 Task: Explore and read articles on LinkedIn to gather information on current trends.
Action: Mouse moved to (320, 191)
Screenshot: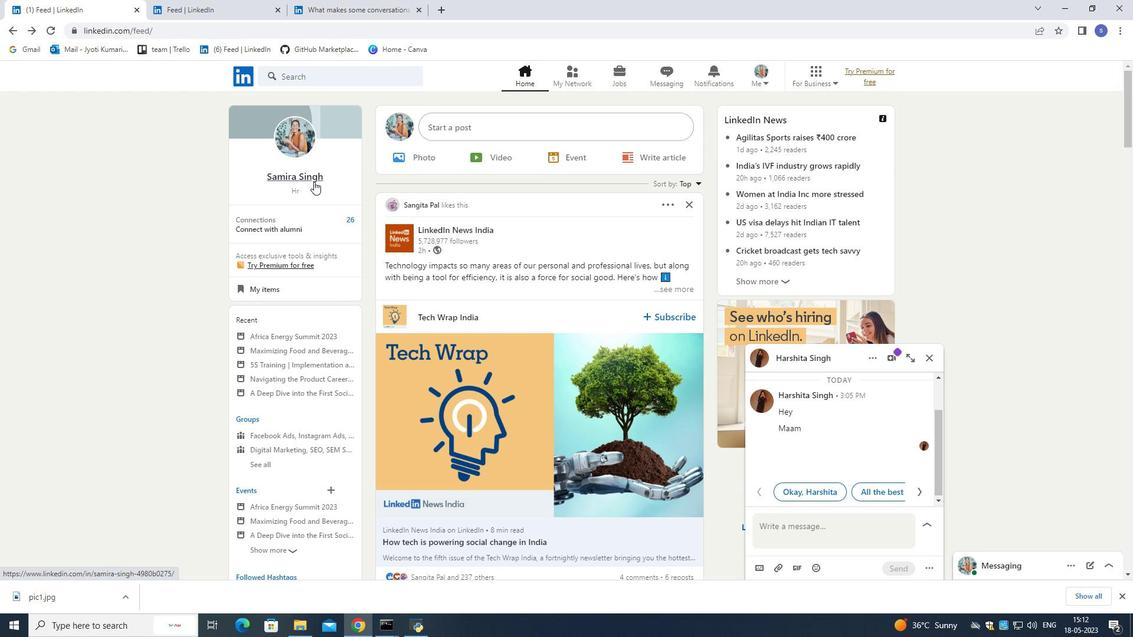 
Action: Mouse scrolled (320, 190) with delta (0, 0)
Screenshot: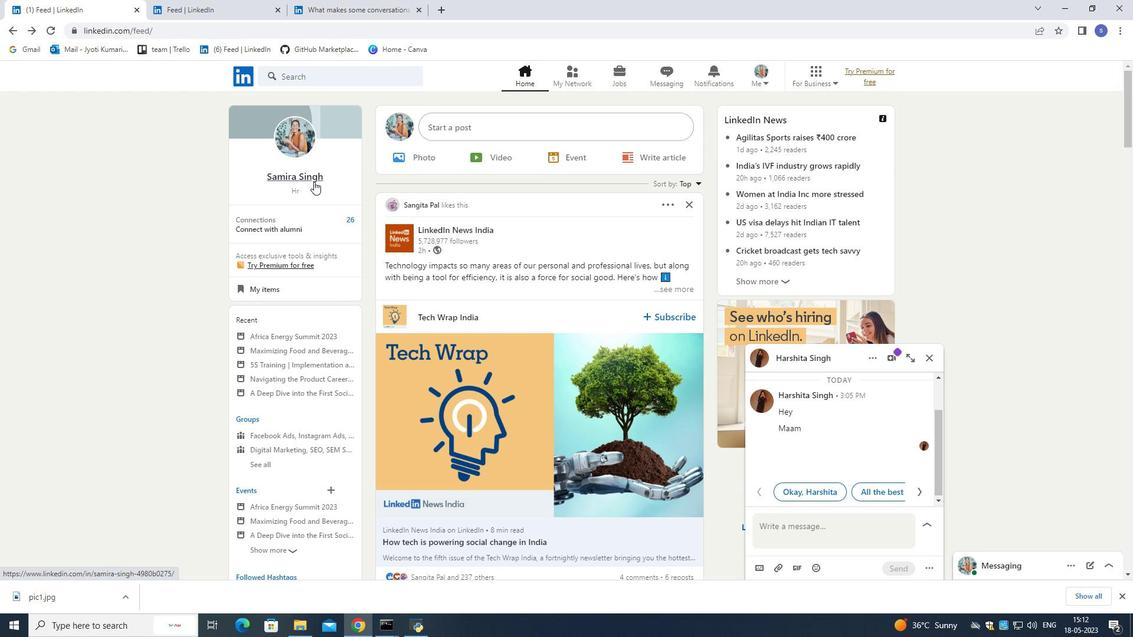 
Action: Mouse moved to (321, 193)
Screenshot: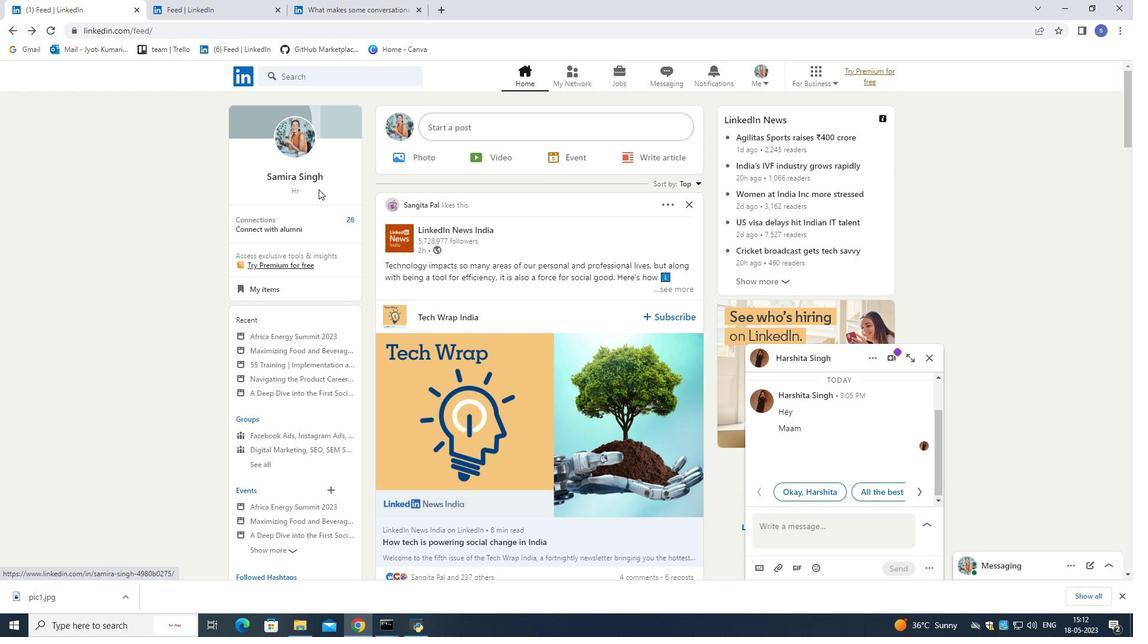 
Action: Mouse scrolled (321, 192) with delta (0, 0)
Screenshot: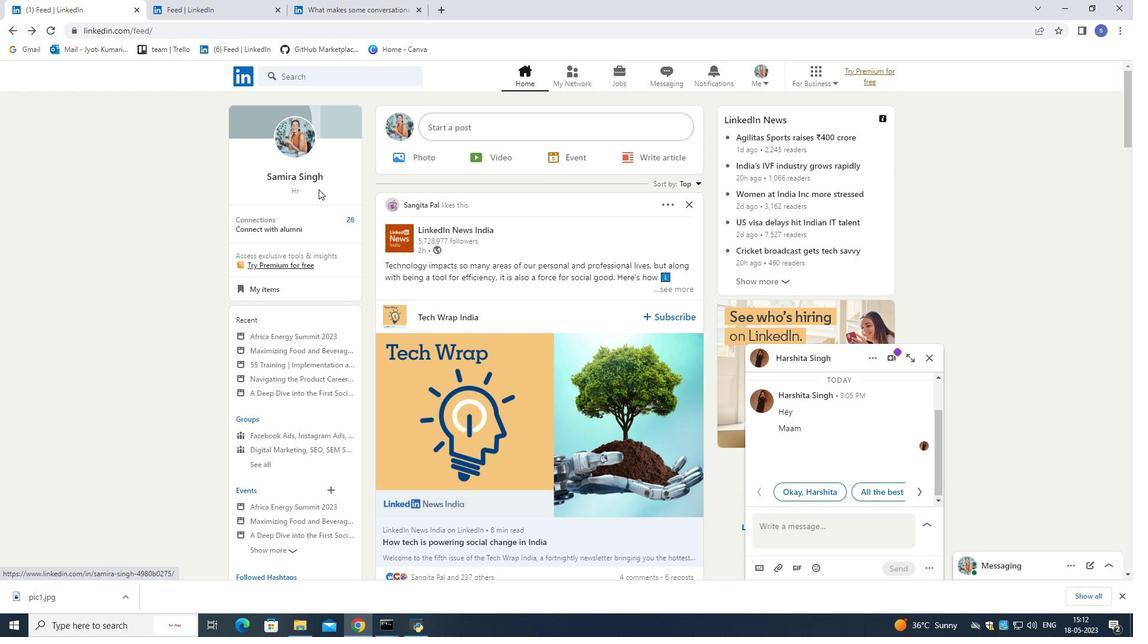 
Action: Mouse moved to (321, 193)
Screenshot: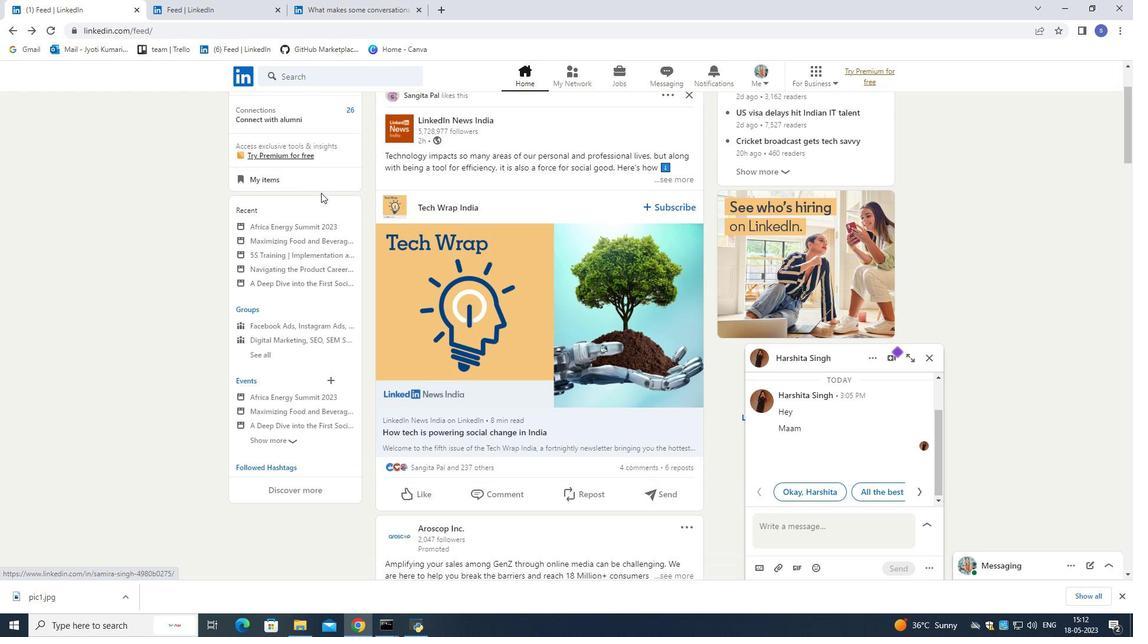 
Action: Mouse scrolled (321, 192) with delta (0, 0)
Screenshot: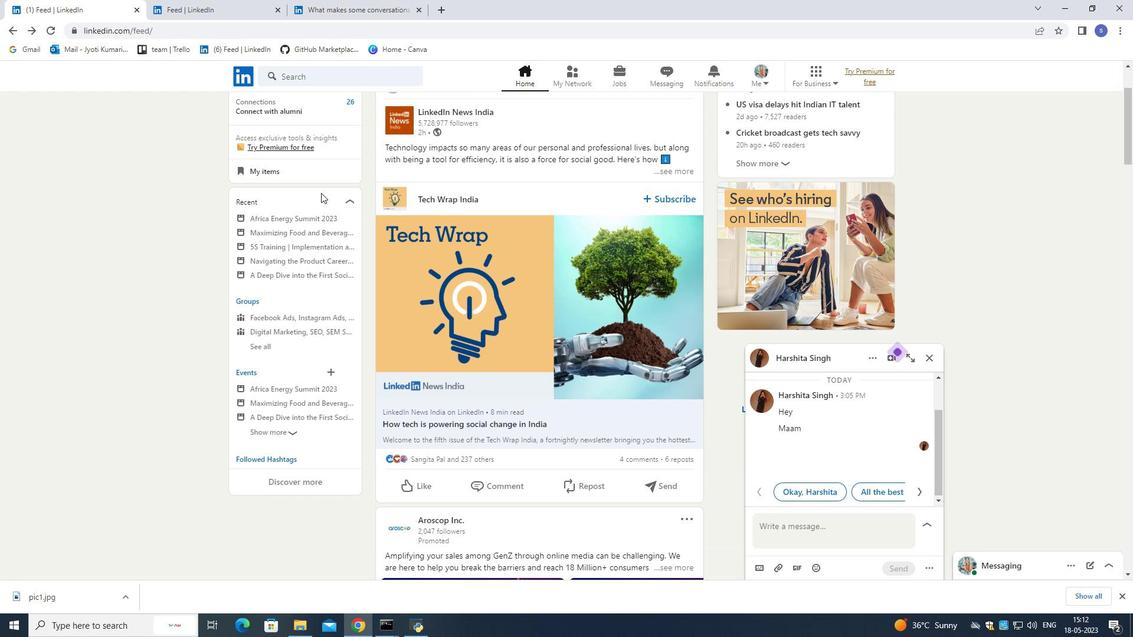 
Action: Mouse moved to (321, 194)
Screenshot: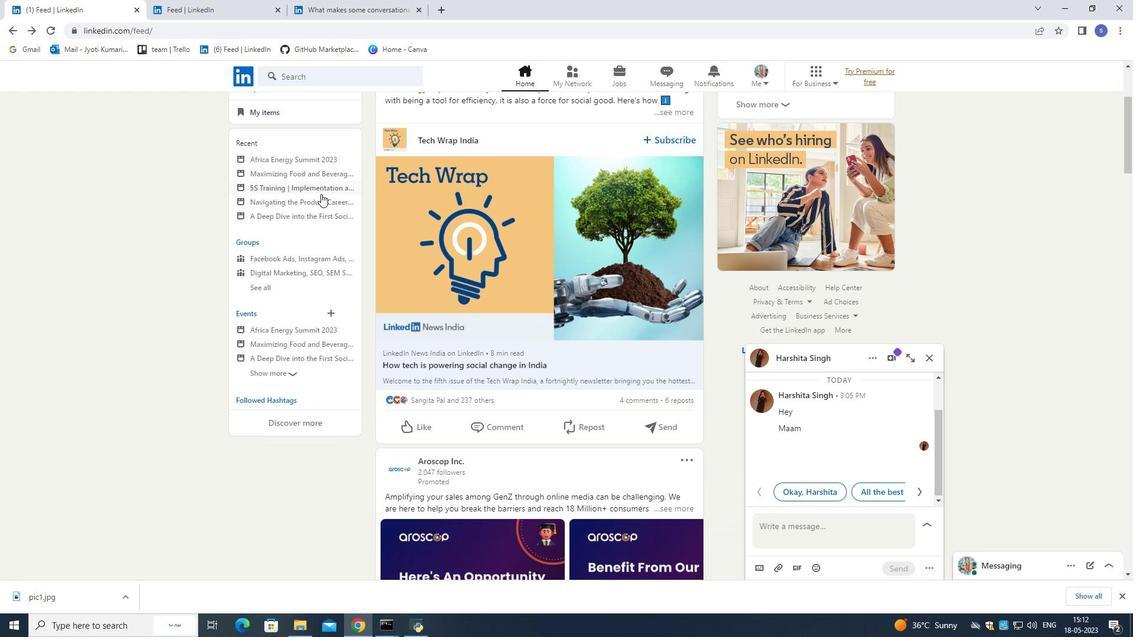 
Action: Mouse scrolled (321, 194) with delta (0, 0)
Screenshot: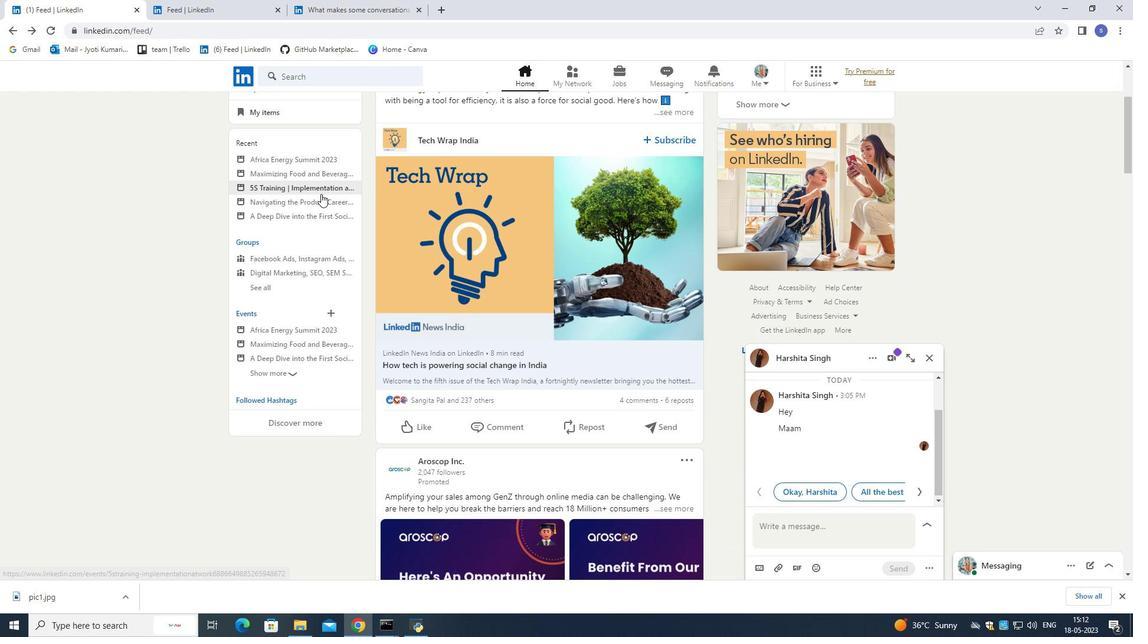 
Action: Mouse moved to (431, 212)
Screenshot: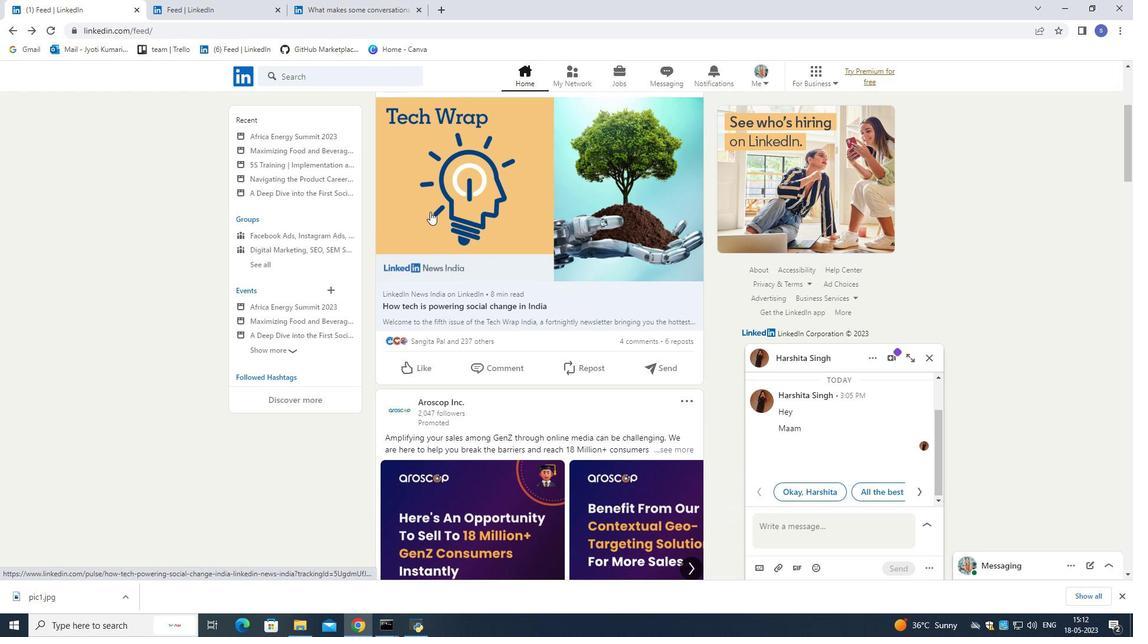 
Action: Mouse scrolled (431, 211) with delta (0, 0)
Screenshot: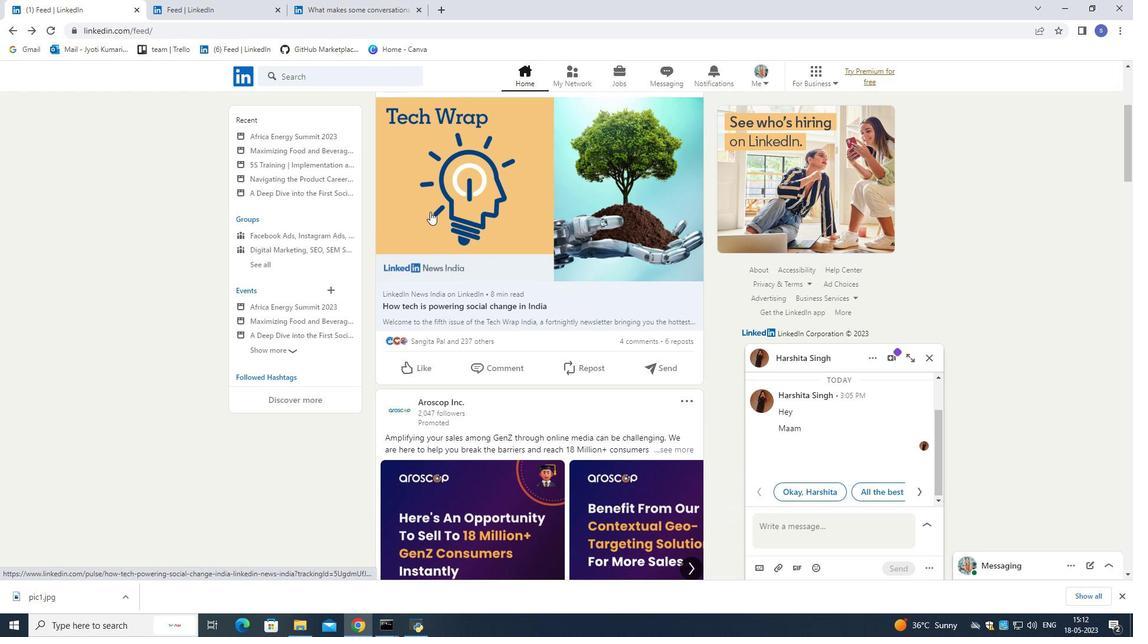 
Action: Mouse moved to (432, 213)
Screenshot: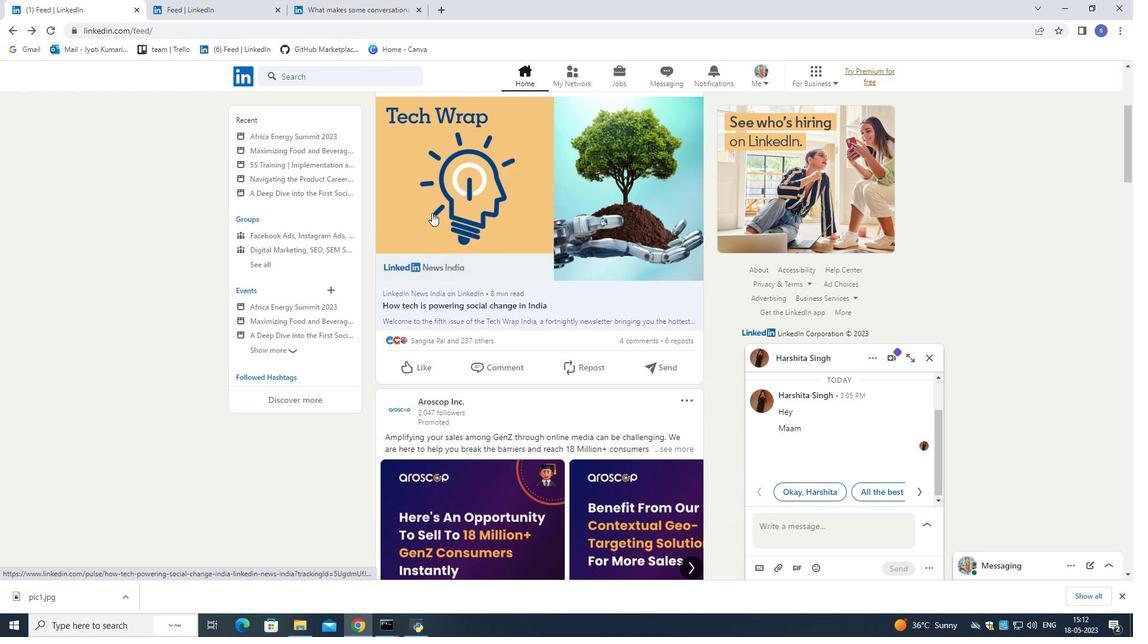 
Action: Mouse scrolled (432, 213) with delta (0, 0)
Screenshot: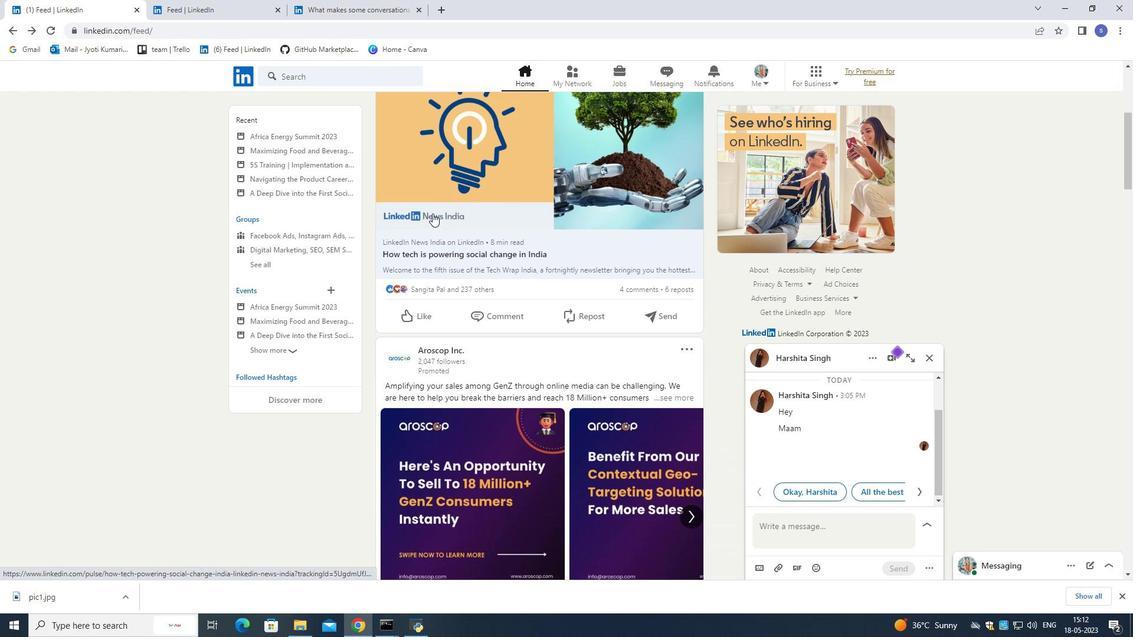 
Action: Mouse scrolled (432, 213) with delta (0, 0)
Screenshot: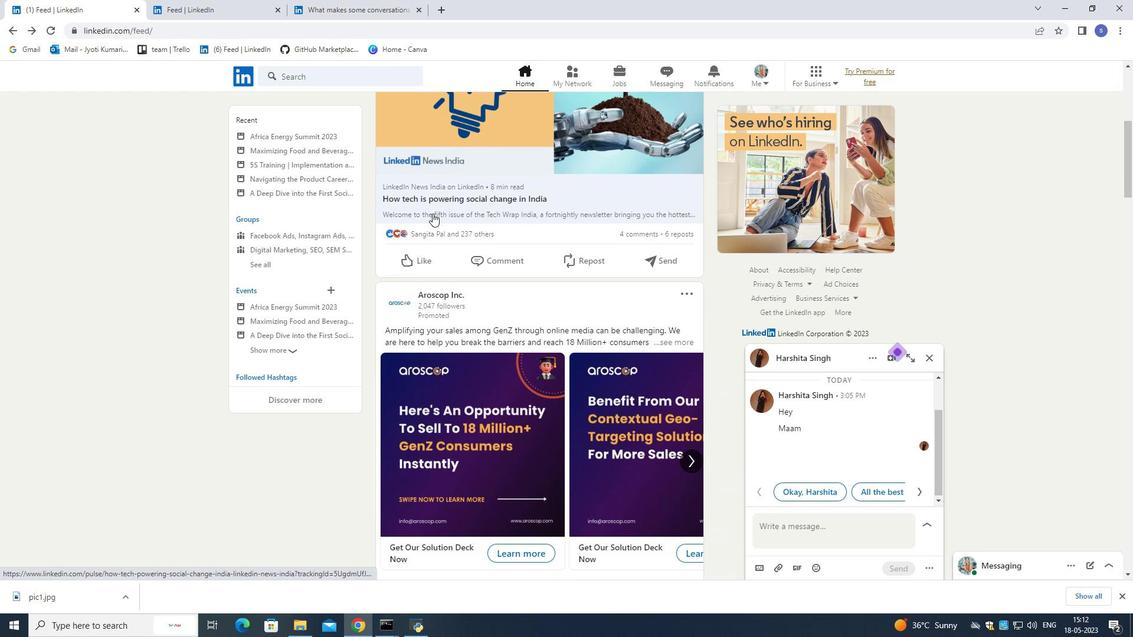 
Action: Mouse scrolled (432, 213) with delta (0, 0)
Screenshot: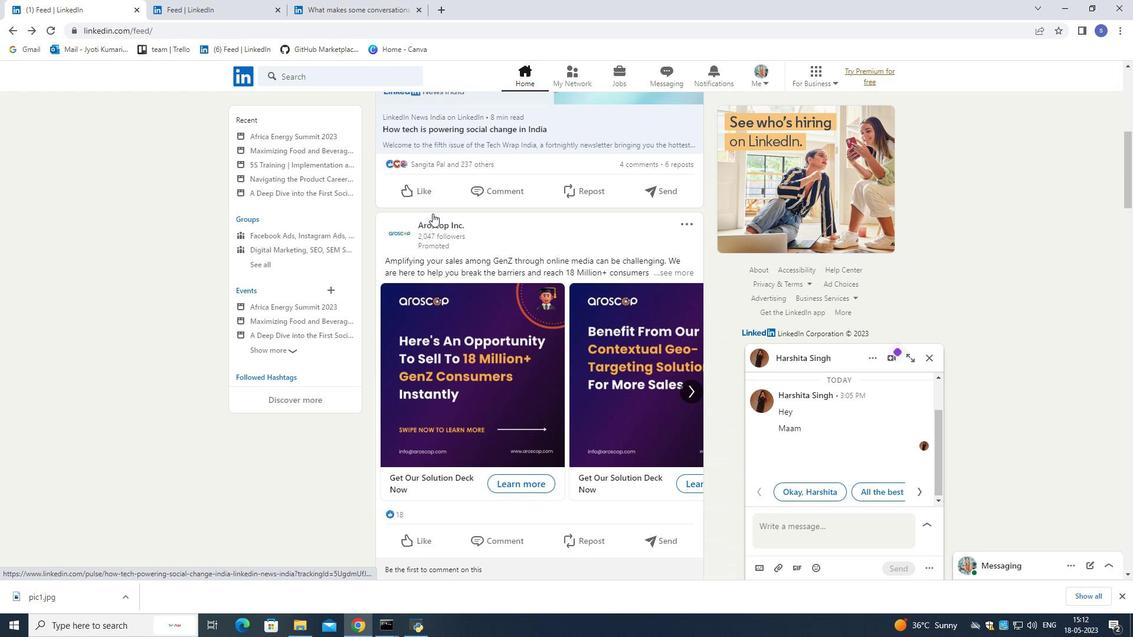 
Action: Mouse scrolled (432, 213) with delta (0, 0)
Screenshot: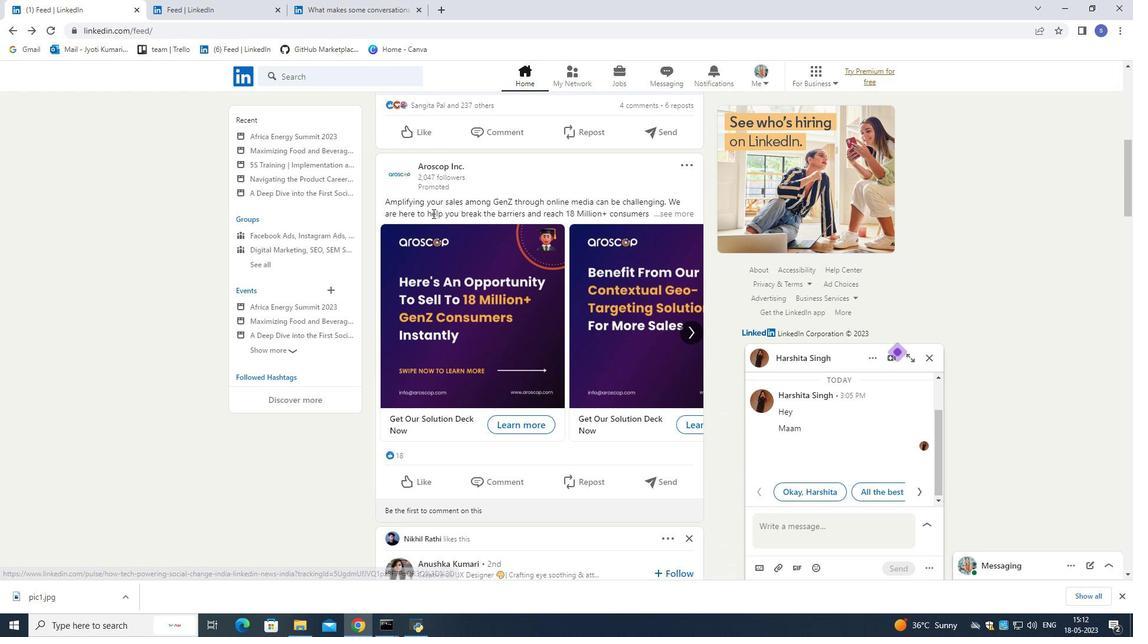 
Action: Mouse scrolled (432, 214) with delta (0, 0)
Screenshot: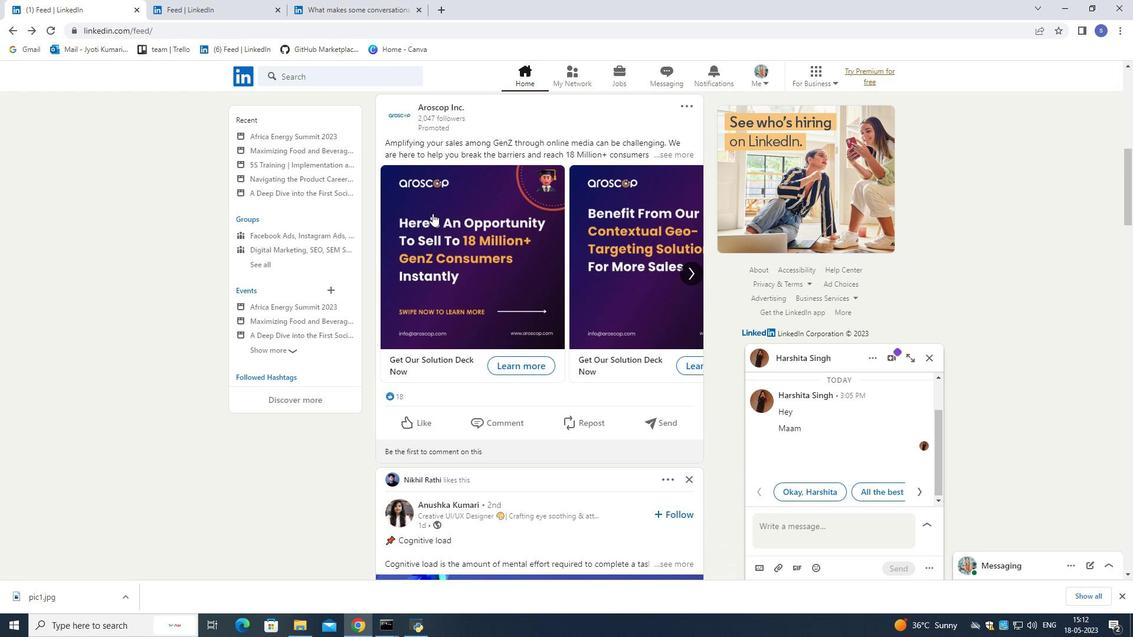 
Action: Mouse scrolled (432, 214) with delta (0, 0)
Screenshot: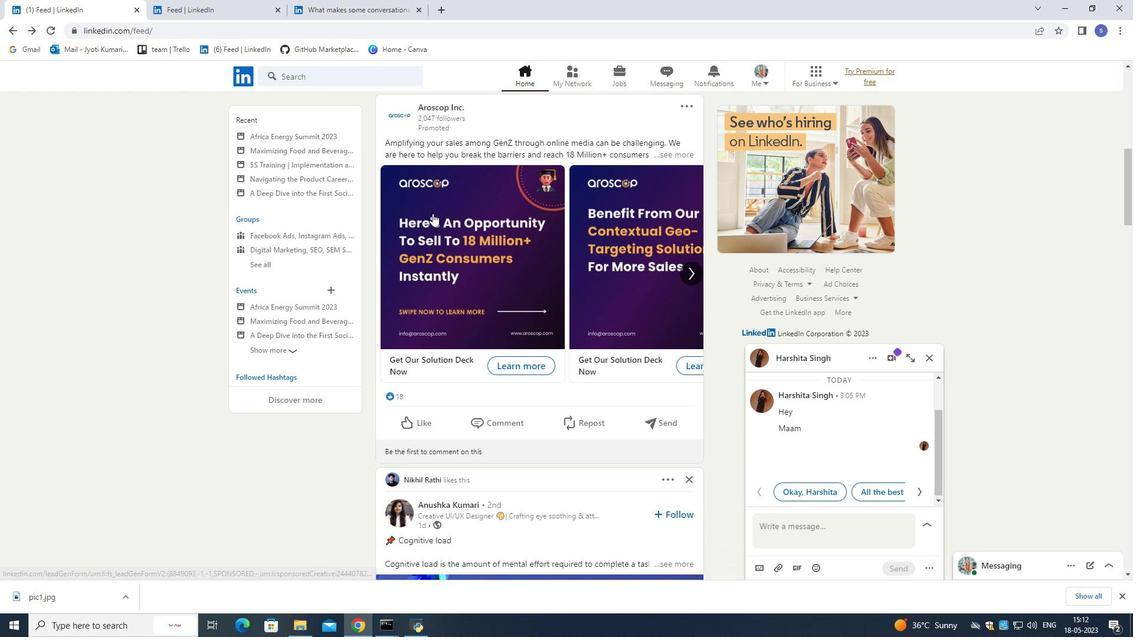 
Action: Mouse scrolled (432, 214) with delta (0, 0)
Screenshot: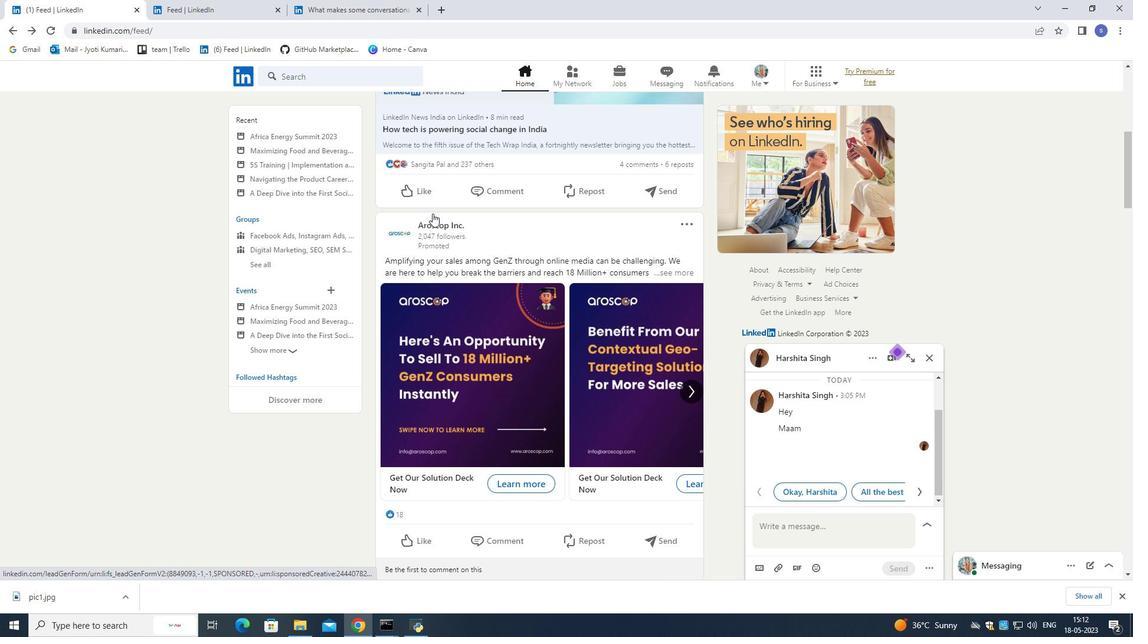 
Action: Mouse scrolled (432, 214) with delta (0, 0)
Screenshot: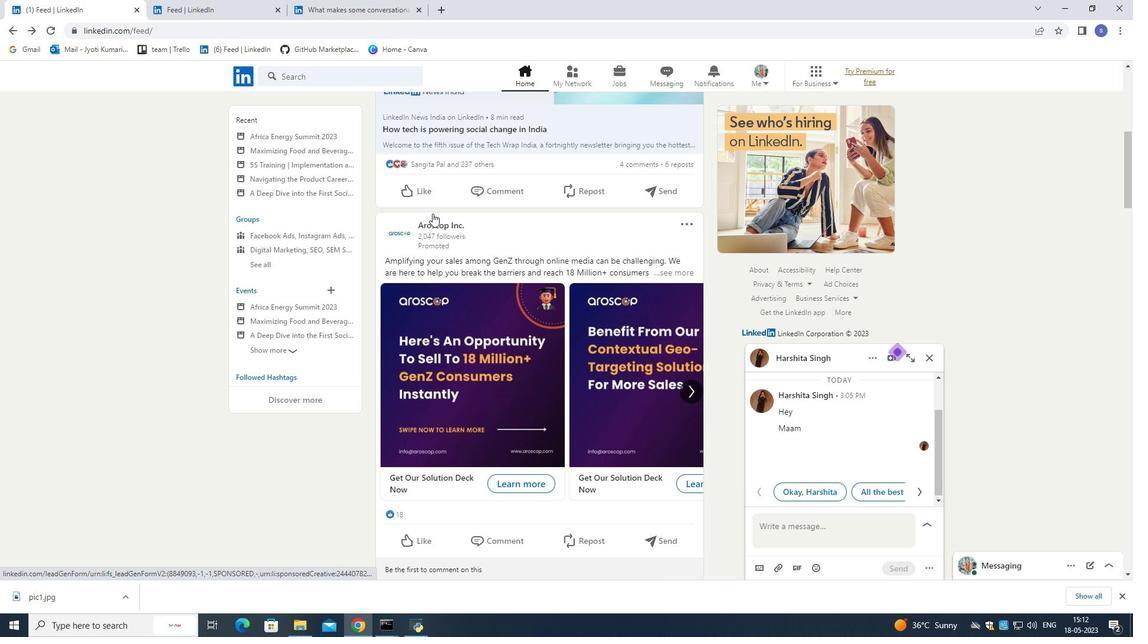 
Action: Mouse scrolled (432, 214) with delta (0, 0)
Screenshot: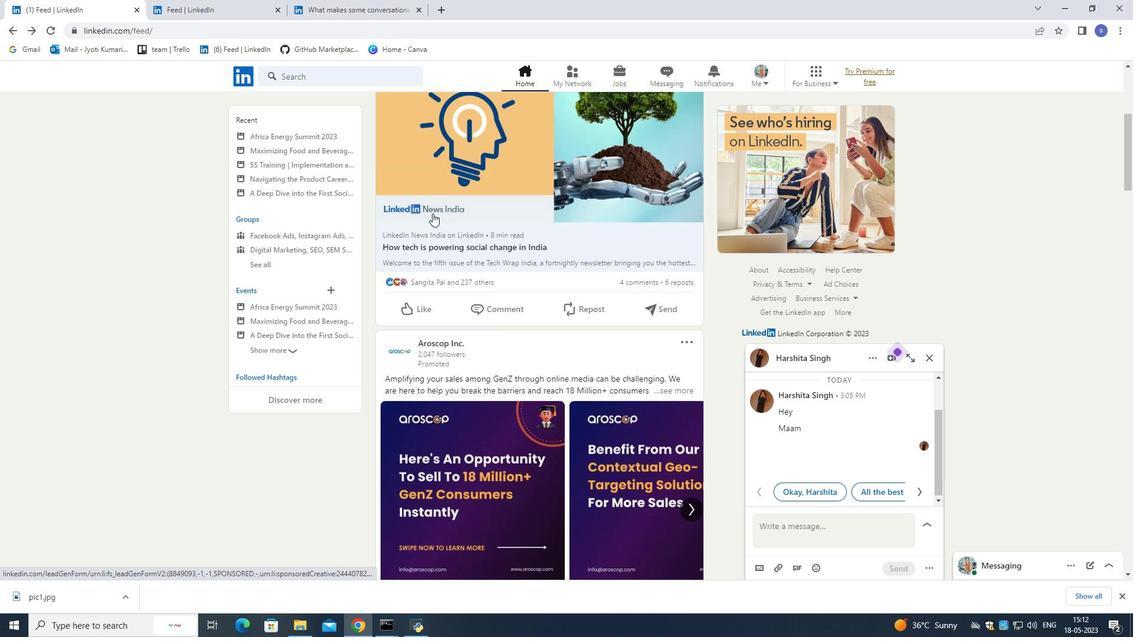 
Action: Mouse scrolled (432, 214) with delta (0, 0)
Screenshot: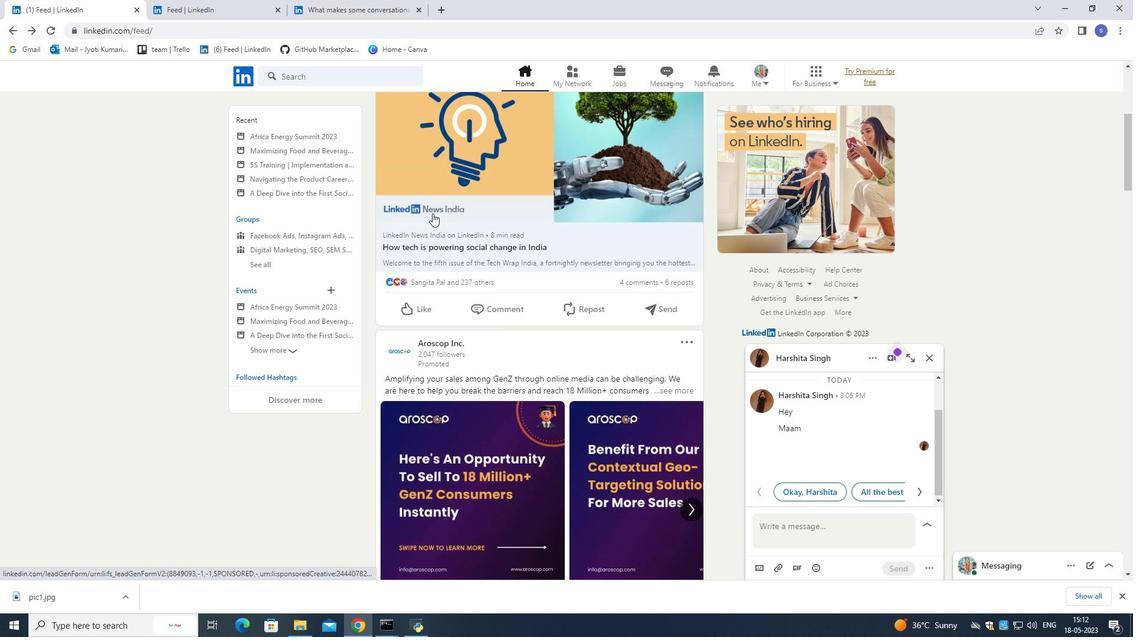 
Action: Mouse scrolled (432, 214) with delta (0, 0)
Screenshot: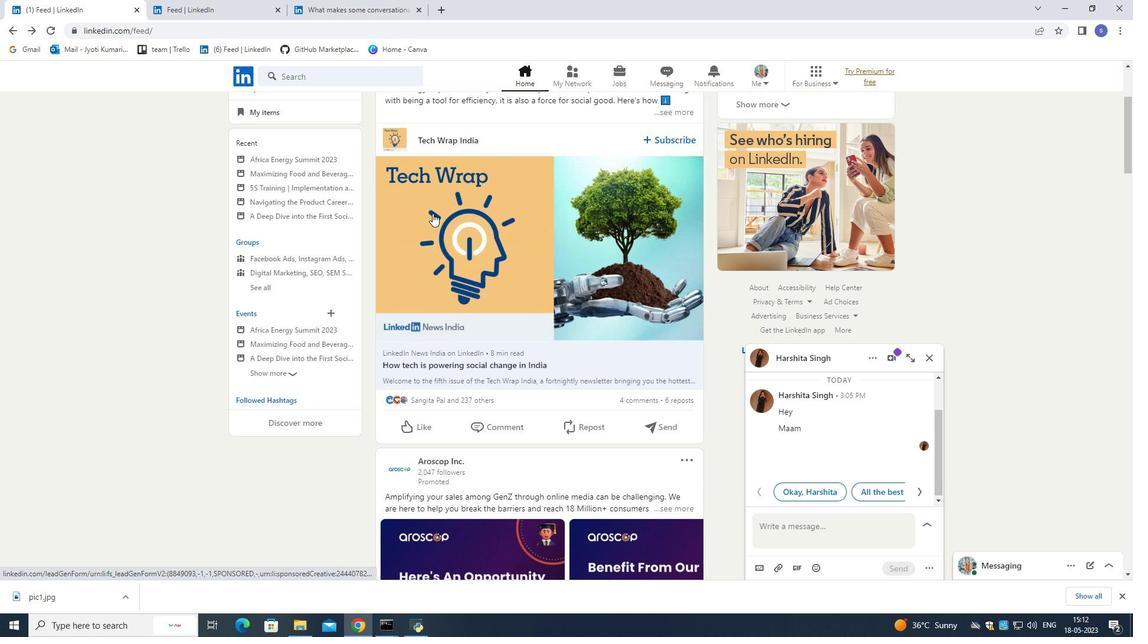 
Action: Mouse scrolled (432, 214) with delta (0, 0)
Screenshot: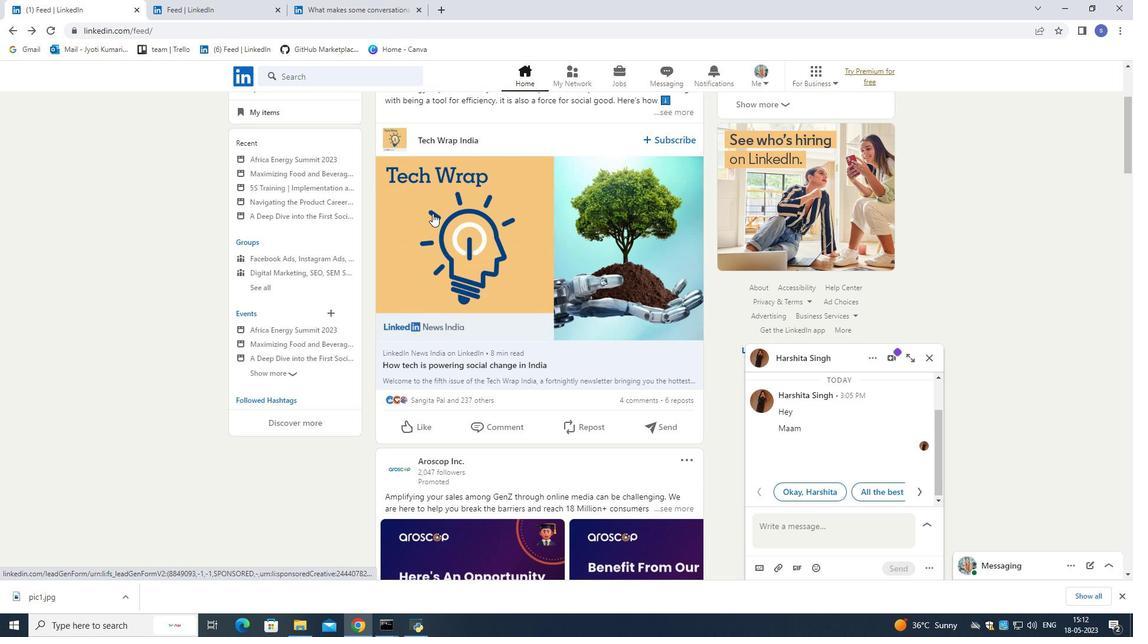 
Action: Mouse scrolled (432, 214) with delta (0, 0)
Screenshot: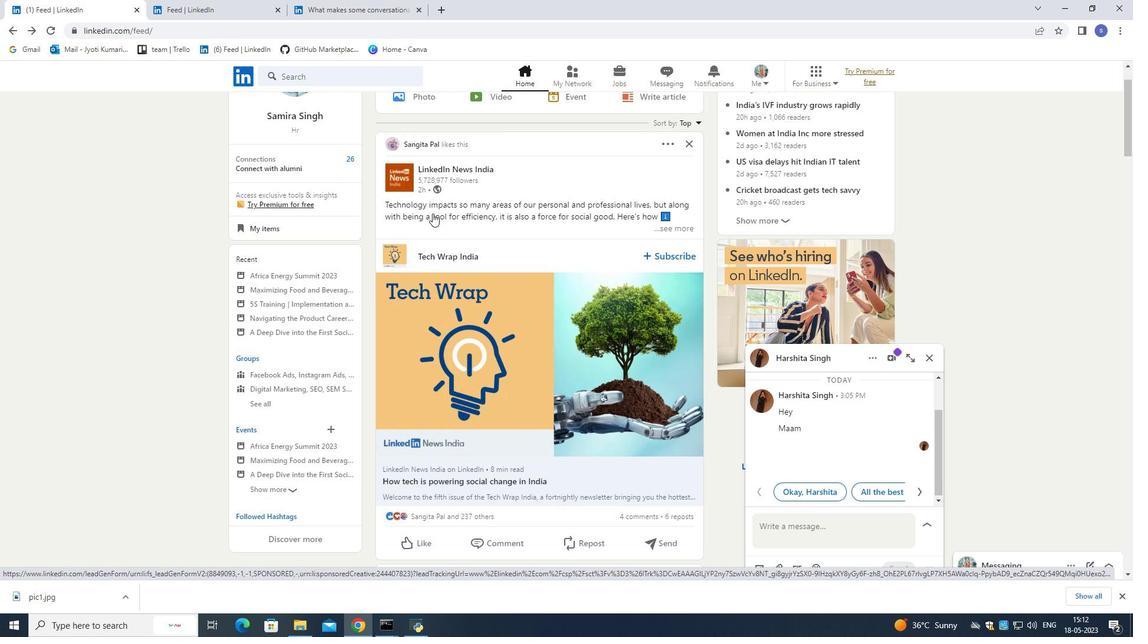 
Action: Mouse scrolled (432, 214) with delta (0, 0)
Screenshot: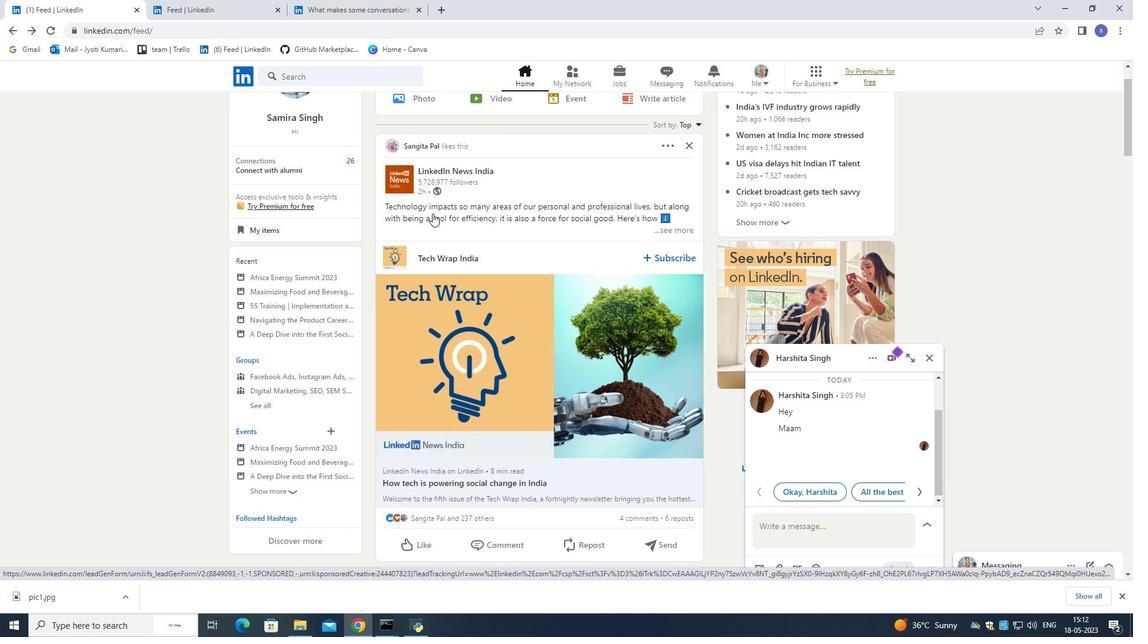 
Action: Mouse moved to (929, 359)
Screenshot: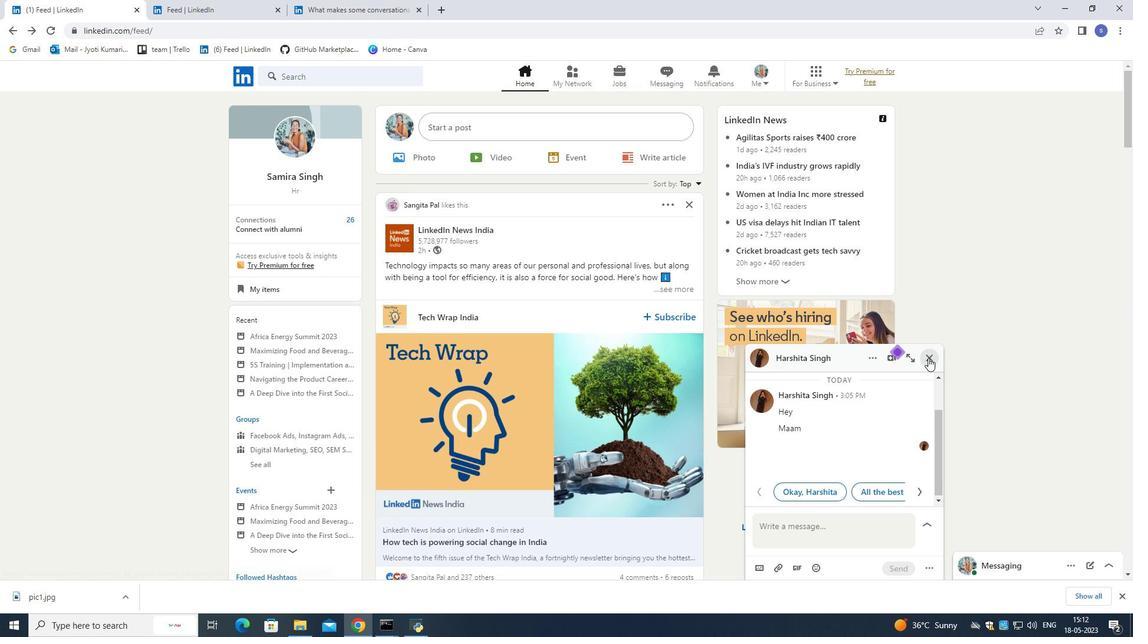 
Action: Mouse pressed left at (929, 359)
Screenshot: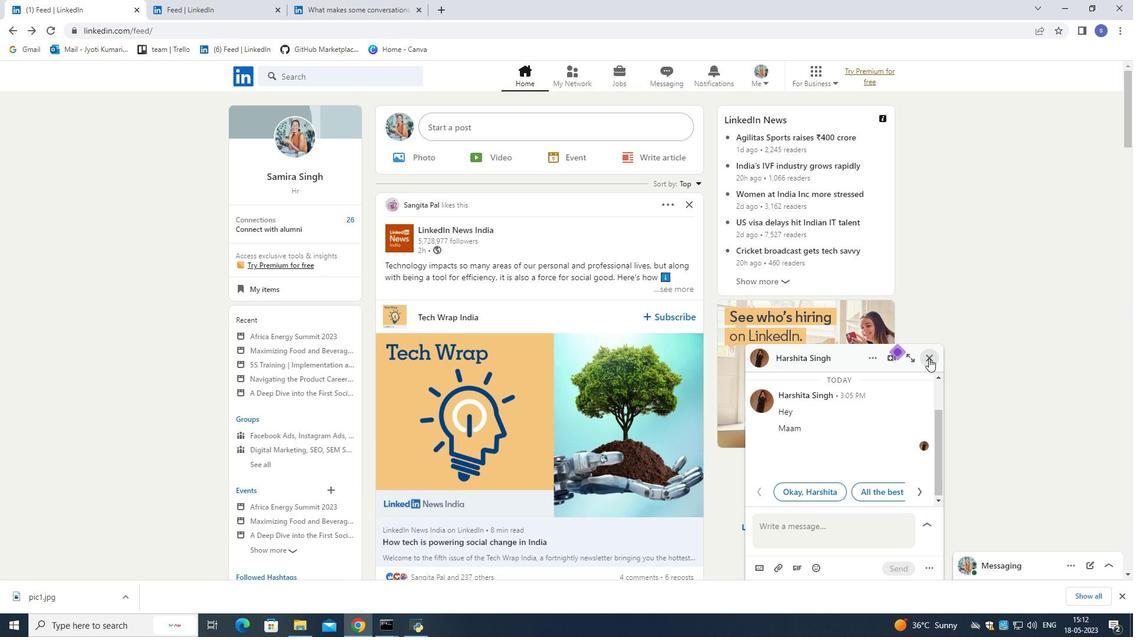 
Action: Mouse moved to (472, 263)
Screenshot: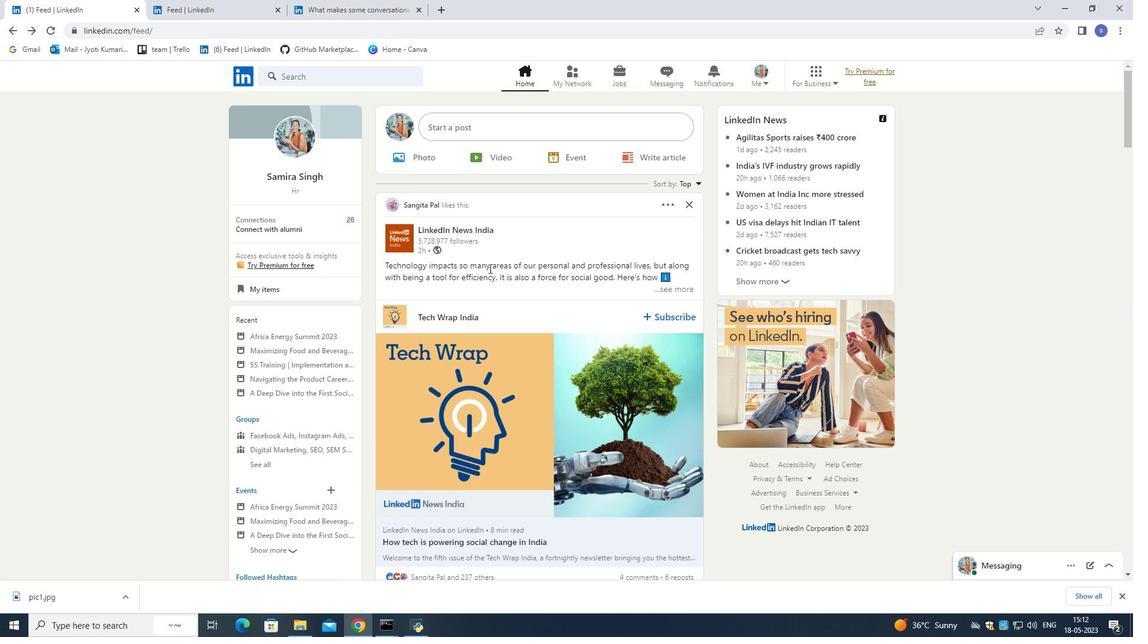 
Action: Mouse scrolled (472, 264) with delta (0, 0)
Screenshot: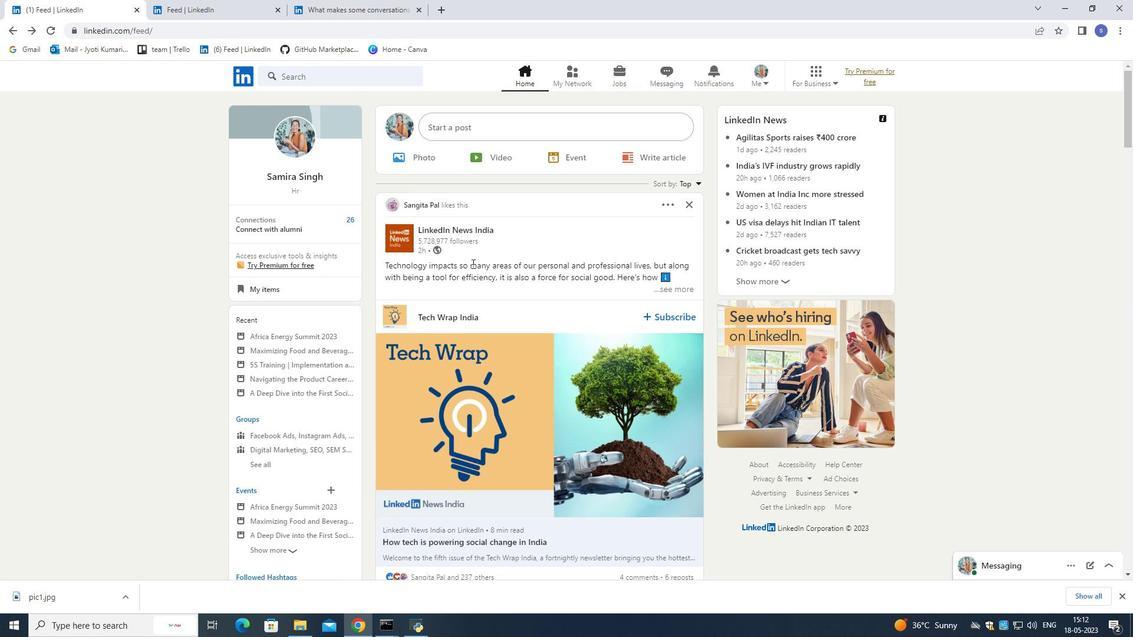 
Action: Mouse scrolled (472, 264) with delta (0, 0)
Screenshot: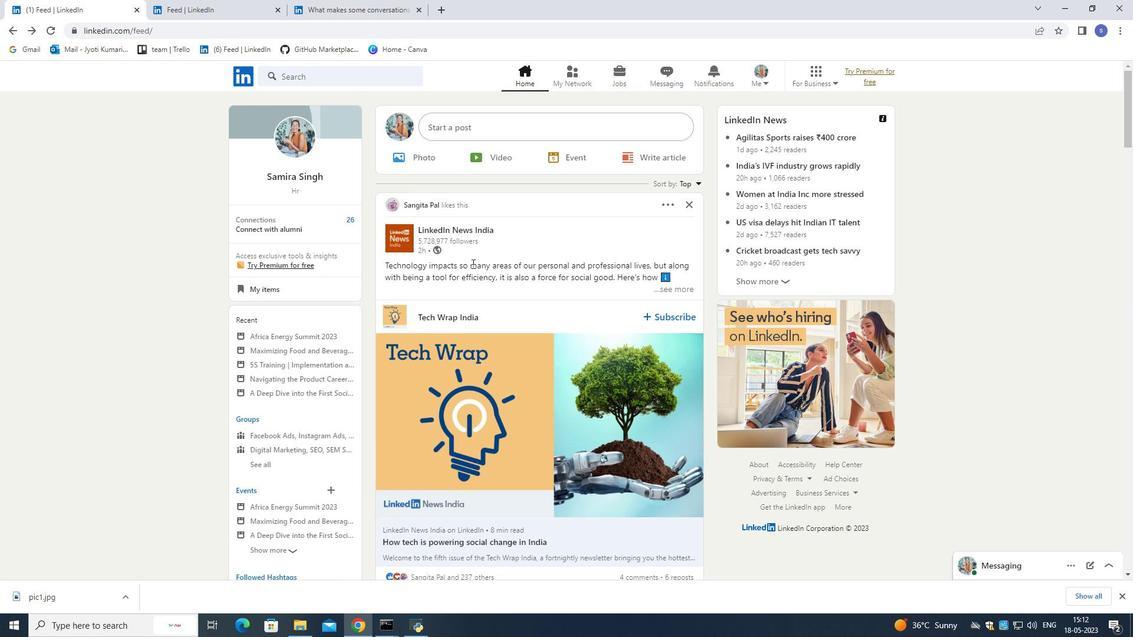 
Action: Mouse scrolled (472, 263) with delta (0, 0)
Screenshot: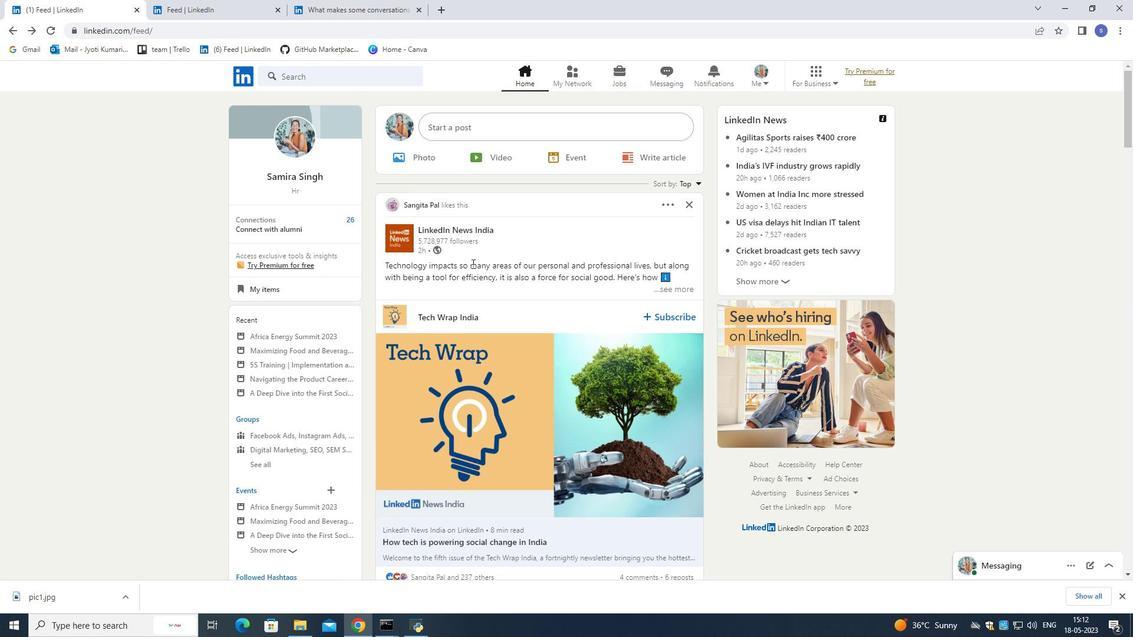 
Action: Mouse scrolled (472, 263) with delta (0, 0)
Screenshot: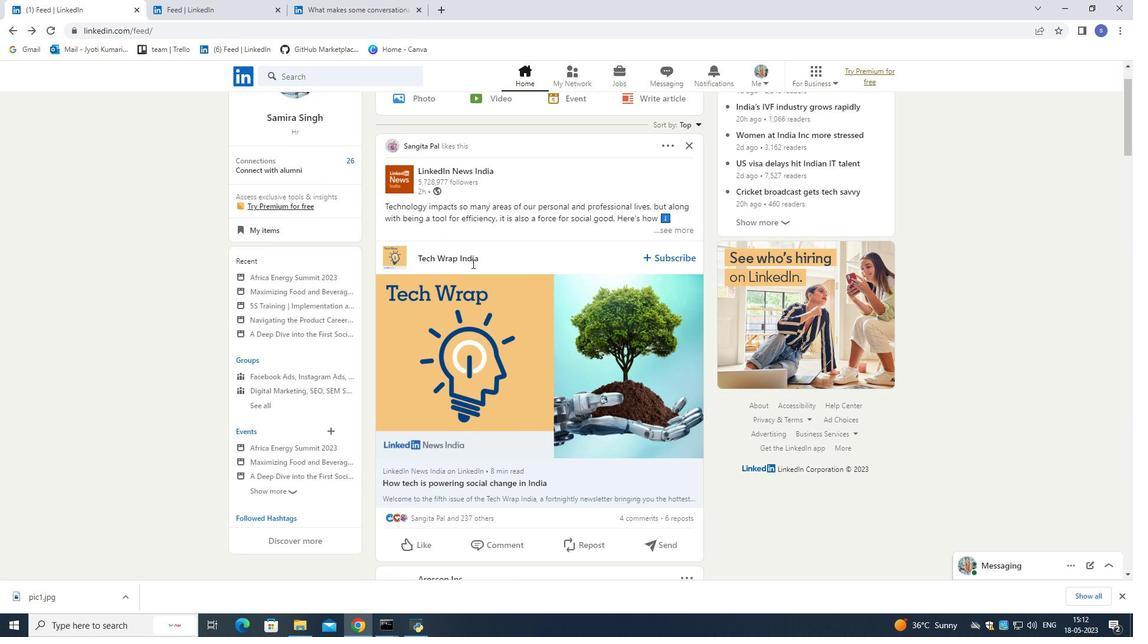 
Action: Mouse scrolled (472, 263) with delta (0, 0)
Screenshot: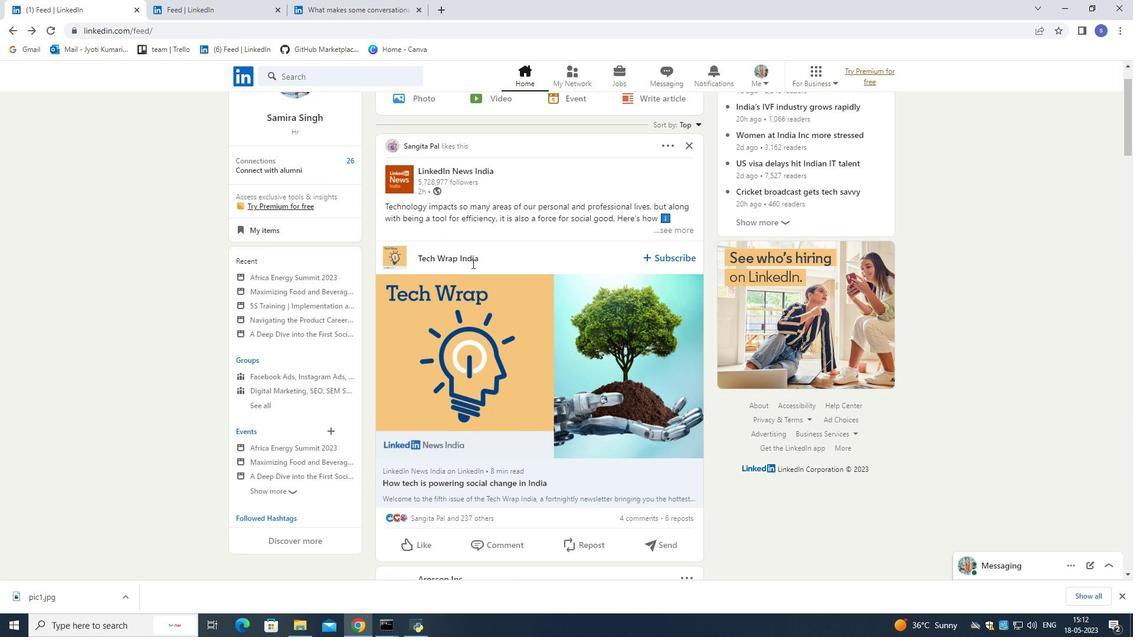 
Action: Mouse scrolled (472, 263) with delta (0, 0)
Screenshot: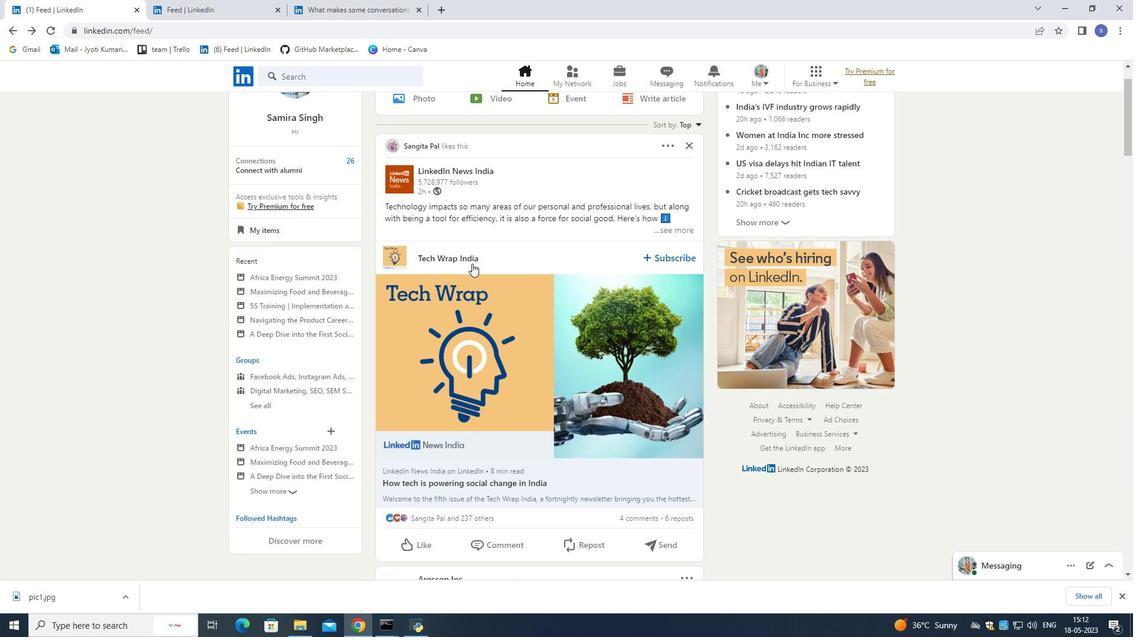 
Action: Mouse moved to (419, 360)
Screenshot: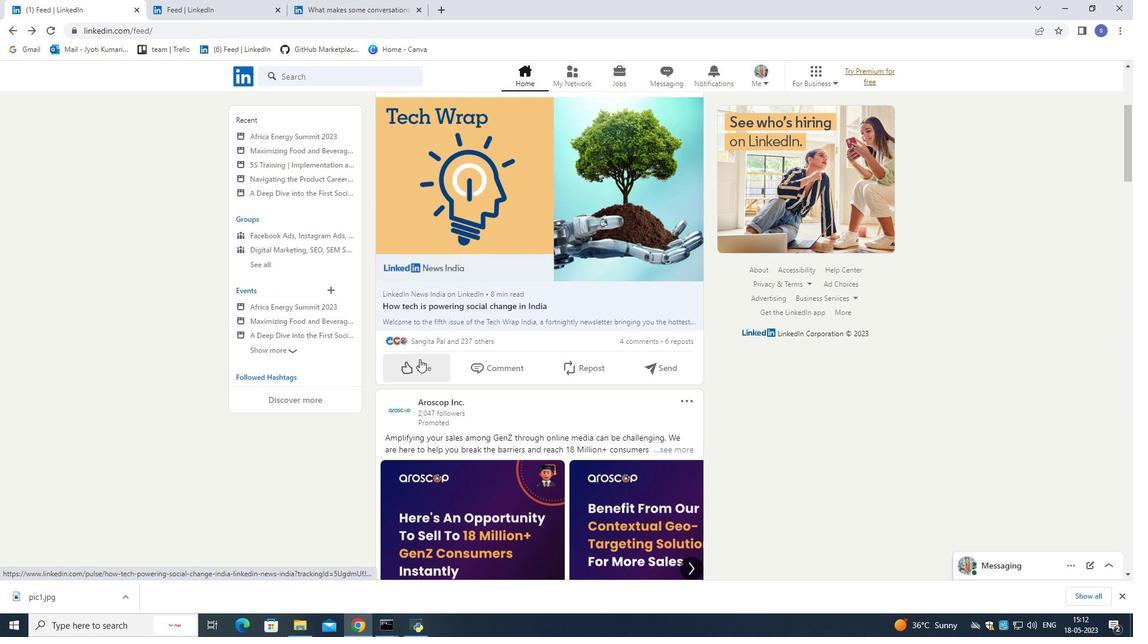 
Action: Mouse pressed left at (419, 360)
Screenshot: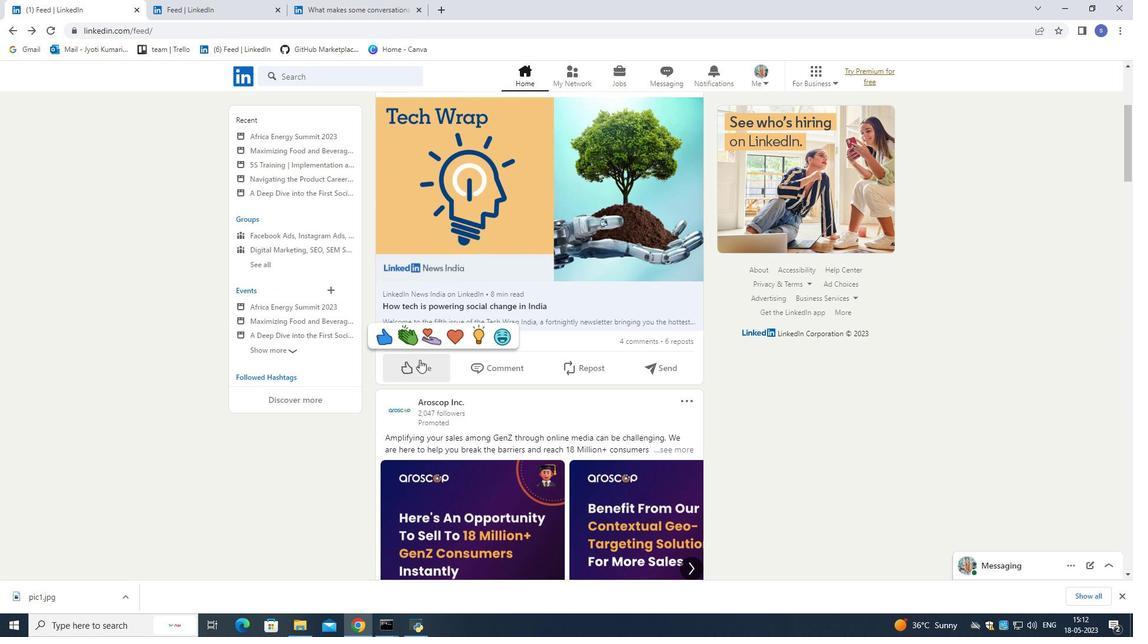 
Action: Mouse moved to (460, 294)
Screenshot: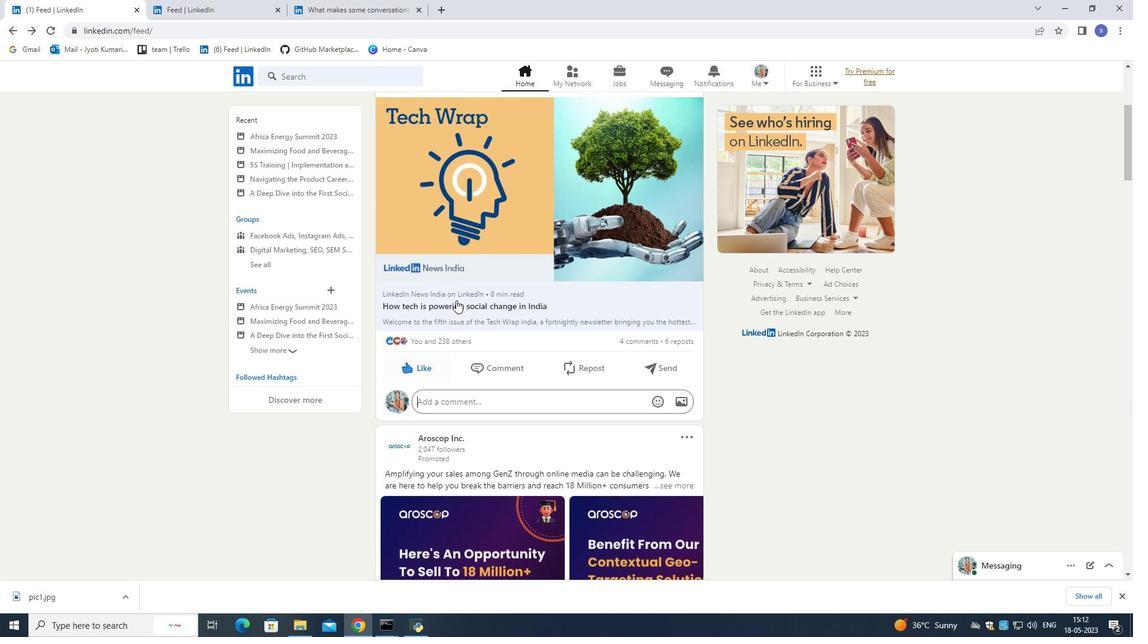 
Action: Mouse scrolled (460, 295) with delta (0, 0)
Screenshot: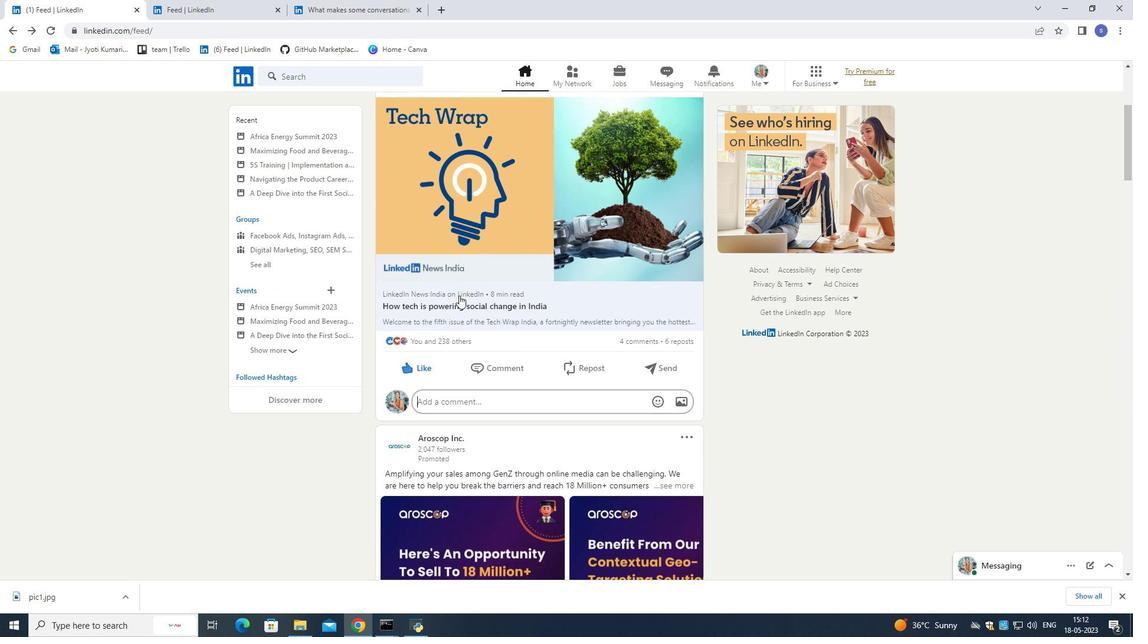 
Action: Mouse scrolled (460, 295) with delta (0, 0)
Screenshot: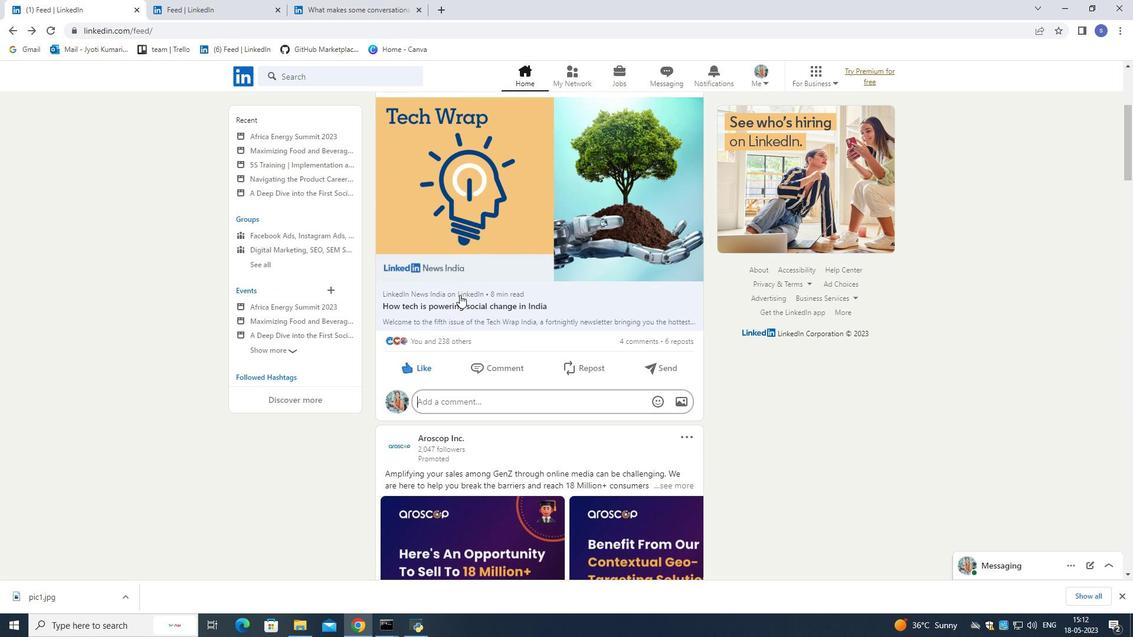 
Action: Mouse scrolled (460, 295) with delta (0, 0)
Screenshot: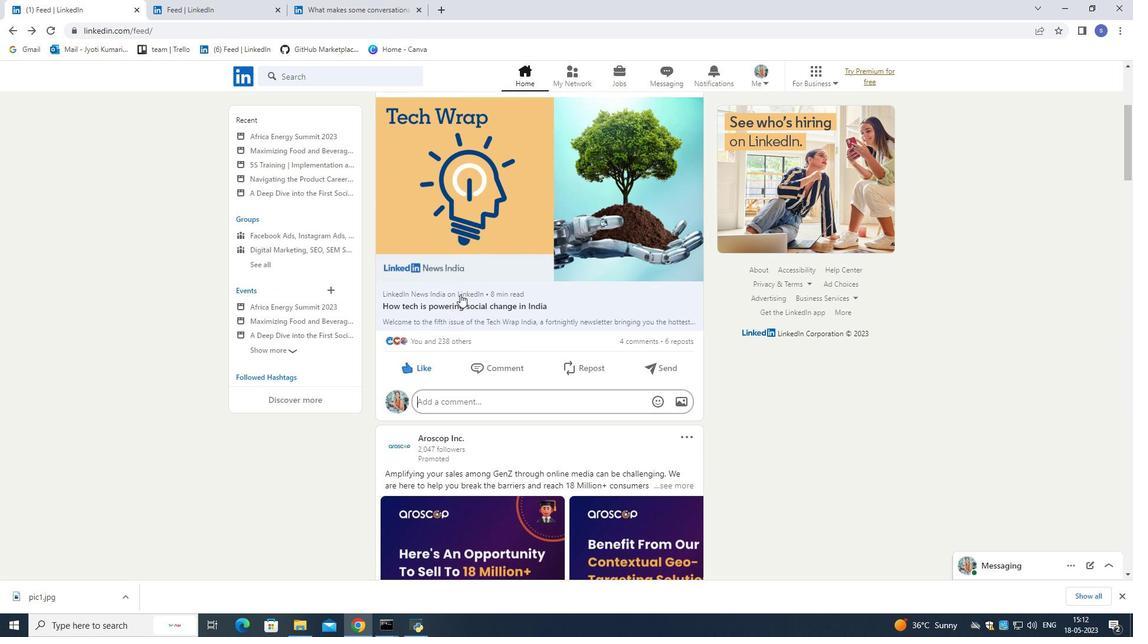 
Action: Mouse scrolled (460, 295) with delta (0, 0)
Screenshot: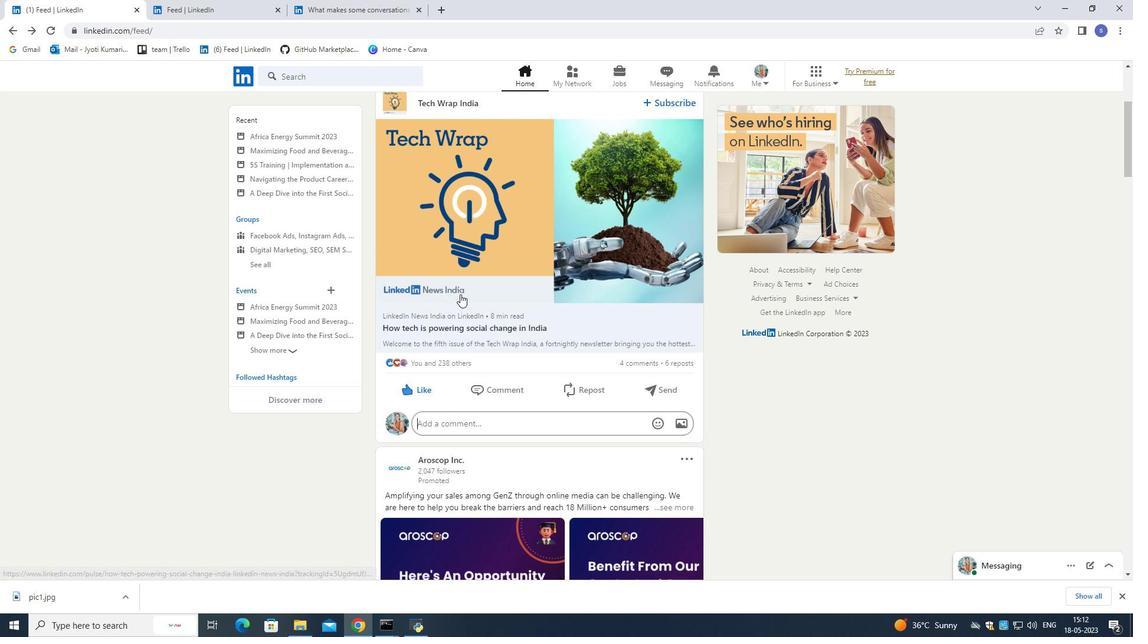 
Action: Mouse moved to (480, 256)
Screenshot: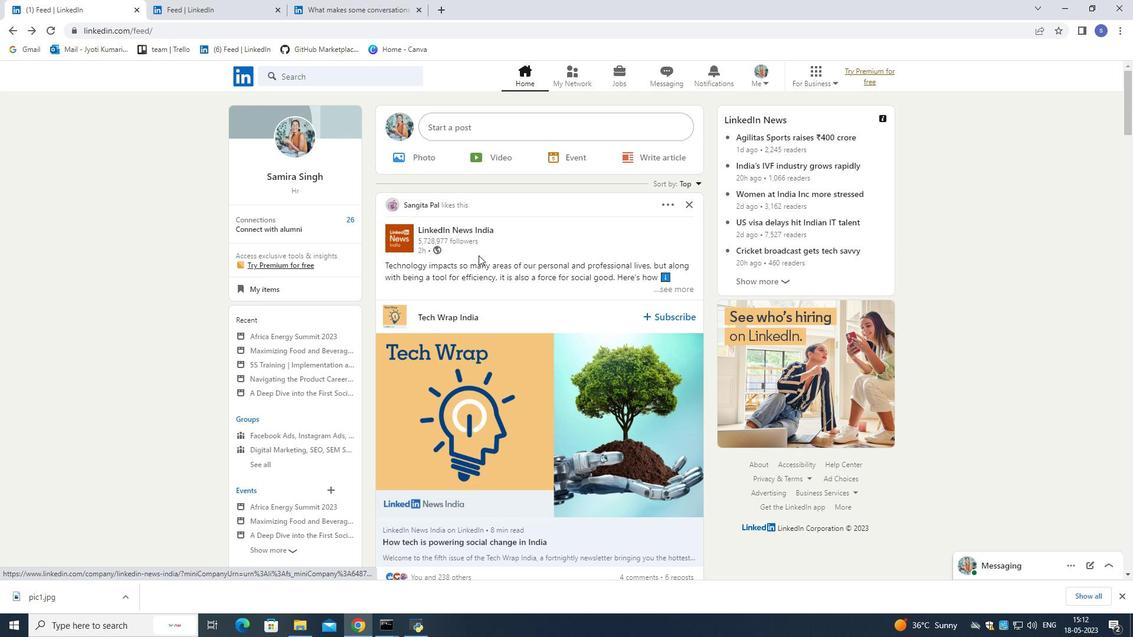 
Action: Mouse scrolled (480, 256) with delta (0, 0)
Screenshot: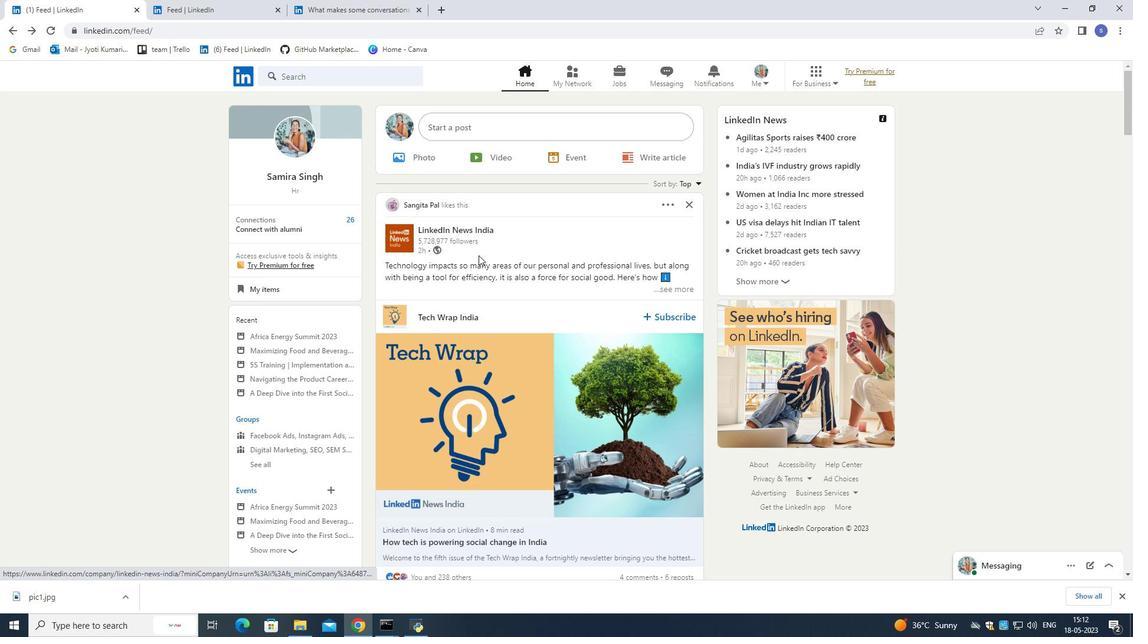 
Action: Mouse moved to (480, 257)
Screenshot: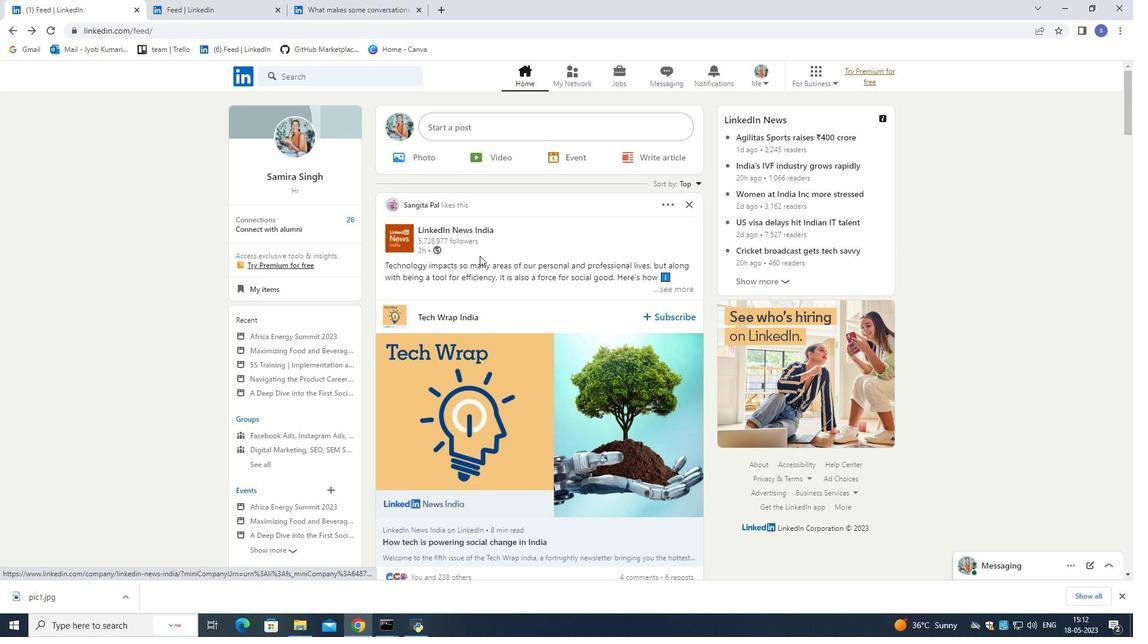 
Action: Mouse scrolled (480, 256) with delta (0, 0)
Screenshot: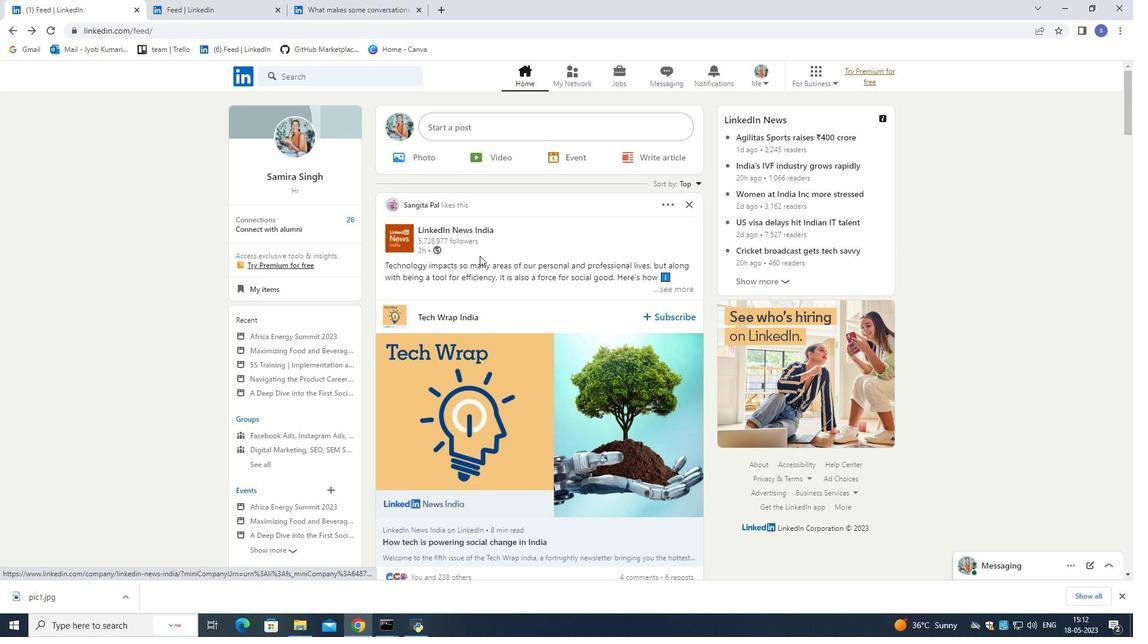 
Action: Mouse moved to (480, 258)
Screenshot: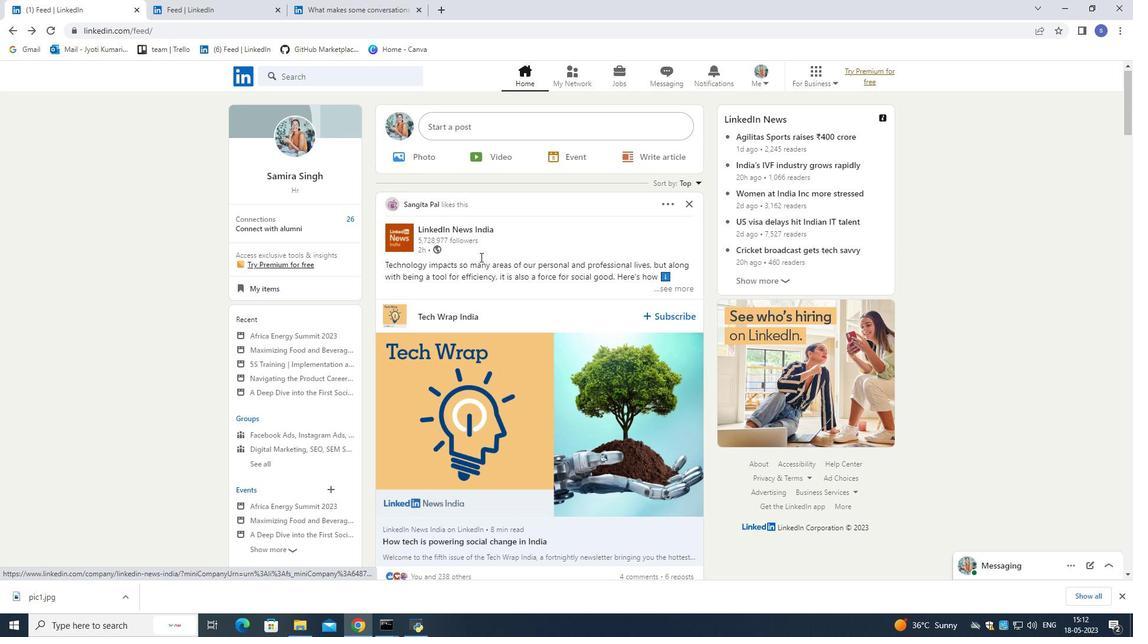 
Action: Mouse scrolled (480, 257) with delta (0, 0)
Screenshot: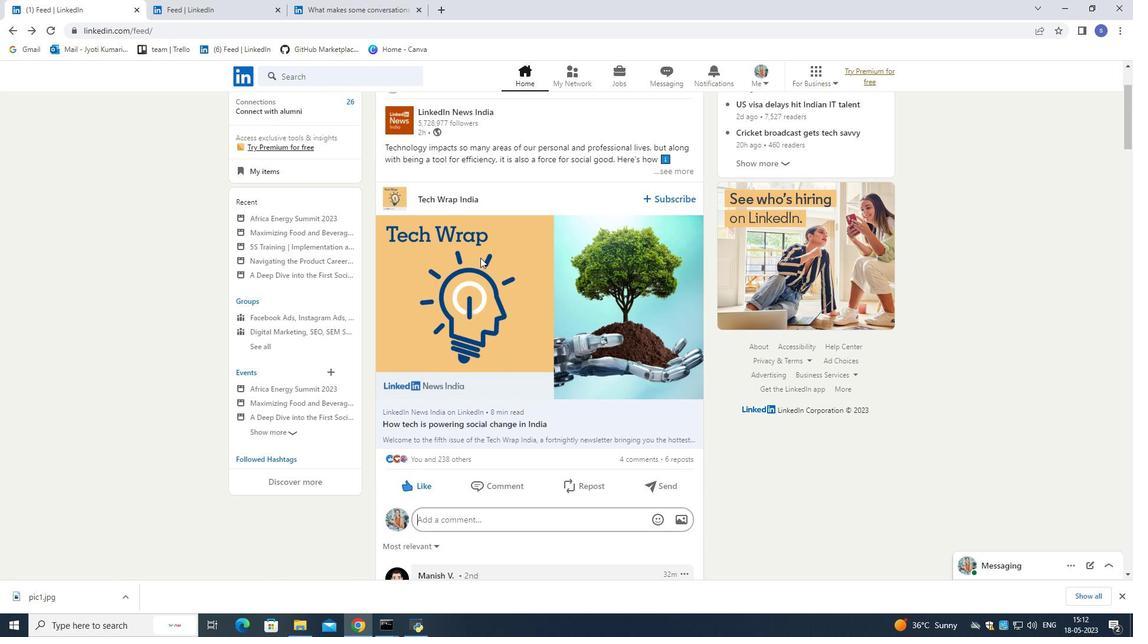 
Action: Mouse scrolled (480, 257) with delta (0, 0)
Screenshot: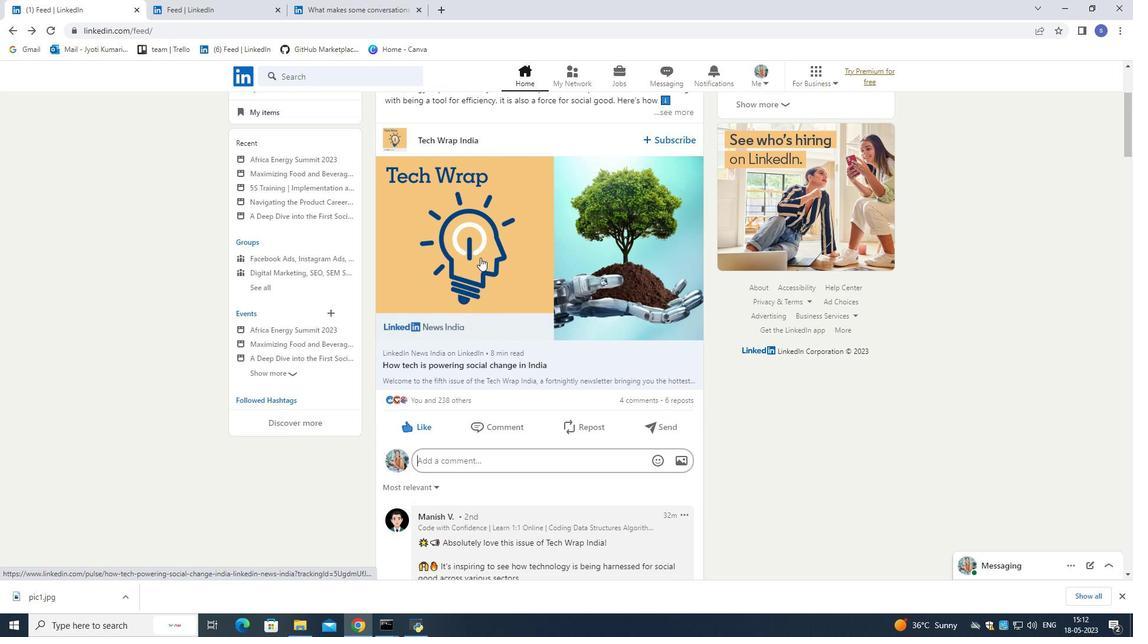 
Action: Mouse scrolled (480, 257) with delta (0, 0)
Screenshot: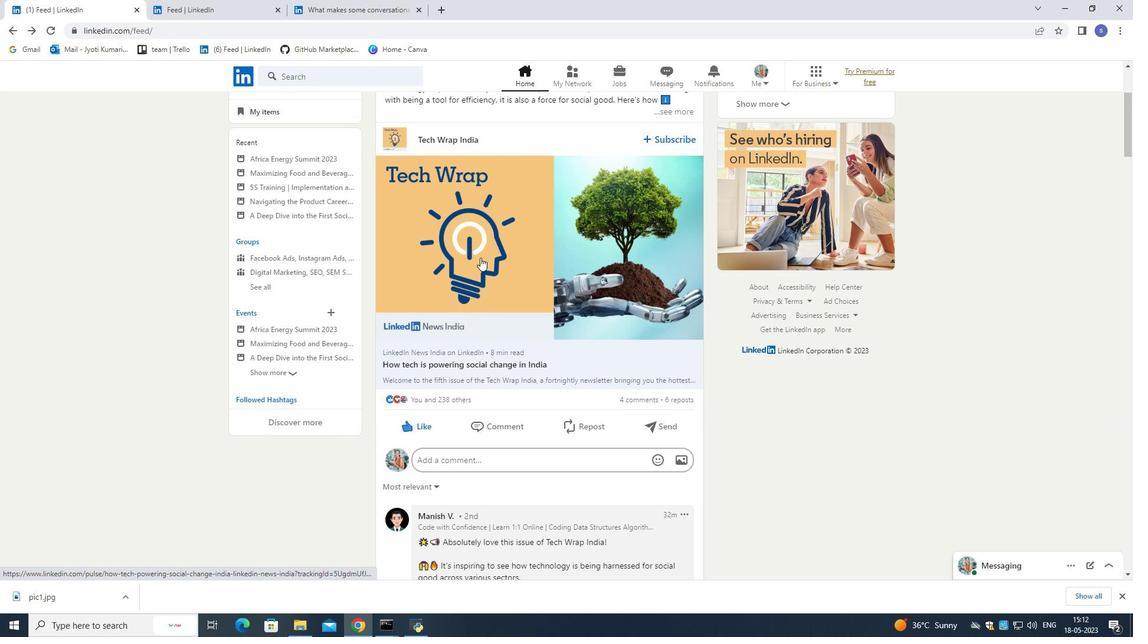 
Action: Mouse scrolled (480, 257) with delta (0, 0)
Screenshot: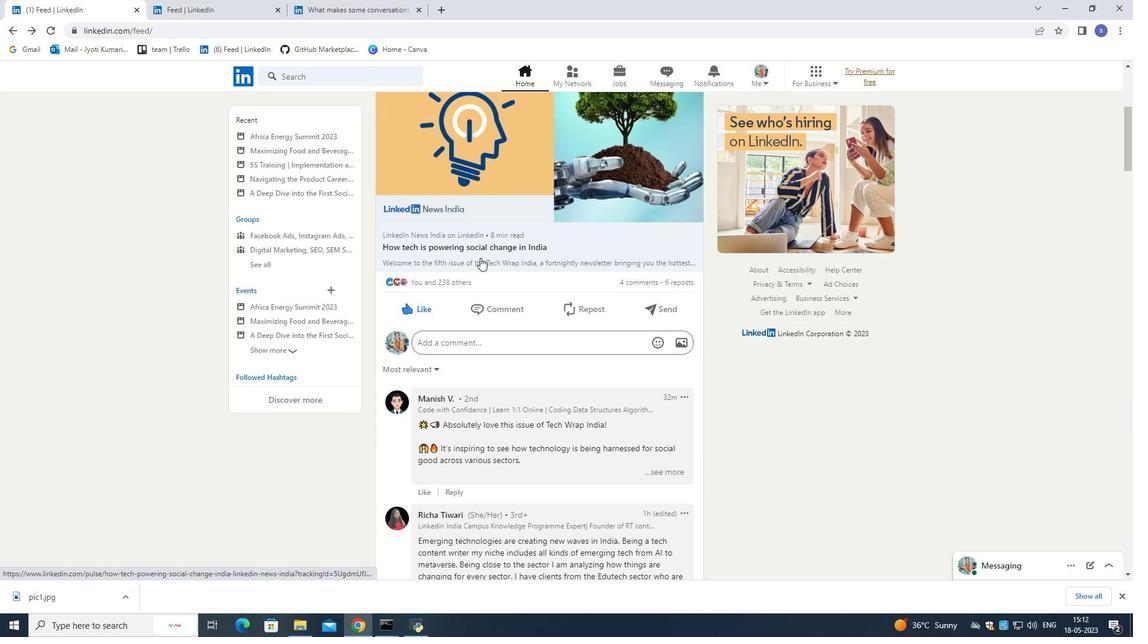 
Action: Mouse scrolled (480, 257) with delta (0, 0)
Screenshot: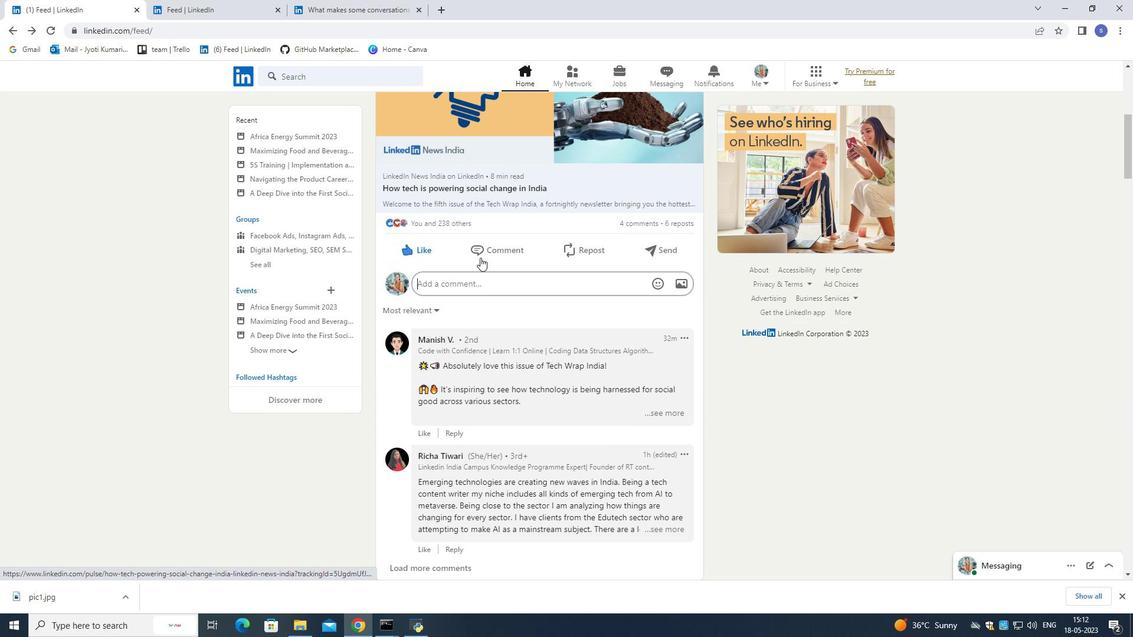 
Action: Mouse scrolled (480, 257) with delta (0, 0)
Screenshot: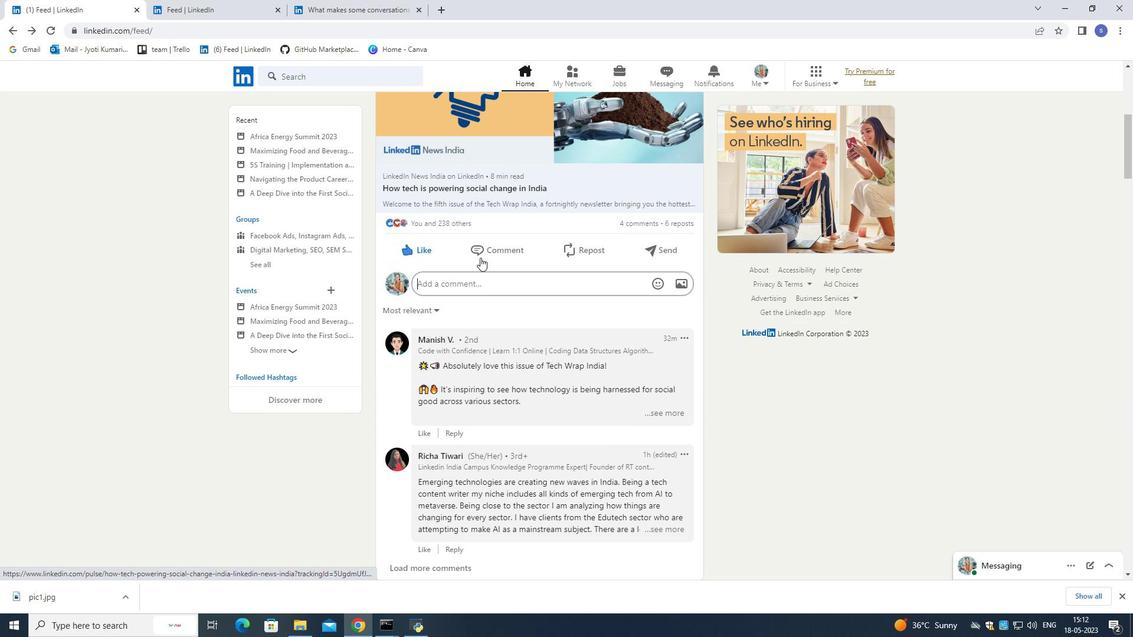 
Action: Mouse moved to (435, 193)
Screenshot: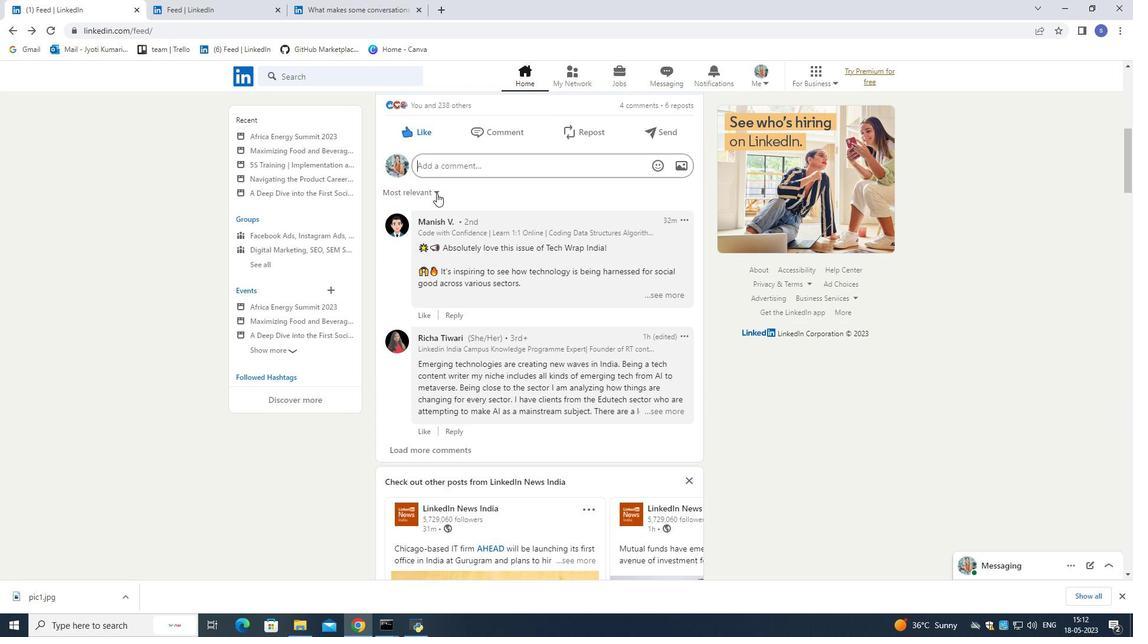 
Action: Mouse pressed left at (435, 193)
Screenshot: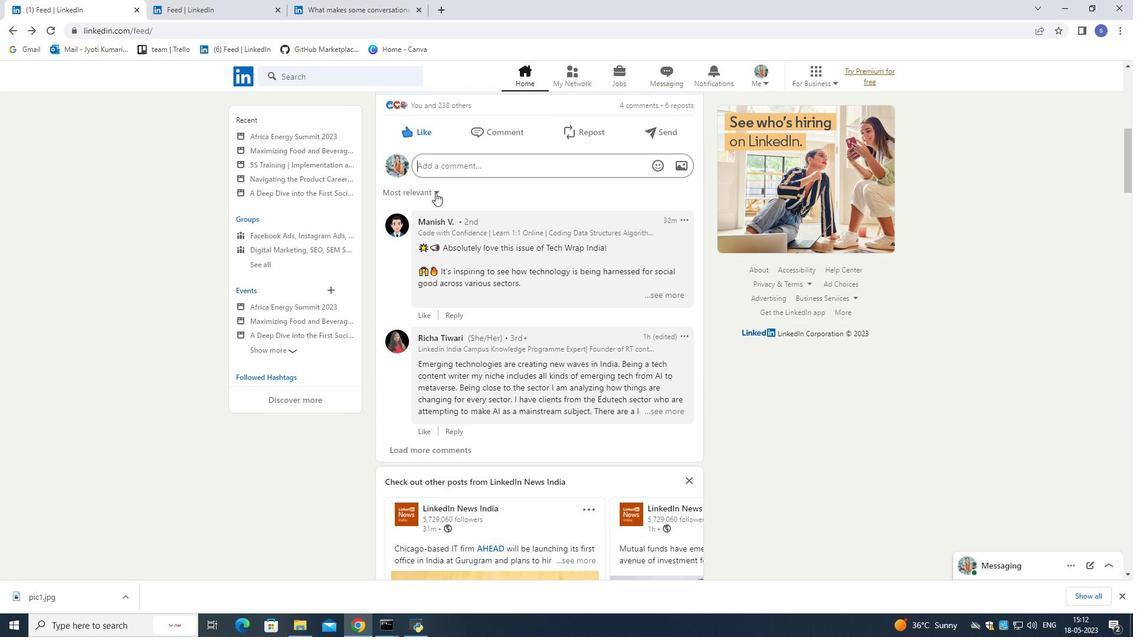 
Action: Mouse moved to (444, 229)
Screenshot: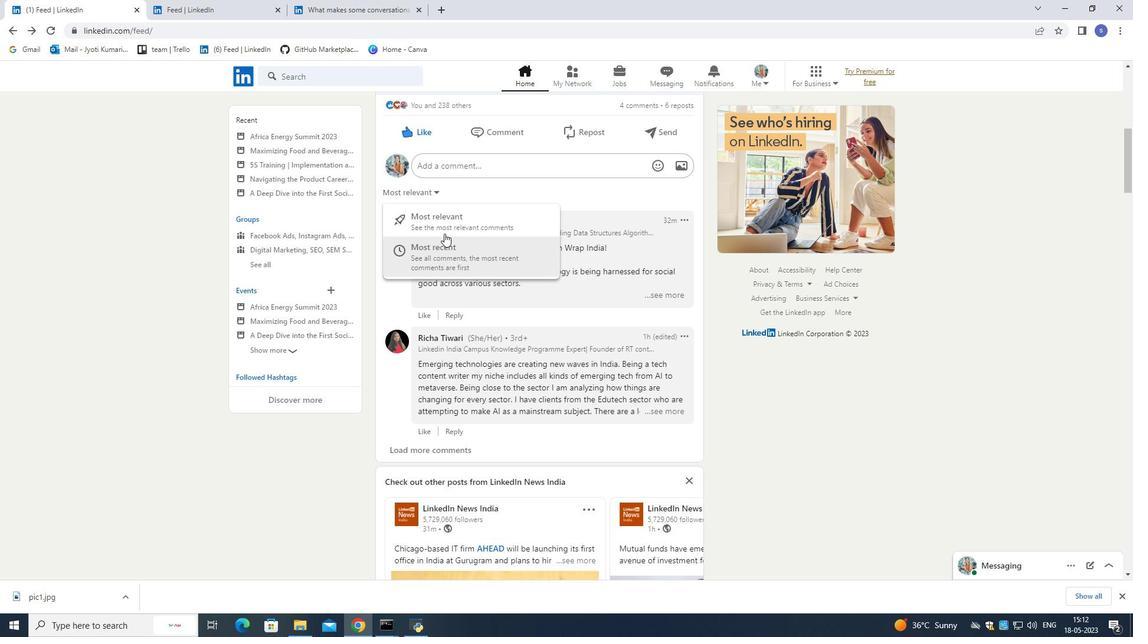 
Action: Mouse pressed left at (444, 229)
Screenshot: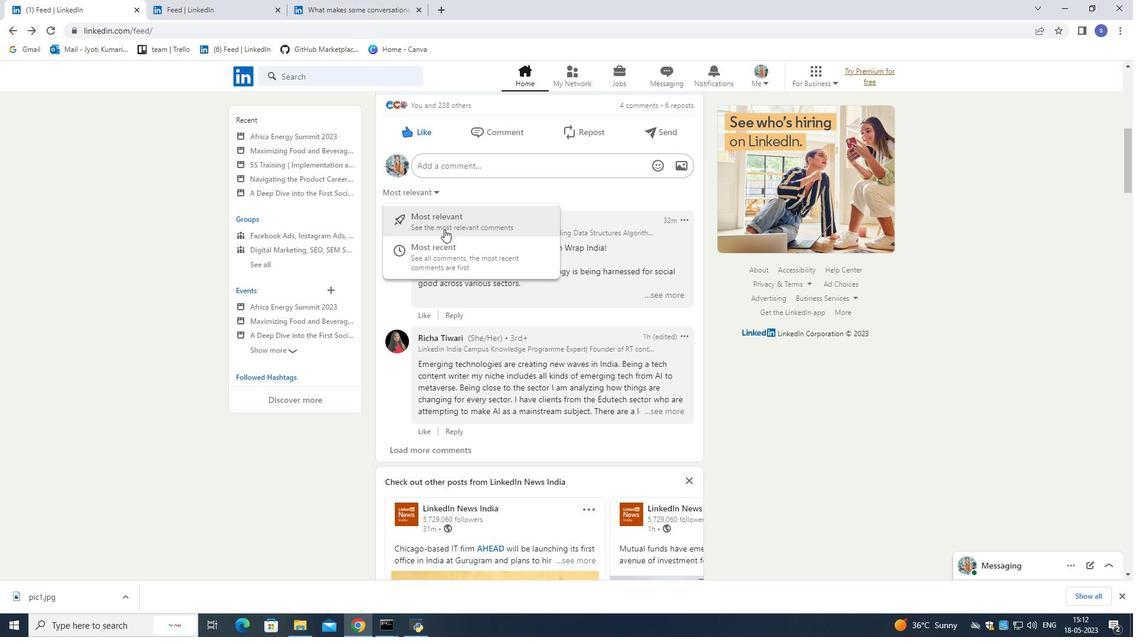 
Action: Mouse moved to (437, 193)
Screenshot: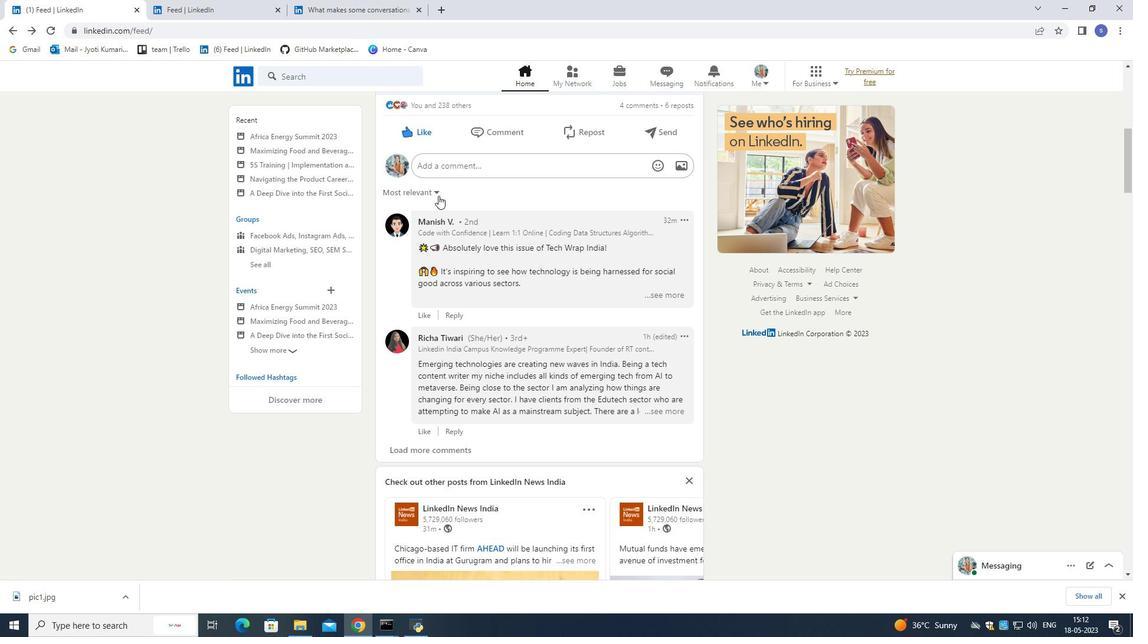 
Action: Mouse pressed left at (437, 193)
Screenshot: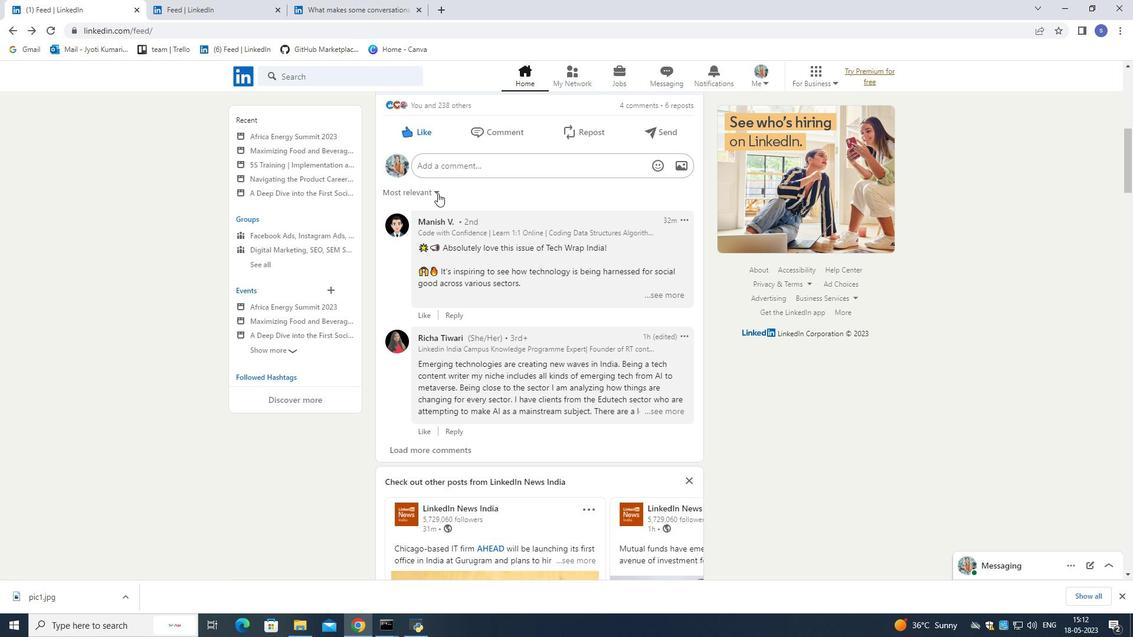 
Action: Mouse moved to (439, 238)
Screenshot: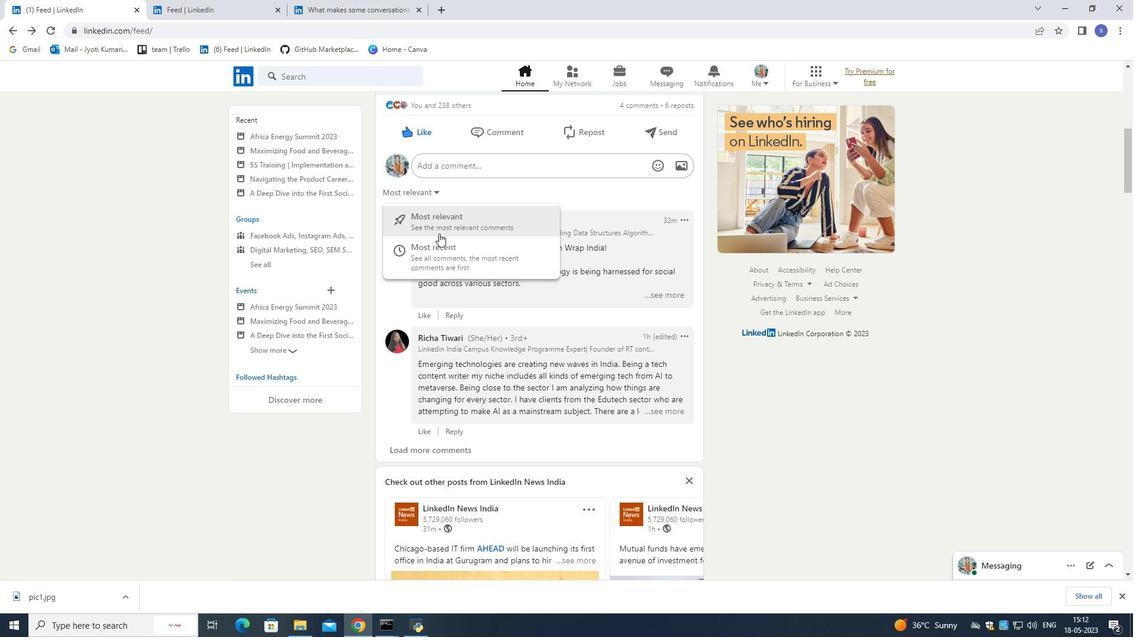 
Action: Mouse pressed left at (439, 238)
Screenshot: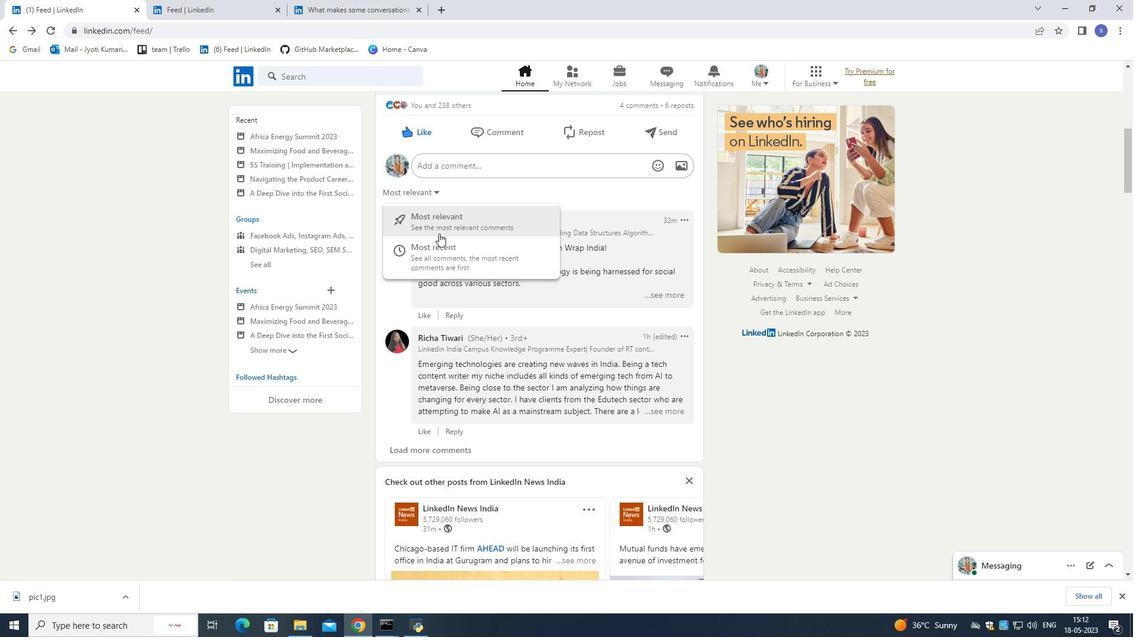 
Action: Mouse moved to (485, 276)
Screenshot: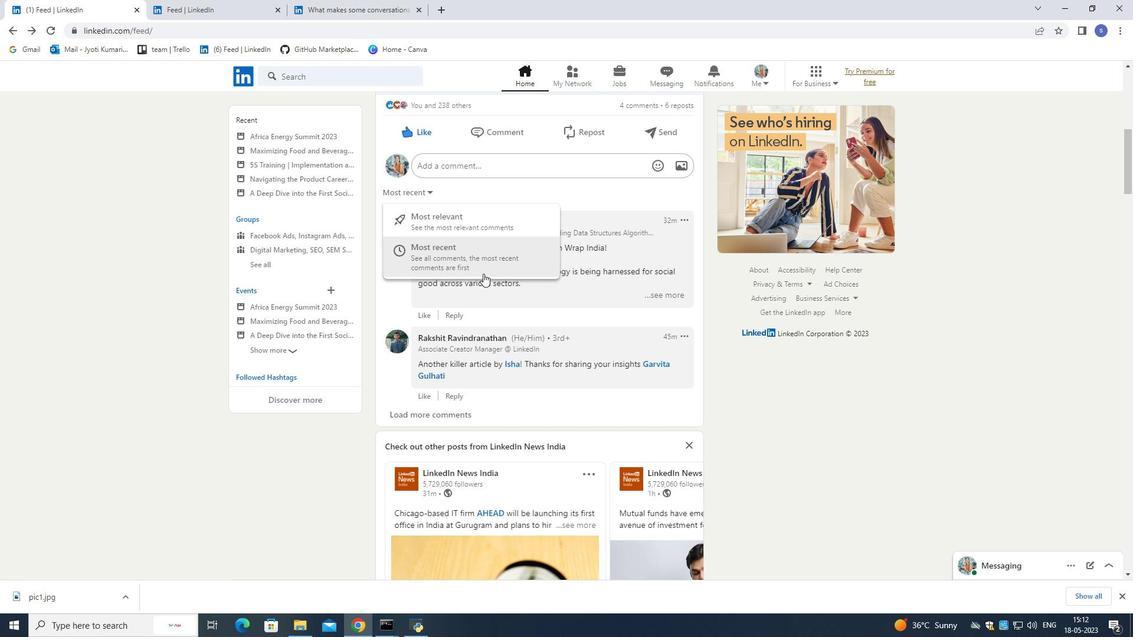 
Action: Mouse scrolled (485, 276) with delta (0, 0)
Screenshot: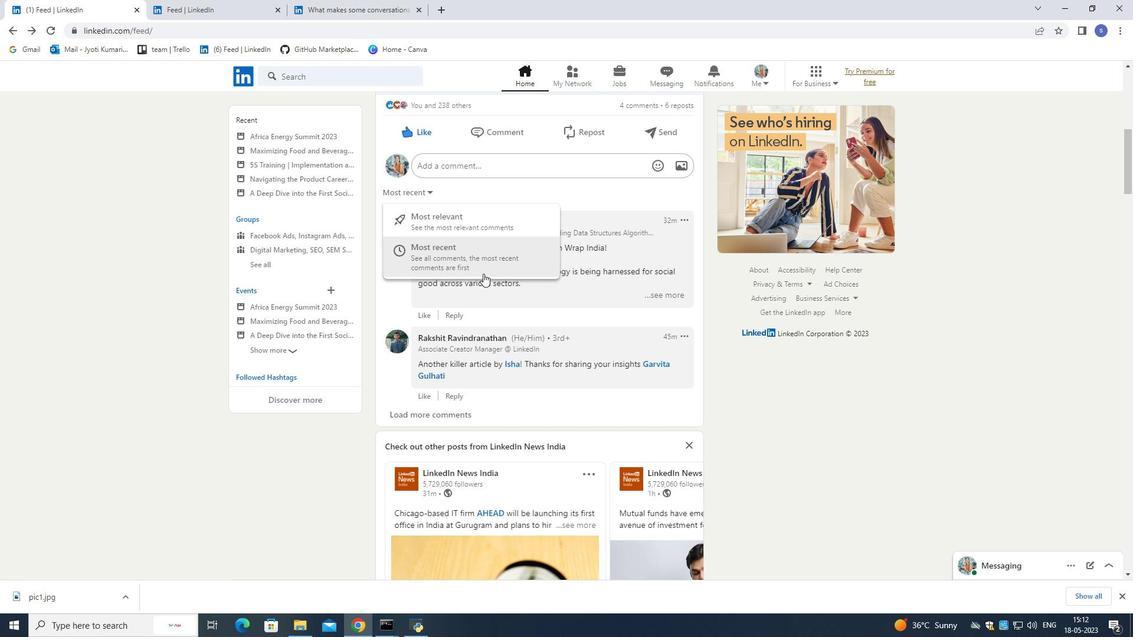 
Action: Mouse moved to (485, 279)
Screenshot: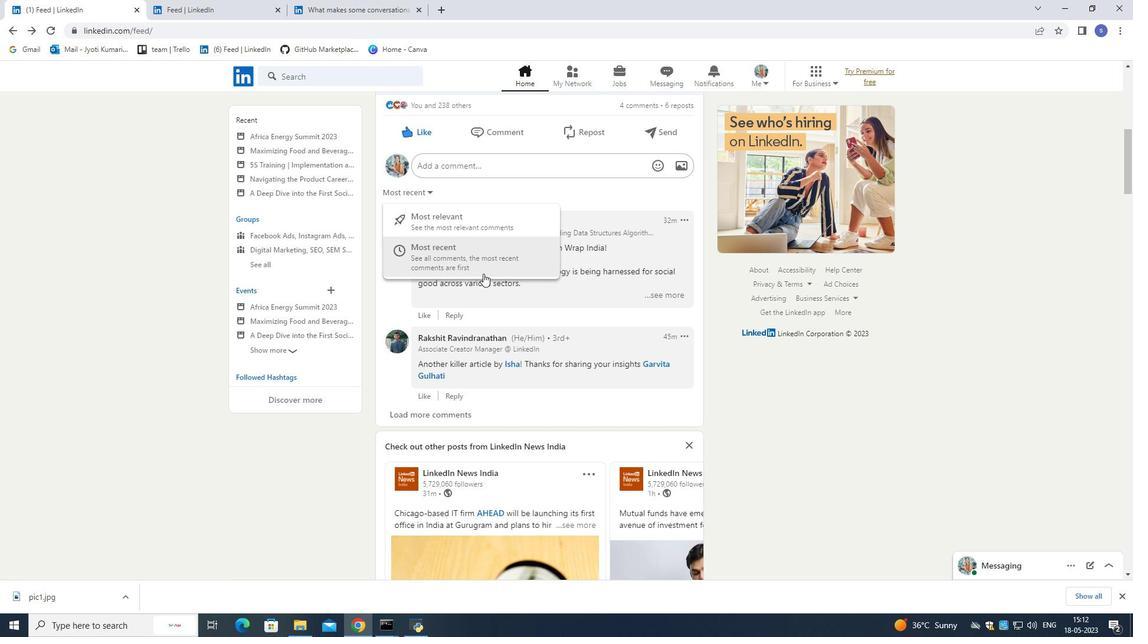 
Action: Mouse scrolled (485, 279) with delta (0, 0)
Screenshot: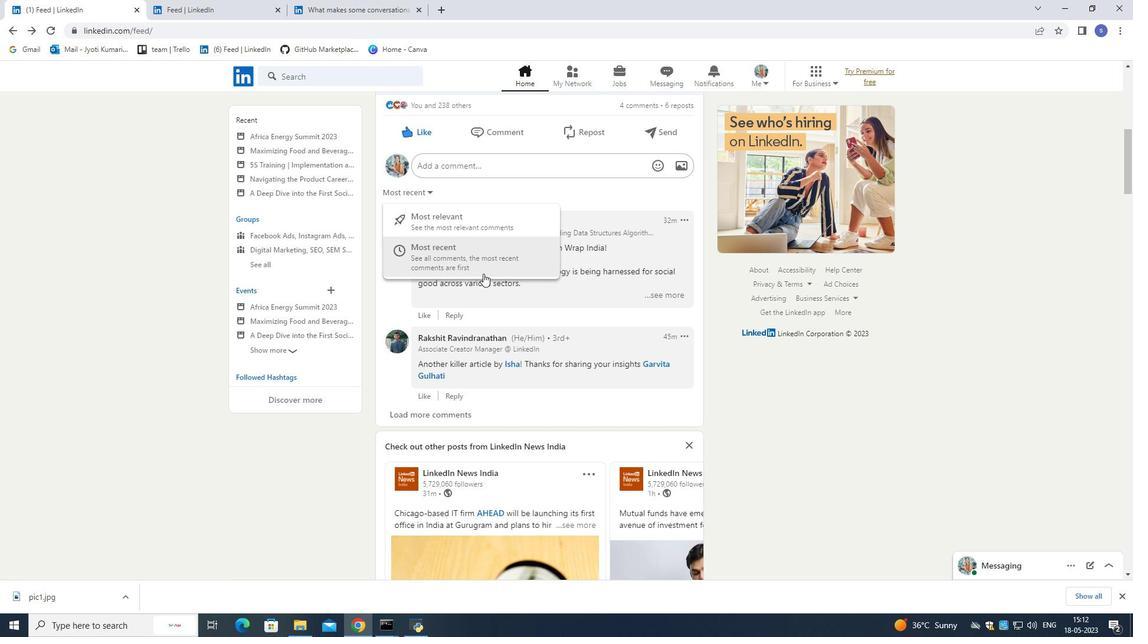 
Action: Mouse moved to (485, 278)
Screenshot: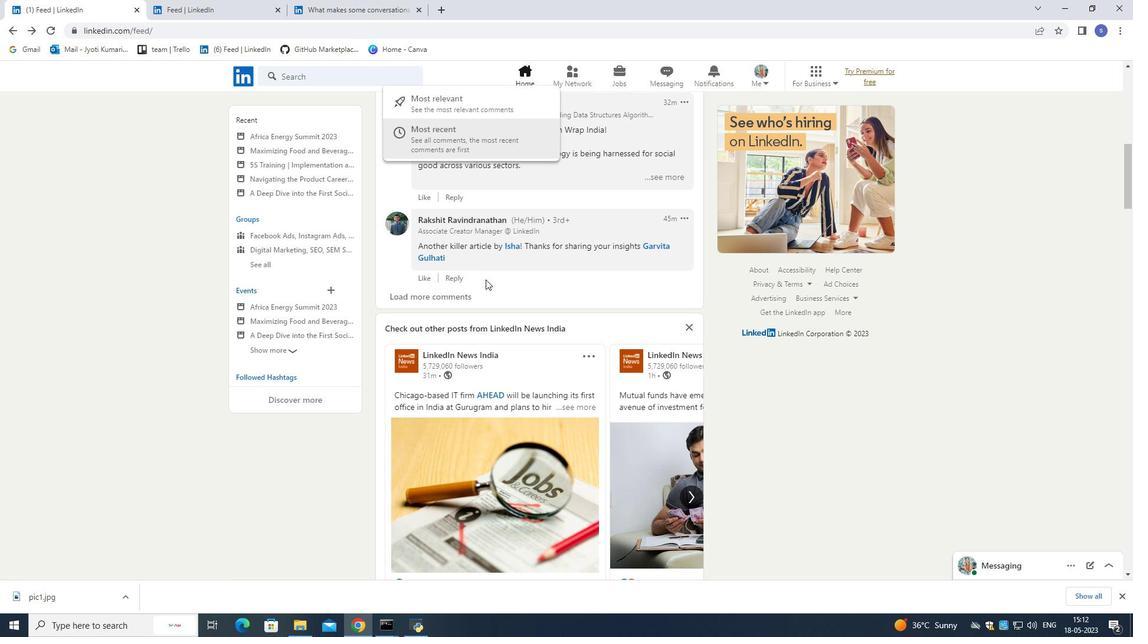 
Action: Mouse pressed left at (485, 278)
Screenshot: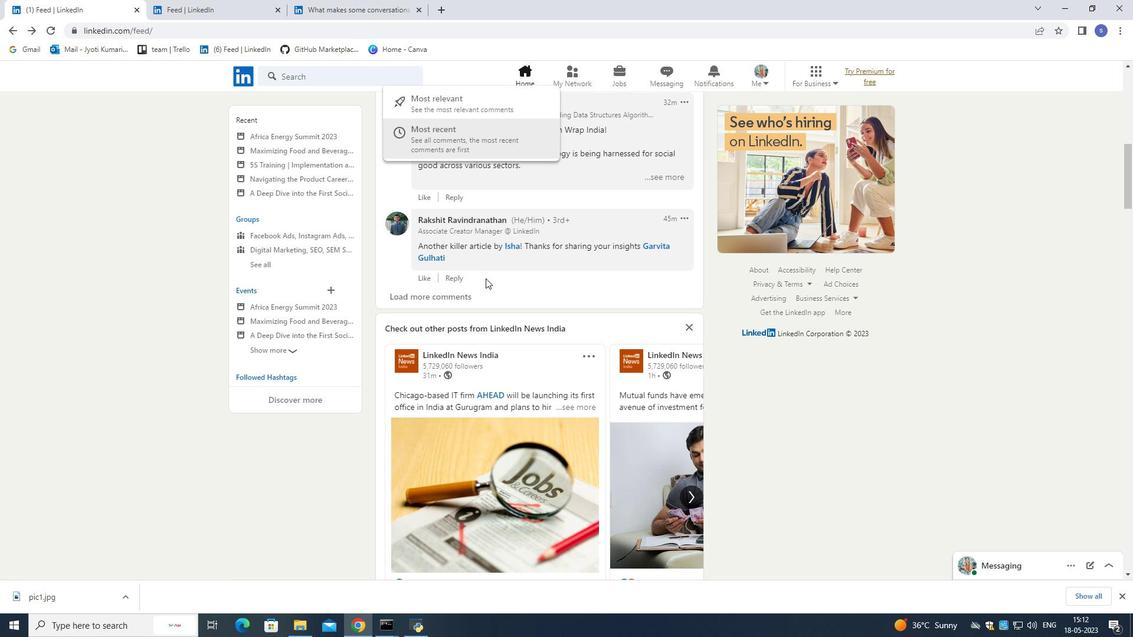 
Action: Mouse scrolled (485, 278) with delta (0, 0)
Screenshot: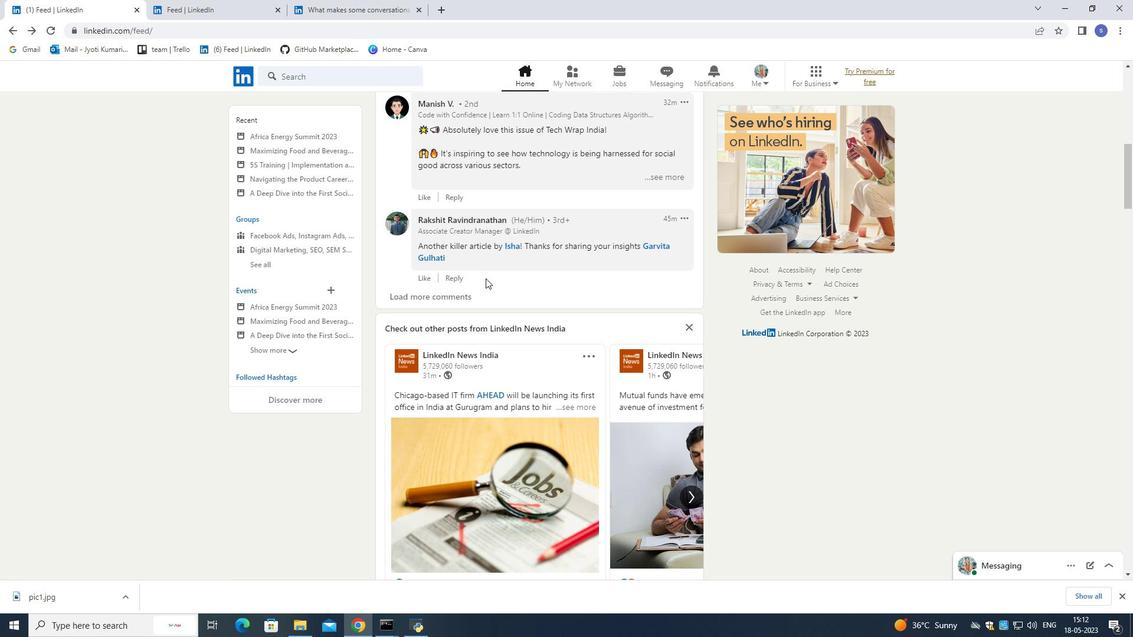 
Action: Mouse moved to (485, 278)
Screenshot: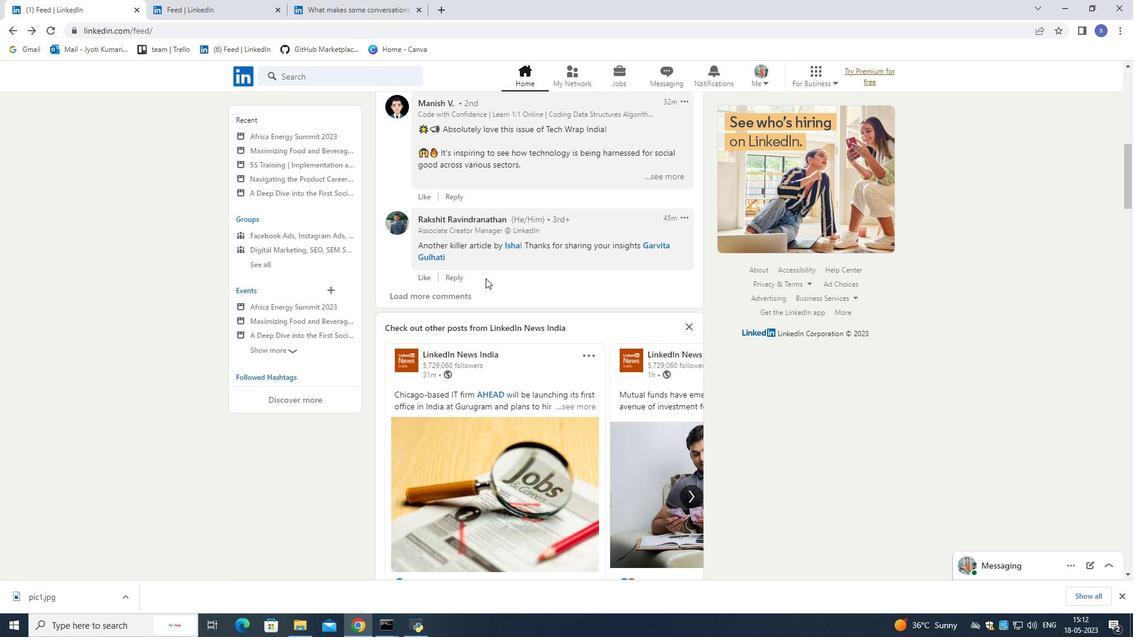 
Action: Mouse scrolled (485, 277) with delta (0, 0)
Screenshot: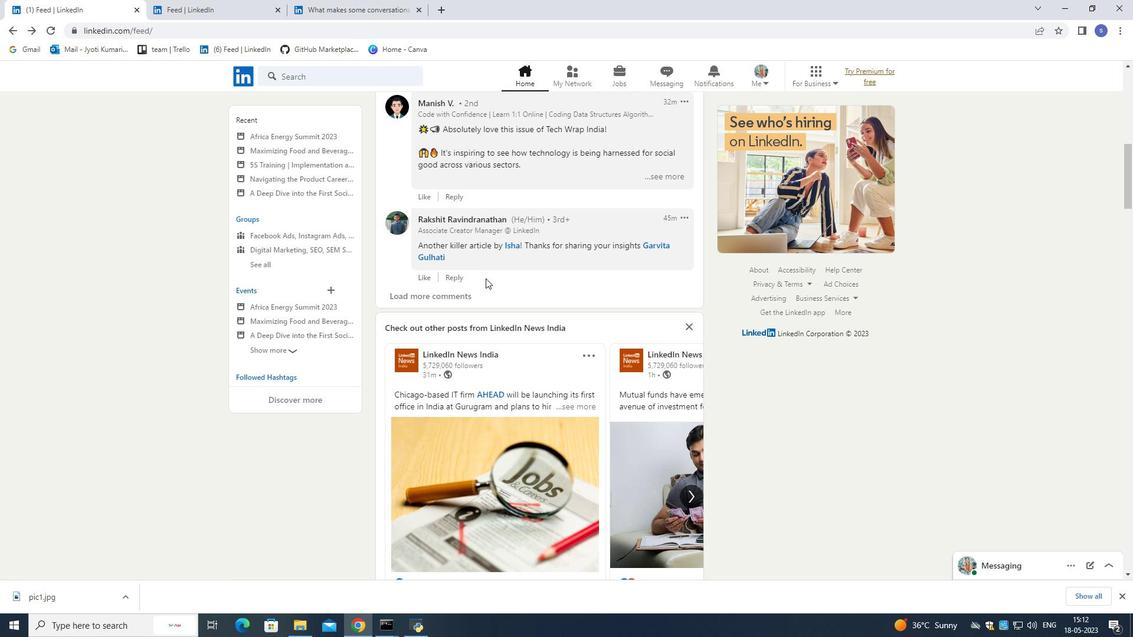 
Action: Mouse moved to (485, 278)
Screenshot: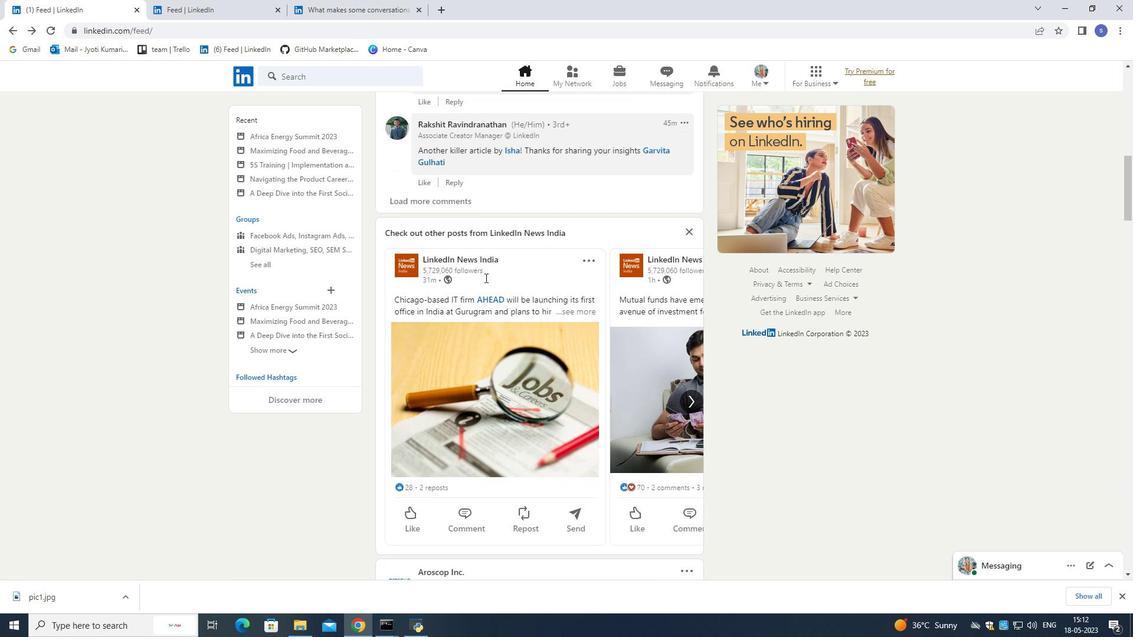 
Action: Mouse scrolled (485, 278) with delta (0, 0)
Screenshot: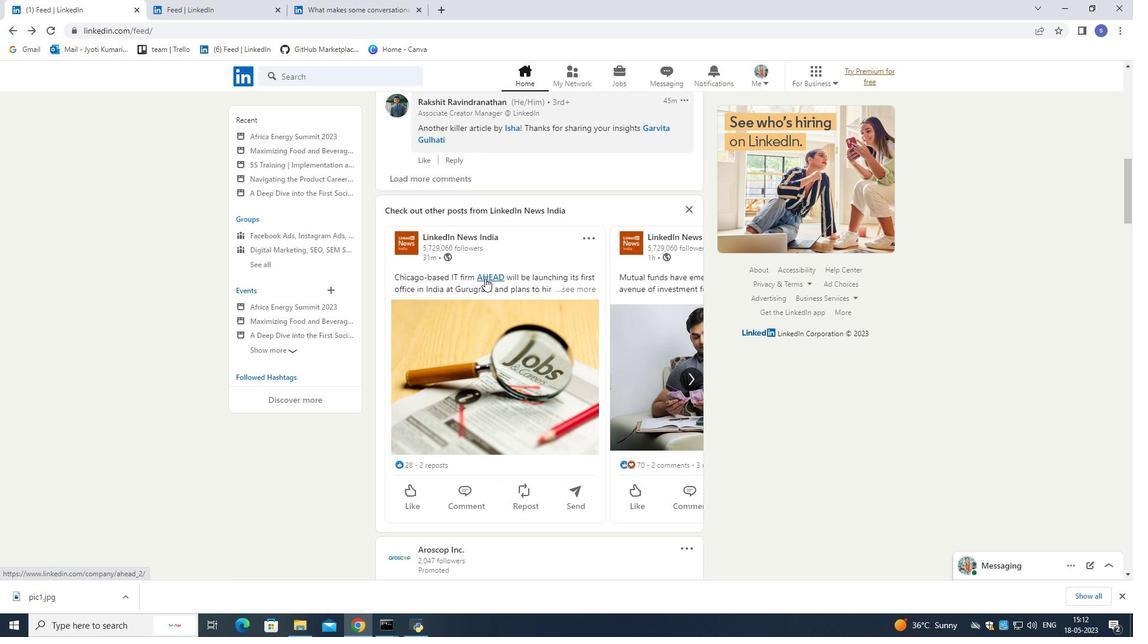 
Action: Mouse moved to (692, 315)
Screenshot: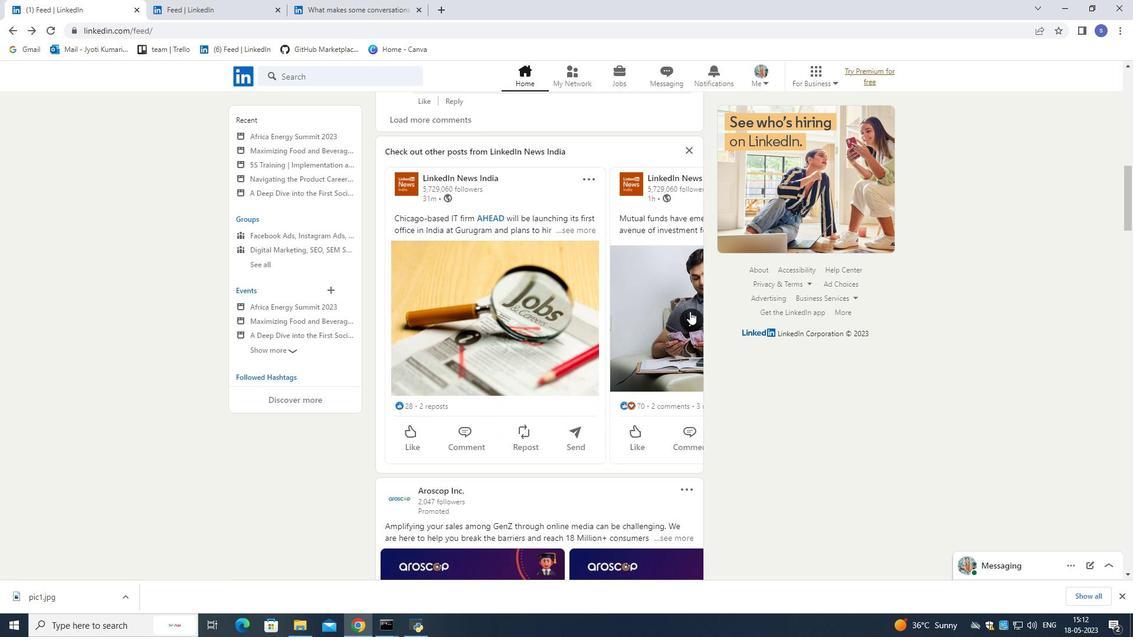 
Action: Mouse pressed left at (692, 315)
Screenshot: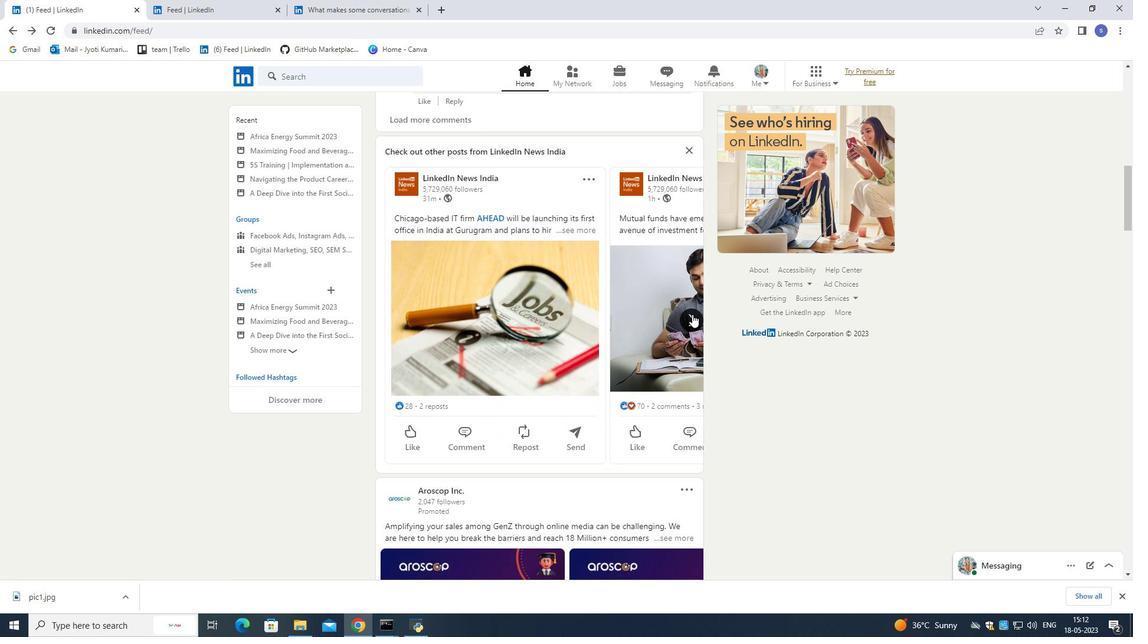 
Action: Mouse pressed left at (692, 315)
Screenshot: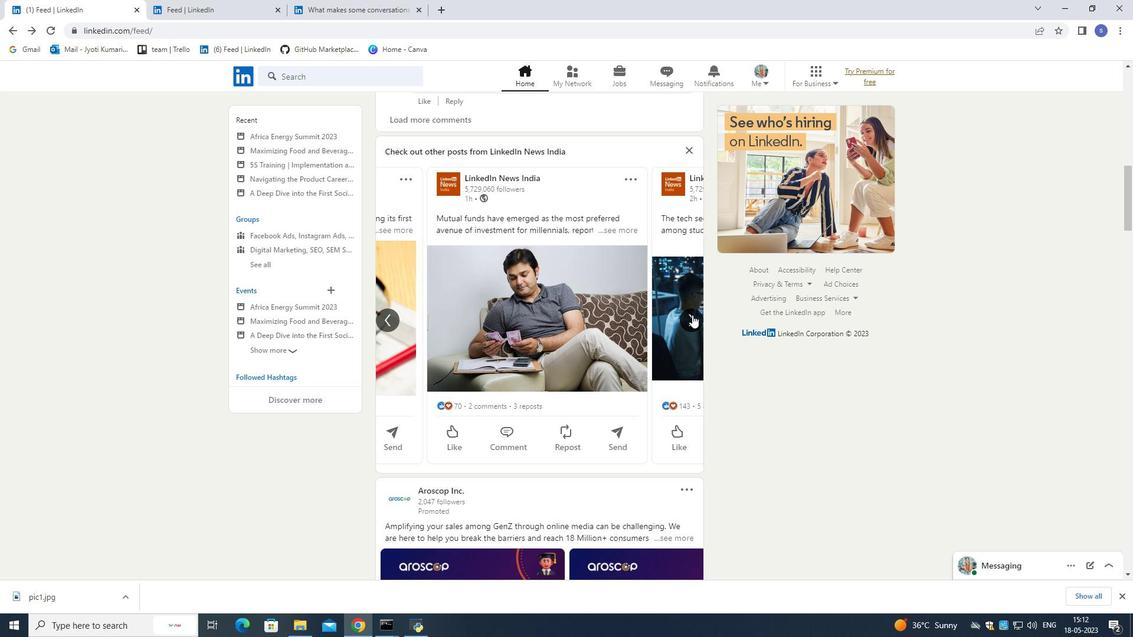 
Action: Mouse pressed left at (692, 315)
Screenshot: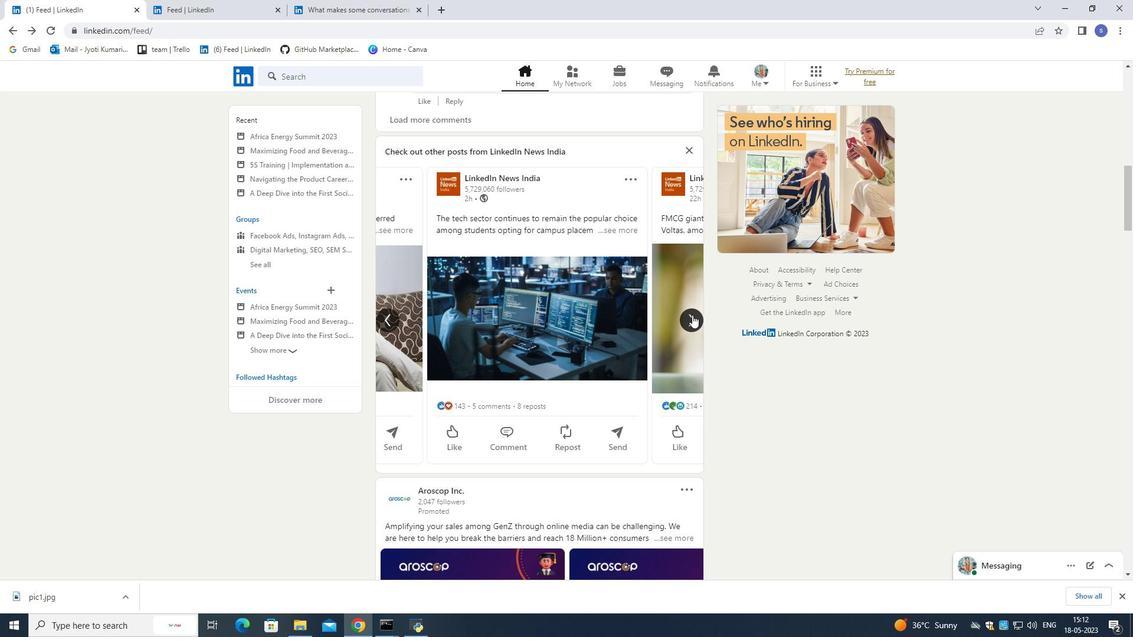 
Action: Mouse moved to (554, 282)
Screenshot: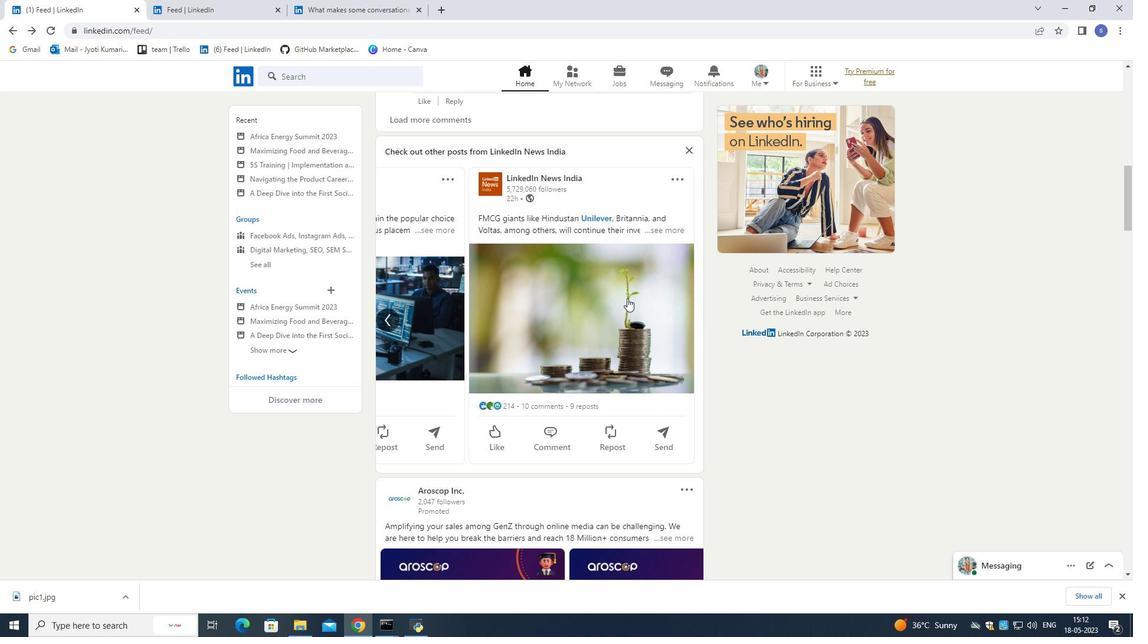 
Action: Mouse scrolled (554, 282) with delta (0, 0)
Screenshot: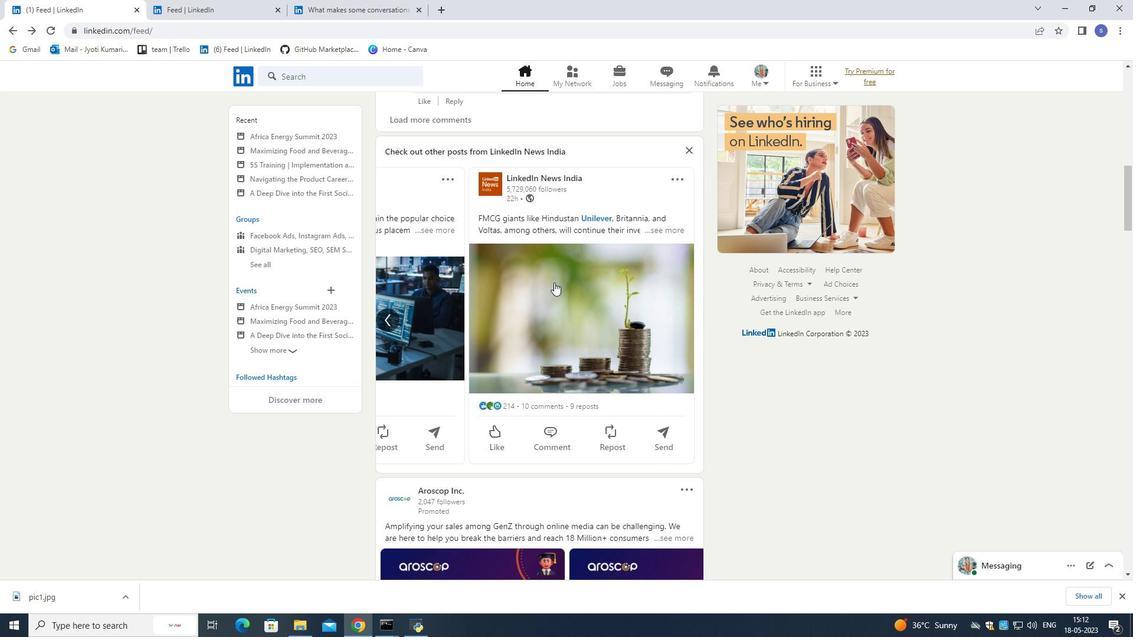
Action: Mouse scrolled (554, 282) with delta (0, 0)
Screenshot: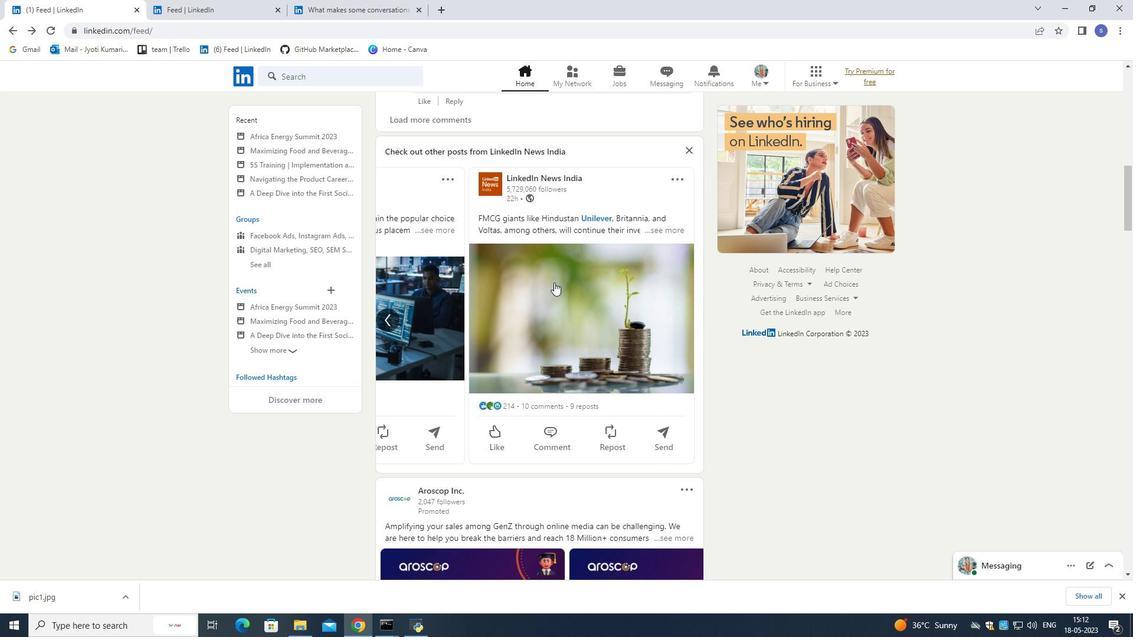 
Action: Mouse moved to (554, 282)
Screenshot: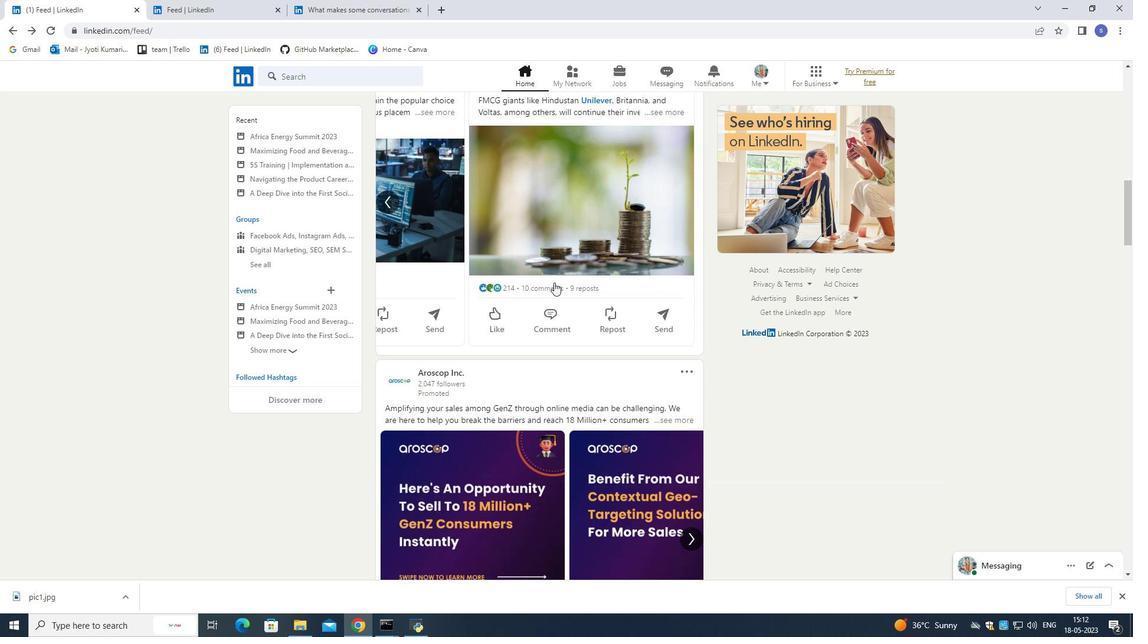 
Action: Mouse scrolled (554, 281) with delta (0, 0)
Screenshot: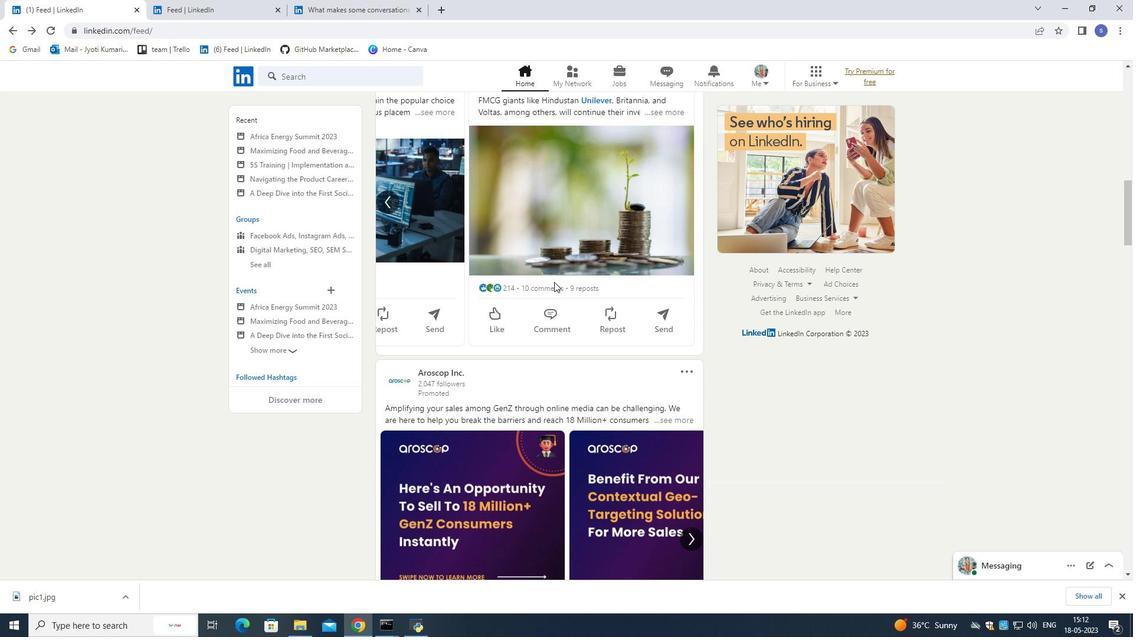 
Action: Mouse scrolled (554, 281) with delta (0, 0)
Screenshot: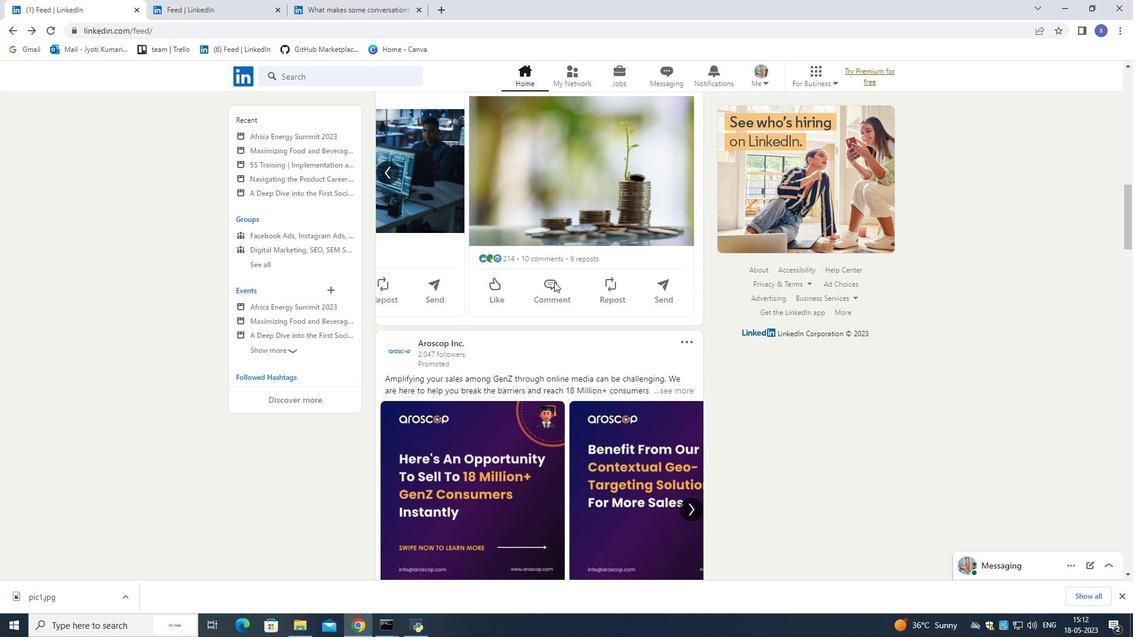 
Action: Mouse moved to (554, 282)
Screenshot: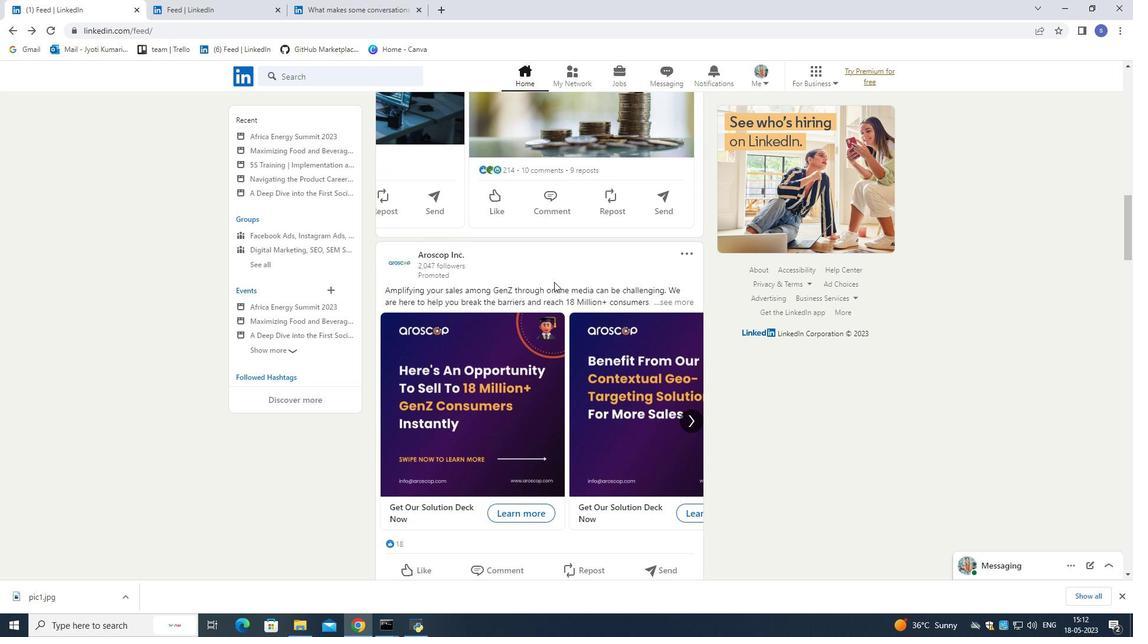 
Action: Mouse scrolled (554, 281) with delta (0, 0)
Screenshot: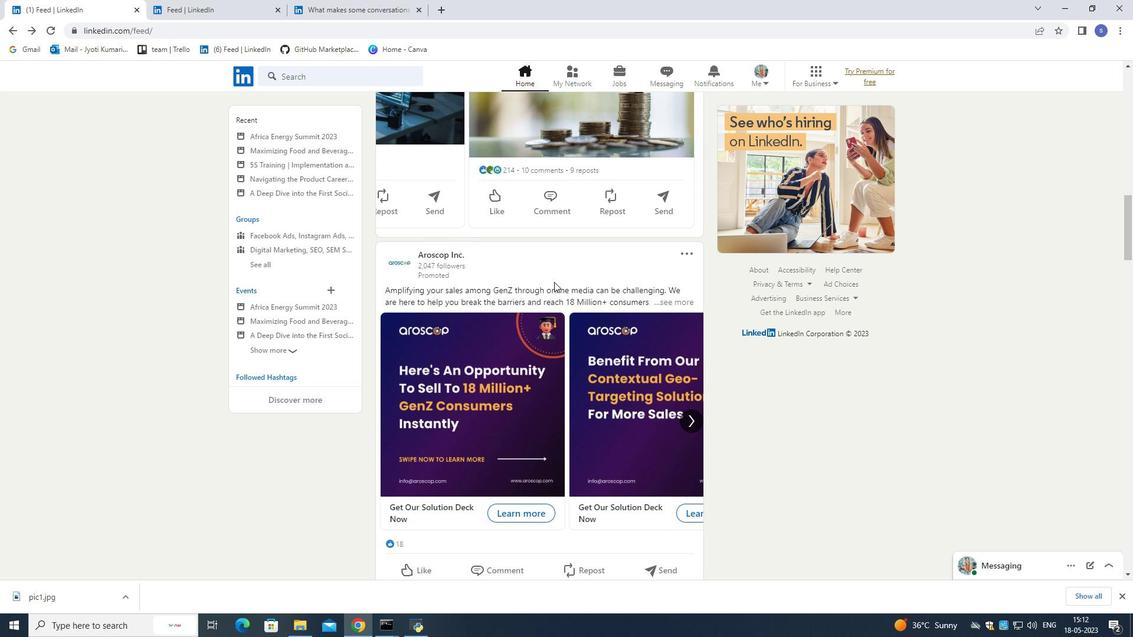 
Action: Mouse moved to (553, 278)
Screenshot: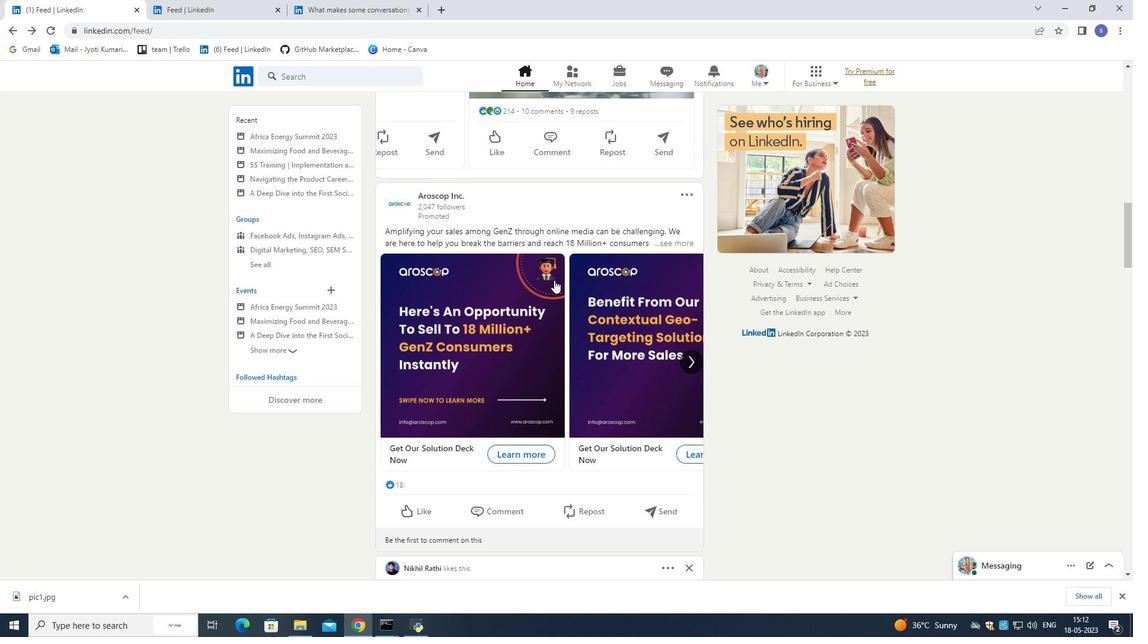 
Action: Mouse scrolled (553, 278) with delta (0, 0)
Screenshot: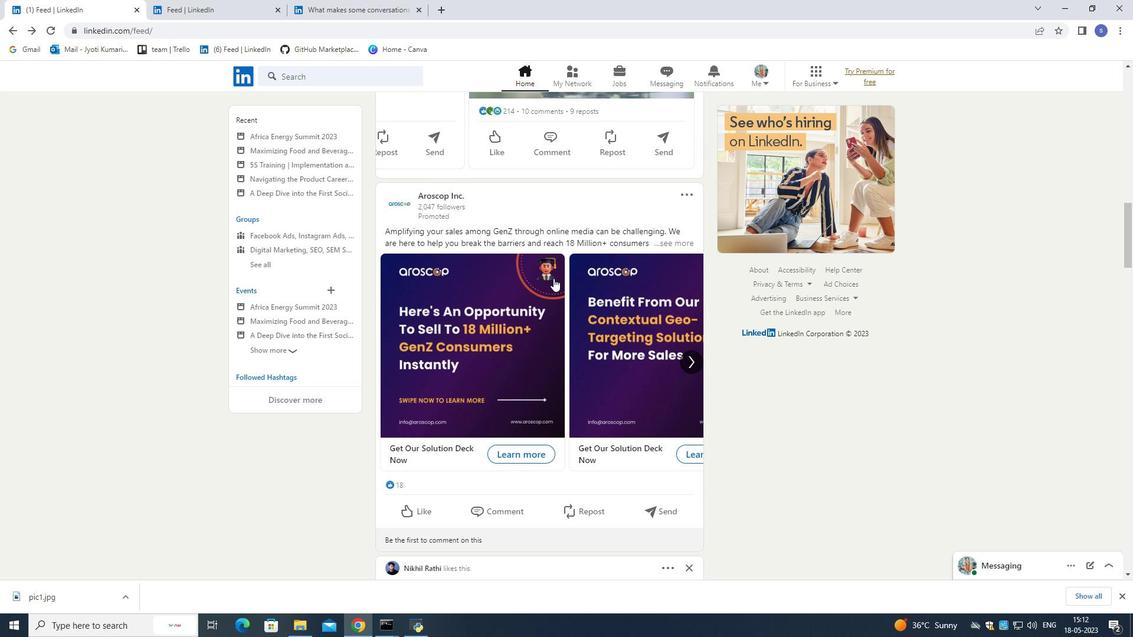 
Action: Mouse moved to (691, 305)
Screenshot: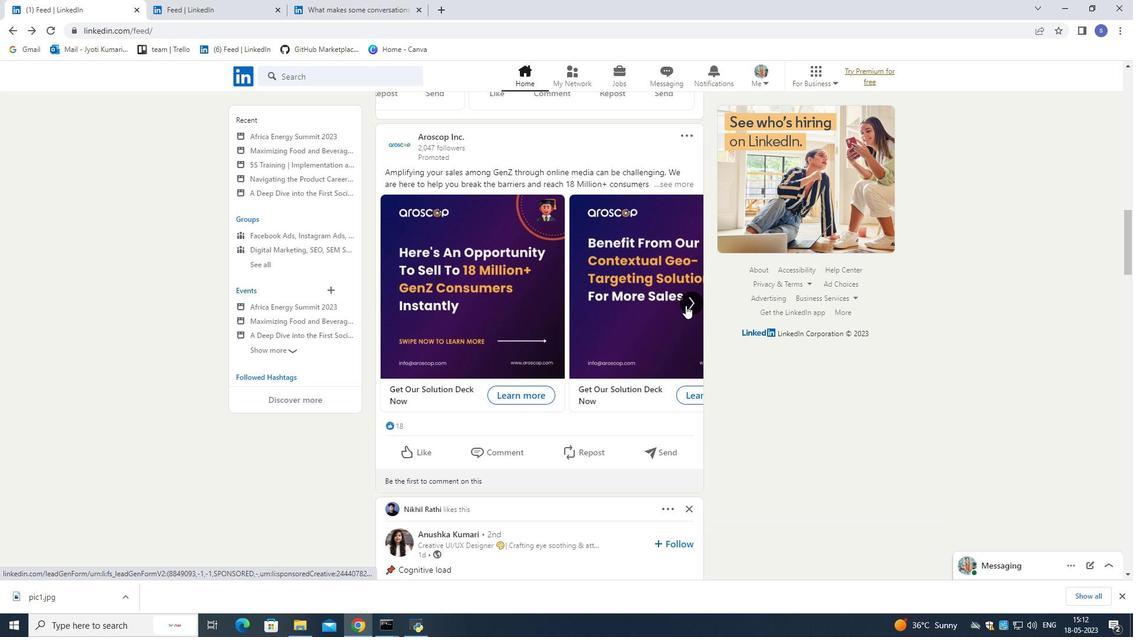 
Action: Mouse pressed left at (691, 305)
Screenshot: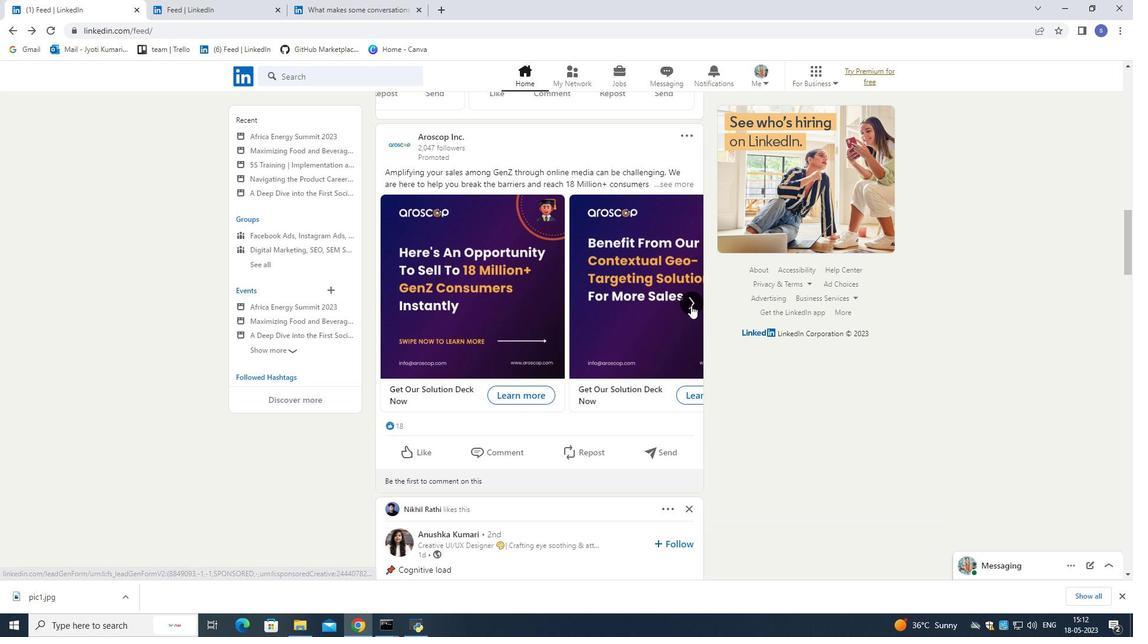 
Action: Mouse pressed left at (691, 305)
Screenshot: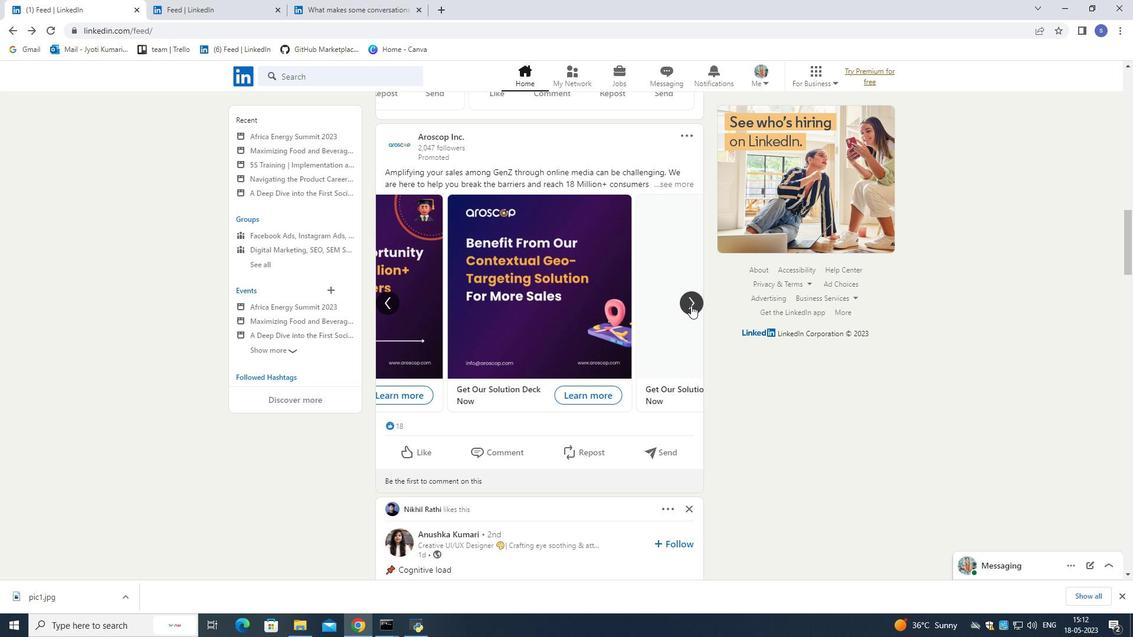 
Action: Mouse pressed left at (691, 305)
Screenshot: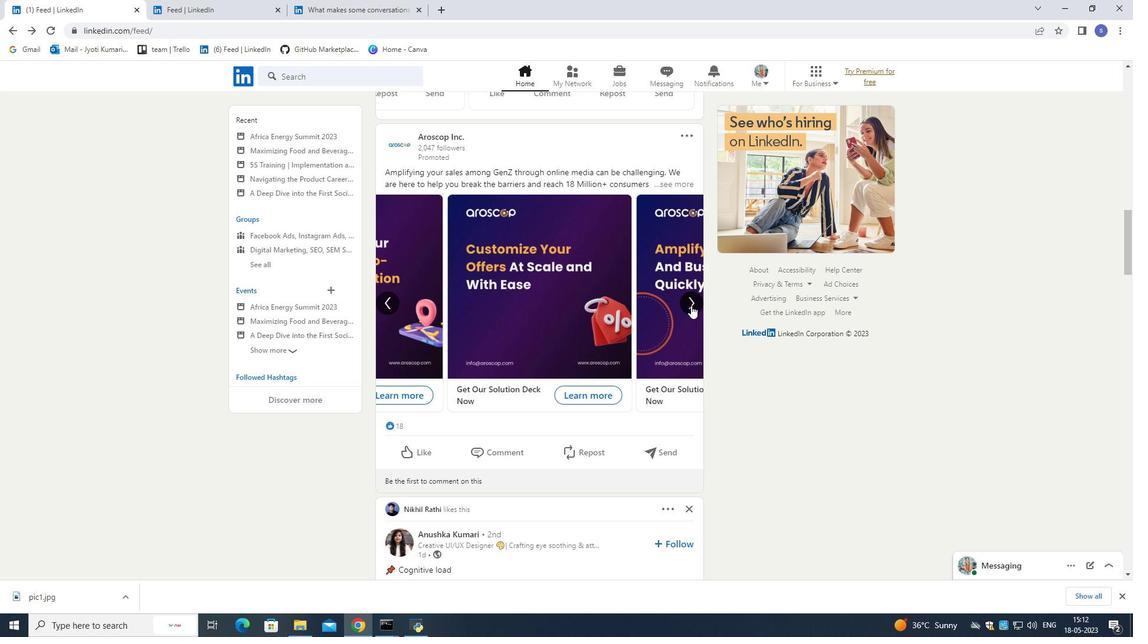 
Action: Mouse pressed left at (691, 305)
Screenshot: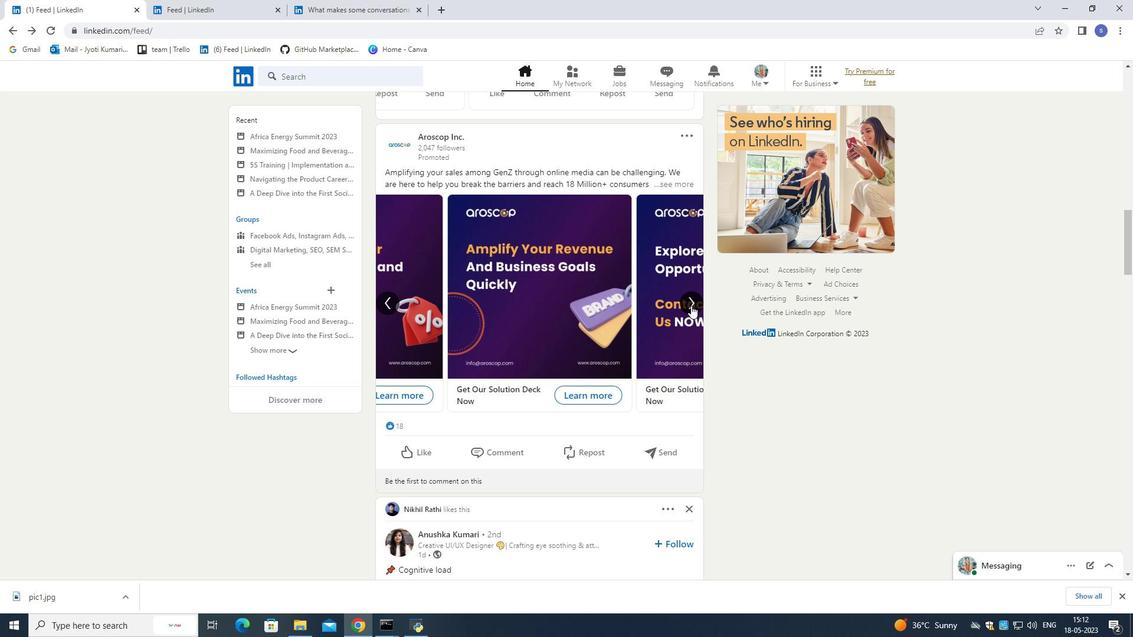 
Action: Mouse moved to (410, 451)
Screenshot: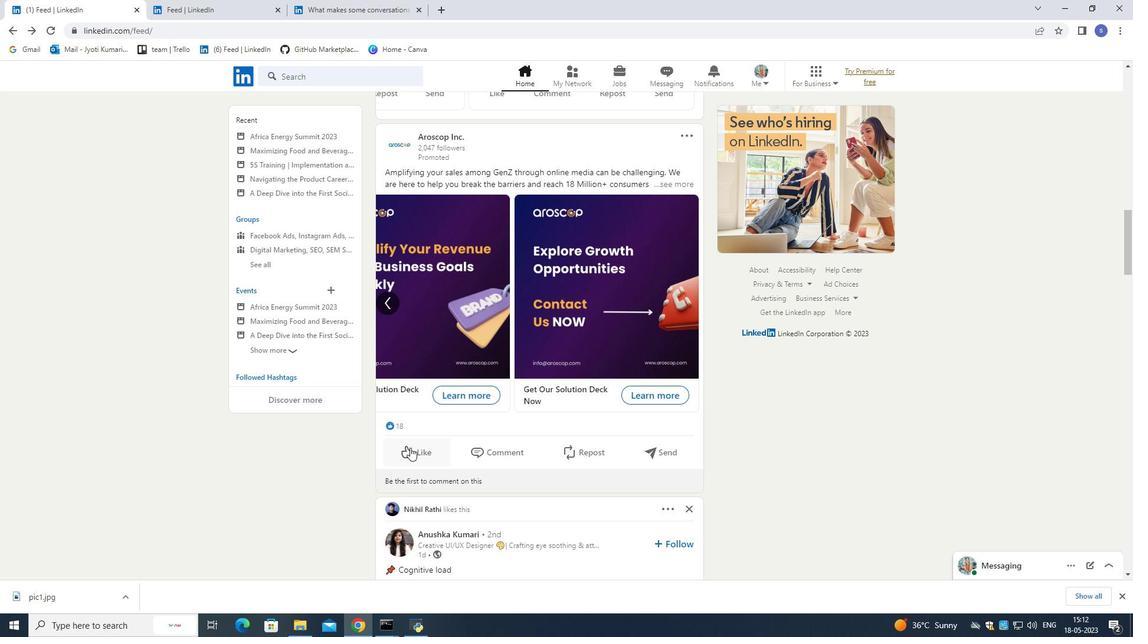 
Action: Mouse pressed left at (410, 451)
Screenshot: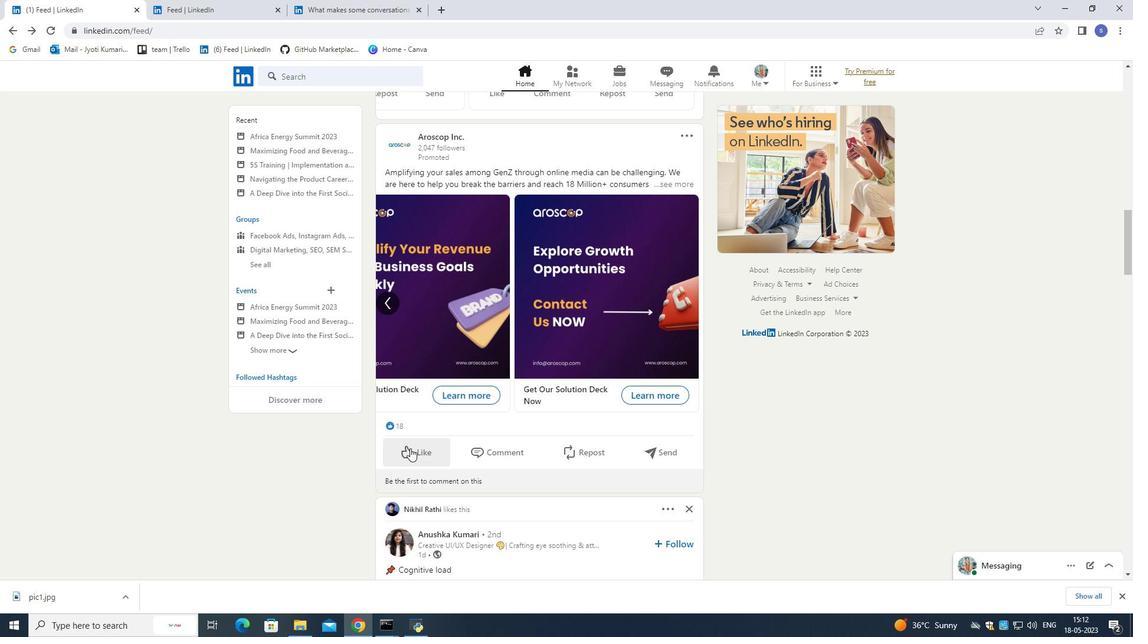 
Action: Mouse moved to (422, 382)
Screenshot: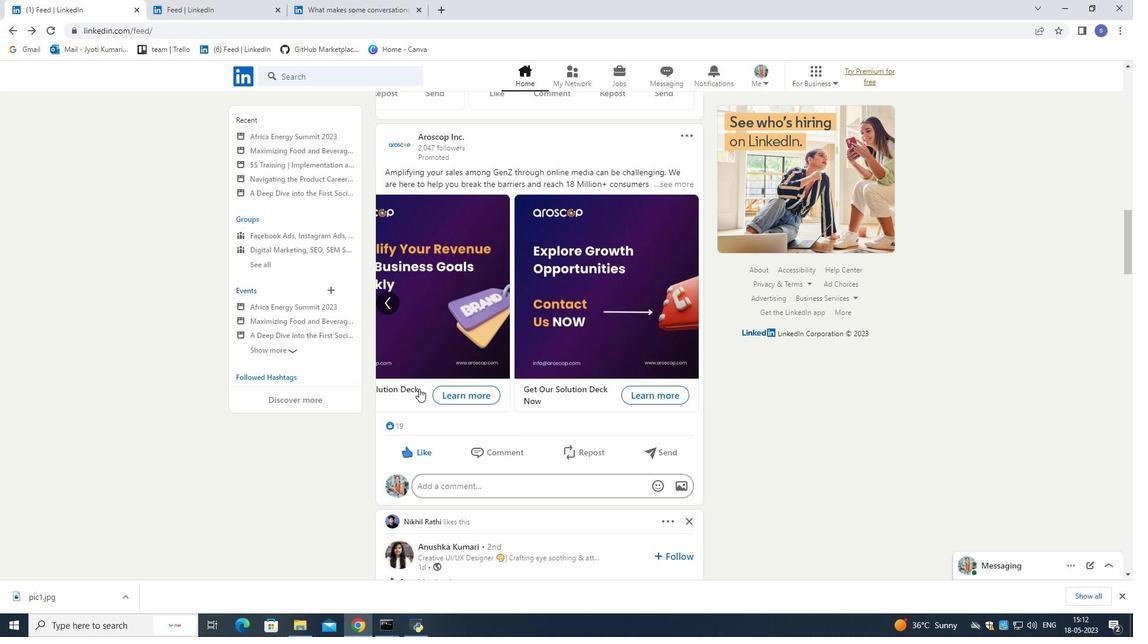 
Action: Mouse scrolled (422, 381) with delta (0, 0)
Screenshot: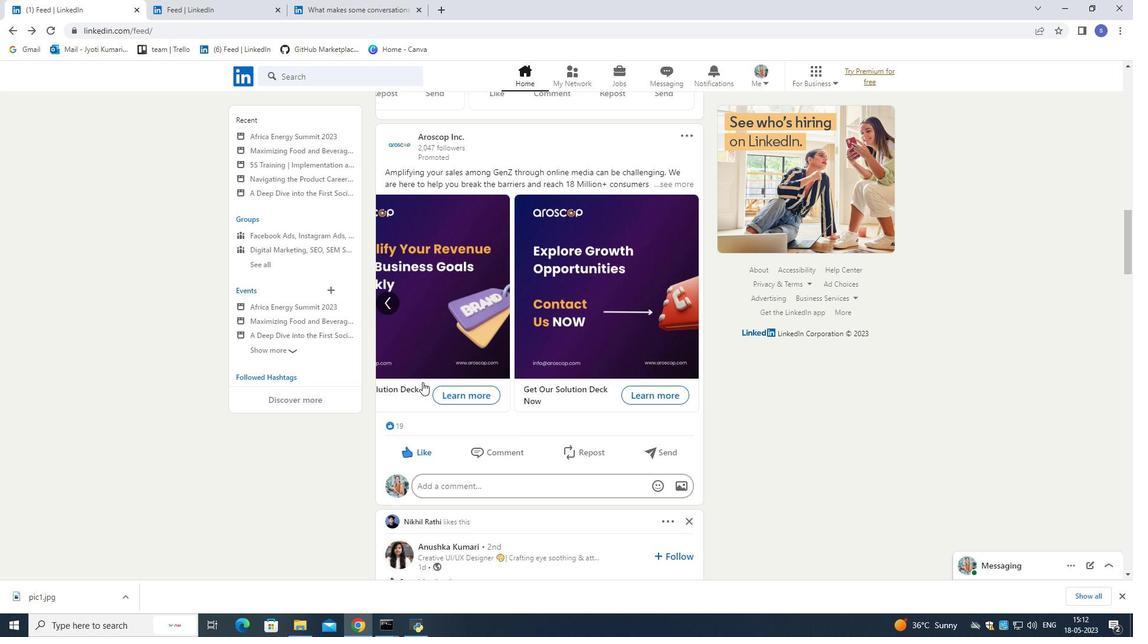 
Action: Mouse scrolled (422, 381) with delta (0, 0)
Screenshot: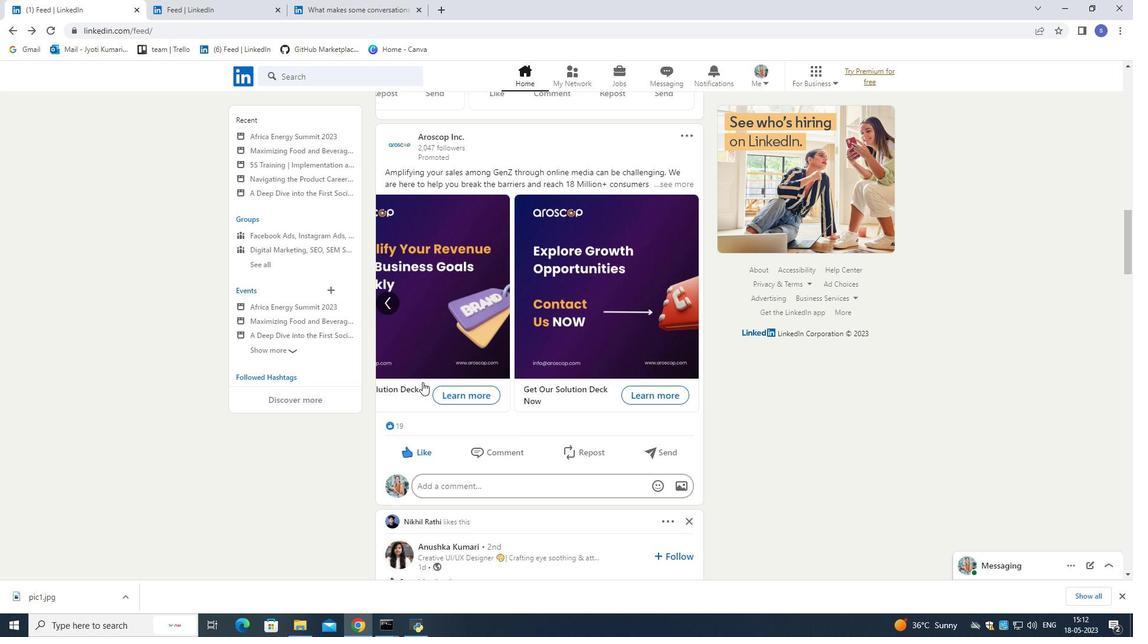 
Action: Mouse scrolled (422, 381) with delta (0, 0)
Screenshot: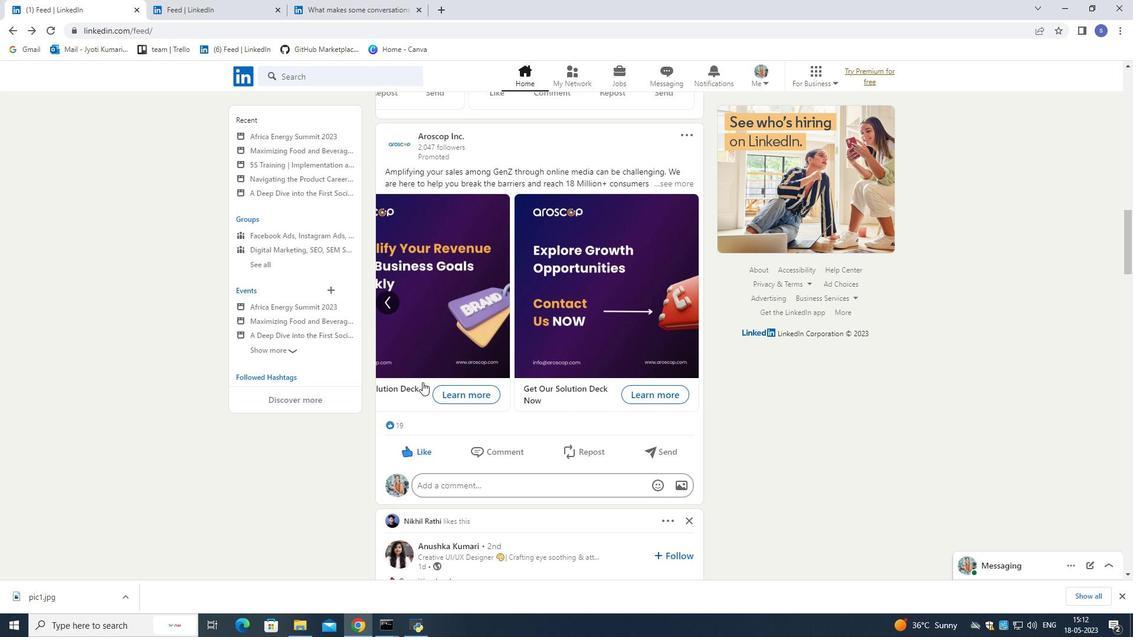 
Action: Mouse scrolled (422, 381) with delta (0, 0)
Screenshot: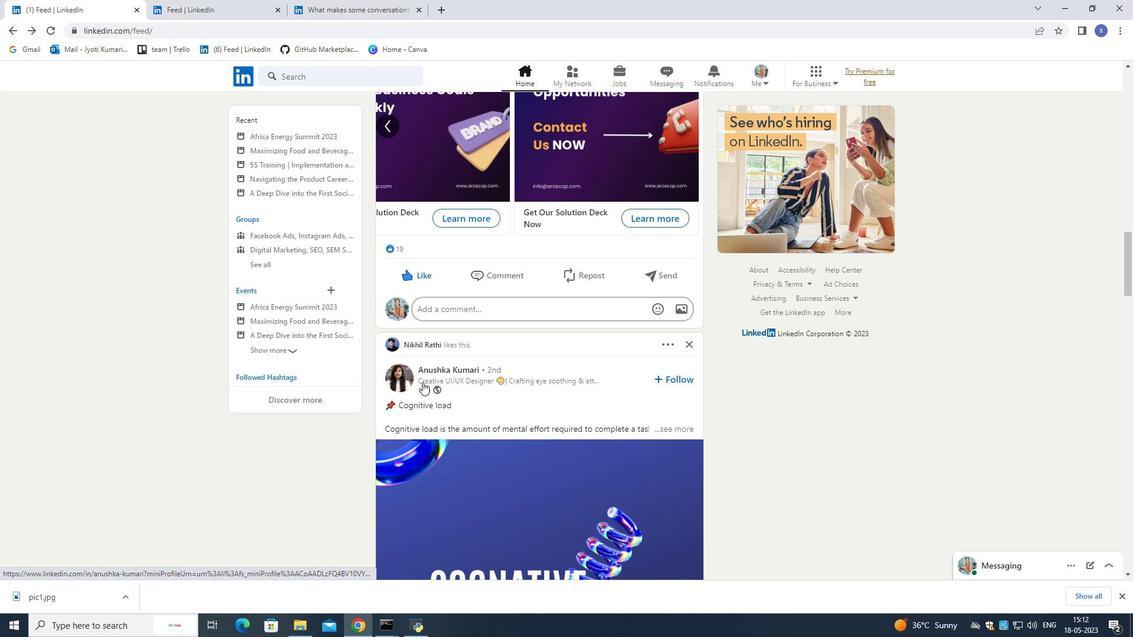 
Action: Mouse scrolled (422, 381) with delta (0, 0)
Screenshot: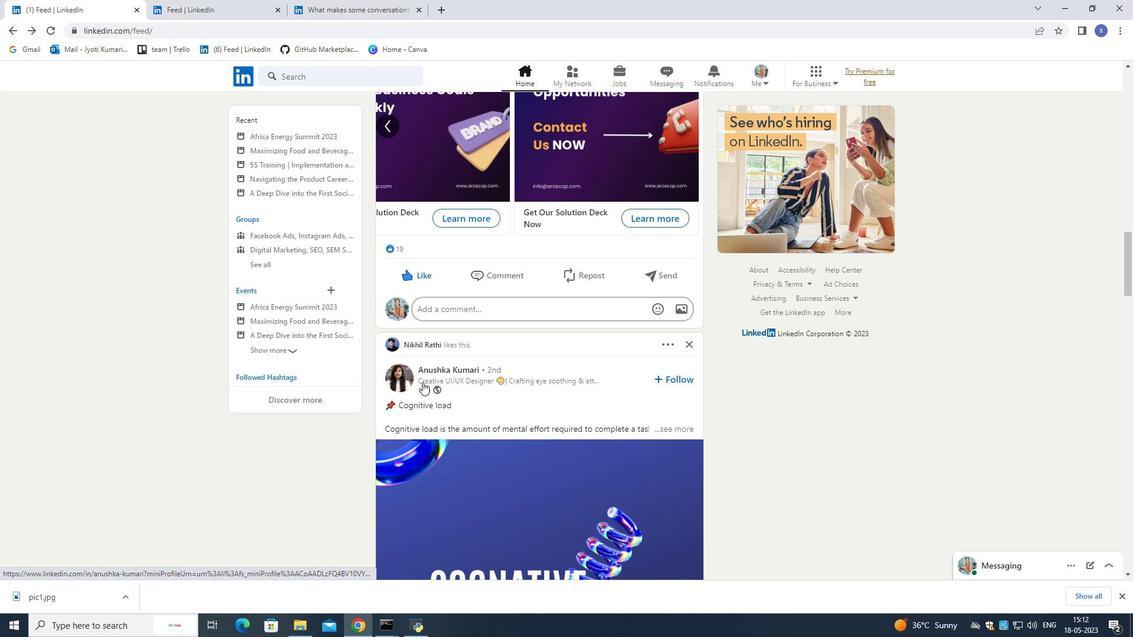 
Action: Mouse moved to (422, 379)
Screenshot: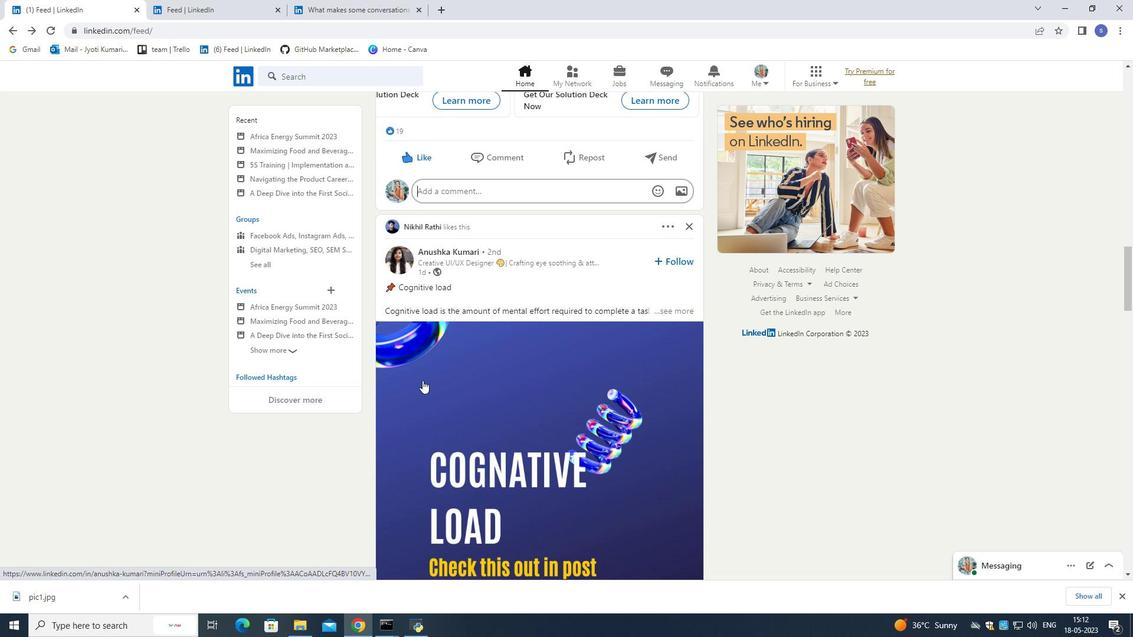 
Action: Mouse scrolled (422, 378) with delta (0, 0)
Screenshot: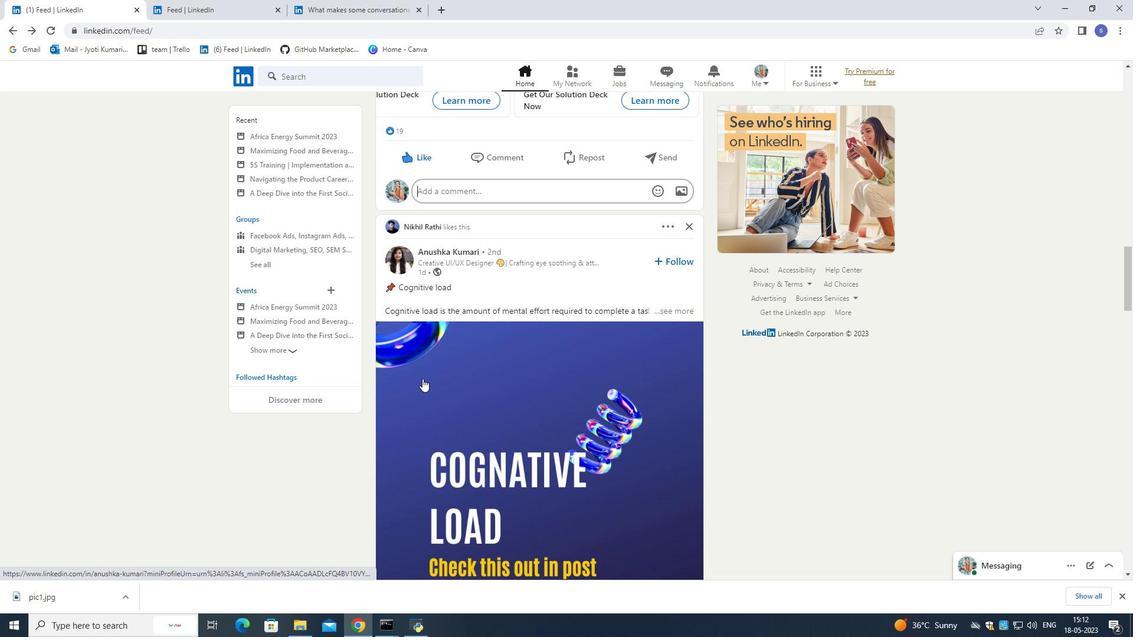 
Action: Mouse scrolled (422, 378) with delta (0, 0)
Screenshot: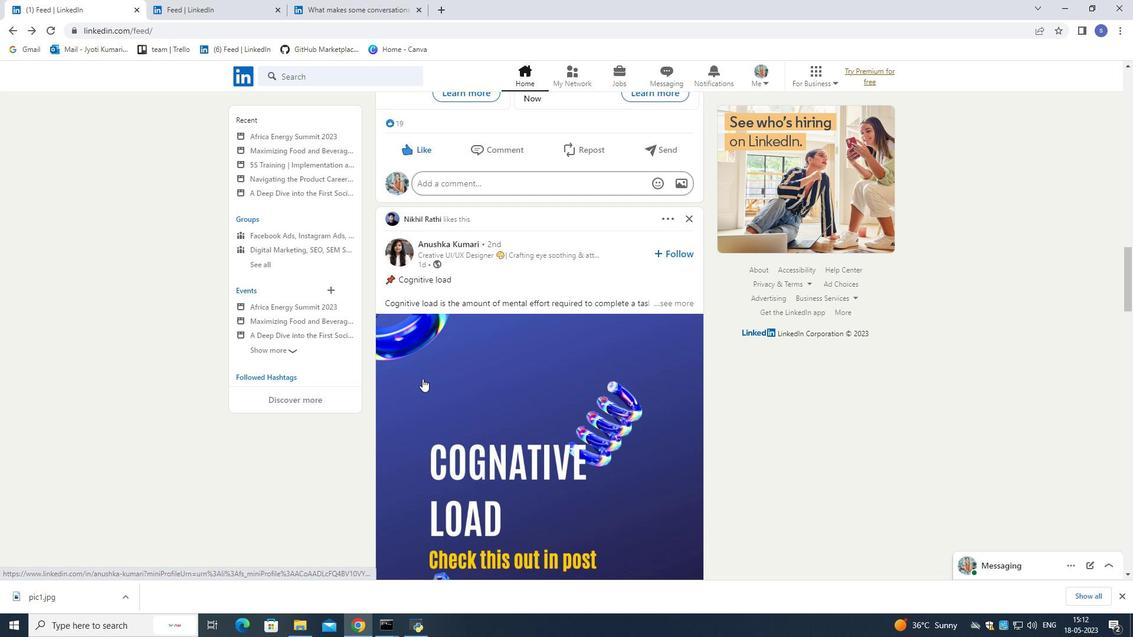
Action: Mouse scrolled (422, 378) with delta (0, 0)
Screenshot: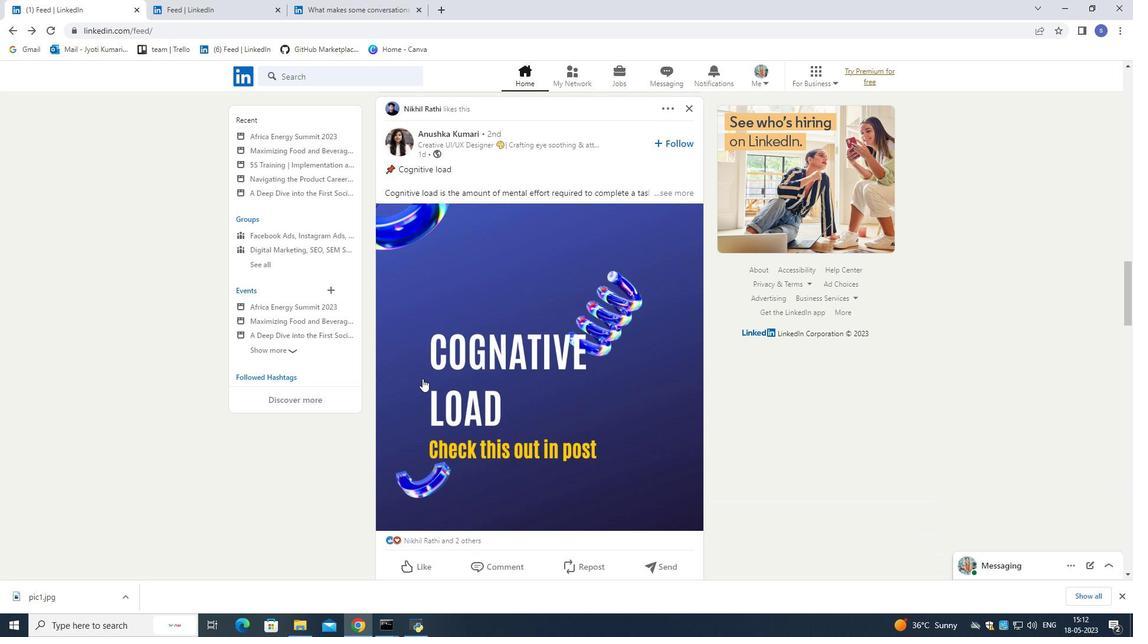 
Action: Mouse moved to (421, 364)
Screenshot: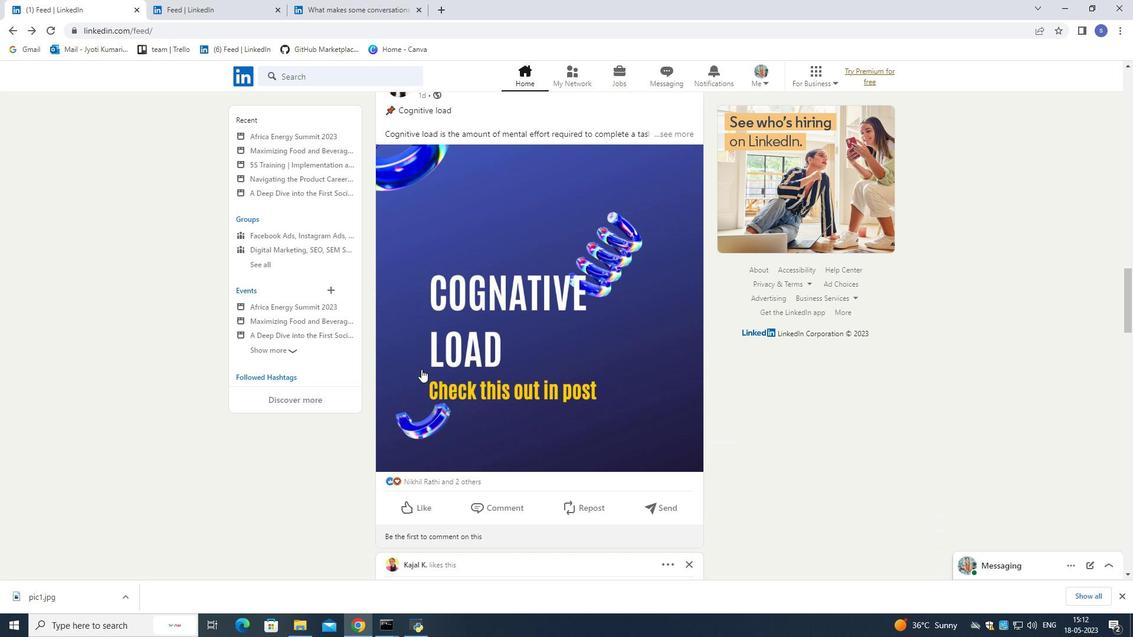 
Action: Mouse scrolled (421, 363) with delta (0, 0)
Screenshot: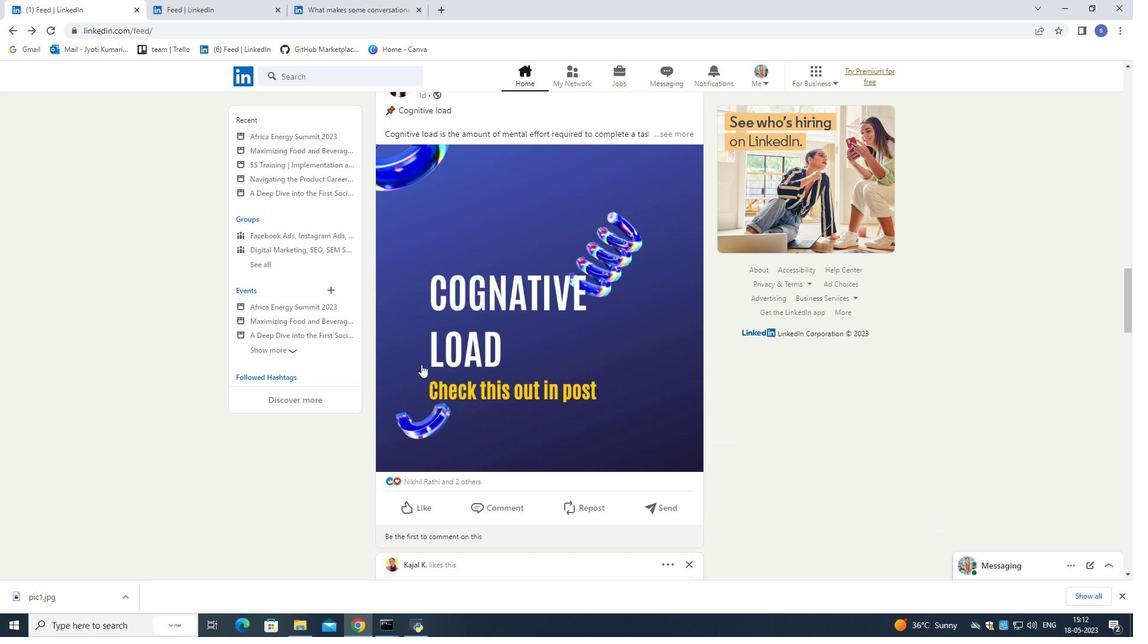 
Action: Mouse moved to (421, 355)
Screenshot: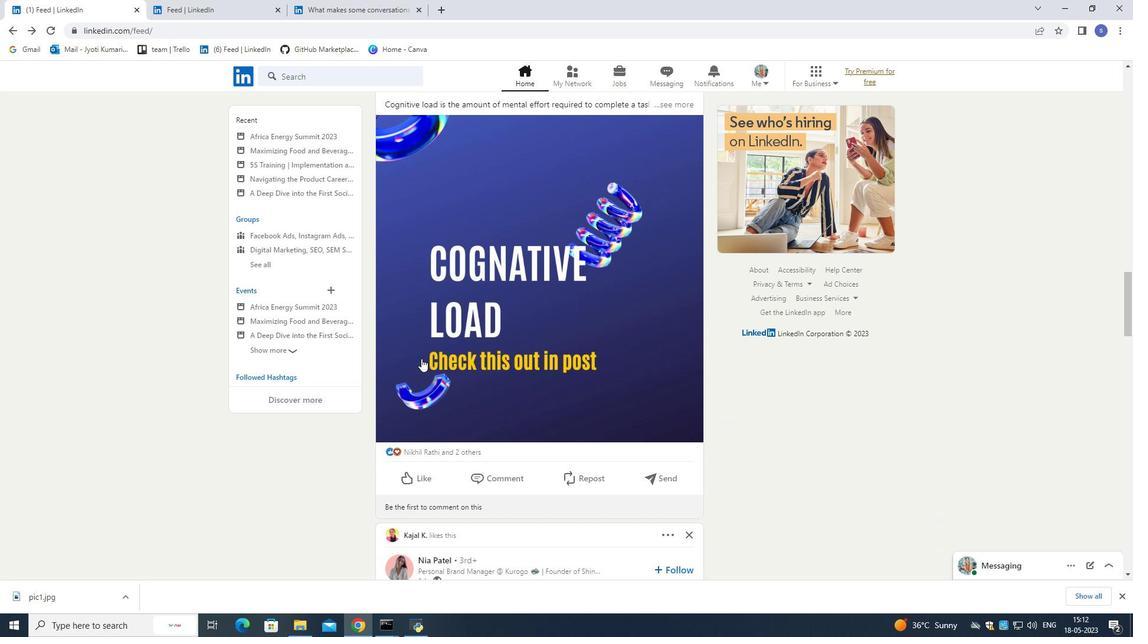 
Action: Mouse scrolled (421, 354) with delta (0, 0)
Screenshot: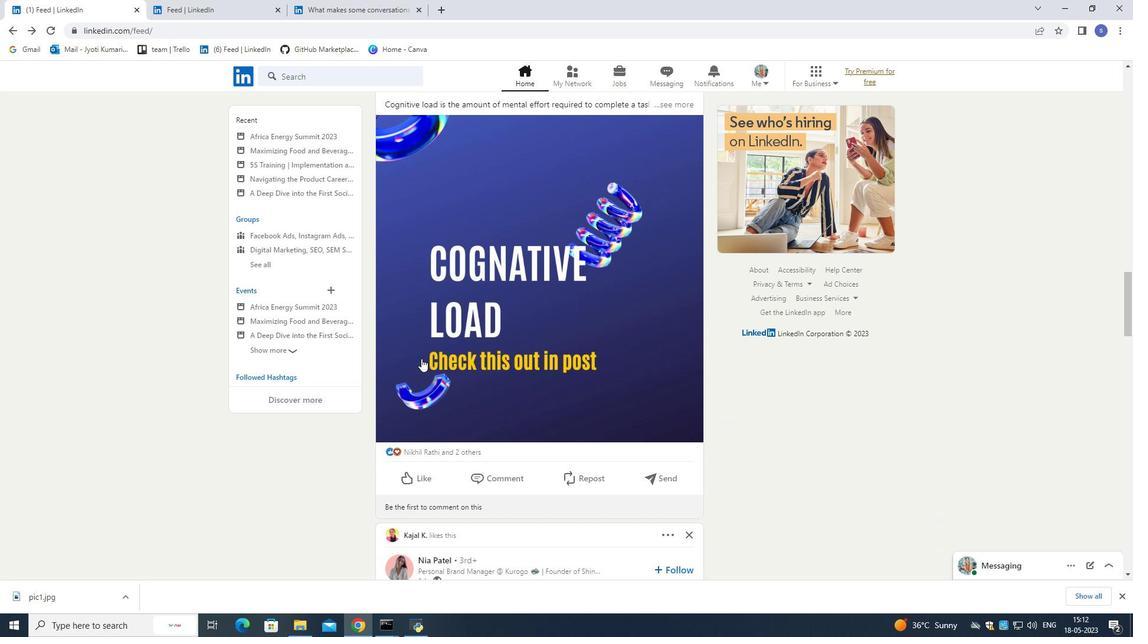 
Action: Mouse moved to (421, 338)
Screenshot: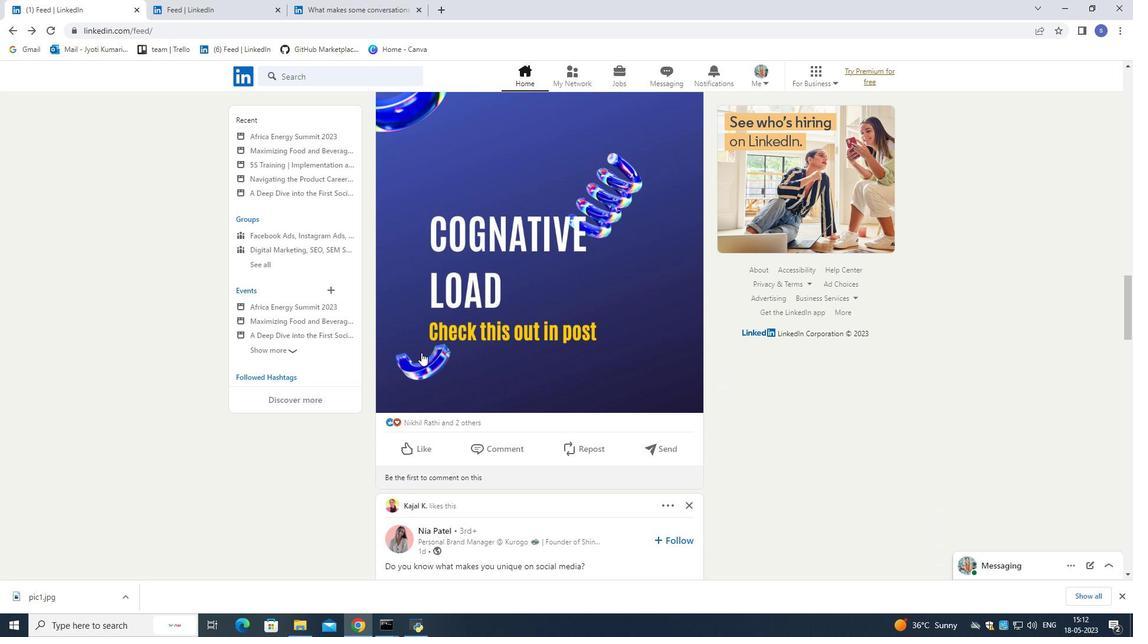 
Action: Mouse scrolled (421, 348) with delta (0, 0)
Screenshot: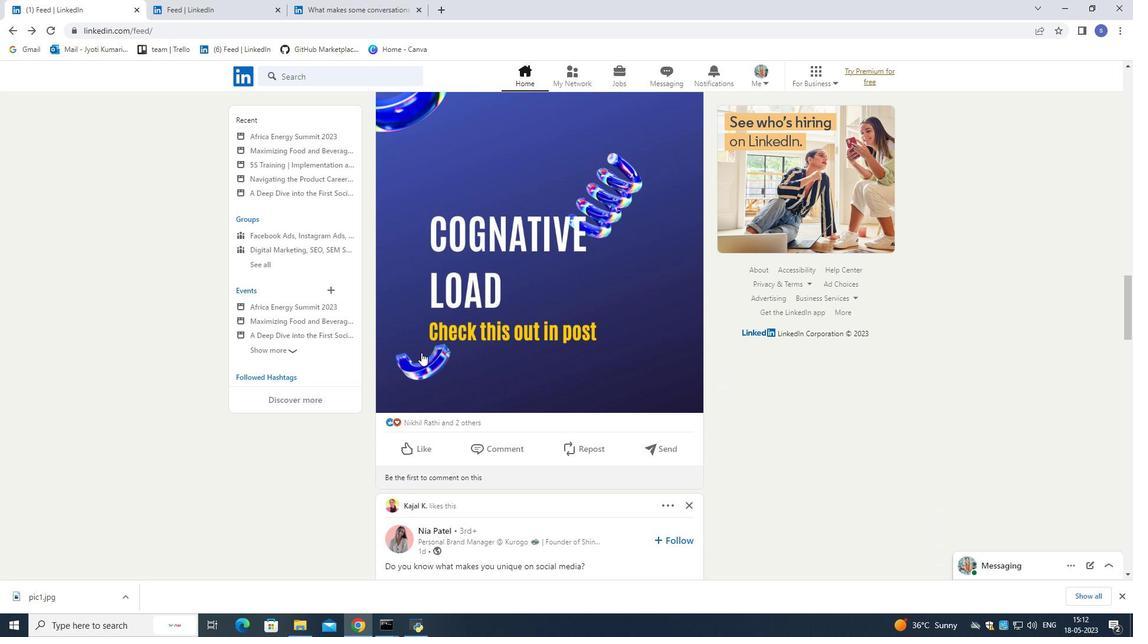 
Action: Mouse moved to (415, 264)
Screenshot: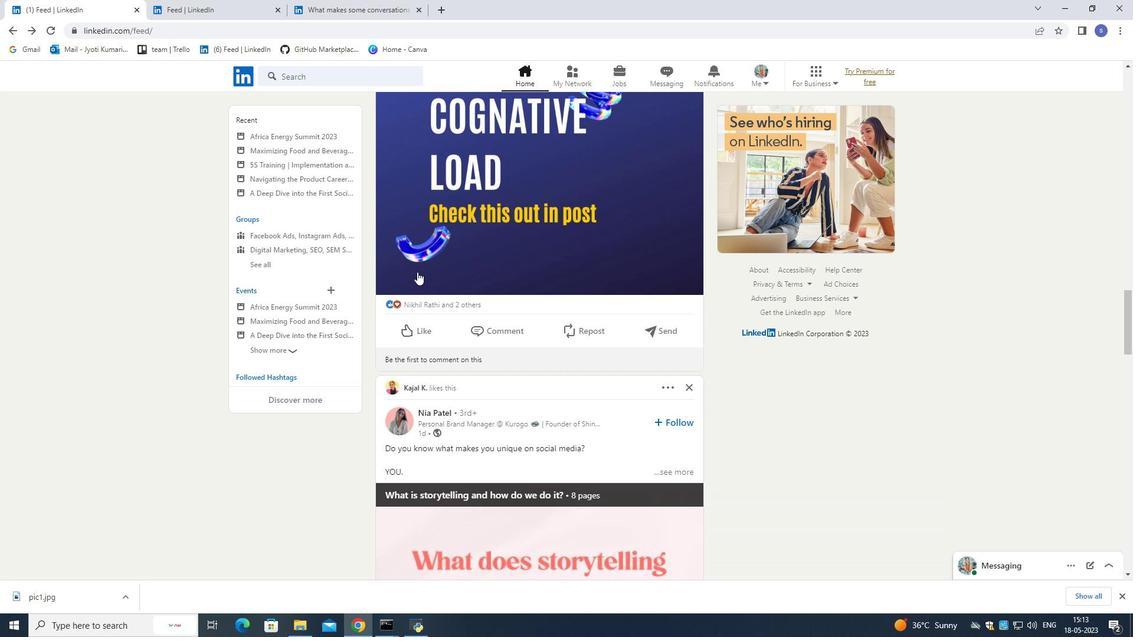 
Action: Mouse scrolled (415, 263) with delta (0, 0)
Screenshot: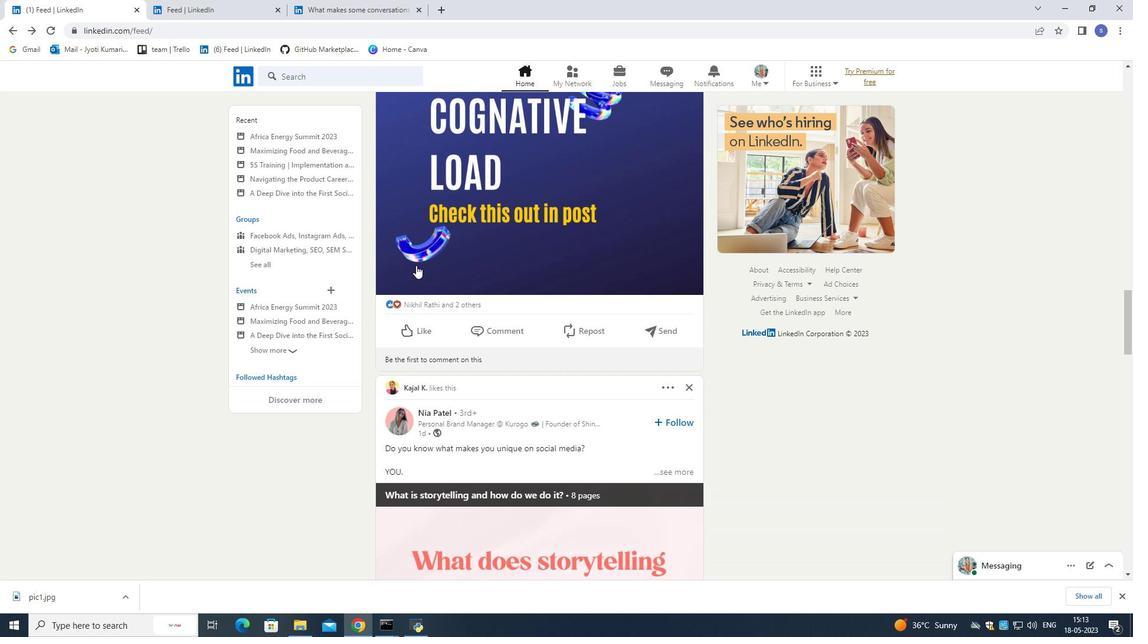 
Action: Mouse moved to (417, 275)
Screenshot: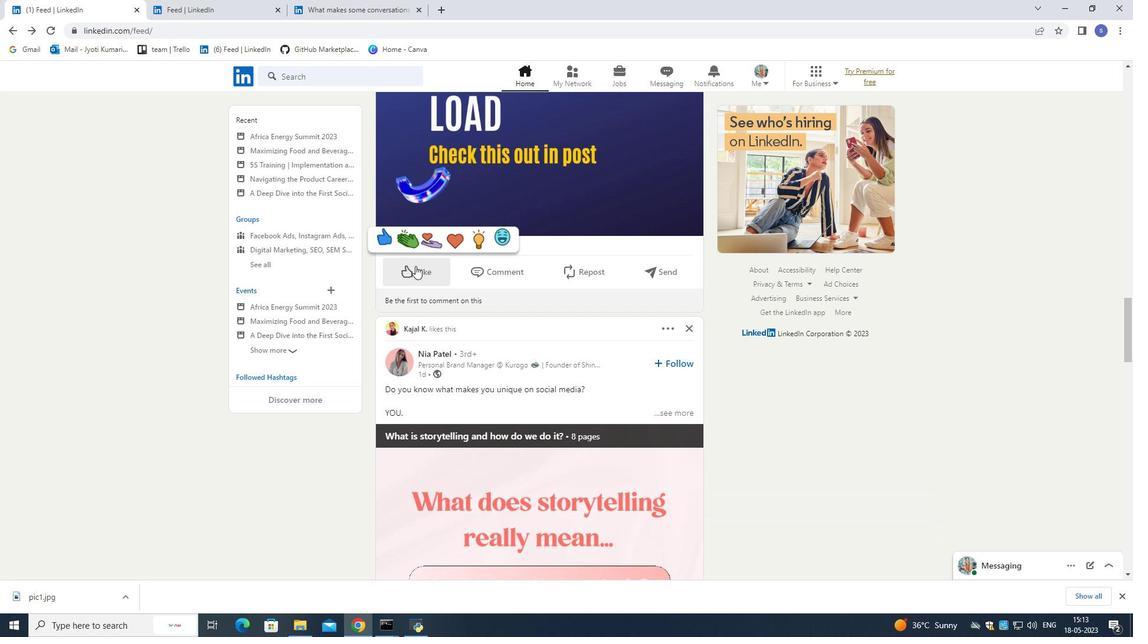 
Action: Mouse scrolled (417, 274) with delta (0, 0)
Screenshot: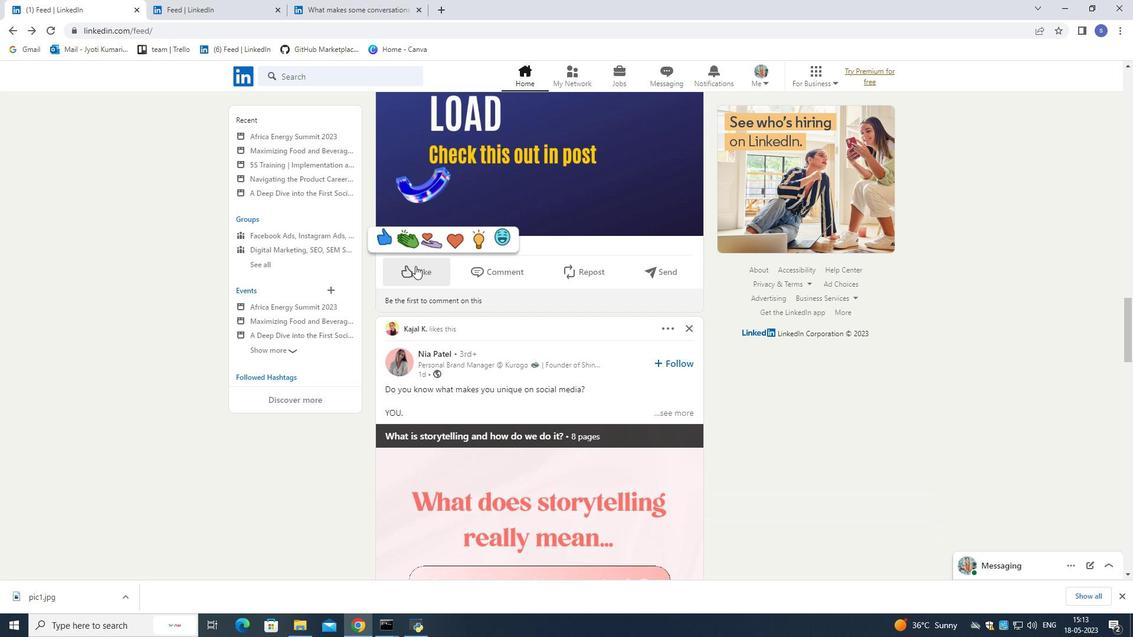 
Action: Mouse moved to (416, 290)
Screenshot: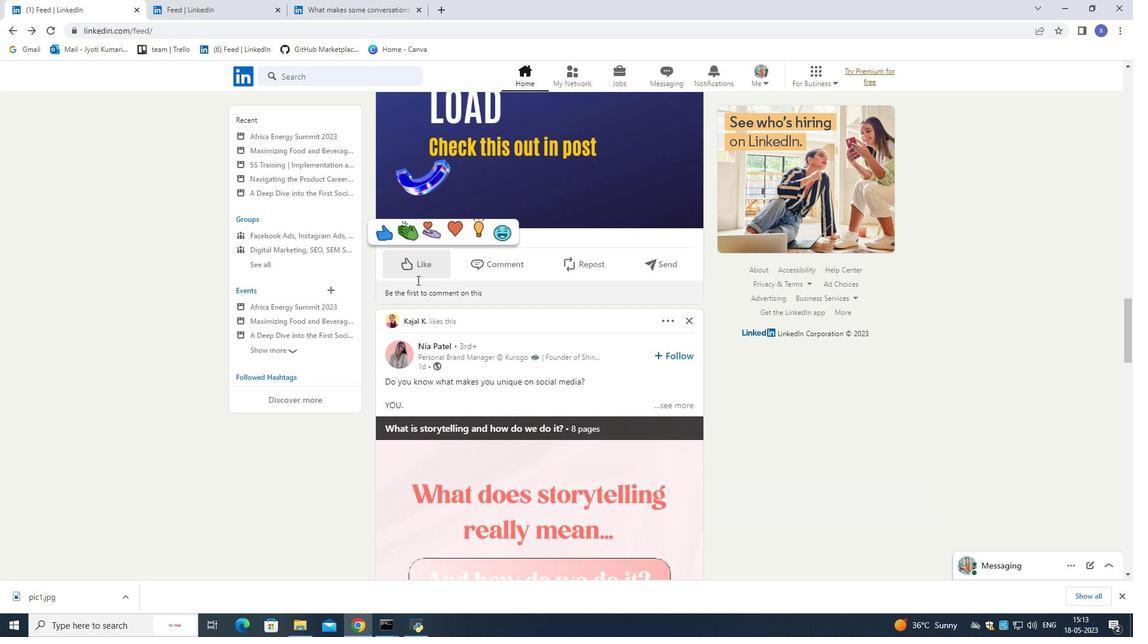 
Action: Mouse scrolled (416, 289) with delta (0, 0)
Screenshot: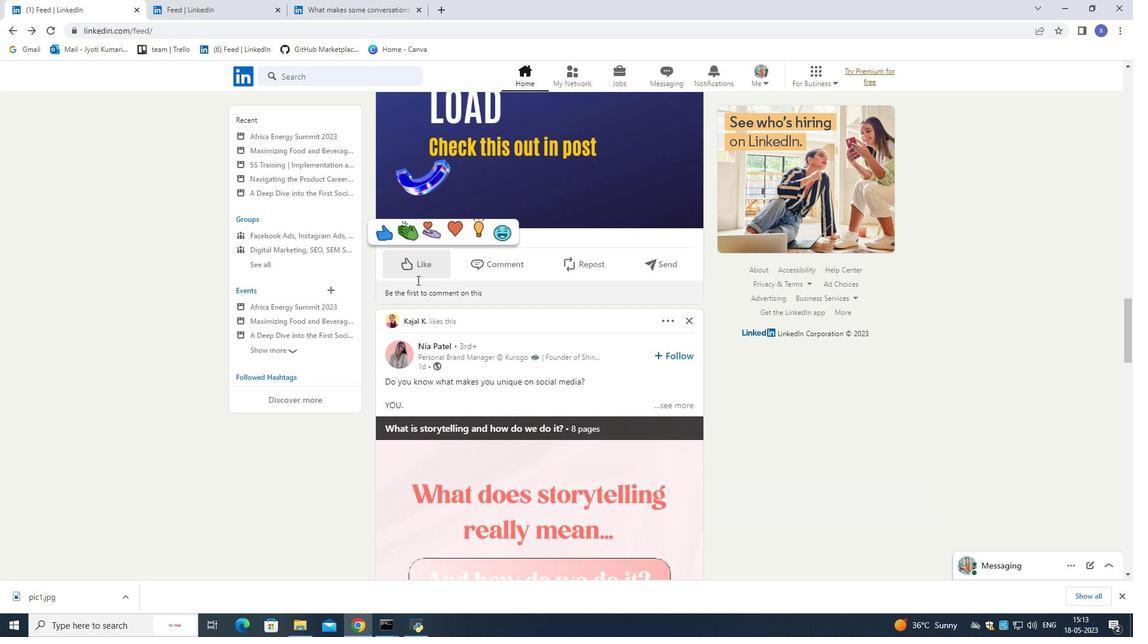 
Action: Mouse moved to (415, 300)
Screenshot: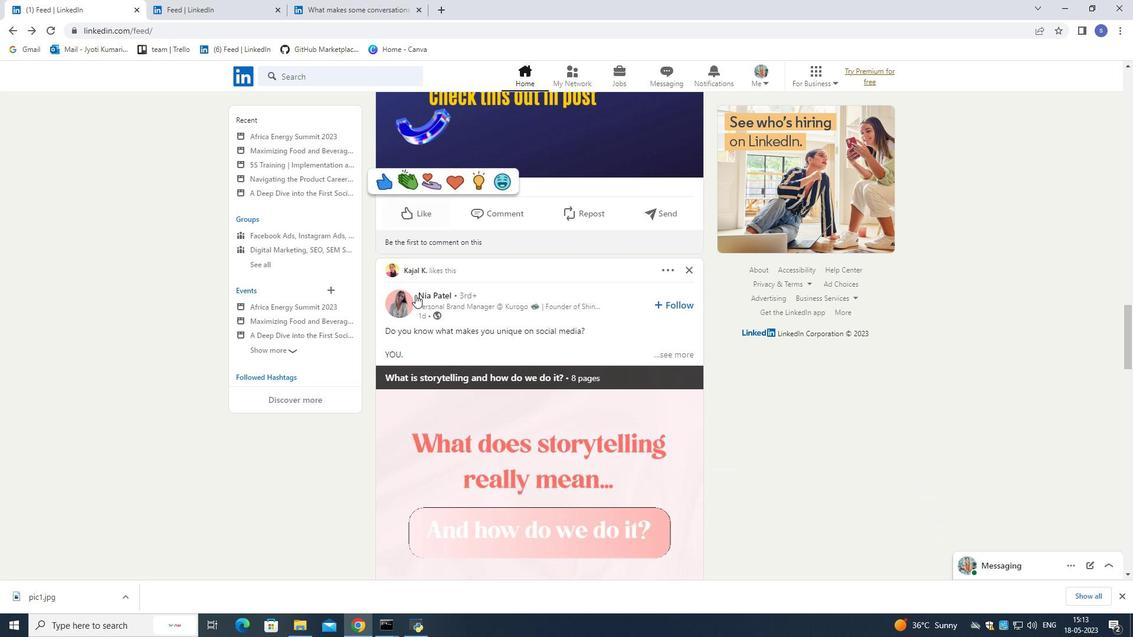 
Action: Mouse scrolled (415, 299) with delta (0, 0)
Screenshot: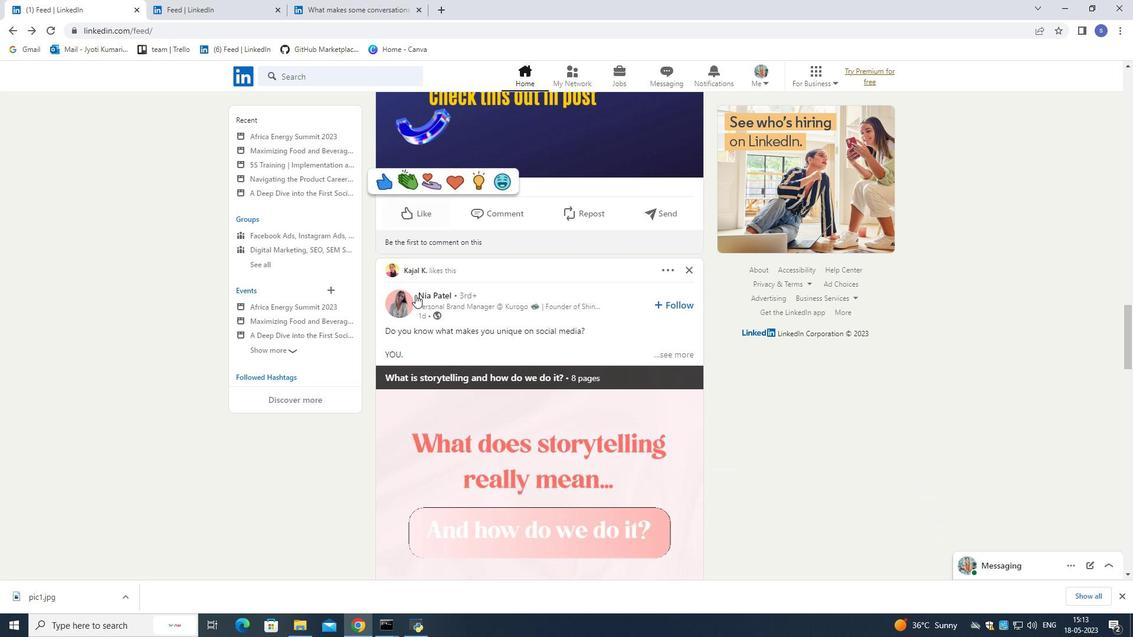 
Action: Mouse moved to (414, 312)
Screenshot: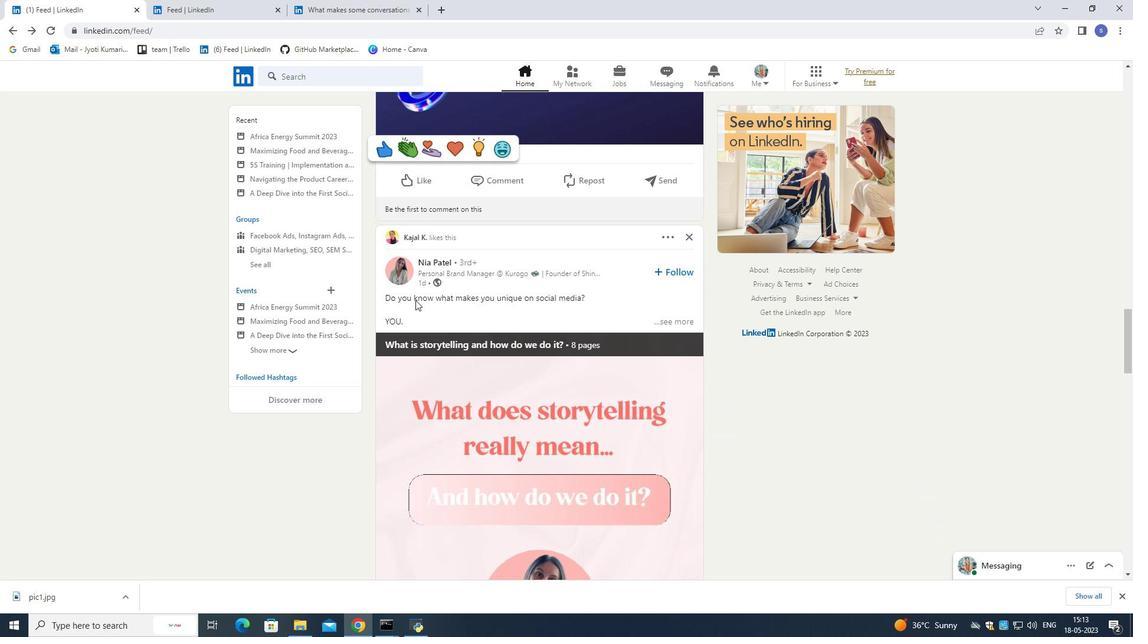 
Action: Mouse scrolled (414, 312) with delta (0, 0)
Screenshot: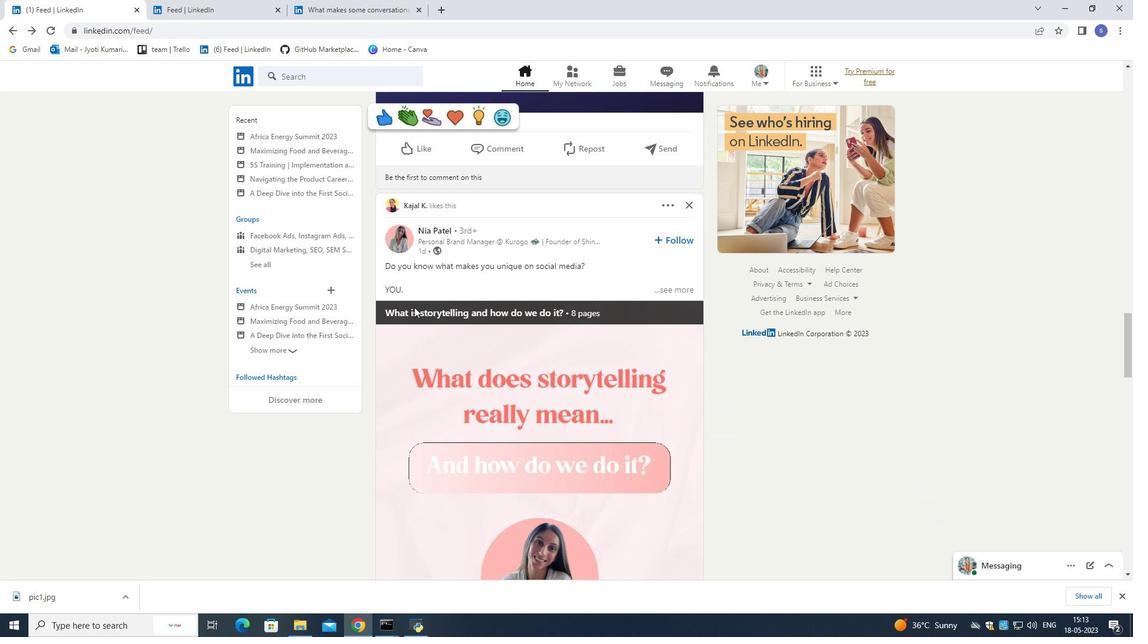 
Action: Mouse moved to (684, 393)
Screenshot: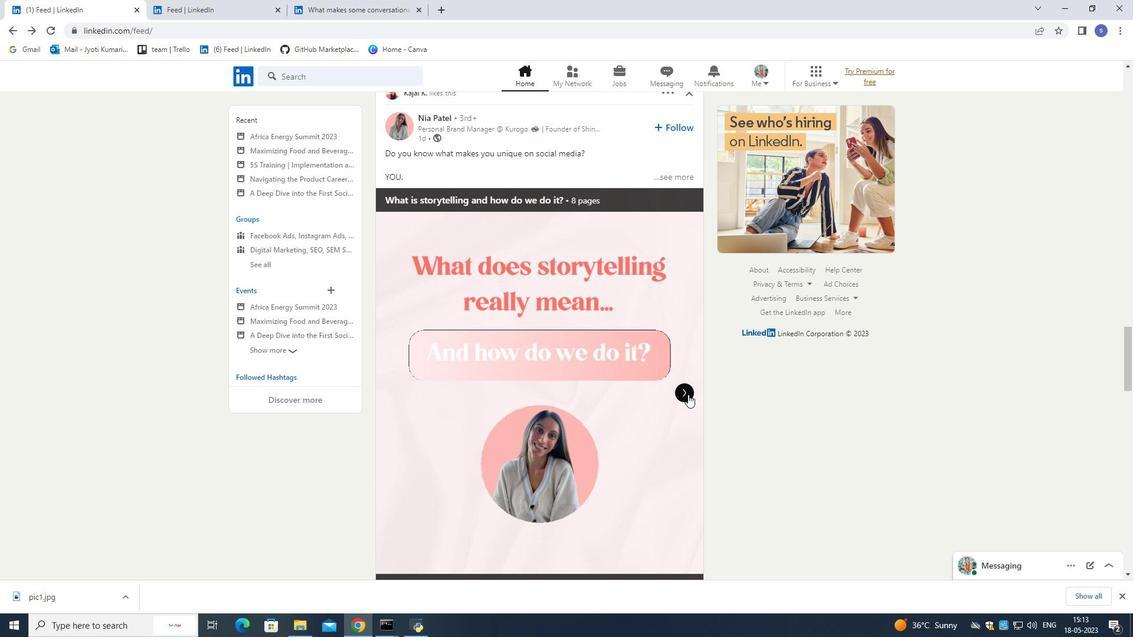 
Action: Mouse pressed left at (684, 393)
Screenshot: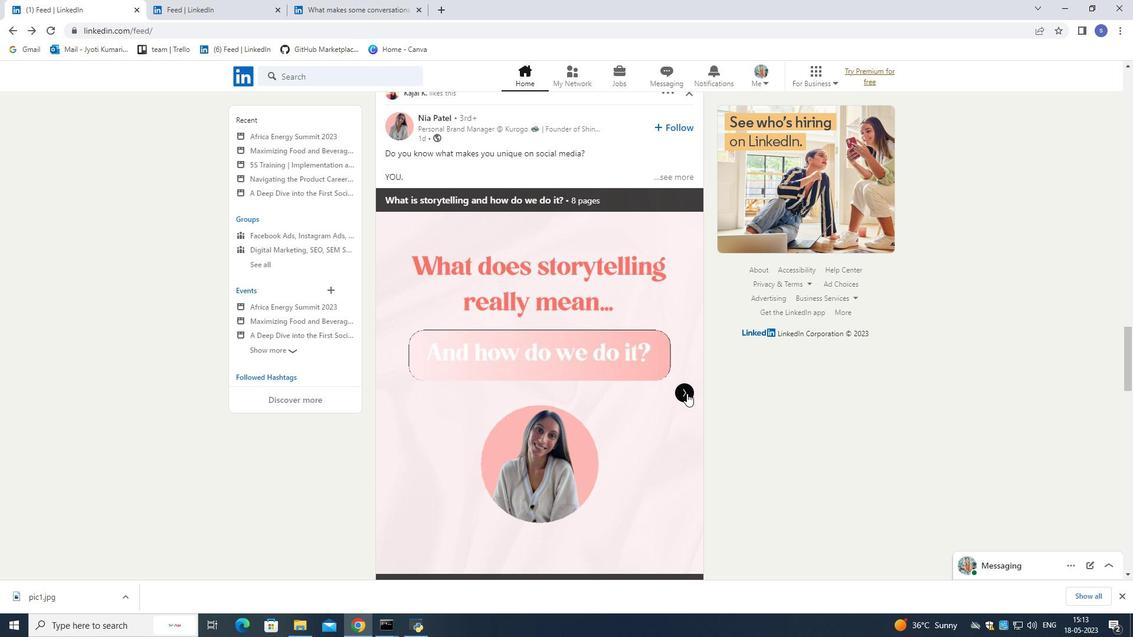 
Action: Mouse pressed left at (684, 393)
Screenshot: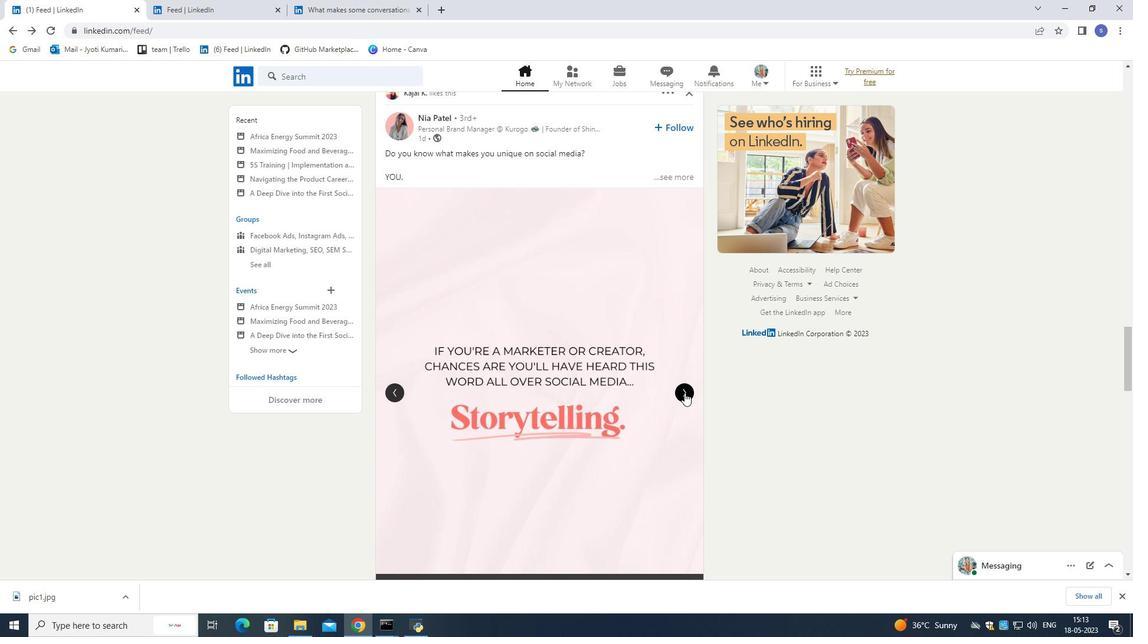 
Action: Mouse pressed left at (684, 393)
Screenshot: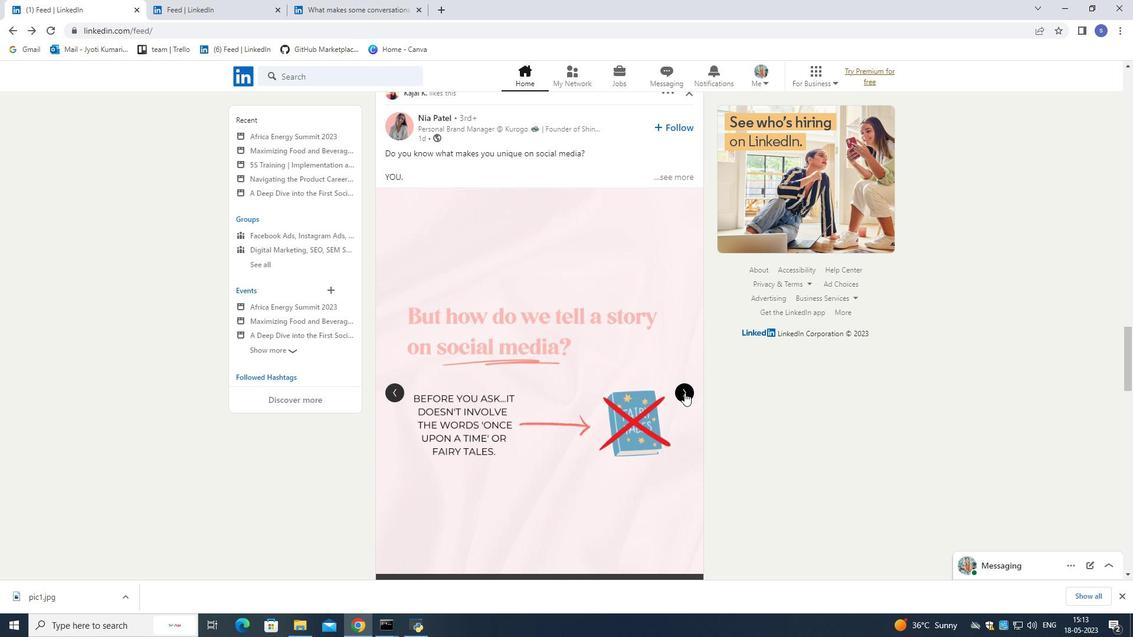 
Action: Mouse pressed left at (684, 393)
Screenshot: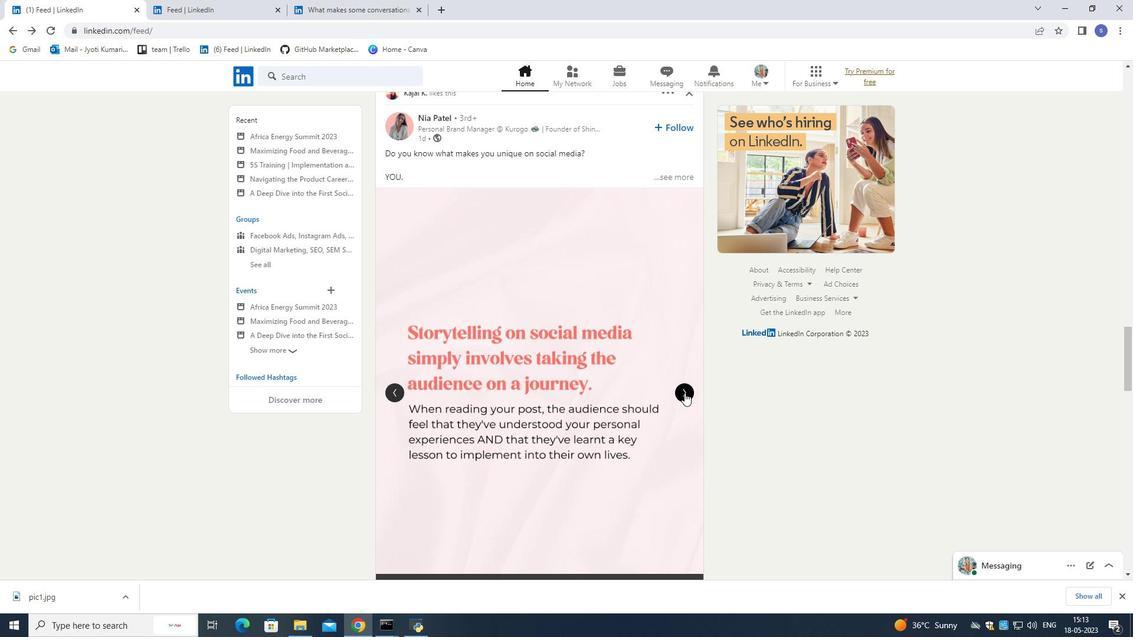 
Action: Mouse pressed left at (684, 393)
Screenshot: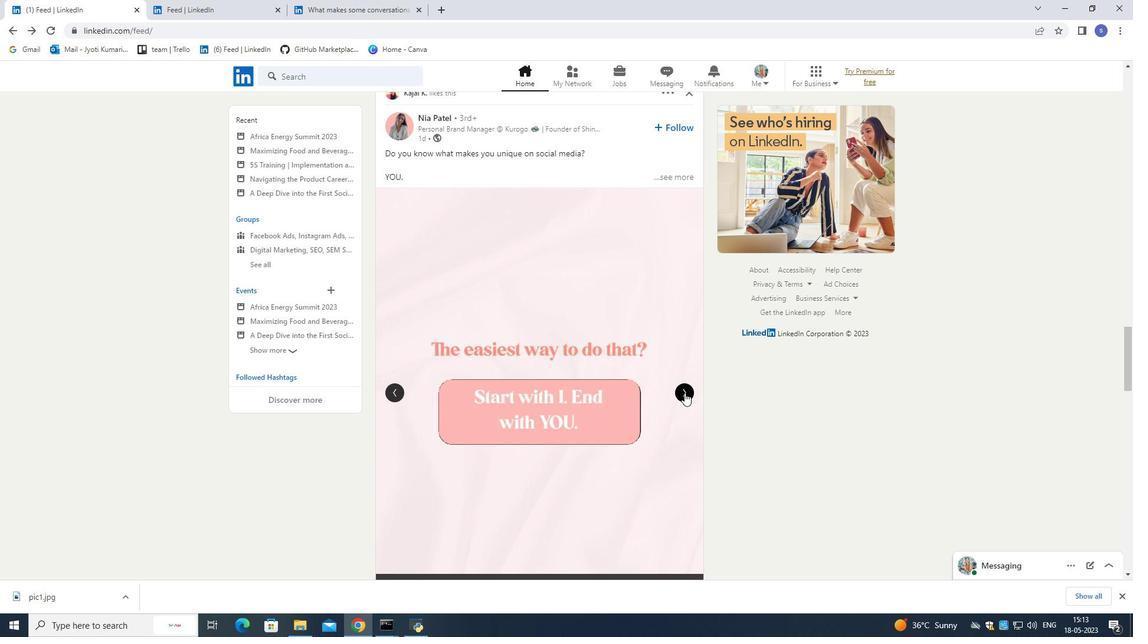 
Action: Mouse pressed left at (684, 393)
Screenshot: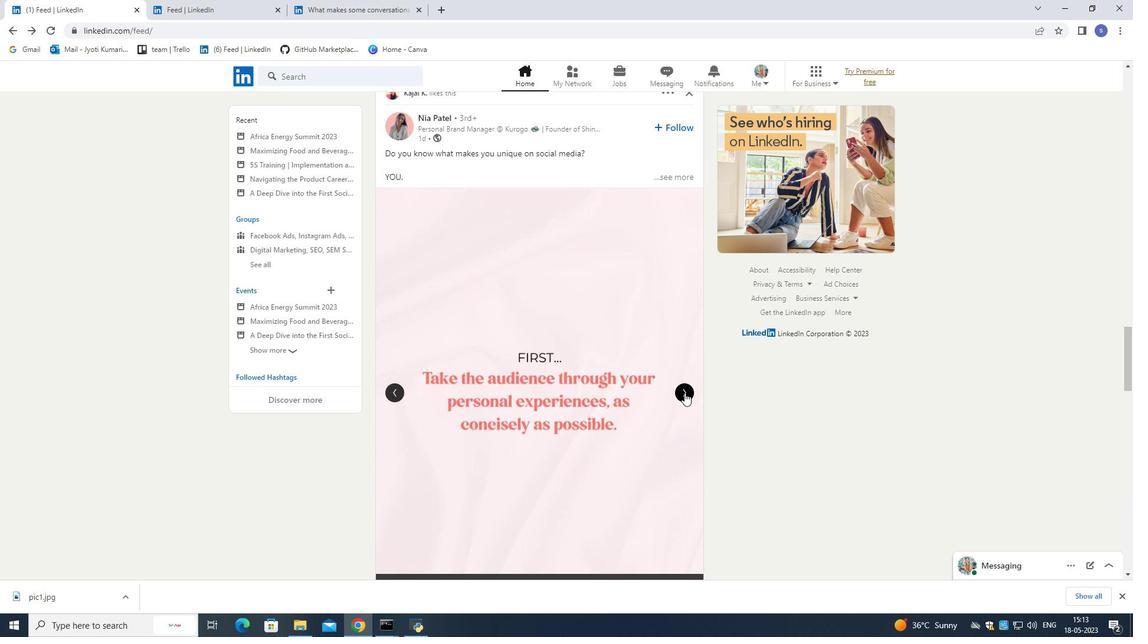 
Action: Mouse pressed left at (684, 393)
Screenshot: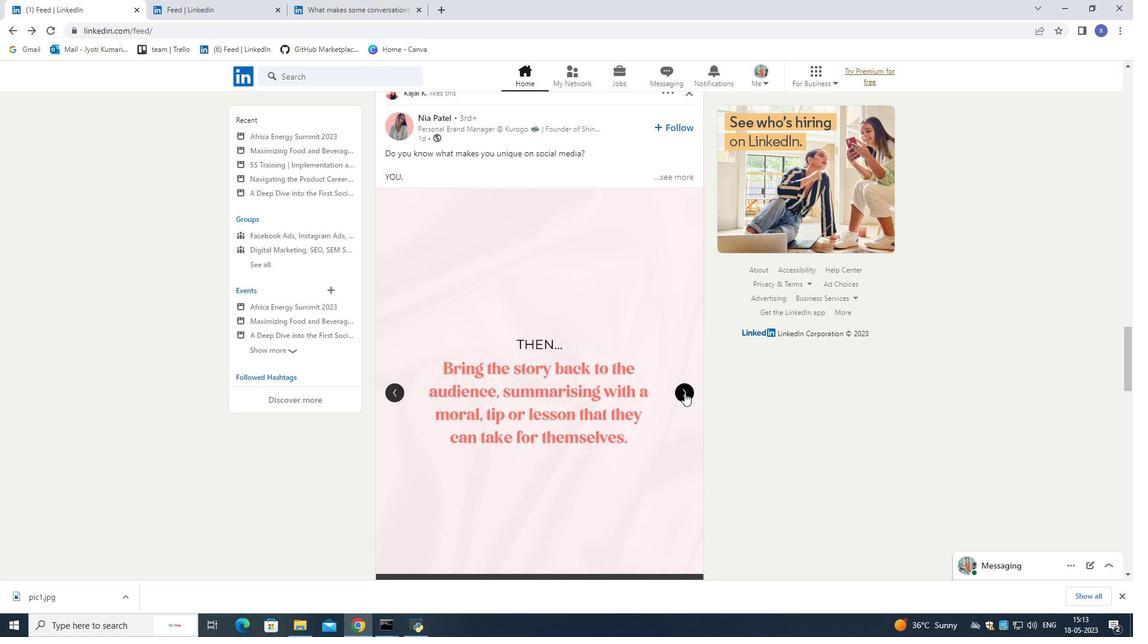 
Action: Mouse pressed left at (684, 393)
Screenshot: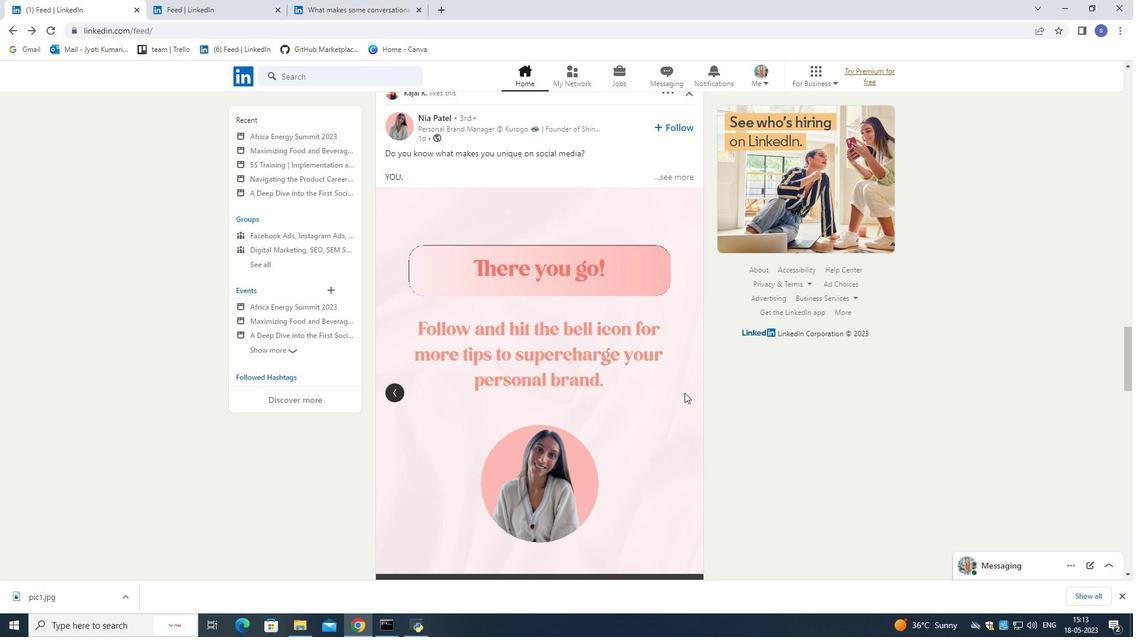 
Action: Mouse moved to (657, 178)
Screenshot: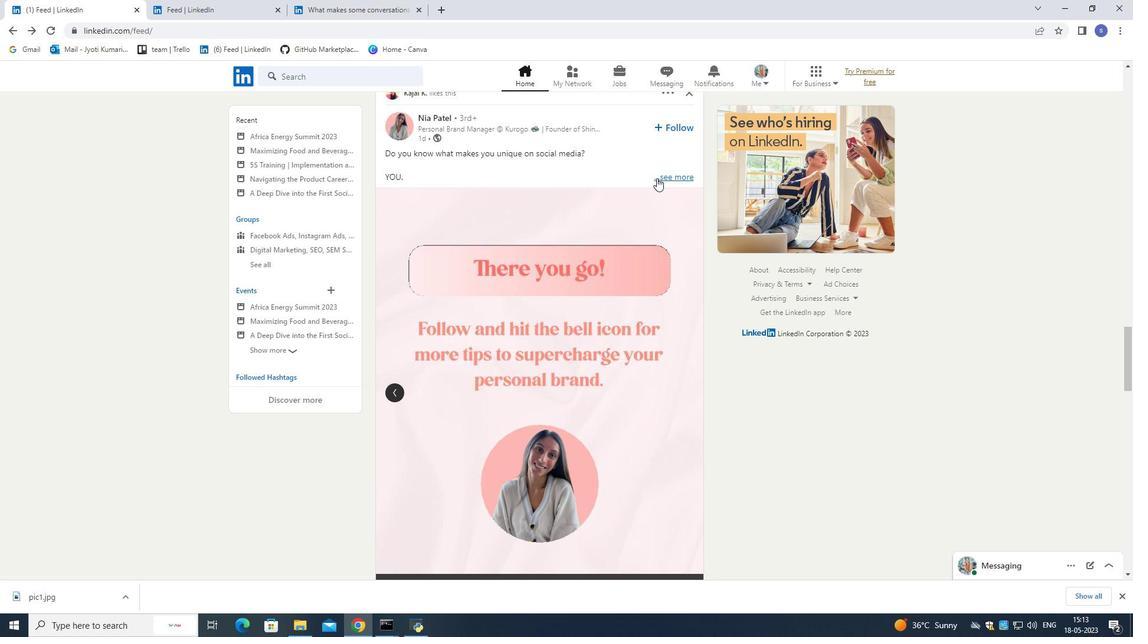 
Action: Mouse pressed left at (657, 178)
Screenshot: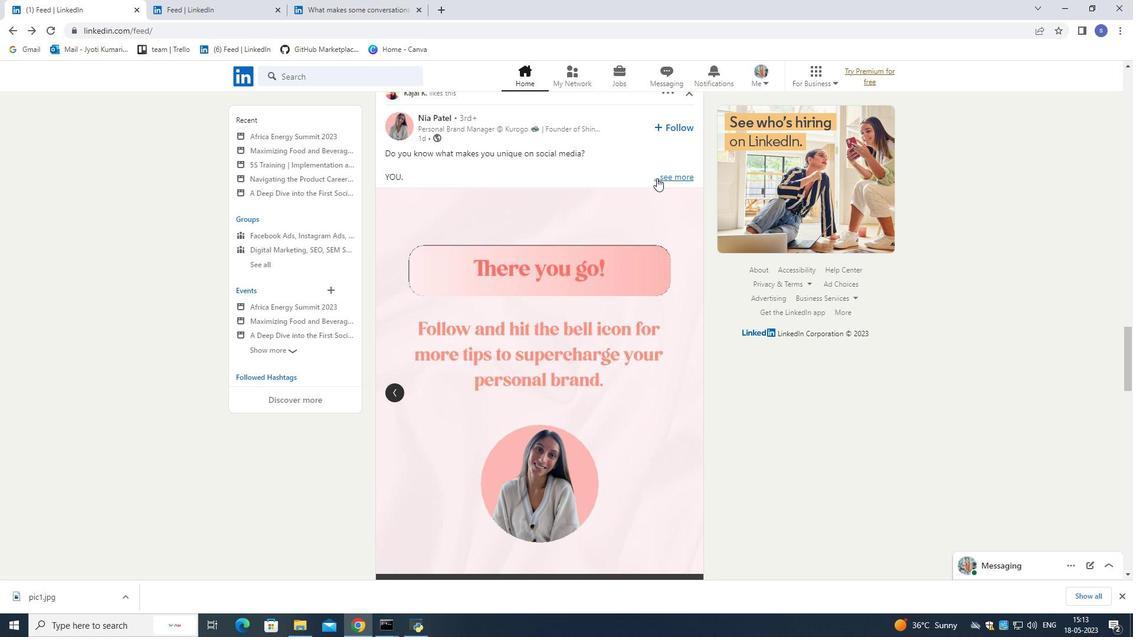 
Action: Mouse moved to (594, 296)
Screenshot: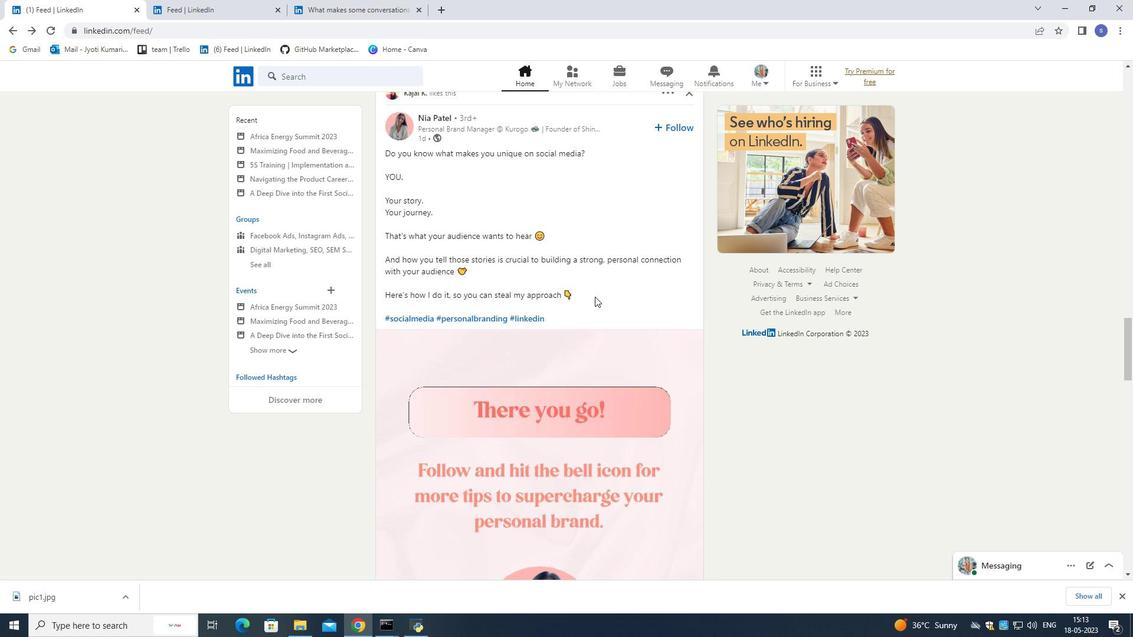 
Action: Mouse scrolled (594, 295) with delta (0, 0)
Screenshot: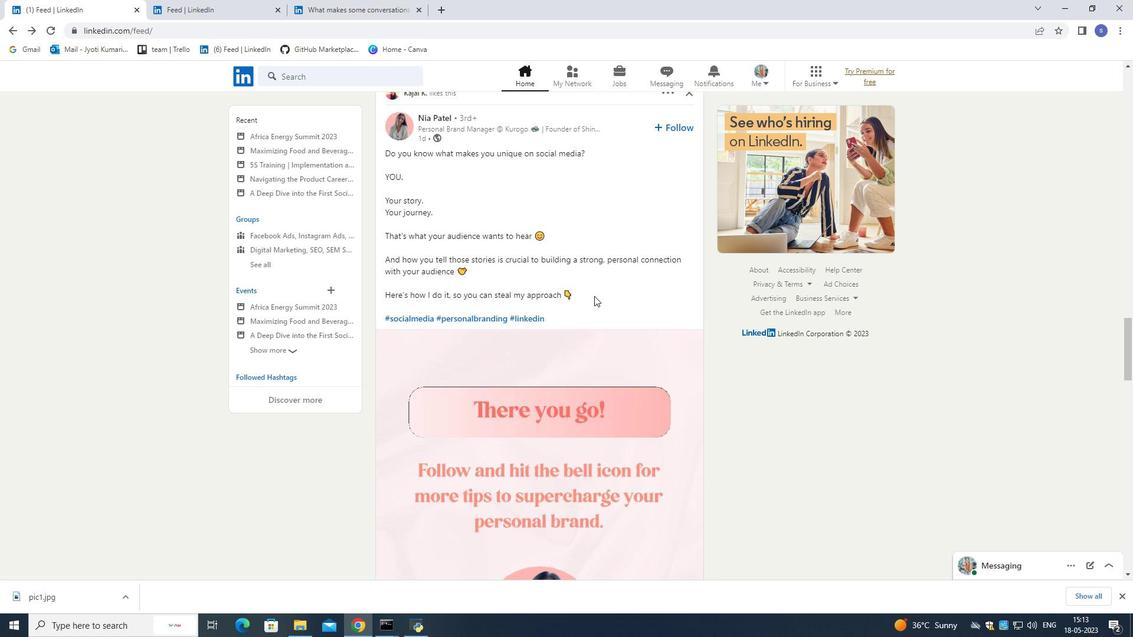 
Action: Mouse scrolled (594, 295) with delta (0, 0)
Screenshot: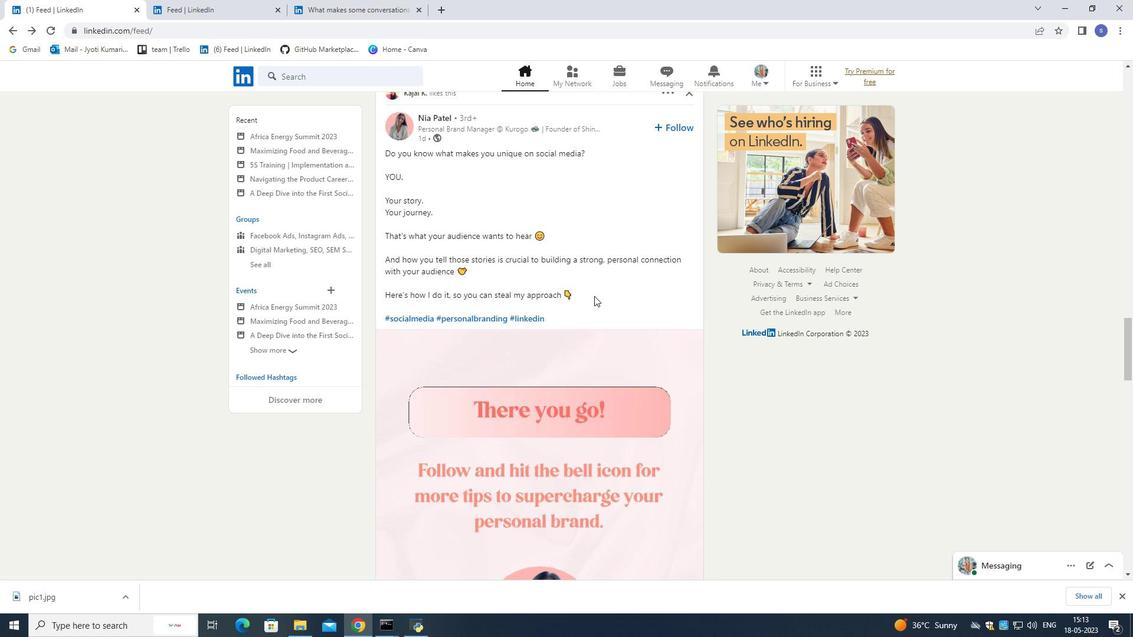 
Action: Mouse moved to (593, 295)
Screenshot: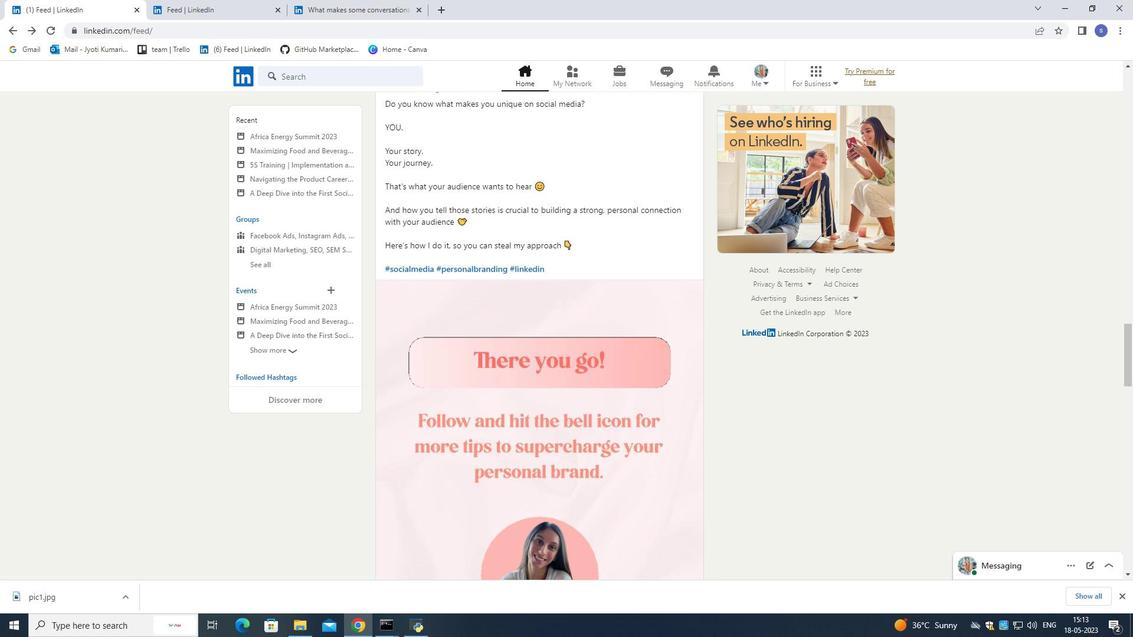 
Action: Mouse scrolled (593, 294) with delta (0, 0)
Screenshot: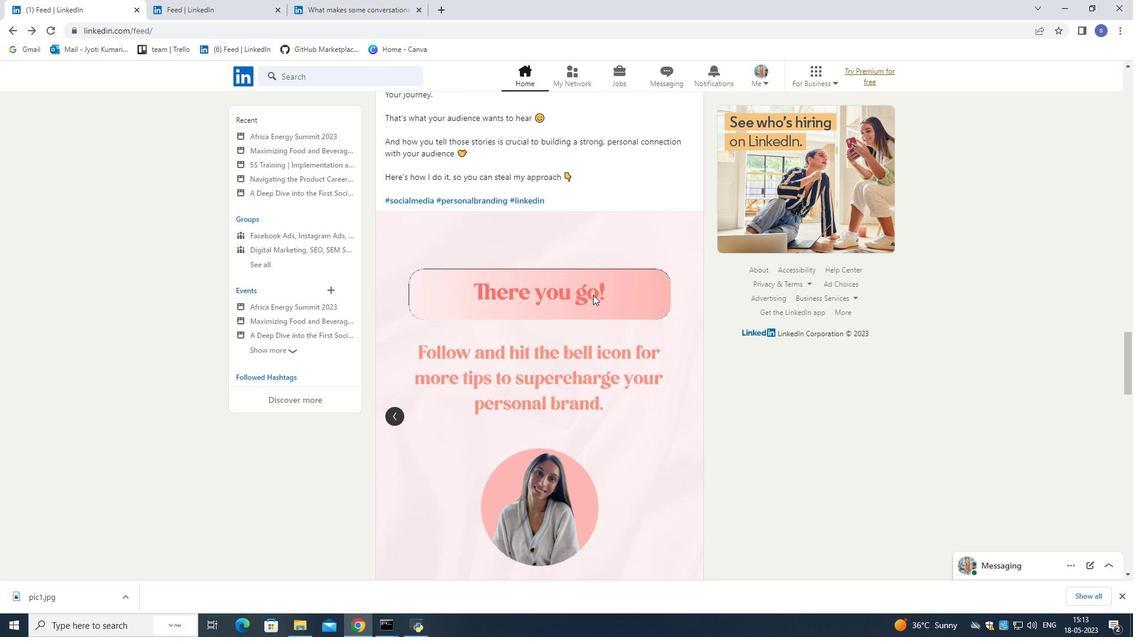 
Action: Mouse scrolled (593, 294) with delta (0, 0)
Screenshot: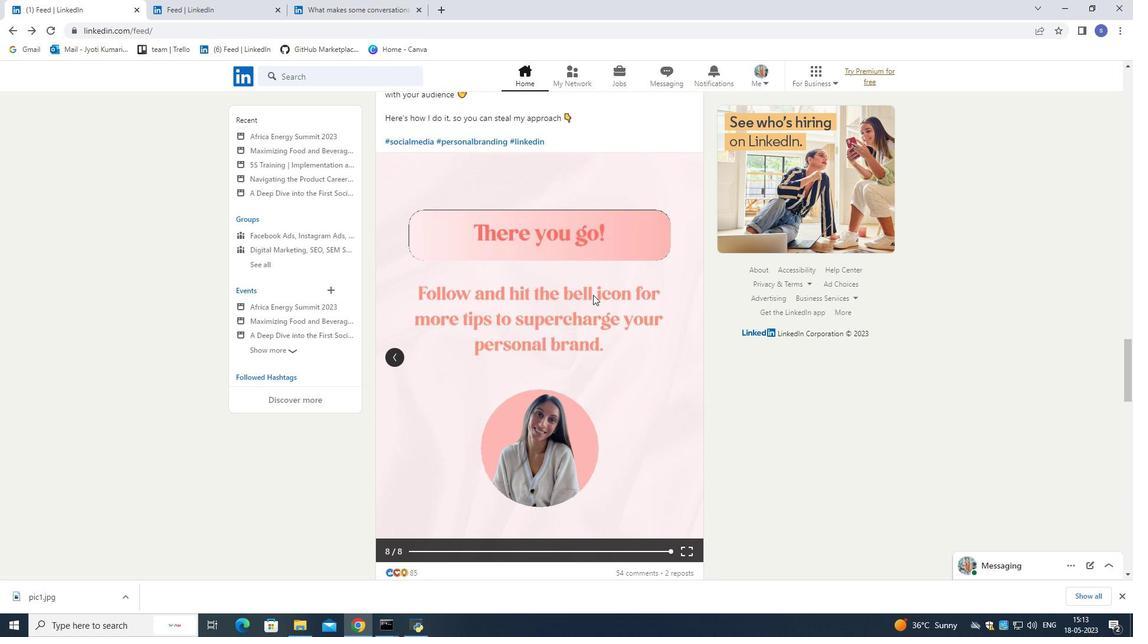 
Action: Mouse scrolled (593, 294) with delta (0, 0)
Screenshot: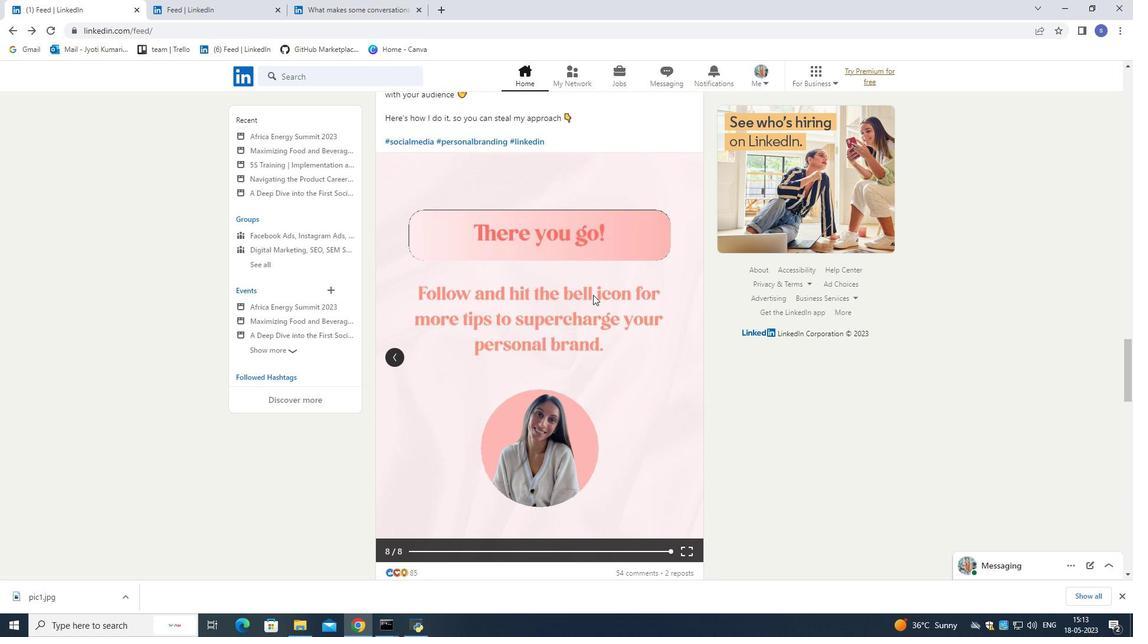 
Action: Mouse moved to (592, 292)
Screenshot: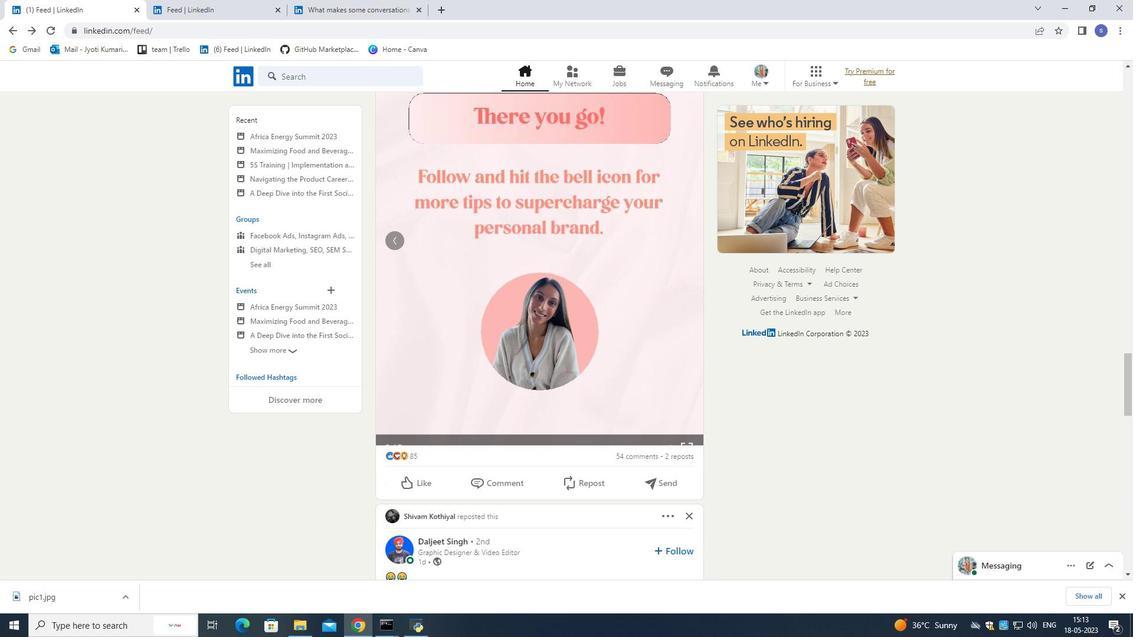 
Action: Mouse scrolled (592, 292) with delta (0, 0)
Screenshot: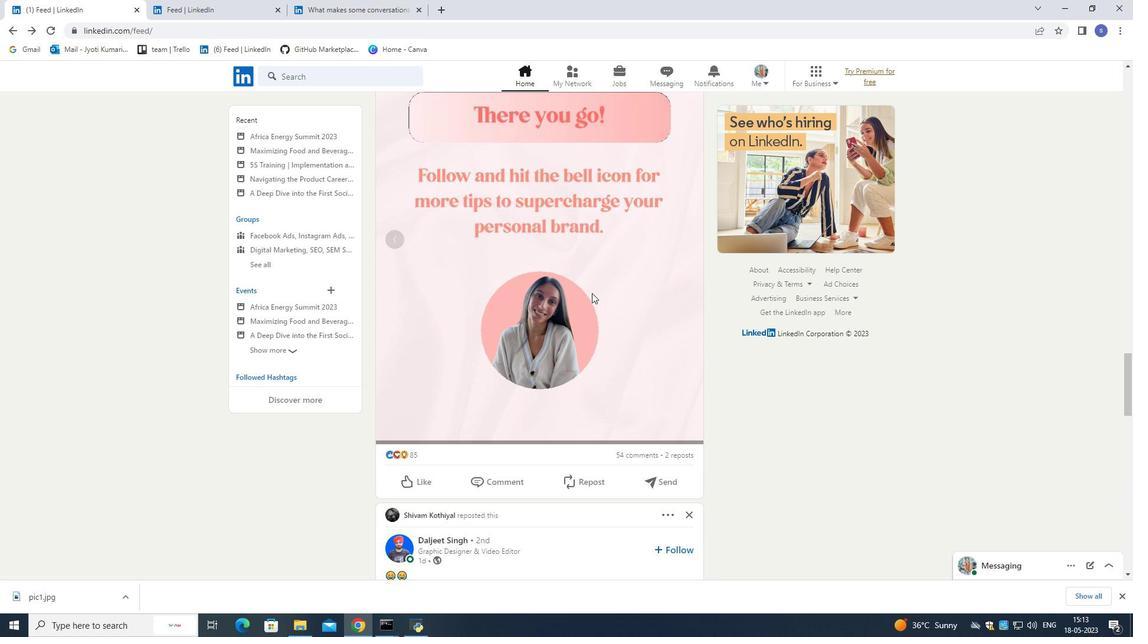 
Action: Mouse scrolled (592, 292) with delta (0, 0)
Screenshot: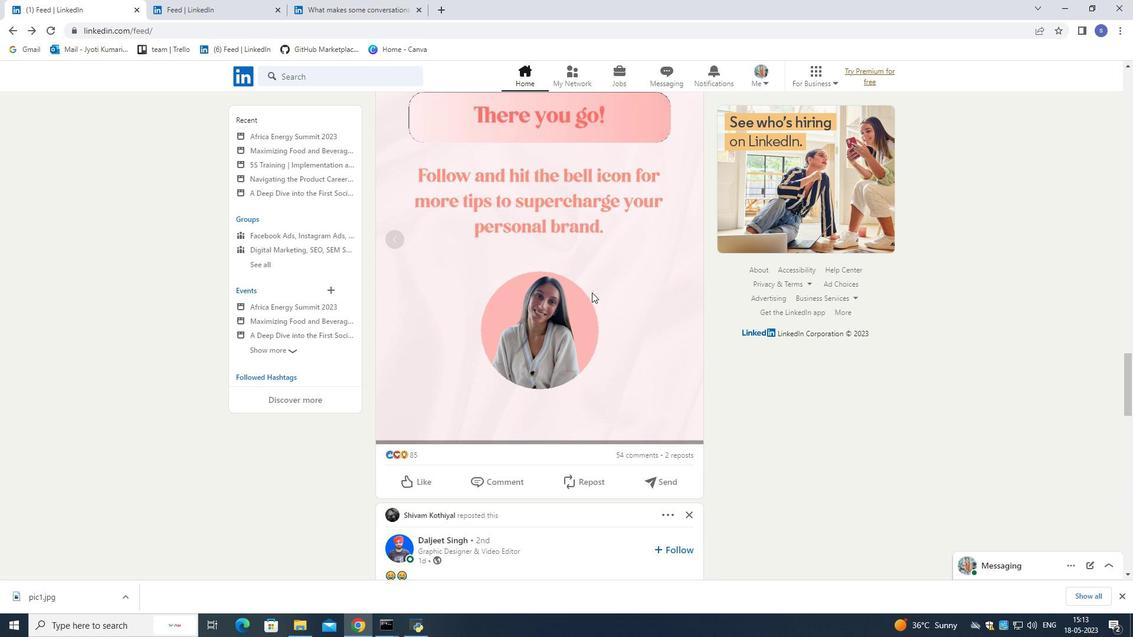 
Action: Mouse scrolled (592, 292) with delta (0, 0)
Screenshot: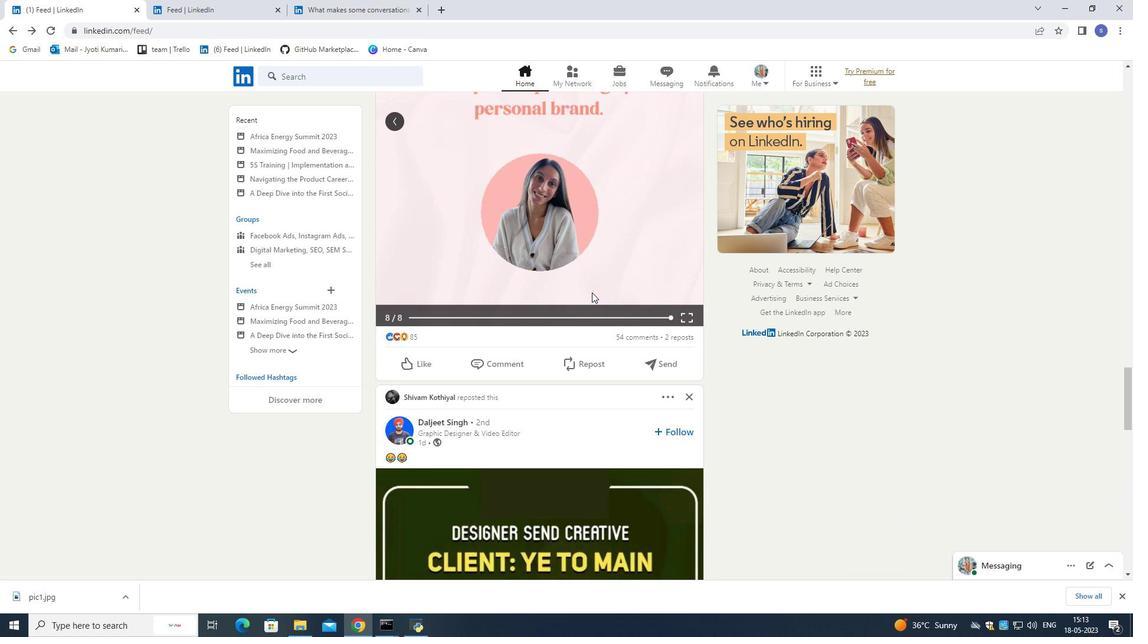 
Action: Mouse scrolled (592, 292) with delta (0, 0)
Screenshot: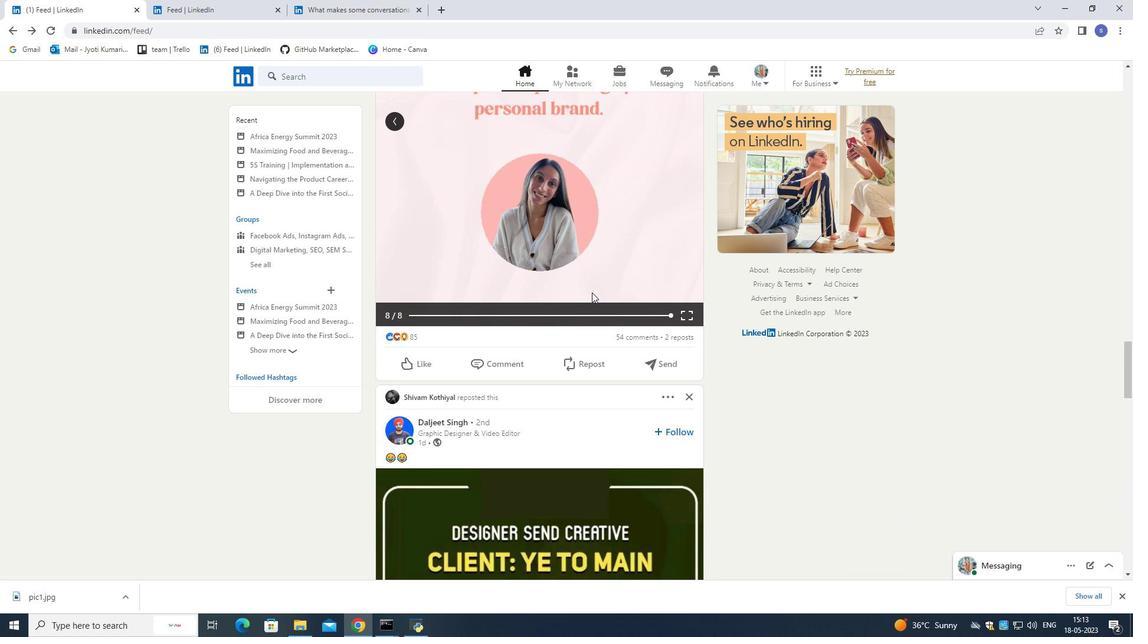
Action: Mouse scrolled (592, 292) with delta (0, 0)
Screenshot: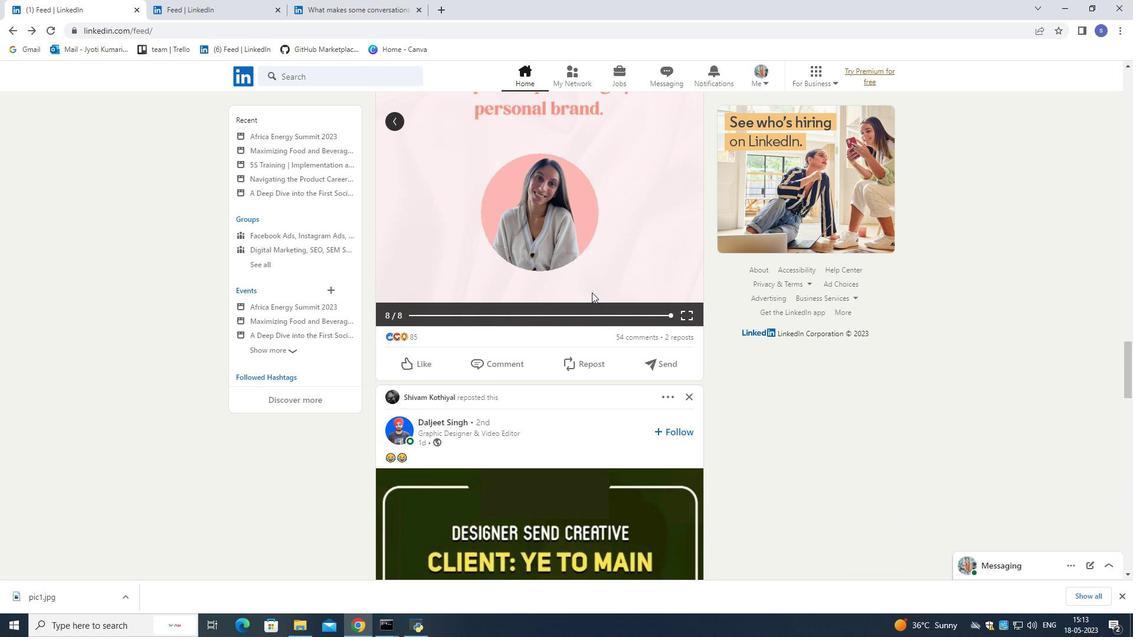 
Action: Mouse scrolled (592, 292) with delta (0, 0)
Screenshot: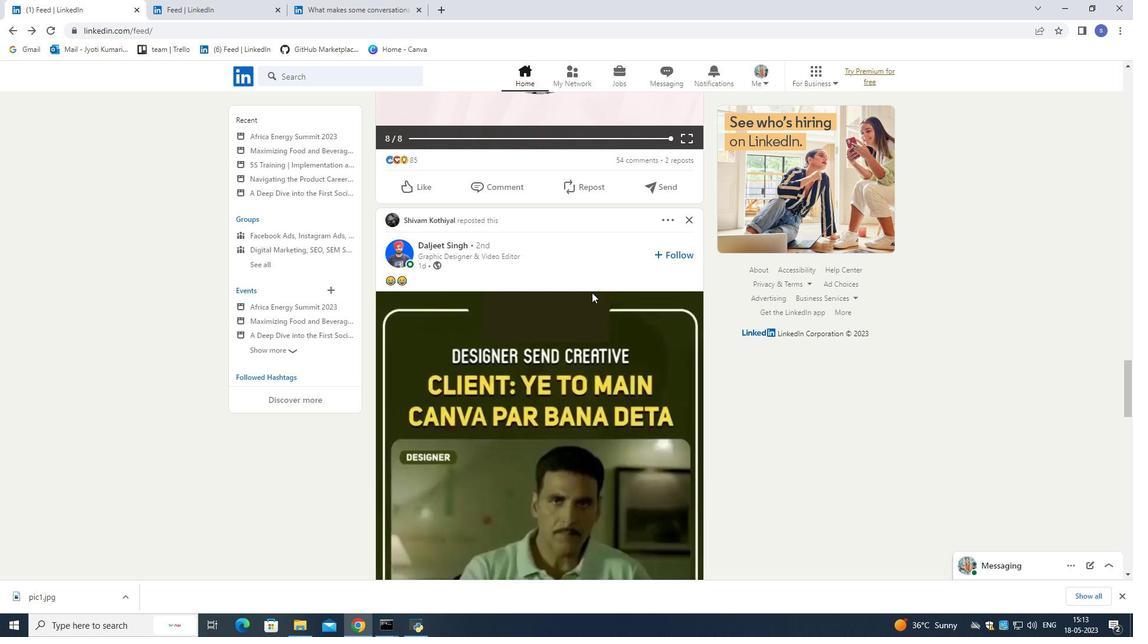 
Action: Mouse scrolled (592, 292) with delta (0, 0)
Screenshot: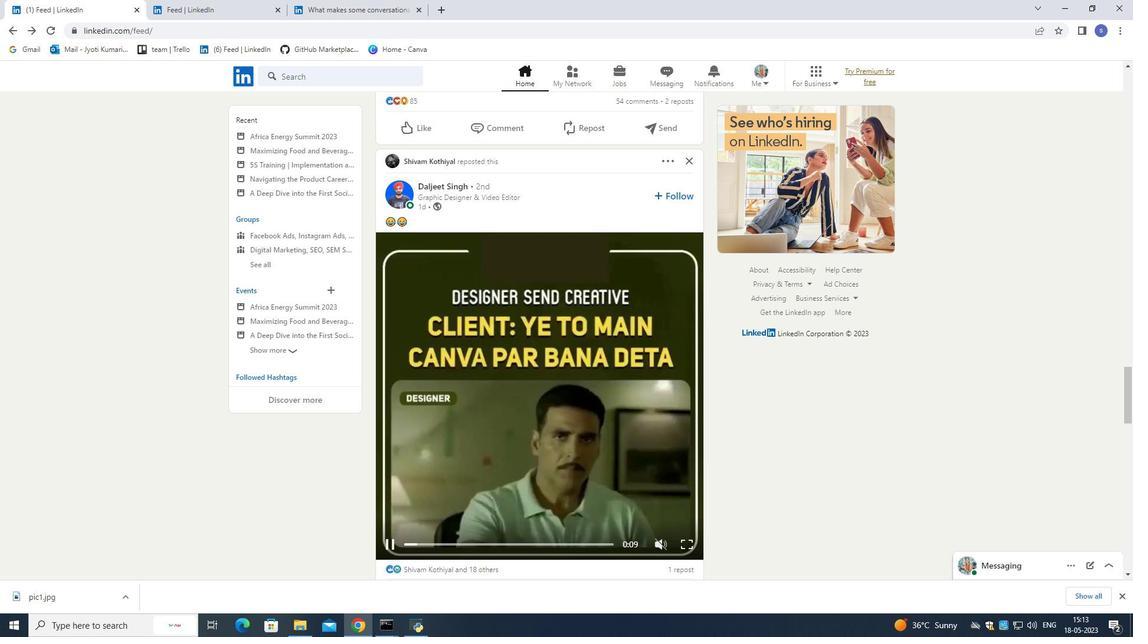 
Action: Mouse scrolled (592, 292) with delta (0, 0)
Screenshot: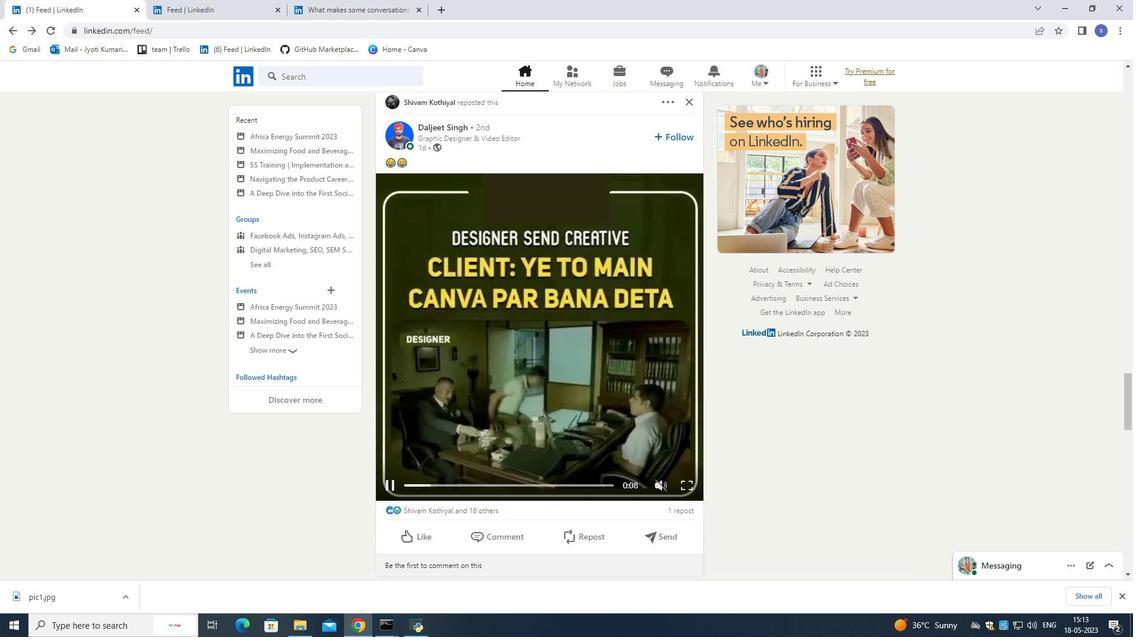 
Action: Mouse moved to (479, 424)
Screenshot: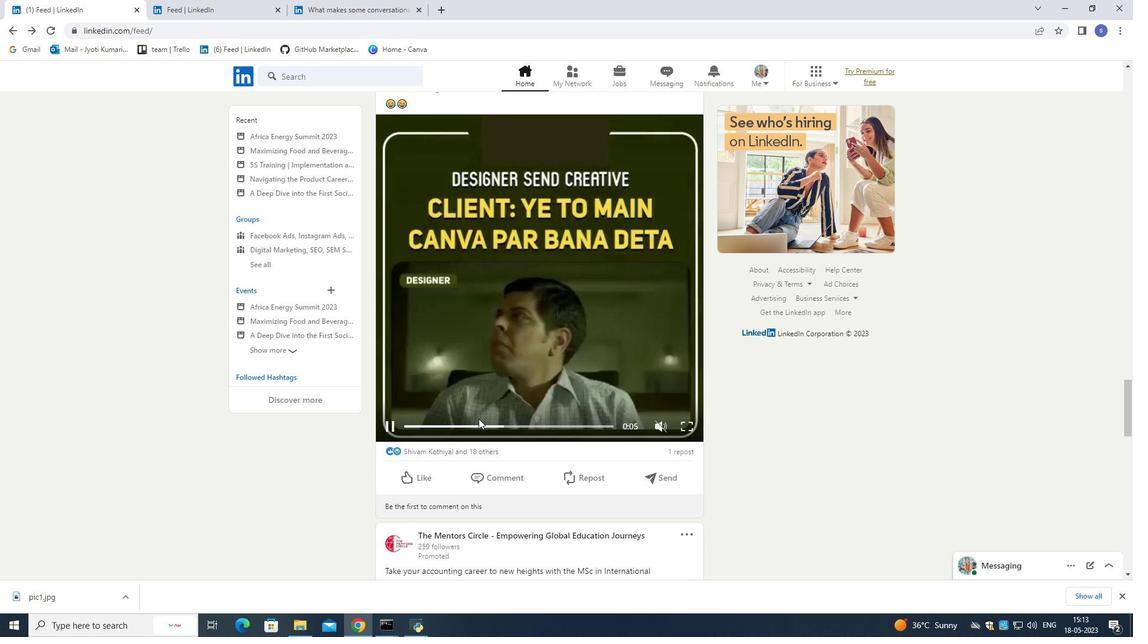 
Action: Mouse pressed left at (479, 424)
Screenshot: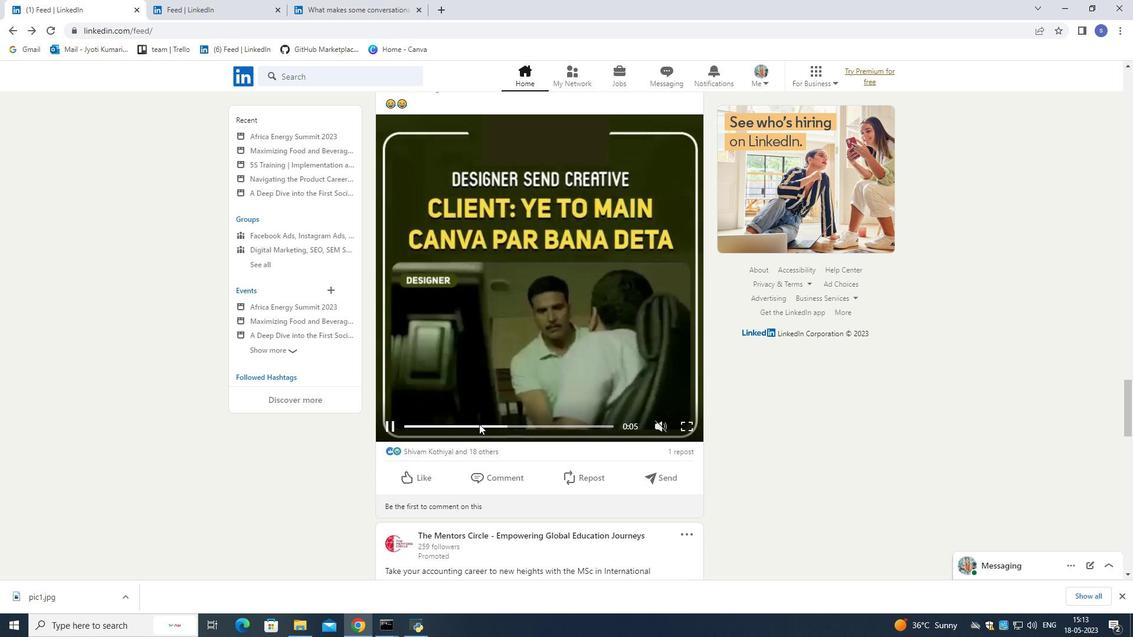 
Action: Mouse moved to (530, 353)
Screenshot: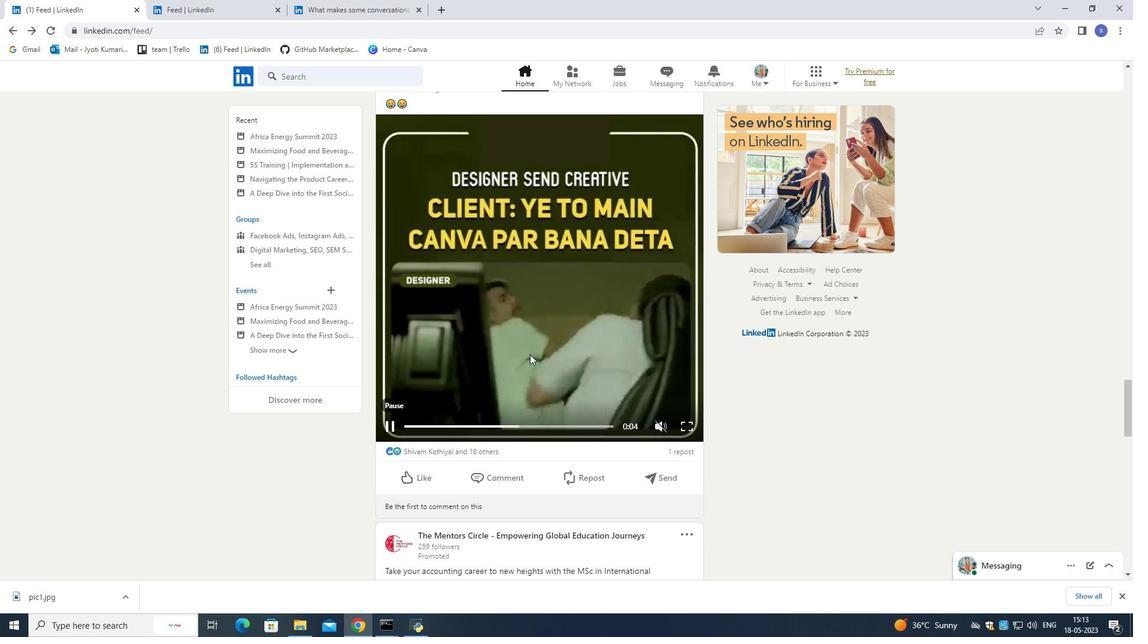 
Action: Mouse scrolled (530, 354) with delta (0, 0)
Screenshot: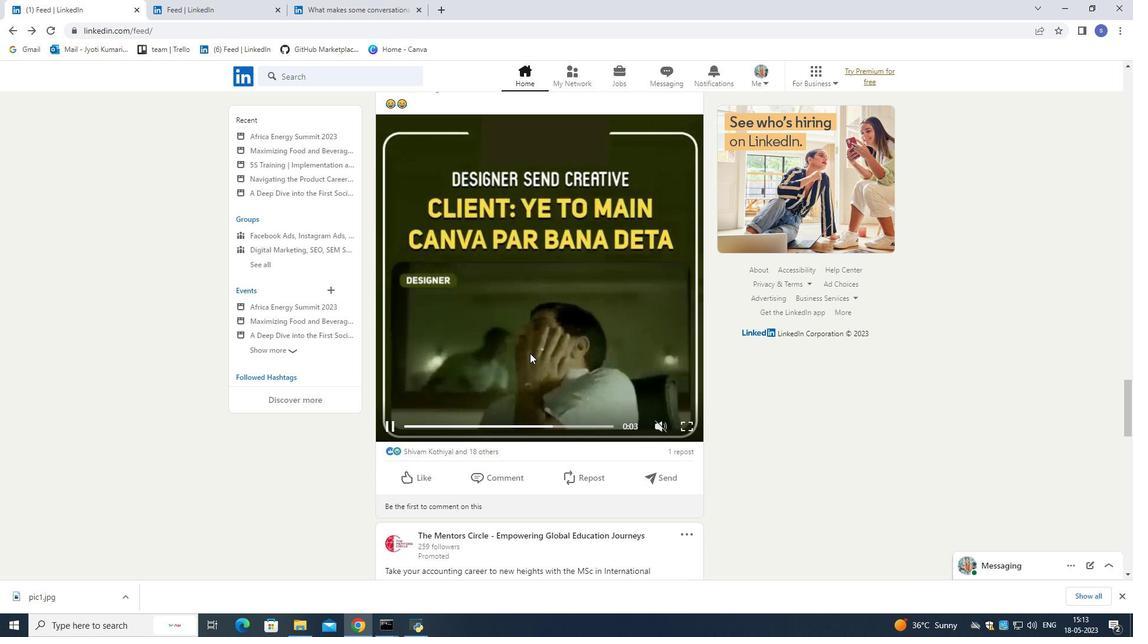 
Action: Mouse moved to (640, 340)
Screenshot: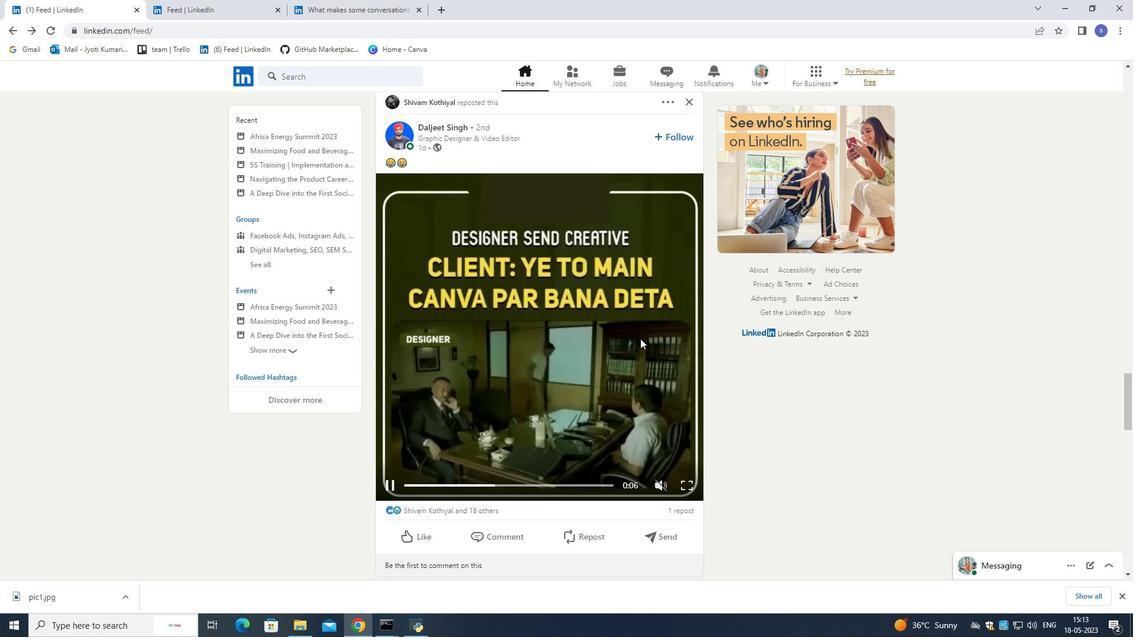 
Action: Mouse scrolled (640, 340) with delta (0, 0)
Screenshot: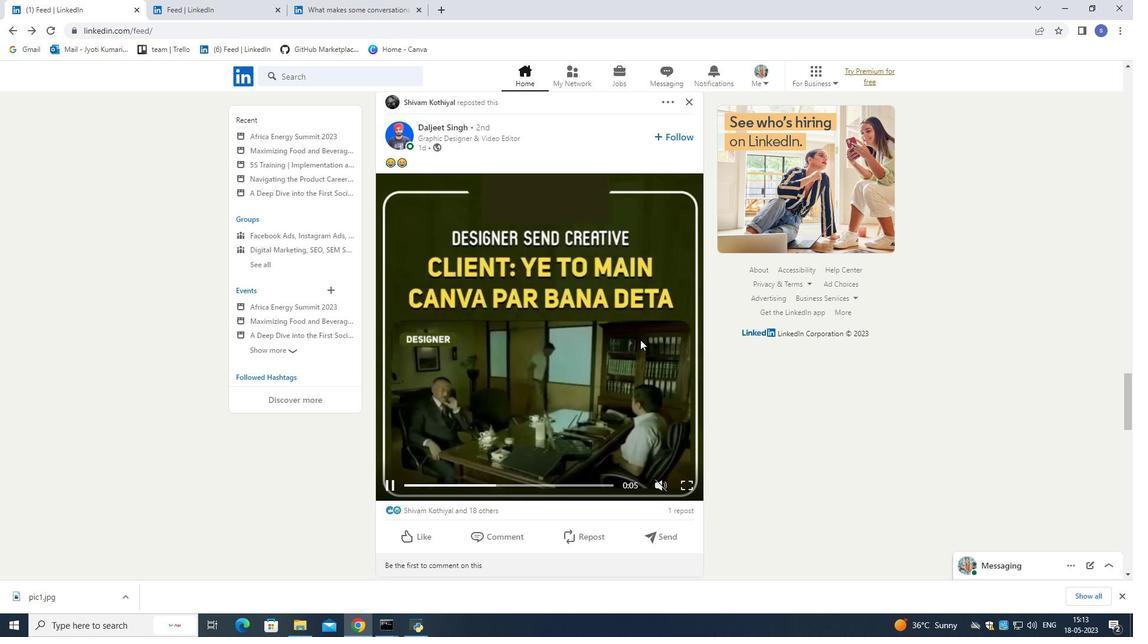 
Action: Mouse moved to (640, 341)
Screenshot: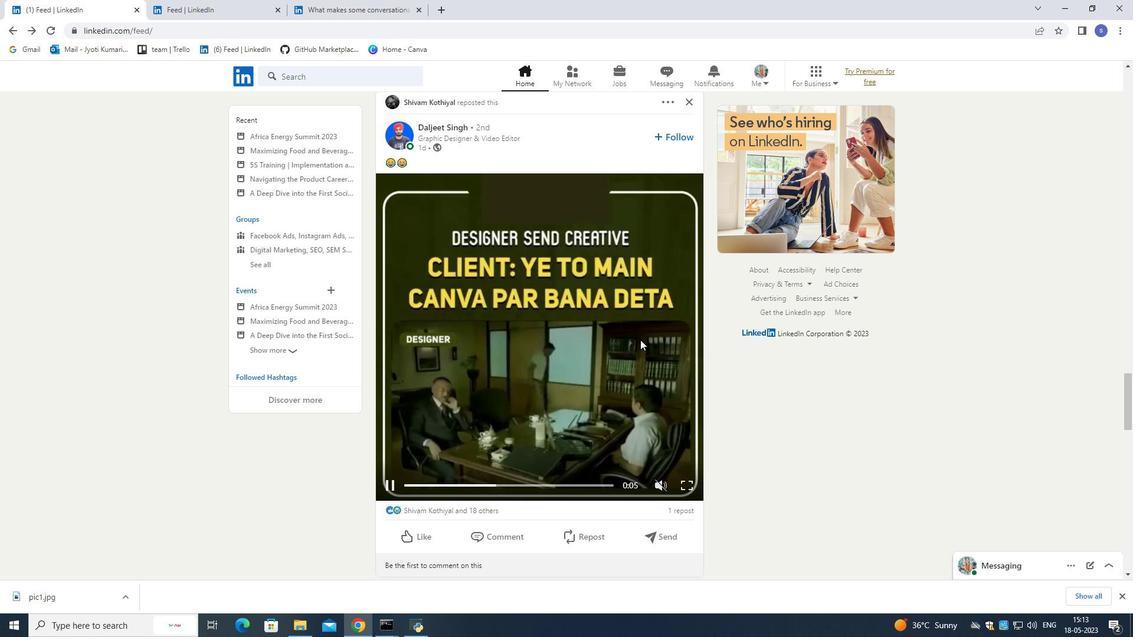 
Action: Mouse scrolled (640, 342) with delta (0, 0)
Screenshot: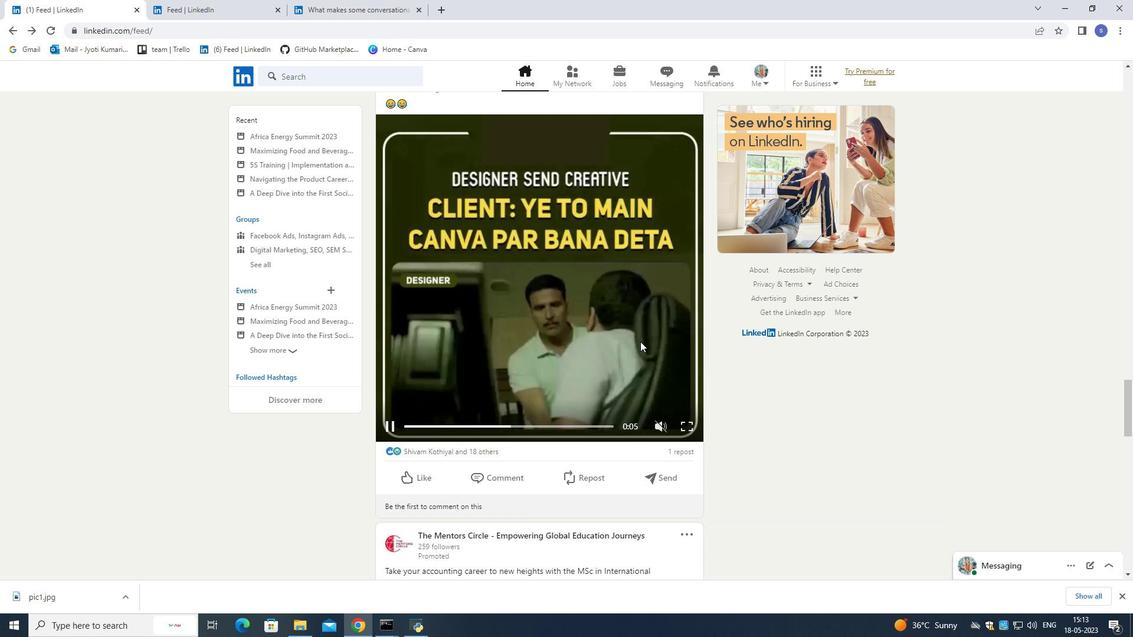 
Action: Mouse moved to (522, 345)
Screenshot: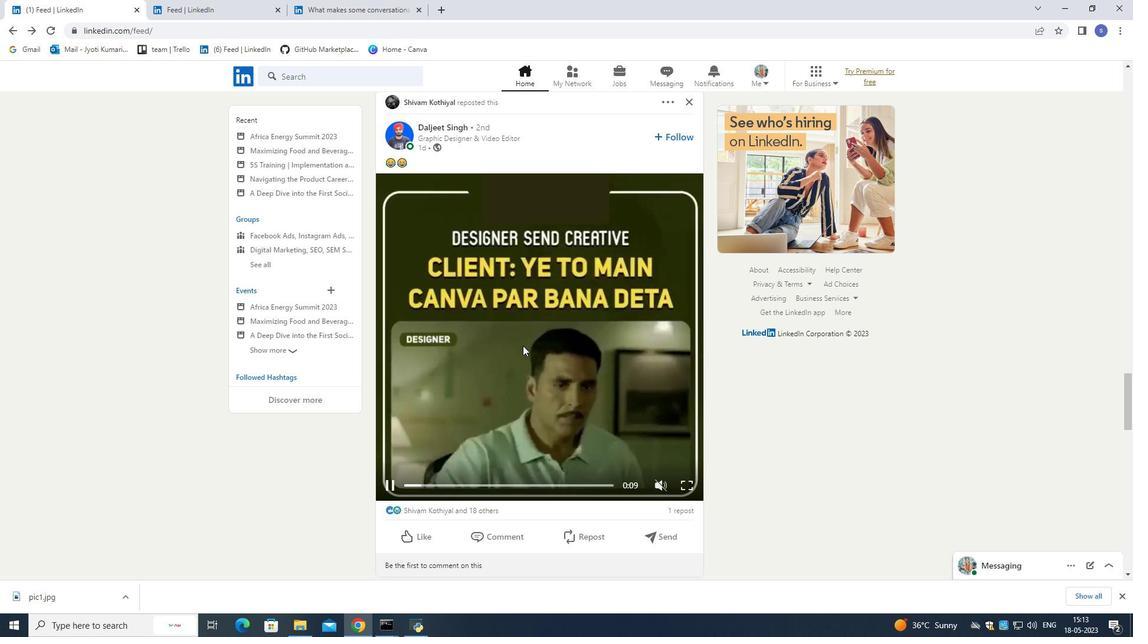 
Action: Mouse scrolled (522, 345) with delta (0, 0)
Screenshot: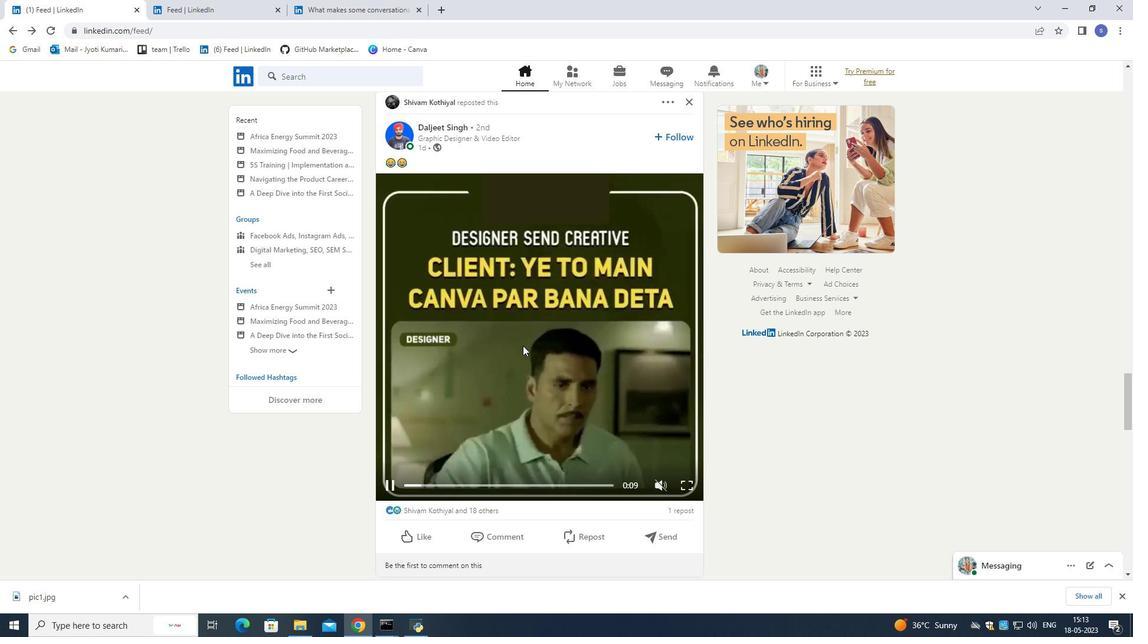 
Action: Mouse moved to (521, 338)
Screenshot: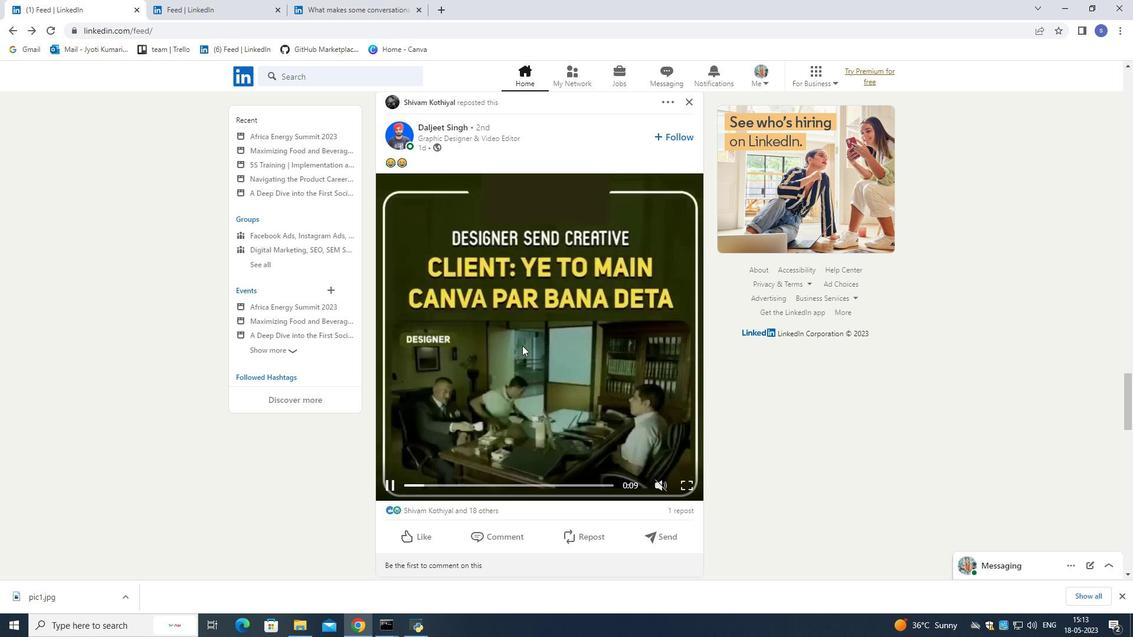 
Action: Mouse scrolled (521, 337) with delta (0, 0)
Screenshot: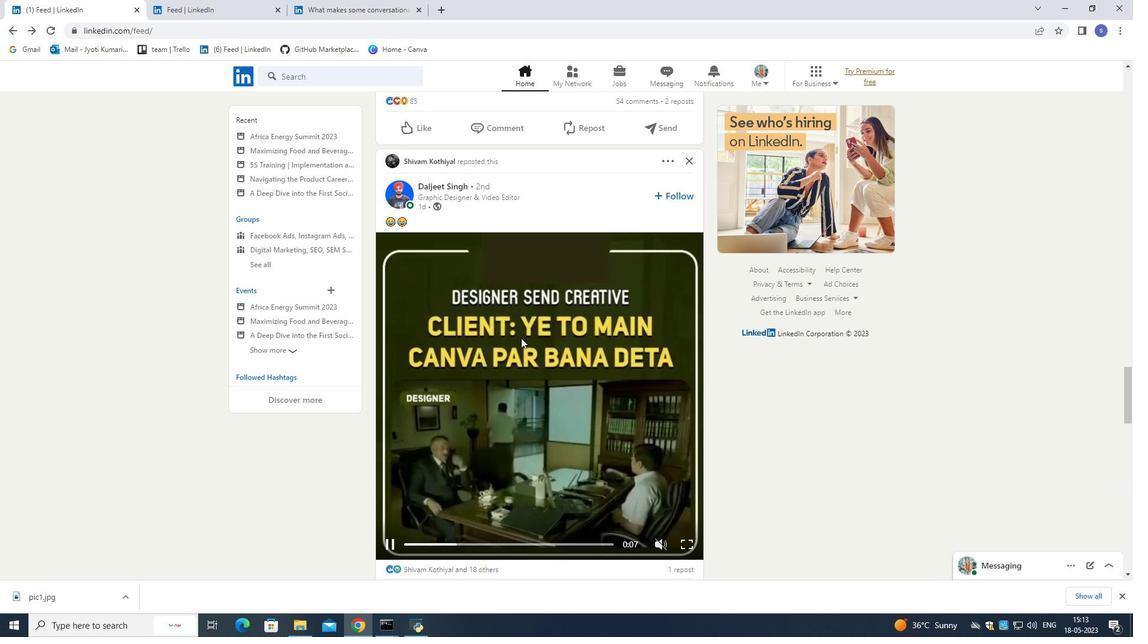 
Action: Mouse scrolled (521, 337) with delta (0, 0)
Screenshot: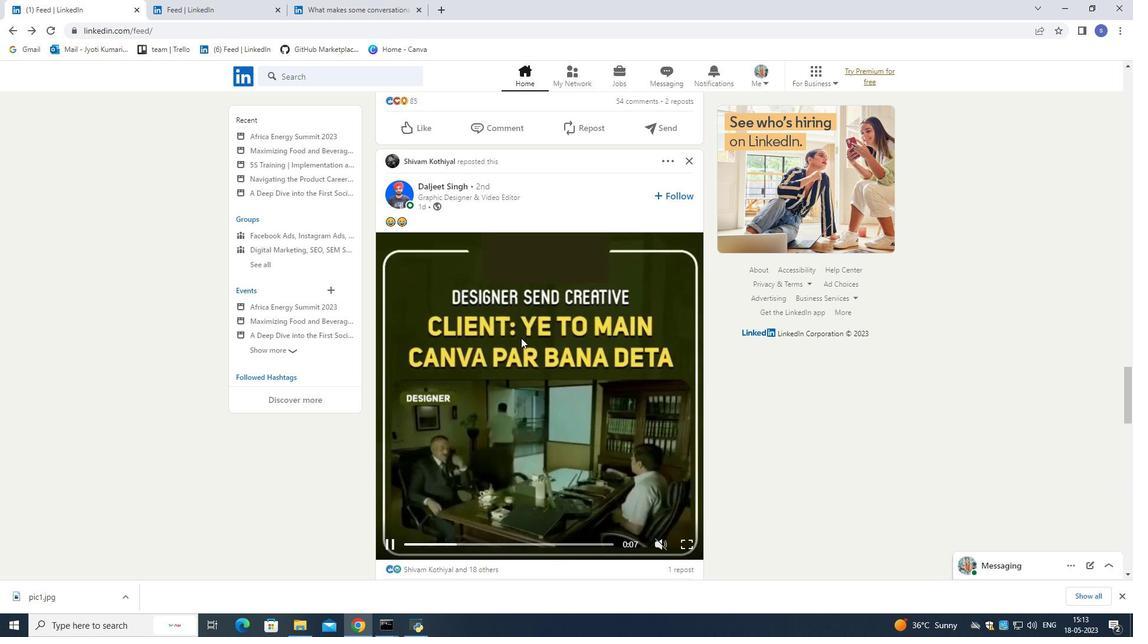 
Action: Mouse scrolled (521, 337) with delta (0, 0)
Screenshot: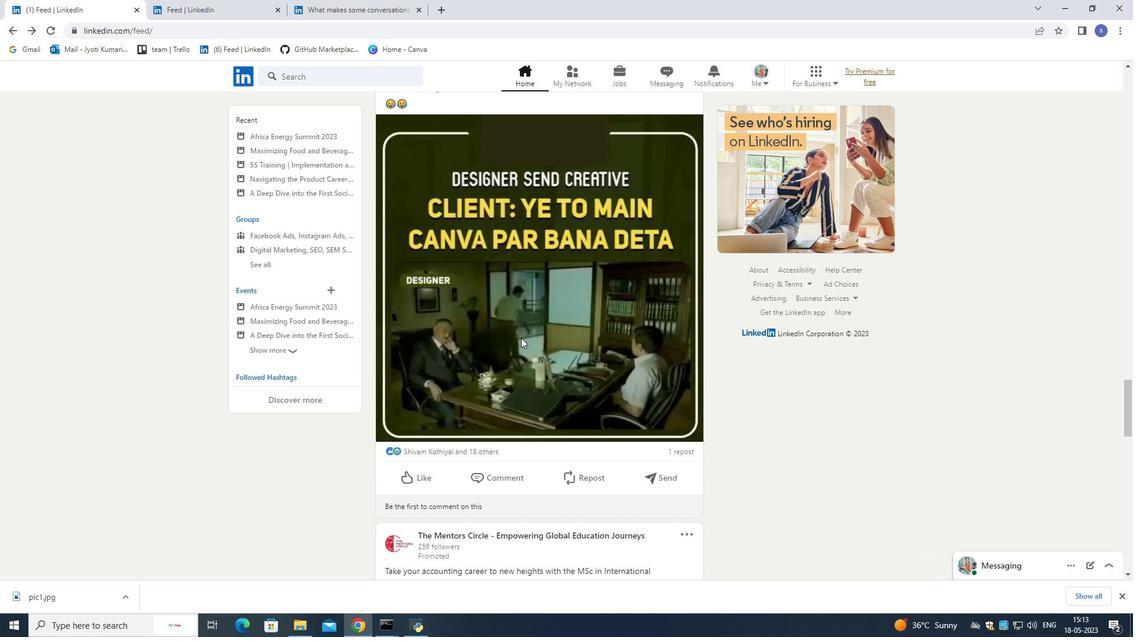 
Action: Mouse moved to (420, 413)
Screenshot: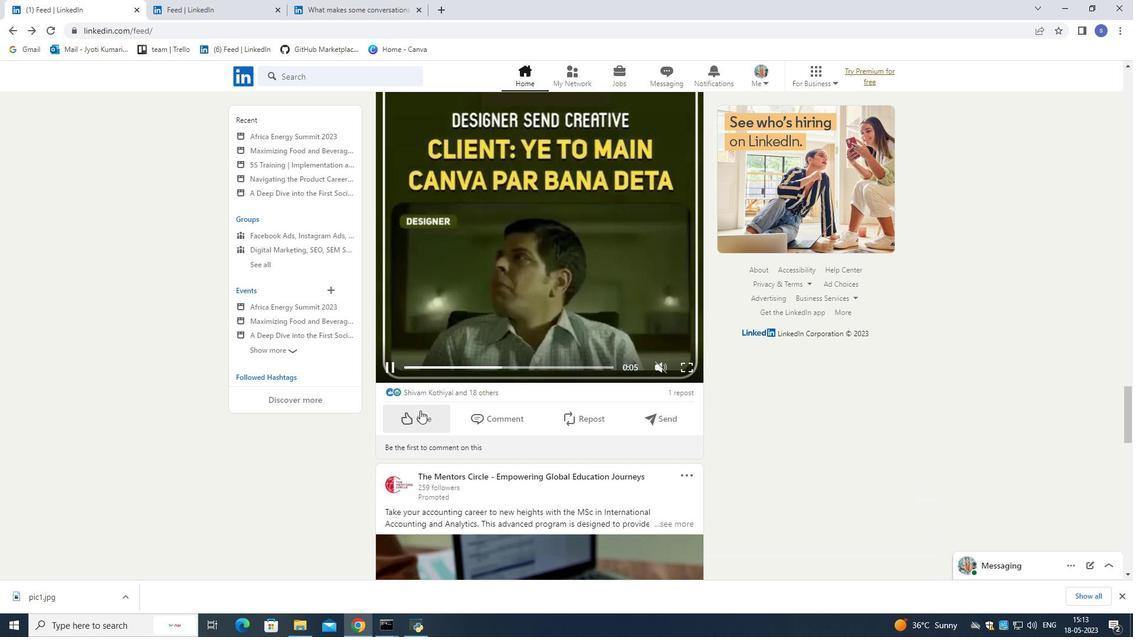 
Action: Mouse pressed left at (420, 413)
Screenshot: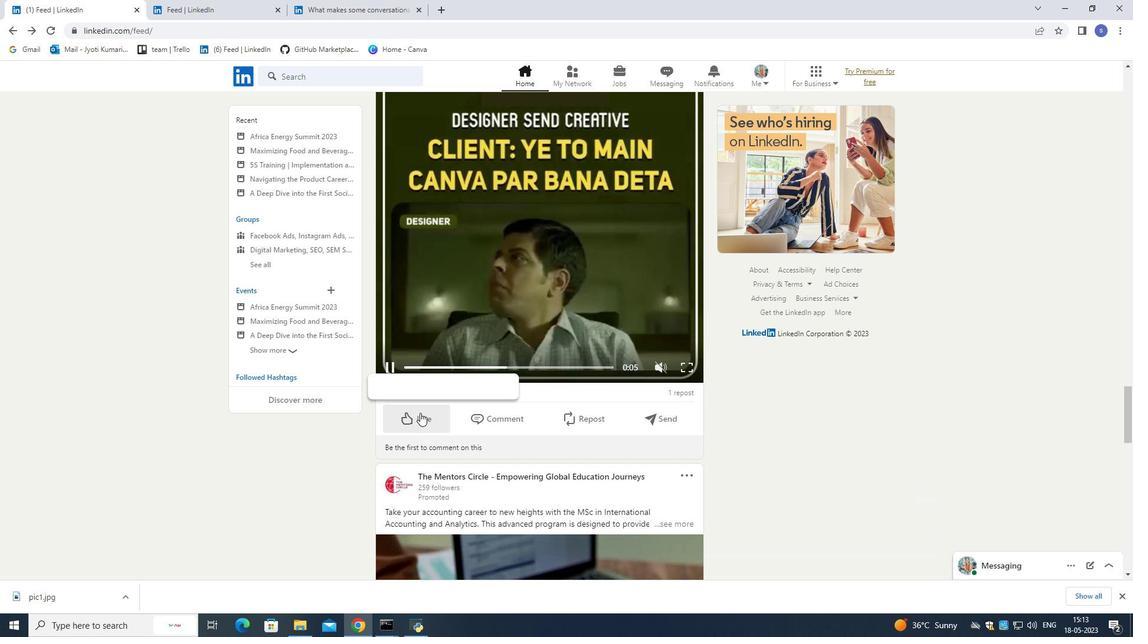 
Action: Mouse moved to (495, 388)
Screenshot: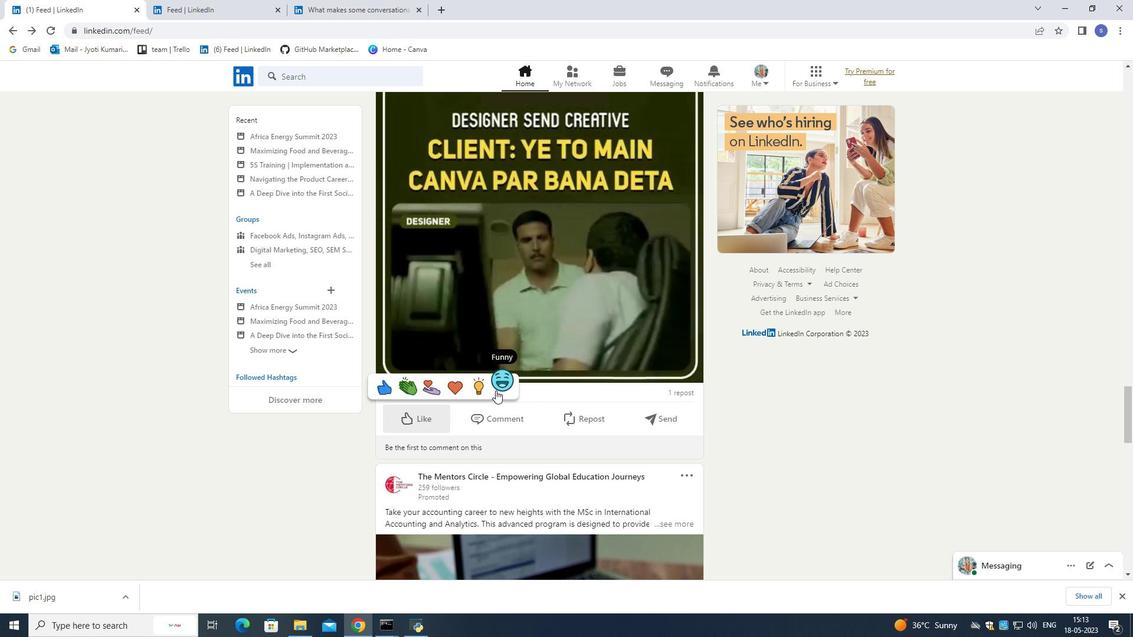 
Action: Mouse pressed left at (495, 388)
Screenshot: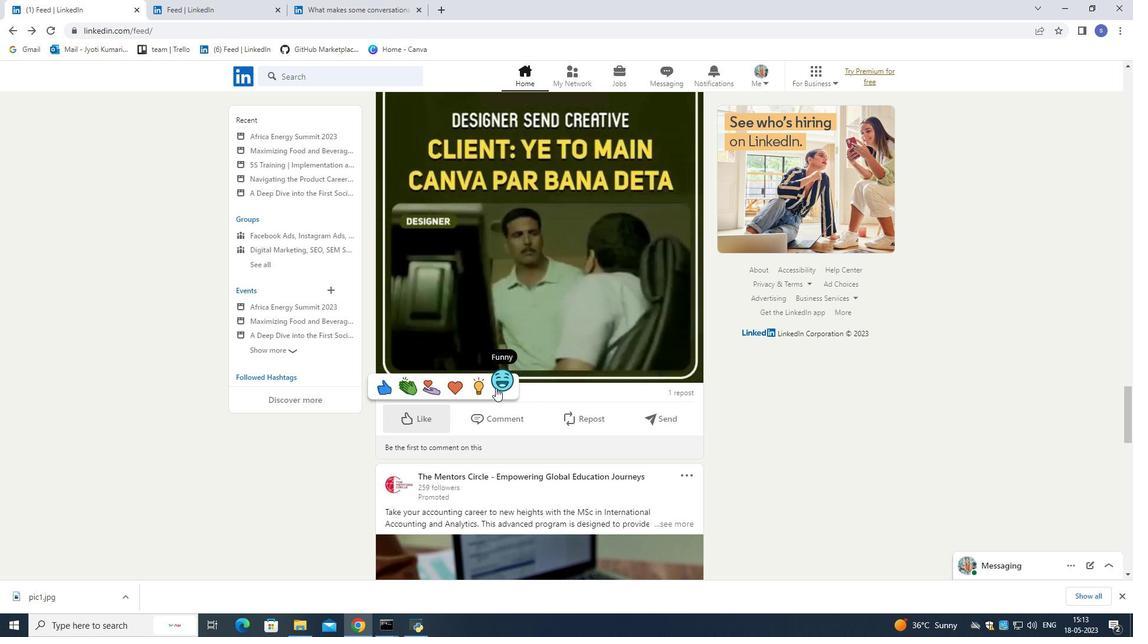
Action: Mouse moved to (497, 386)
Screenshot: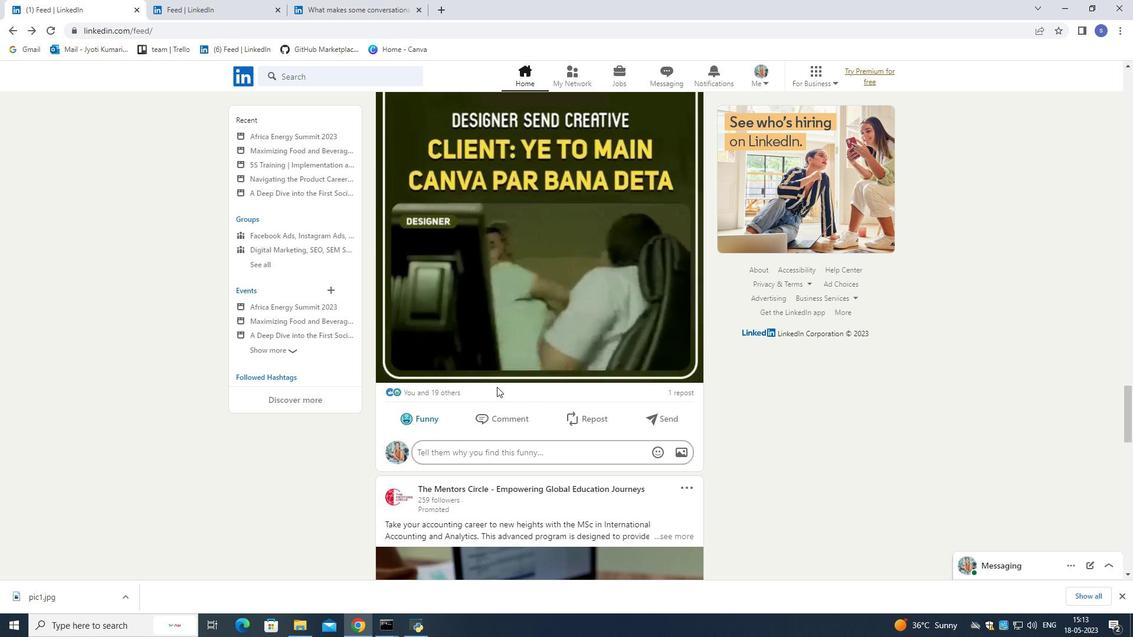 
Action: Mouse scrolled (497, 385) with delta (0, 0)
Screenshot: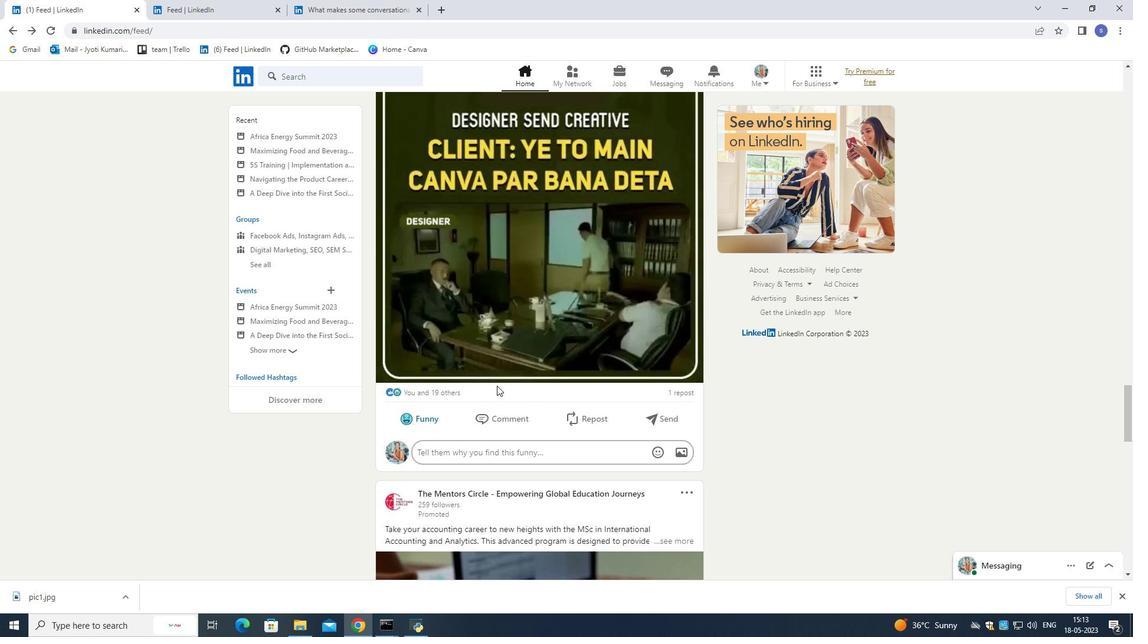
Action: Mouse scrolled (497, 385) with delta (0, 0)
Screenshot: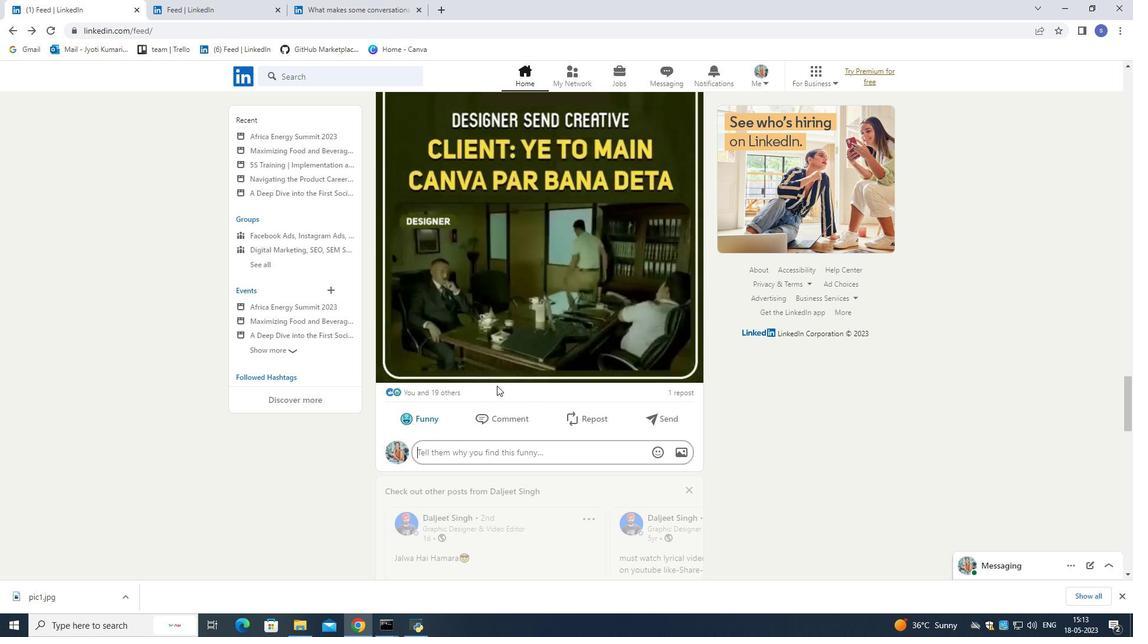 
Action: Mouse scrolled (497, 385) with delta (0, 0)
Screenshot: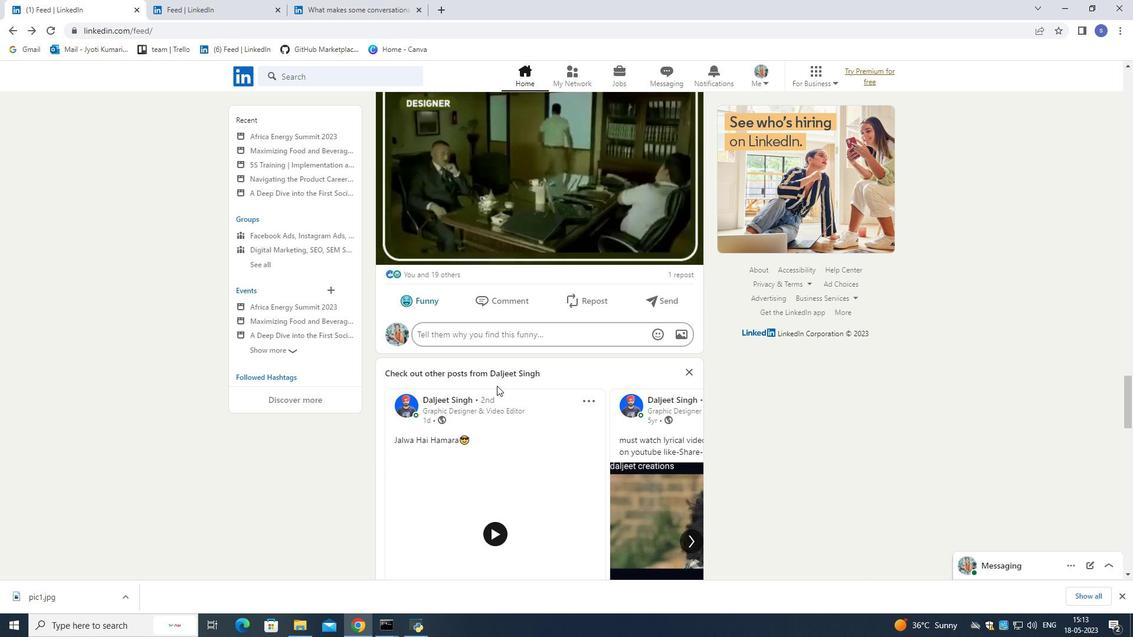
Action: Mouse scrolled (497, 385) with delta (0, 0)
Screenshot: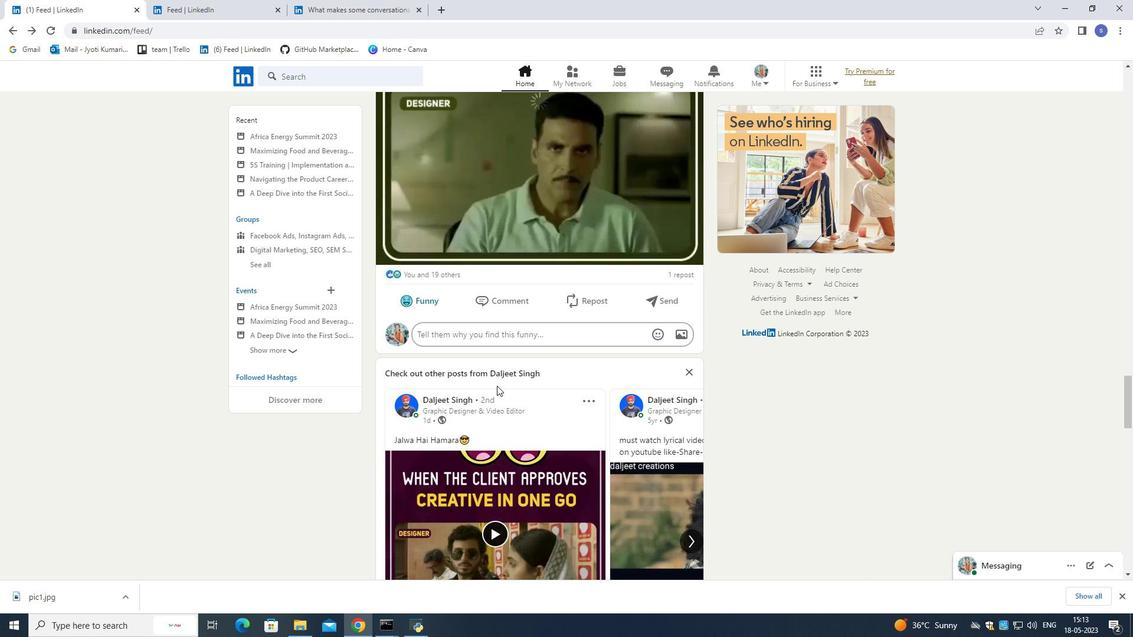 
Action: Mouse scrolled (497, 385) with delta (0, 0)
Screenshot: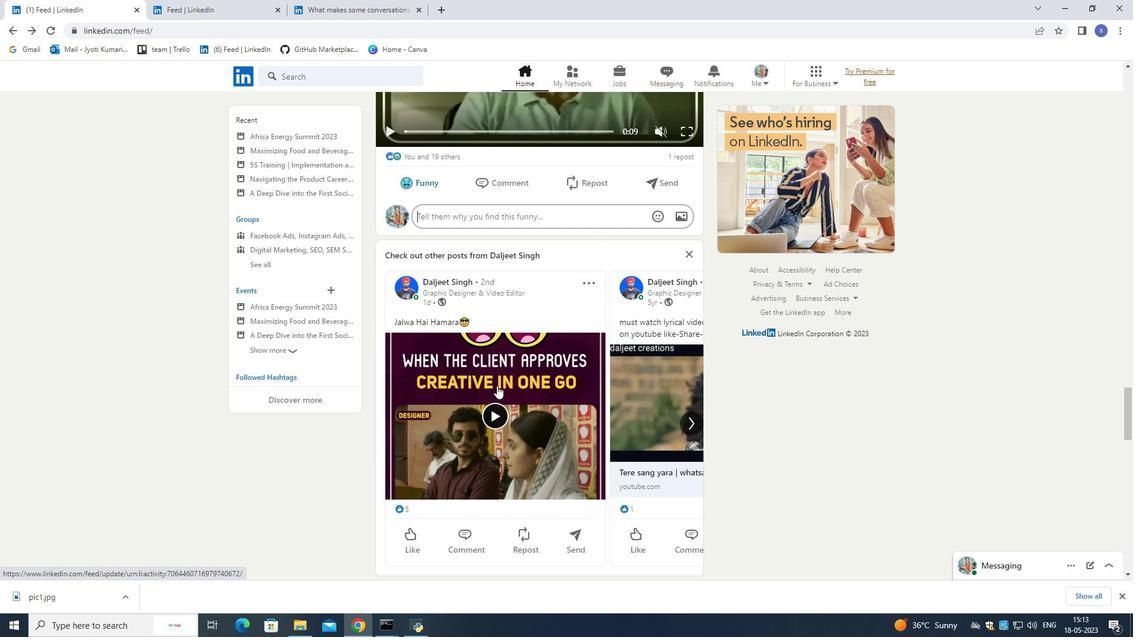 
Action: Mouse scrolled (497, 385) with delta (0, 0)
Screenshot: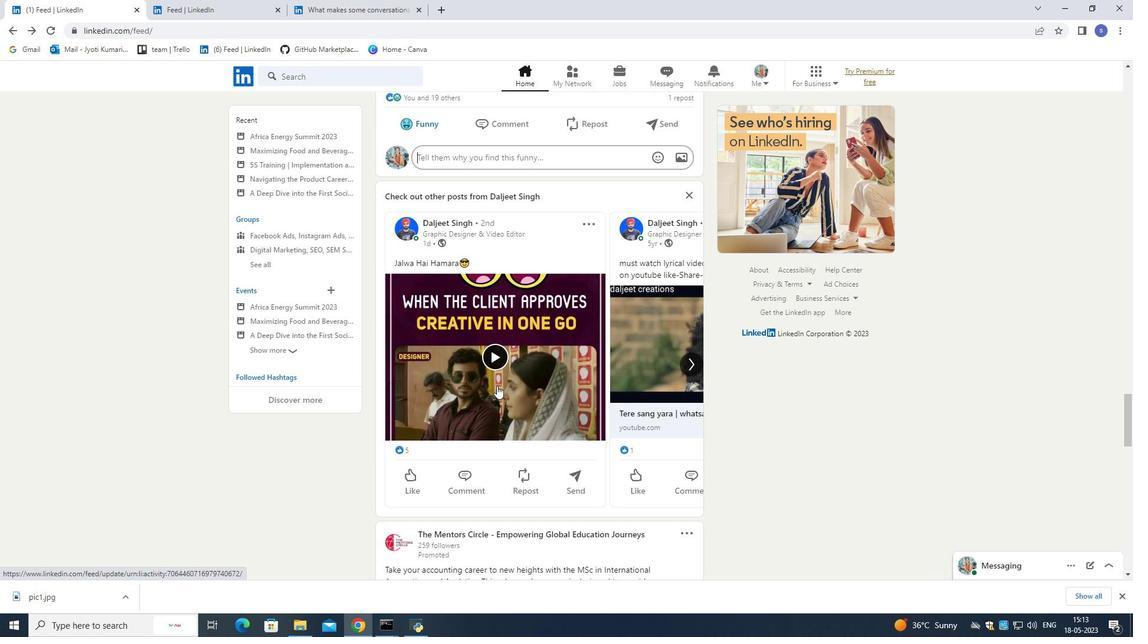 
Action: Mouse moved to (696, 311)
Screenshot: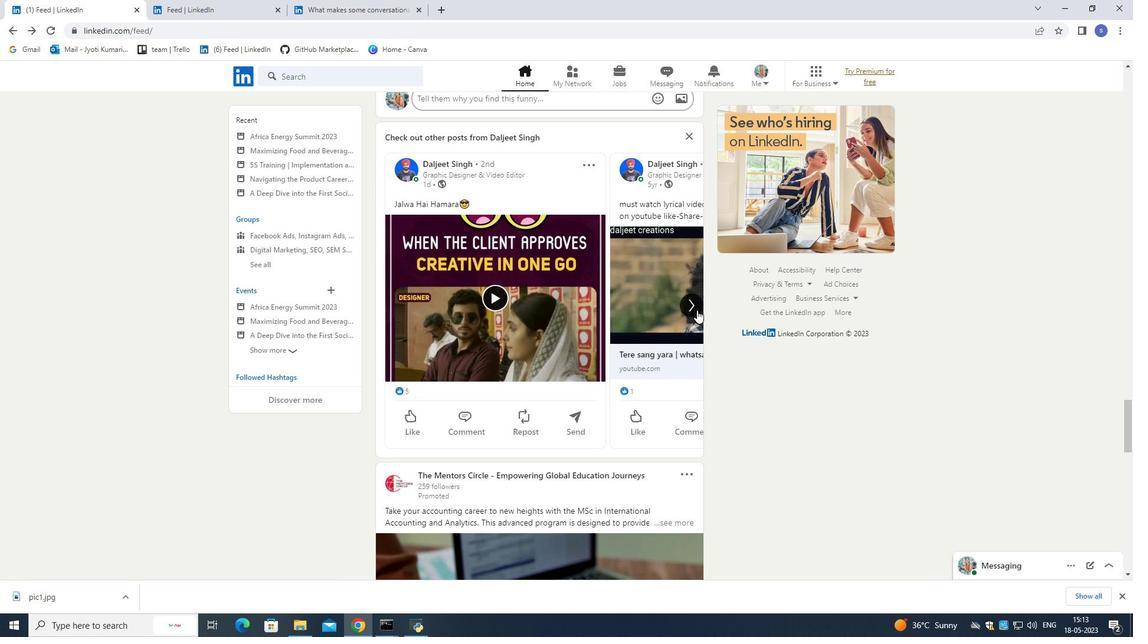 
Action: Mouse pressed left at (696, 311)
Screenshot: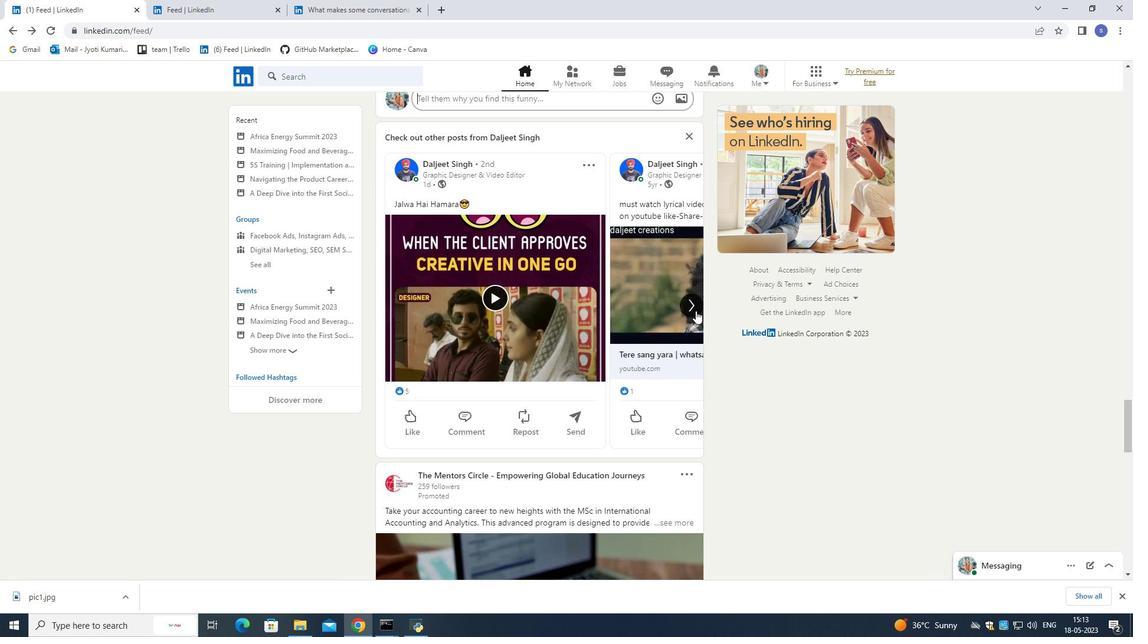 
Action: Mouse moved to (639, 343)
Screenshot: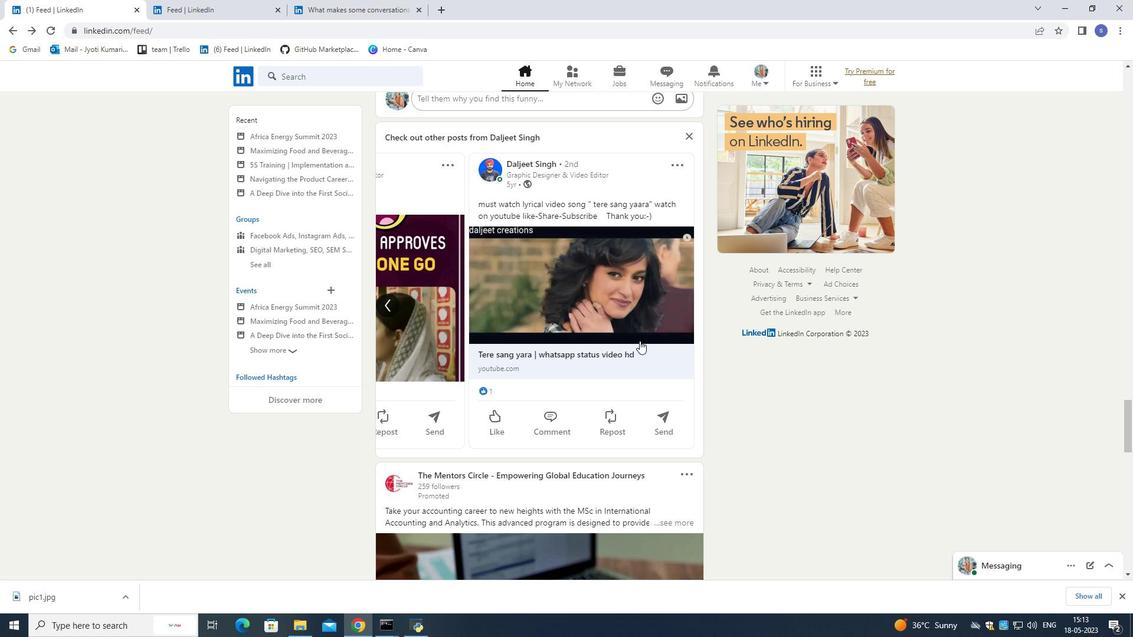 
Action: Mouse scrolled (639, 342) with delta (0, 0)
Screenshot: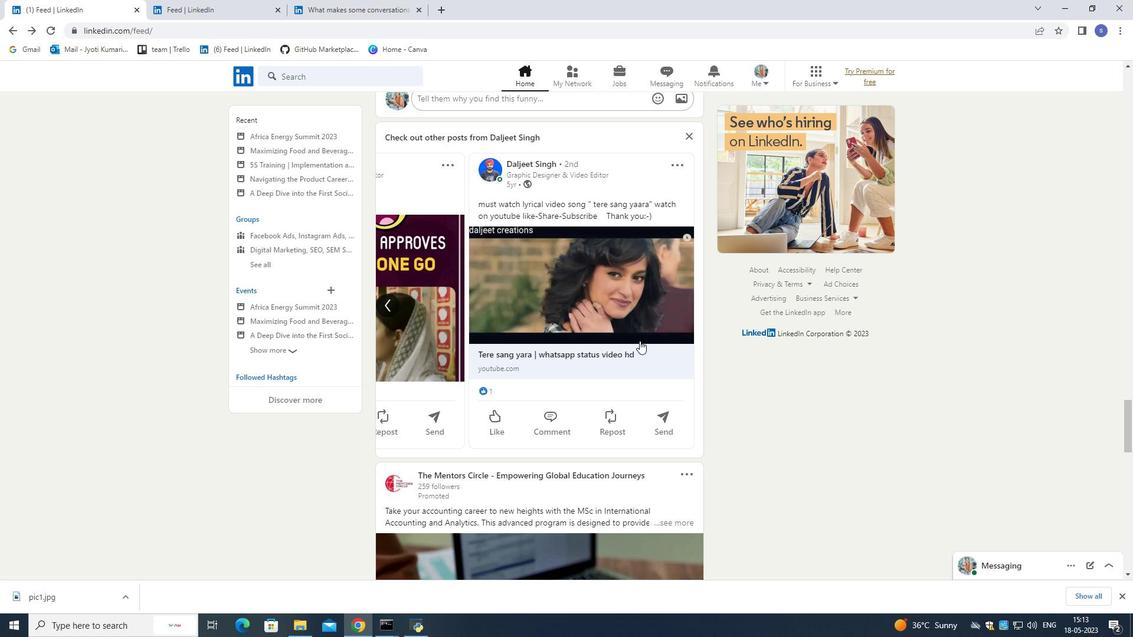 
Action: Mouse moved to (640, 344)
Screenshot: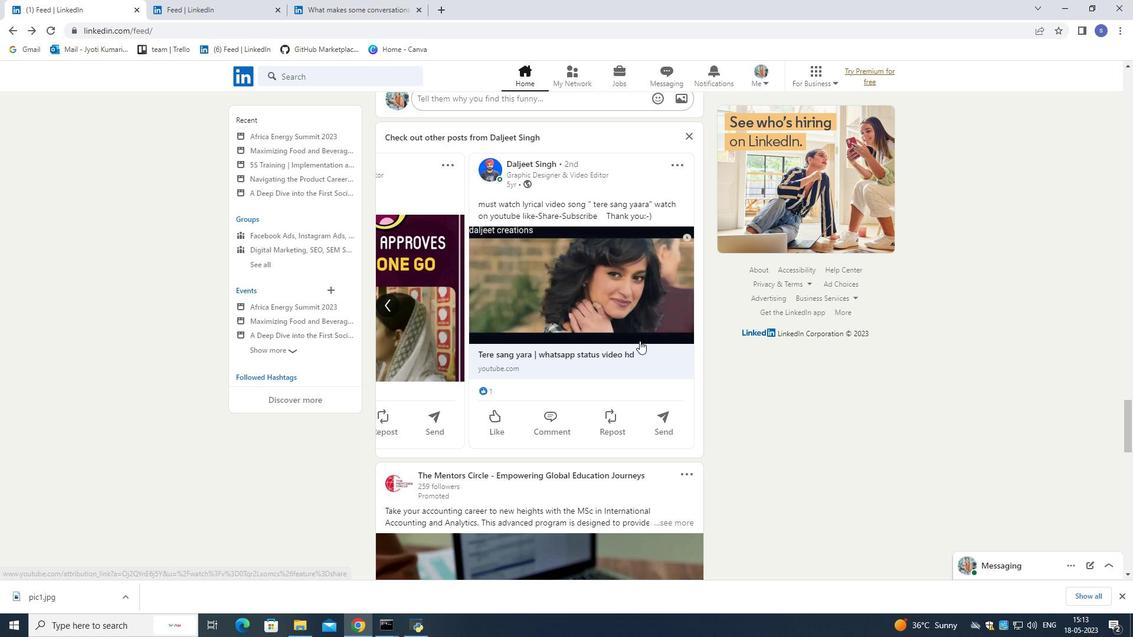 
Action: Mouse scrolled (640, 344) with delta (0, 0)
Screenshot: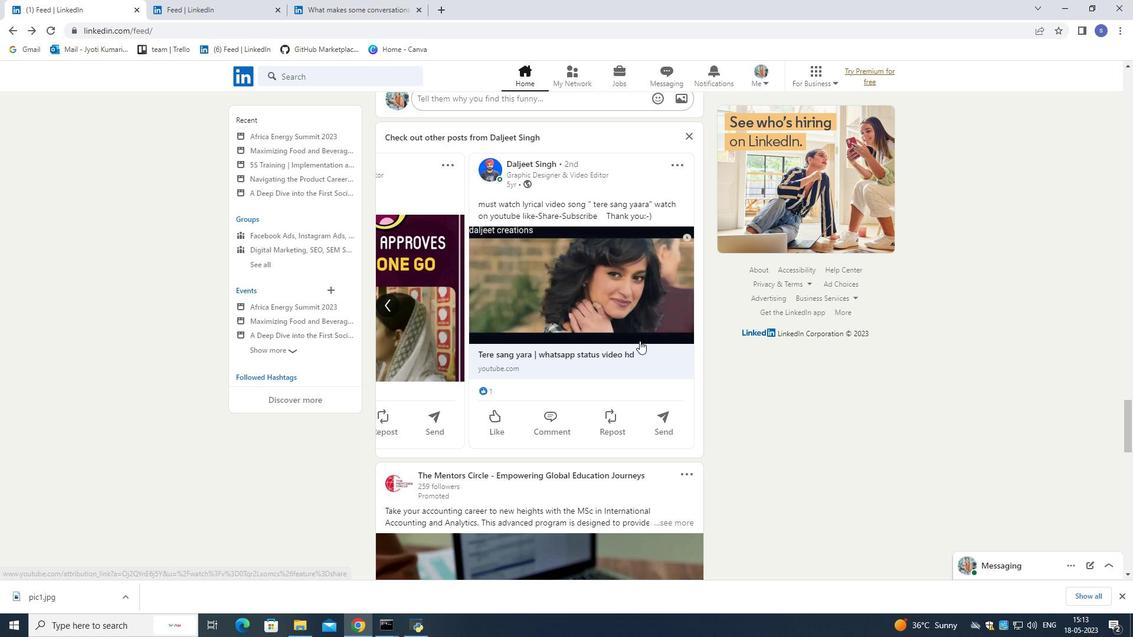 
Action: Mouse scrolled (640, 344) with delta (0, 0)
Screenshot: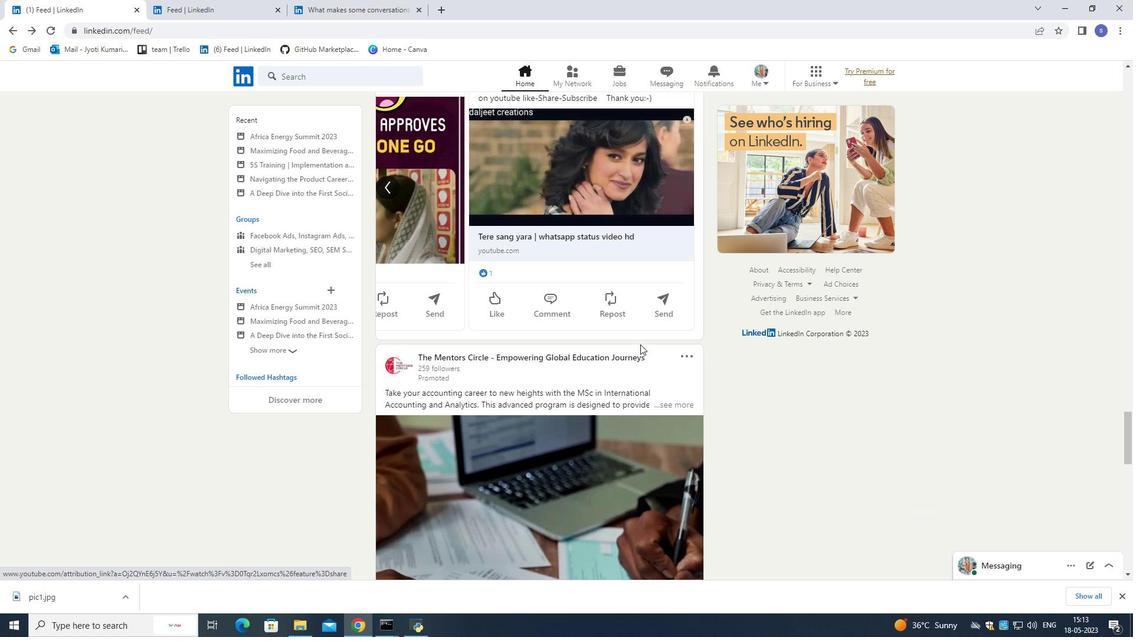 
Action: Mouse scrolled (640, 344) with delta (0, 0)
Screenshot: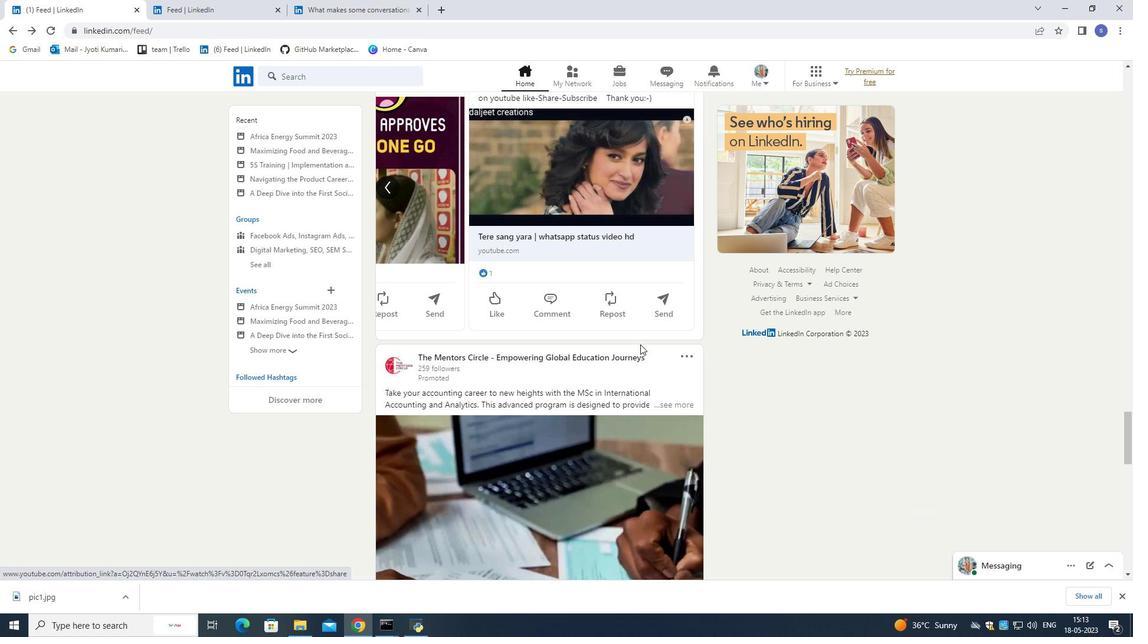 
Action: Mouse scrolled (640, 344) with delta (0, 0)
Screenshot: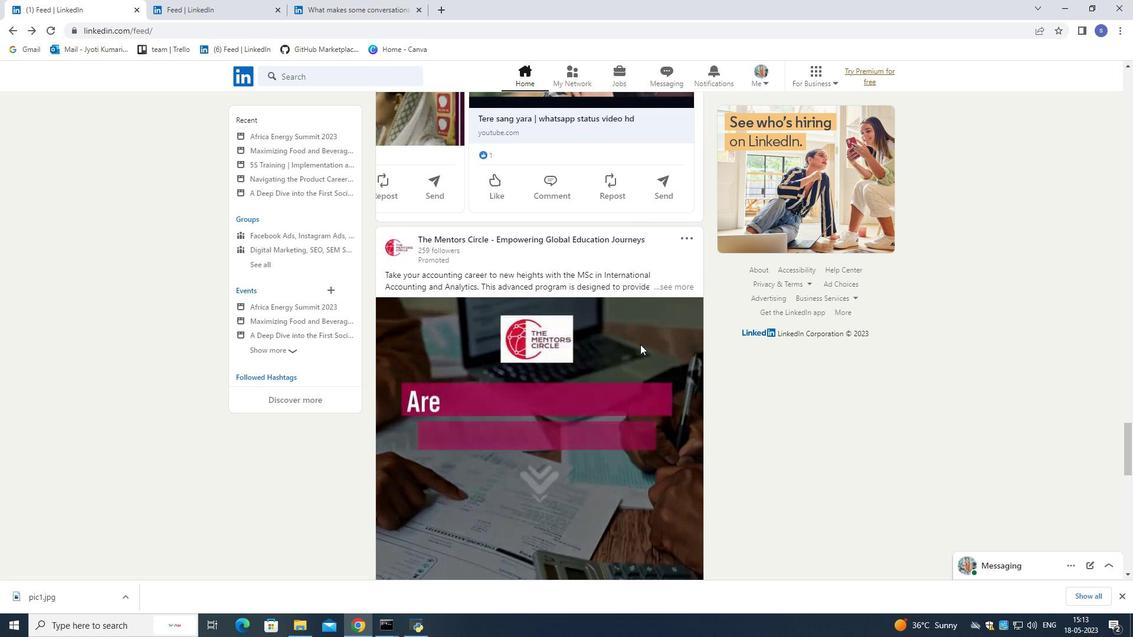 
Action: Mouse scrolled (640, 344) with delta (0, 0)
Screenshot: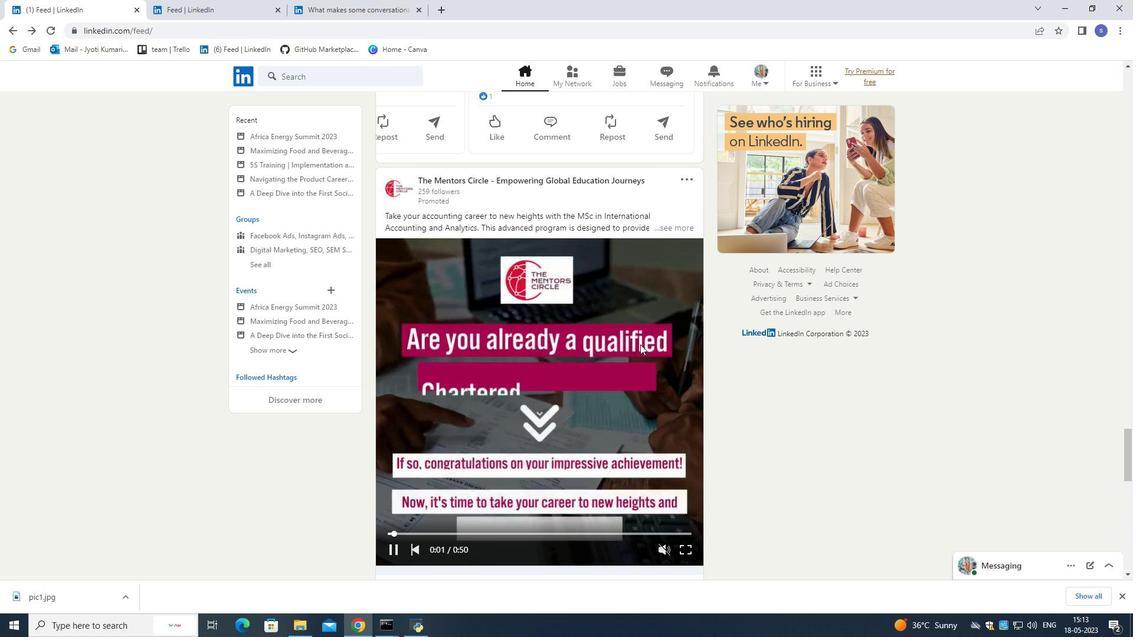 
Action: Mouse moved to (585, 346)
Screenshot: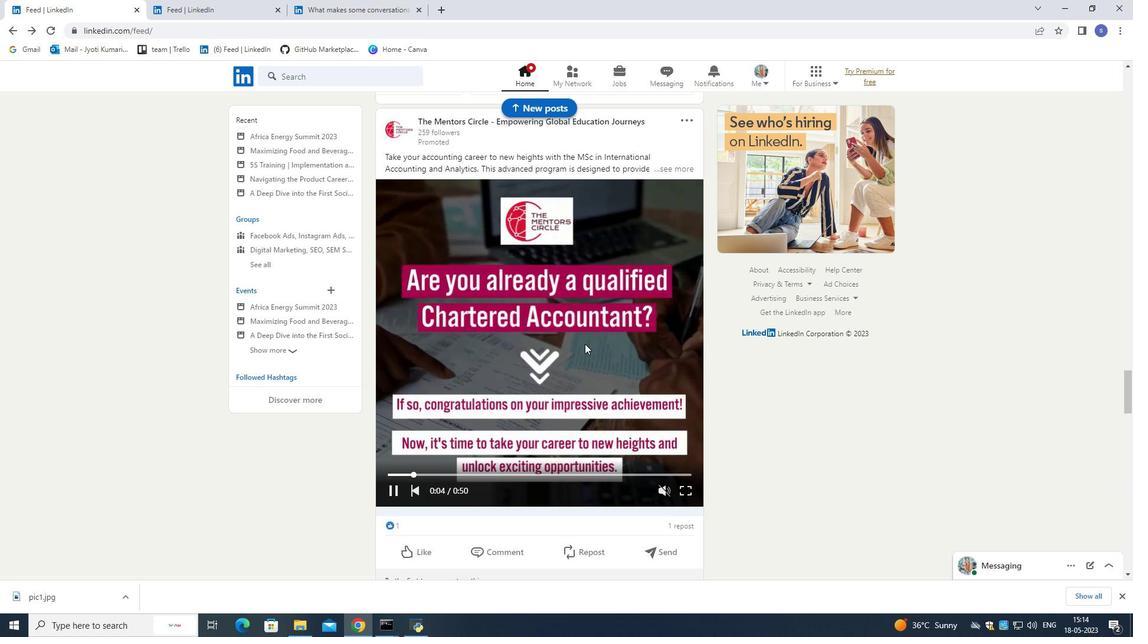 
Action: Mouse scrolled (585, 345) with delta (0, 0)
Screenshot: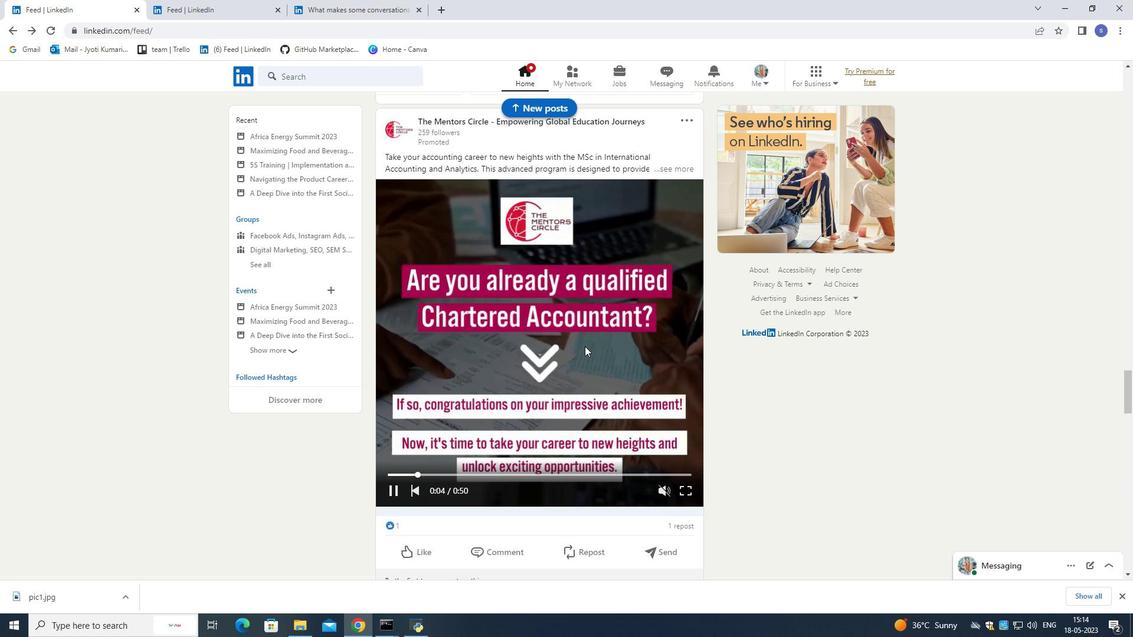 
Action: Mouse moved to (570, 410)
Screenshot: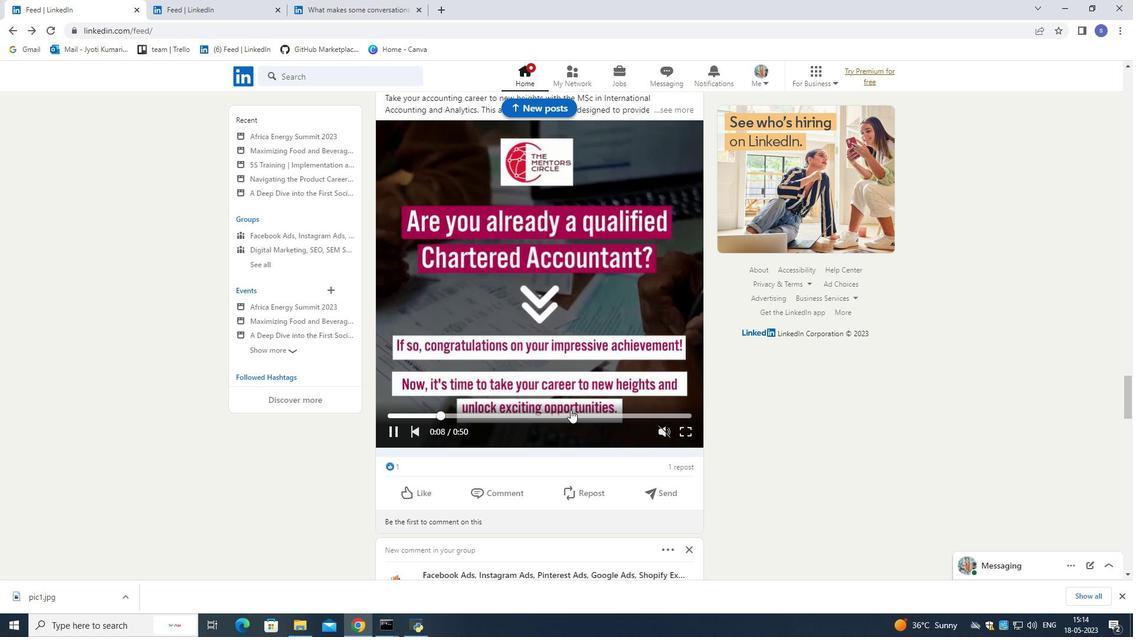 
Action: Mouse scrolled (570, 409) with delta (0, 0)
Screenshot: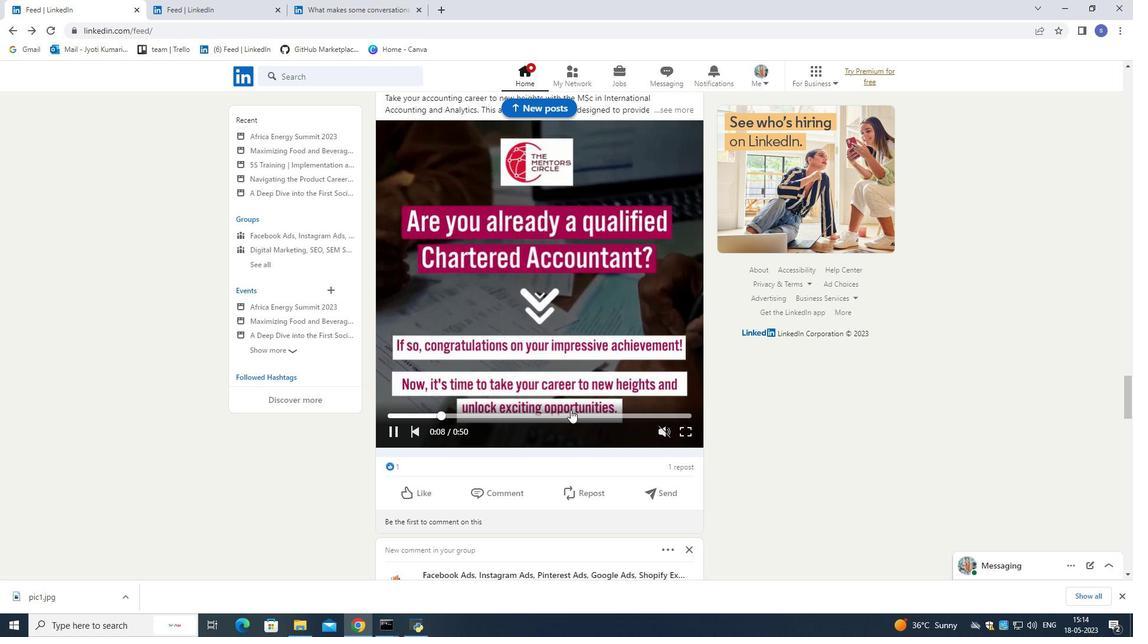 
Action: Mouse scrolled (570, 409) with delta (0, 0)
Screenshot: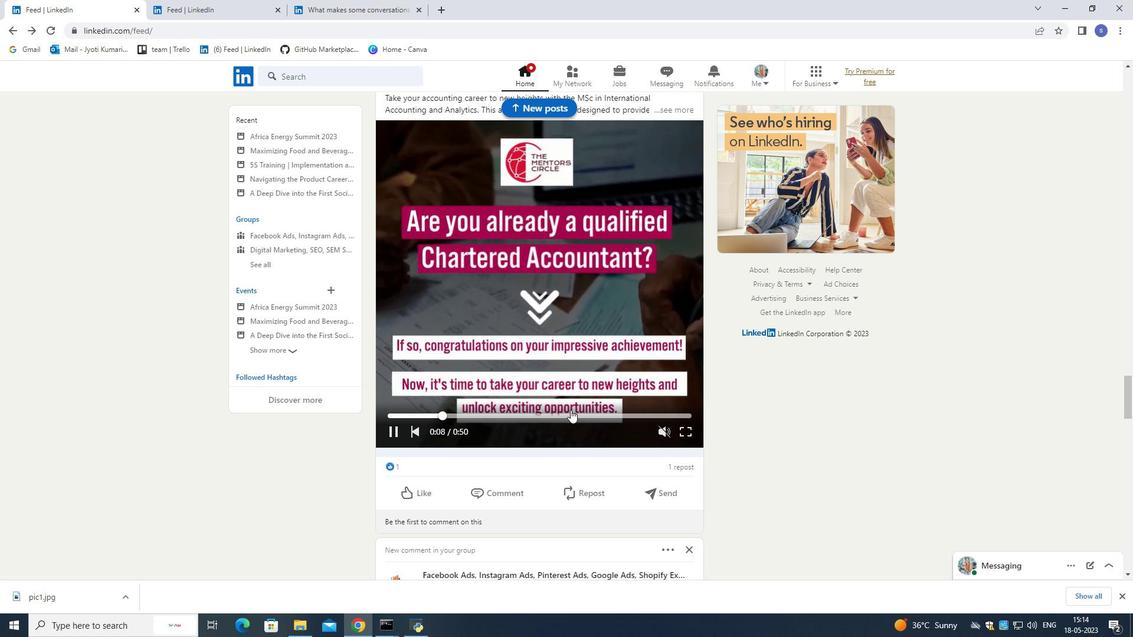 
Action: Mouse scrolled (570, 409) with delta (0, 0)
Screenshot: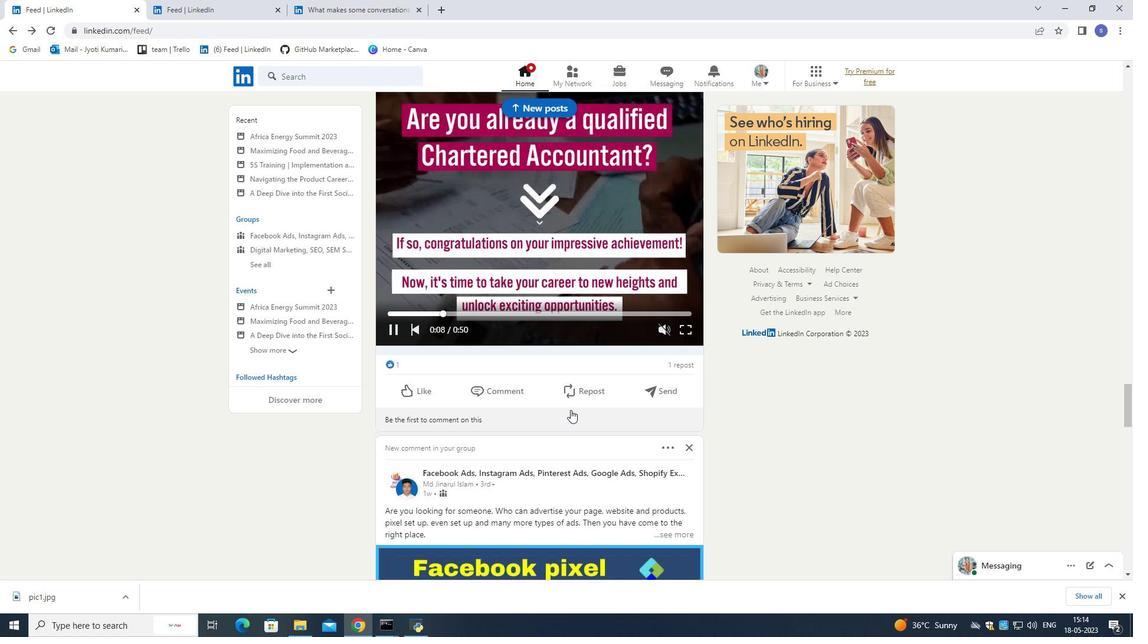 
Action: Mouse moved to (570, 409)
Screenshot: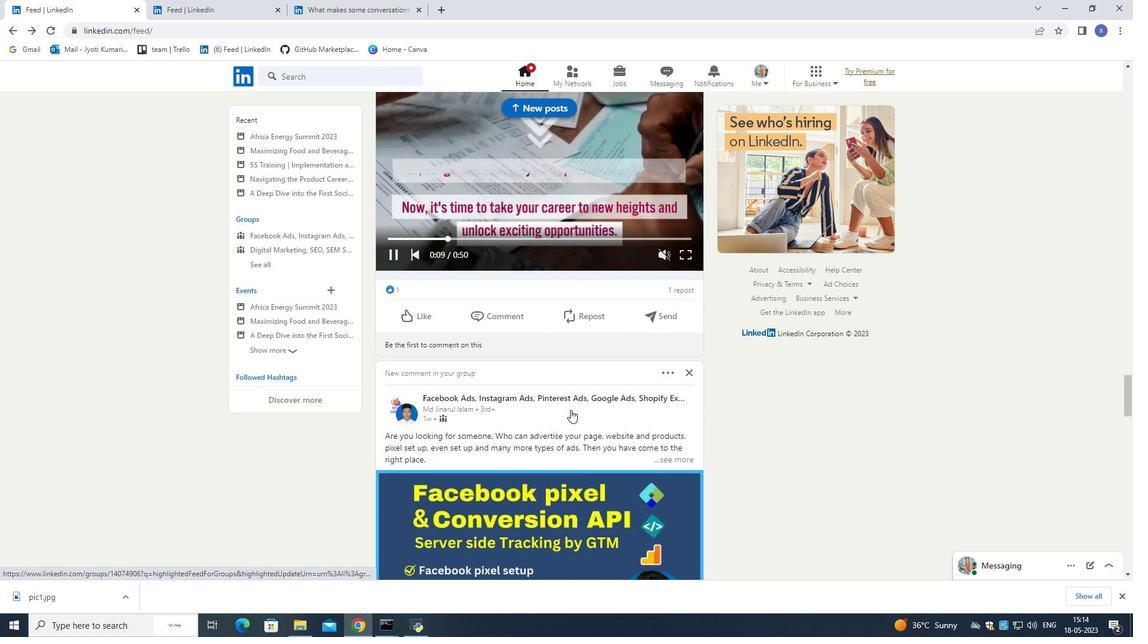 
Action: Mouse scrolled (570, 409) with delta (0, 0)
Screenshot: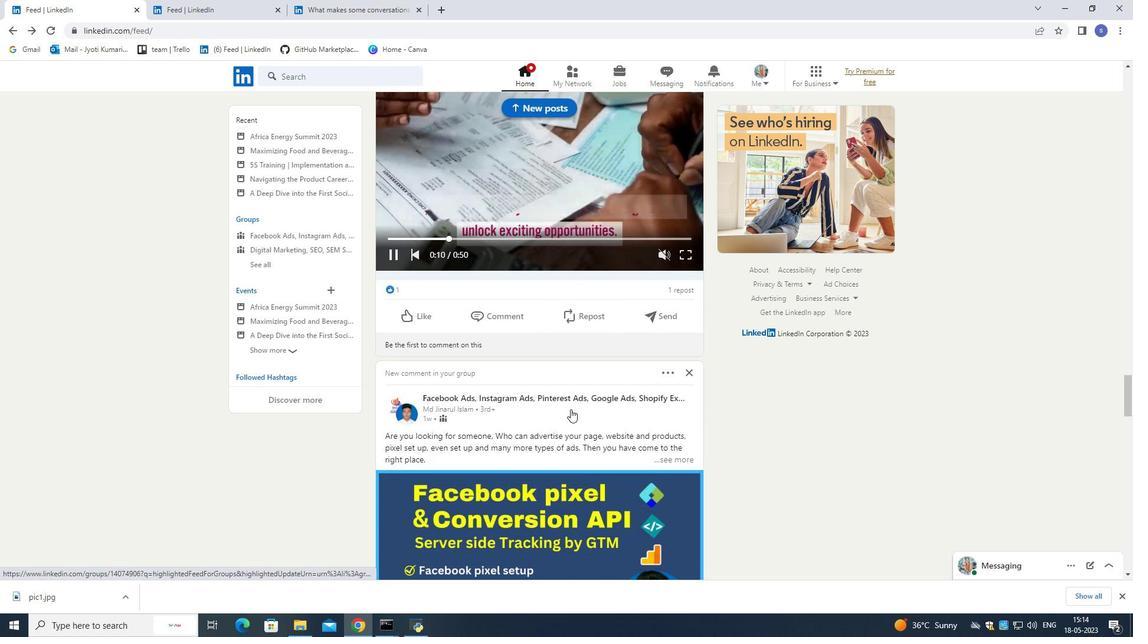 
Action: Mouse scrolled (570, 409) with delta (0, 0)
Screenshot: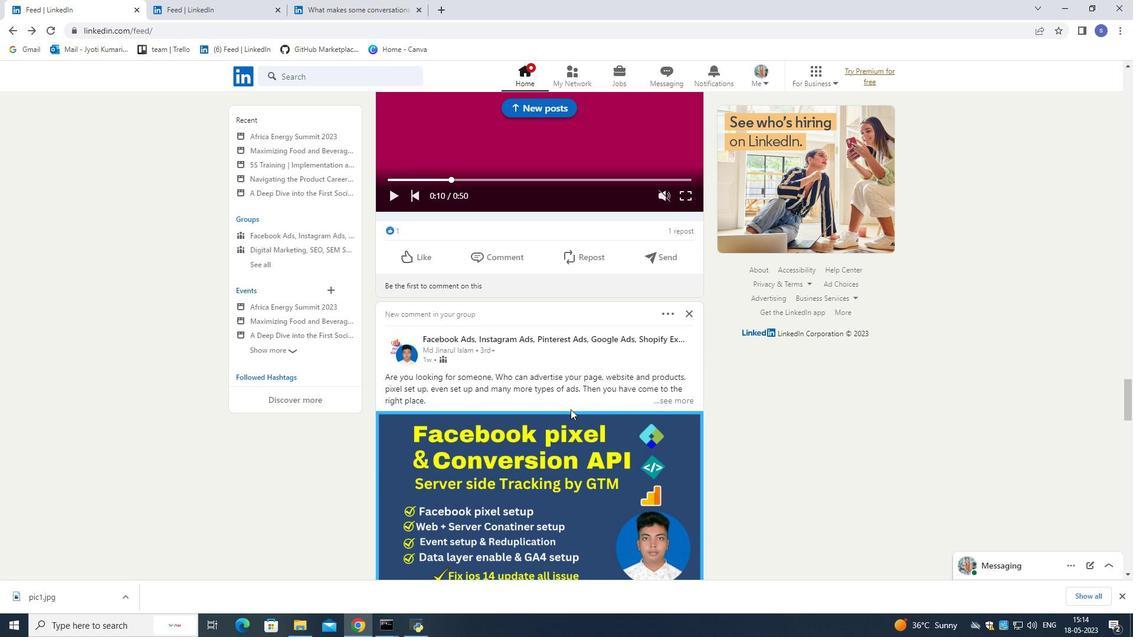 
Action: Mouse scrolled (570, 409) with delta (0, 0)
Screenshot: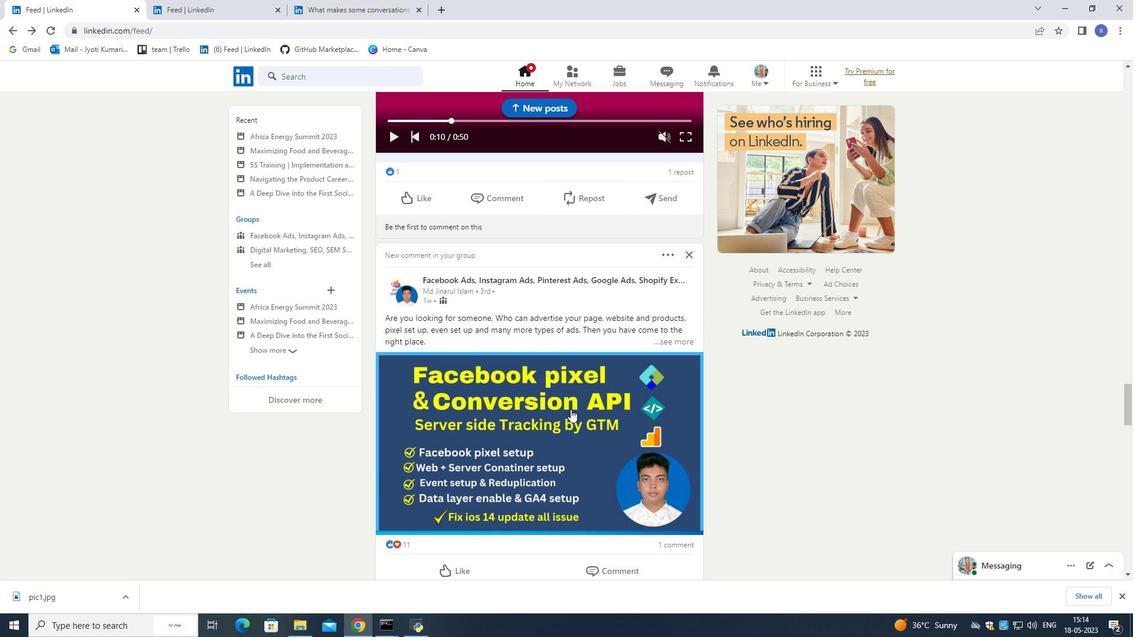 
Action: Mouse scrolled (570, 409) with delta (0, 0)
Screenshot: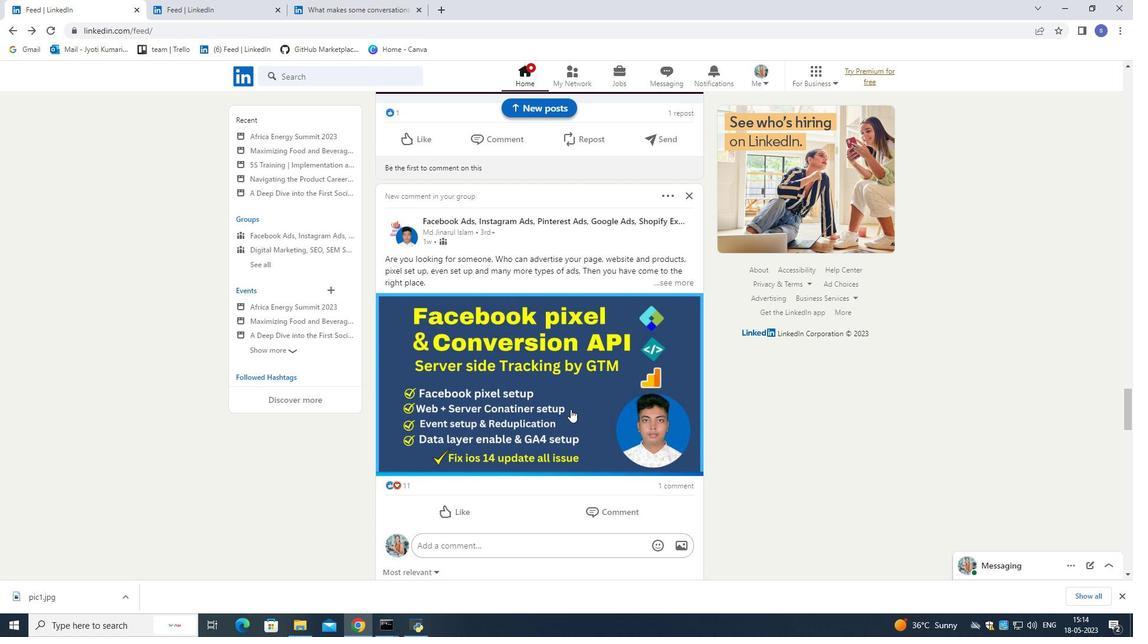 
Action: Mouse moved to (527, 350)
Screenshot: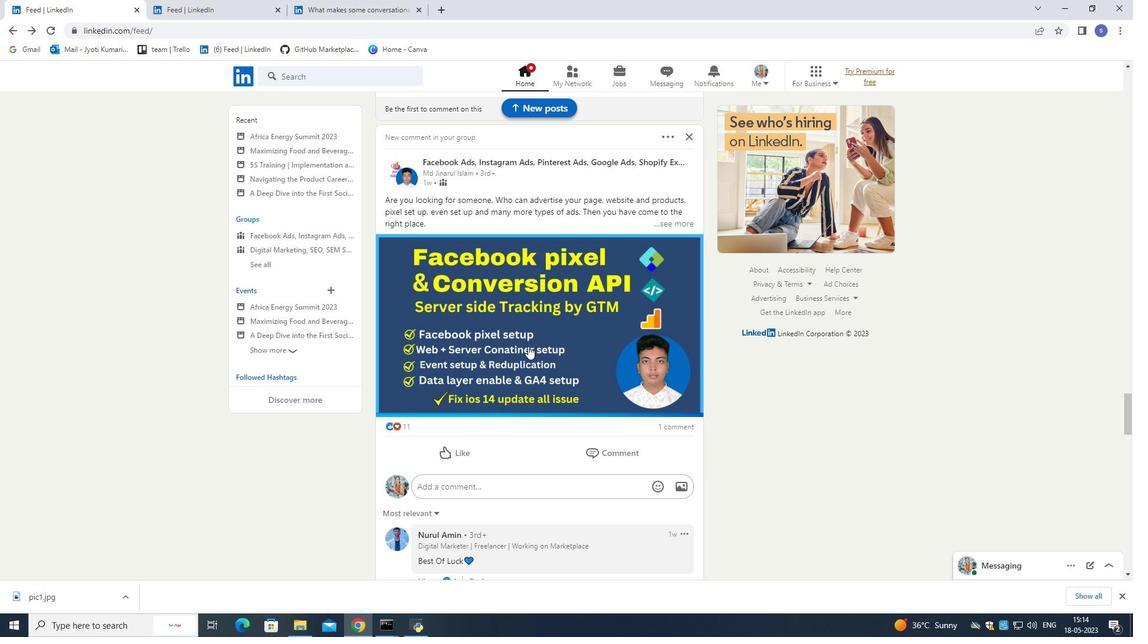 
Action: Mouse scrolled (527, 349) with delta (0, 0)
Screenshot: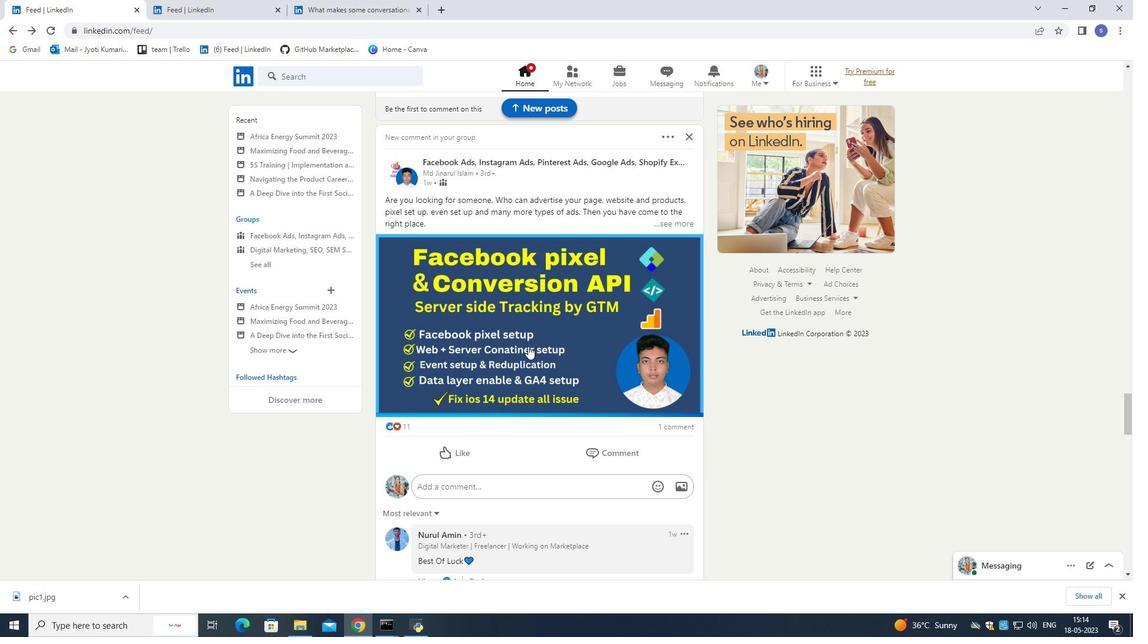 
Action: Mouse moved to (527, 348)
Screenshot: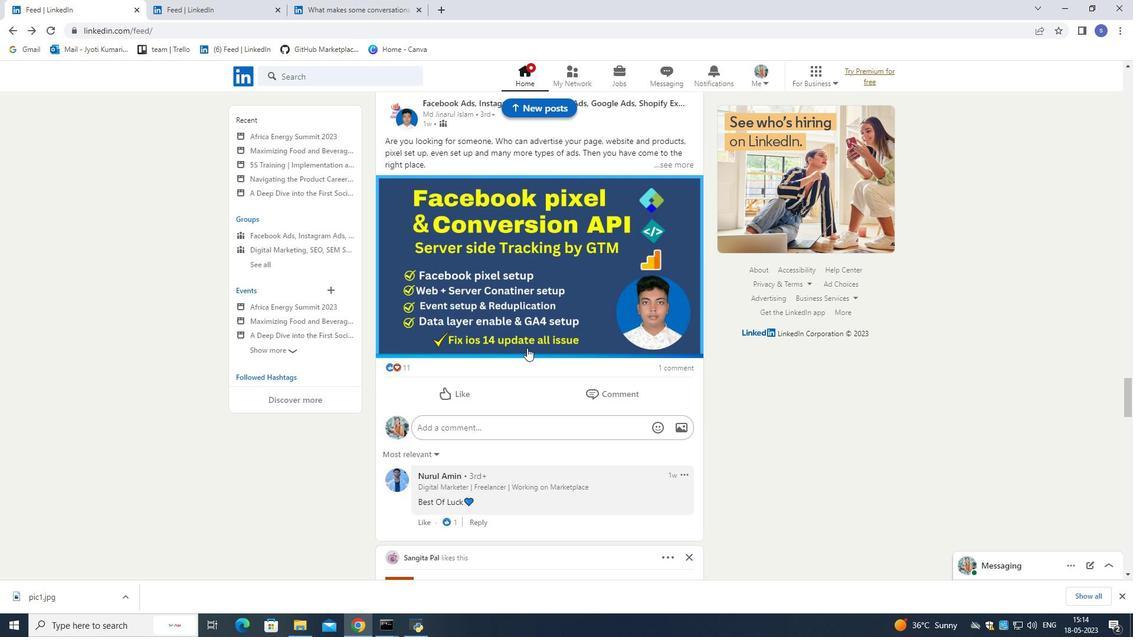 
Action: Mouse scrolled (527, 347) with delta (0, 0)
Screenshot: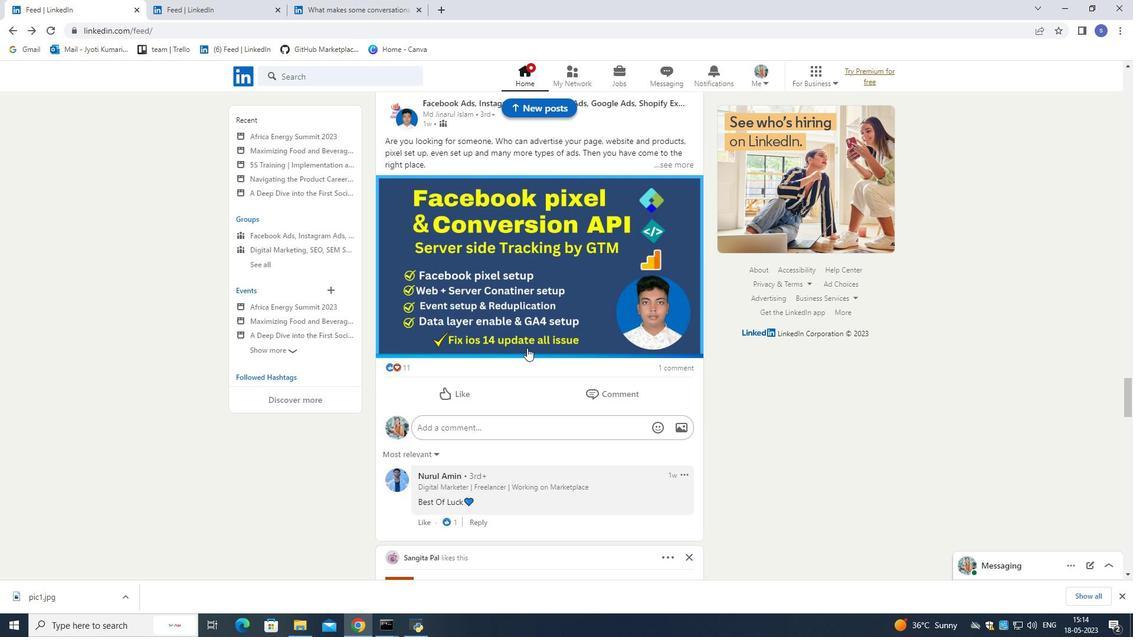 
Action: Mouse scrolled (527, 347) with delta (0, 0)
Screenshot: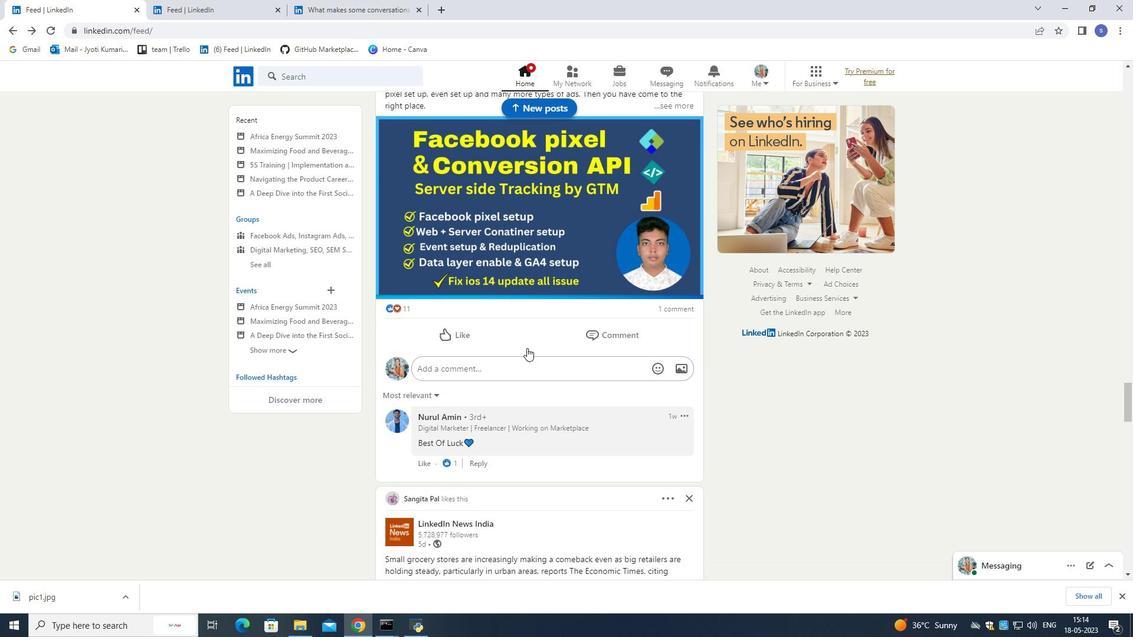 
Action: Mouse moved to (505, 397)
Screenshot: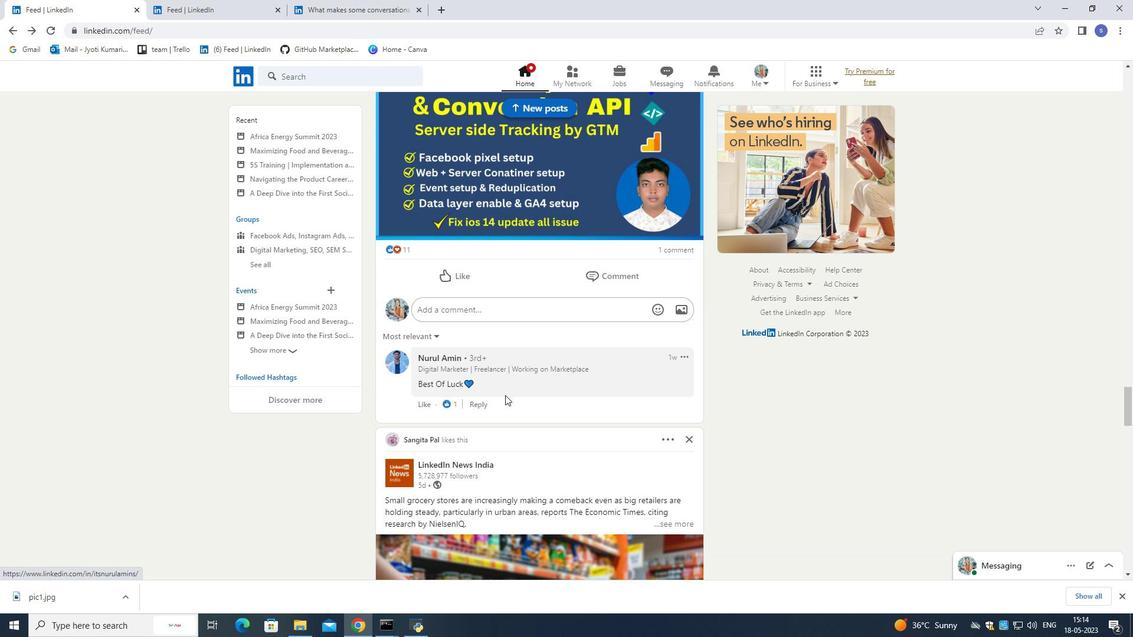 
Action: Mouse scrolled (505, 396) with delta (0, 0)
Screenshot: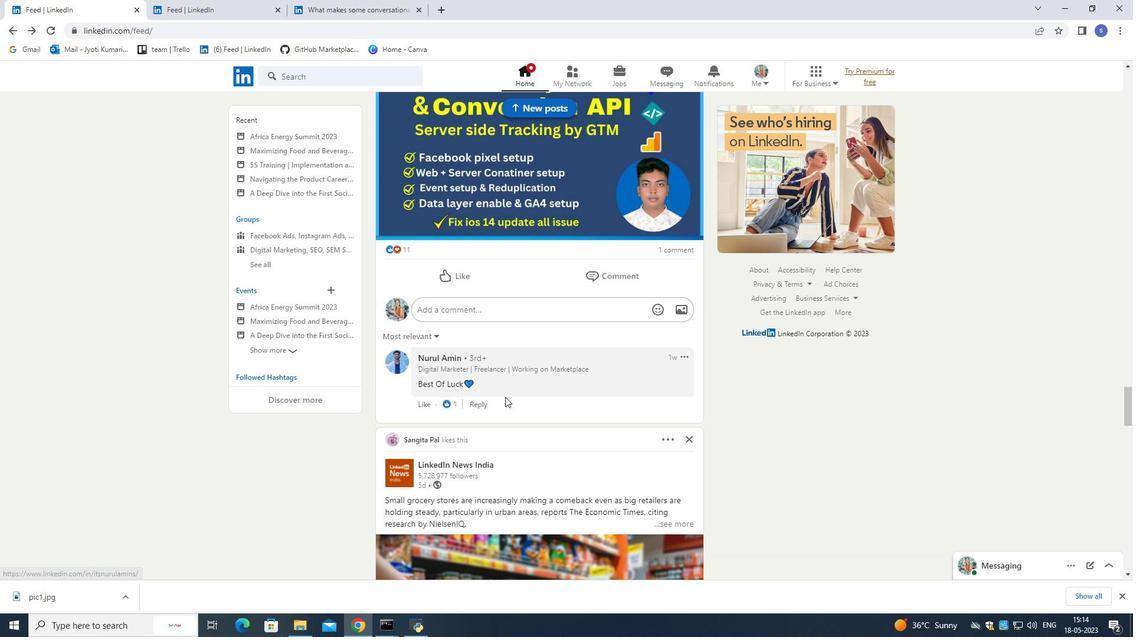
Action: Mouse moved to (504, 402)
Screenshot: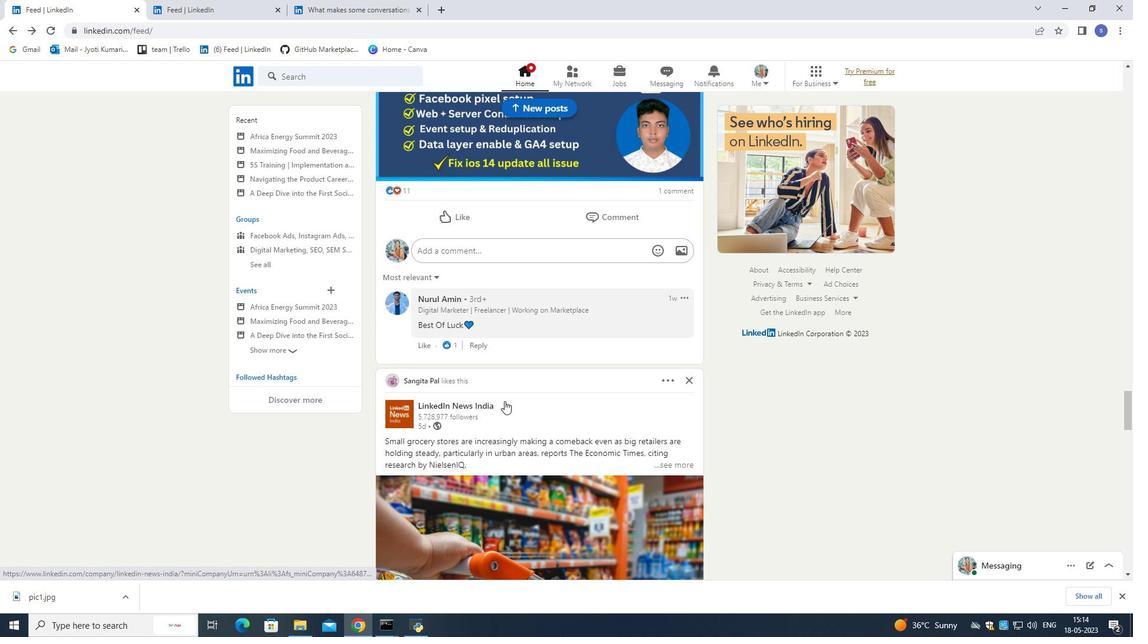 
Action: Mouse scrolled (504, 401) with delta (0, 0)
Screenshot: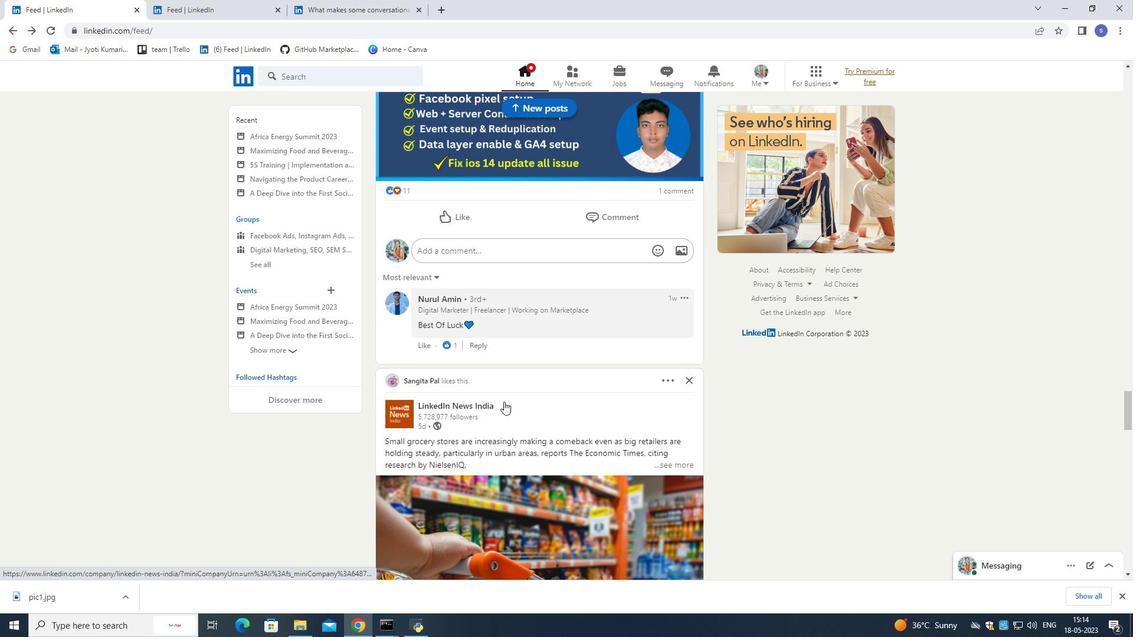 
Action: Mouse moved to (514, 340)
Screenshot: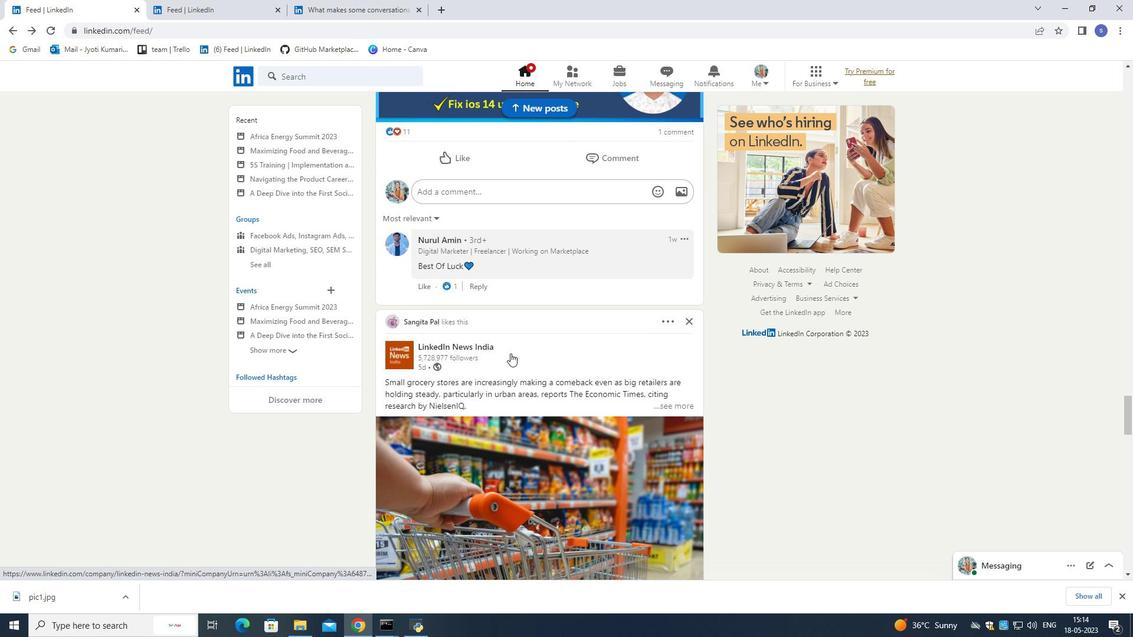 
Action: Mouse scrolled (514, 340) with delta (0, 0)
Screenshot: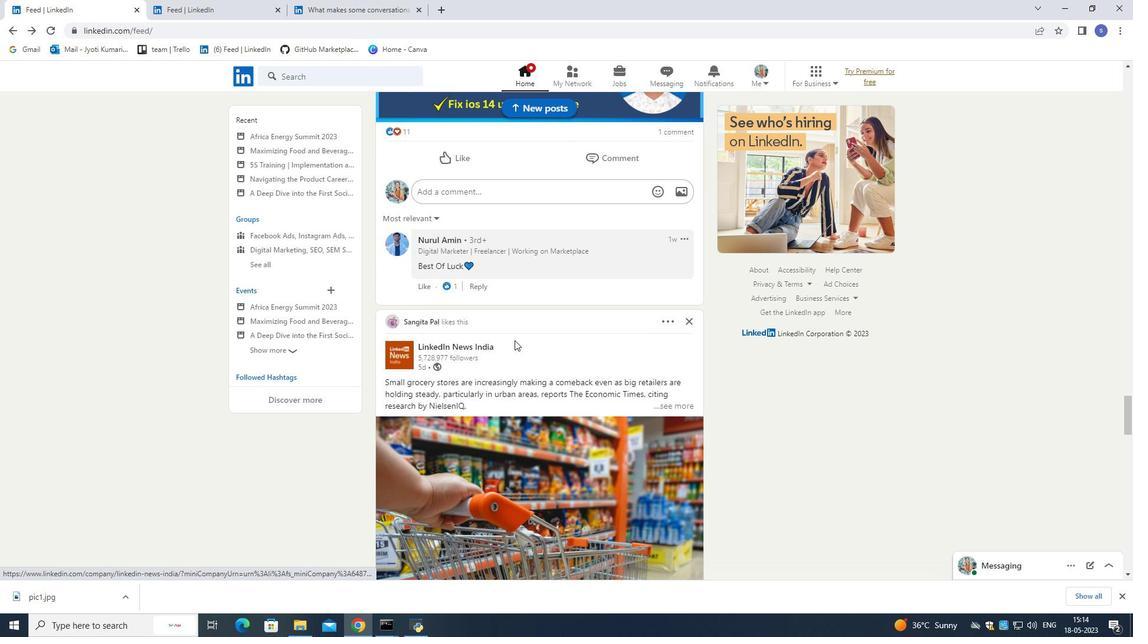 
Action: Mouse scrolled (514, 340) with delta (0, 0)
Screenshot: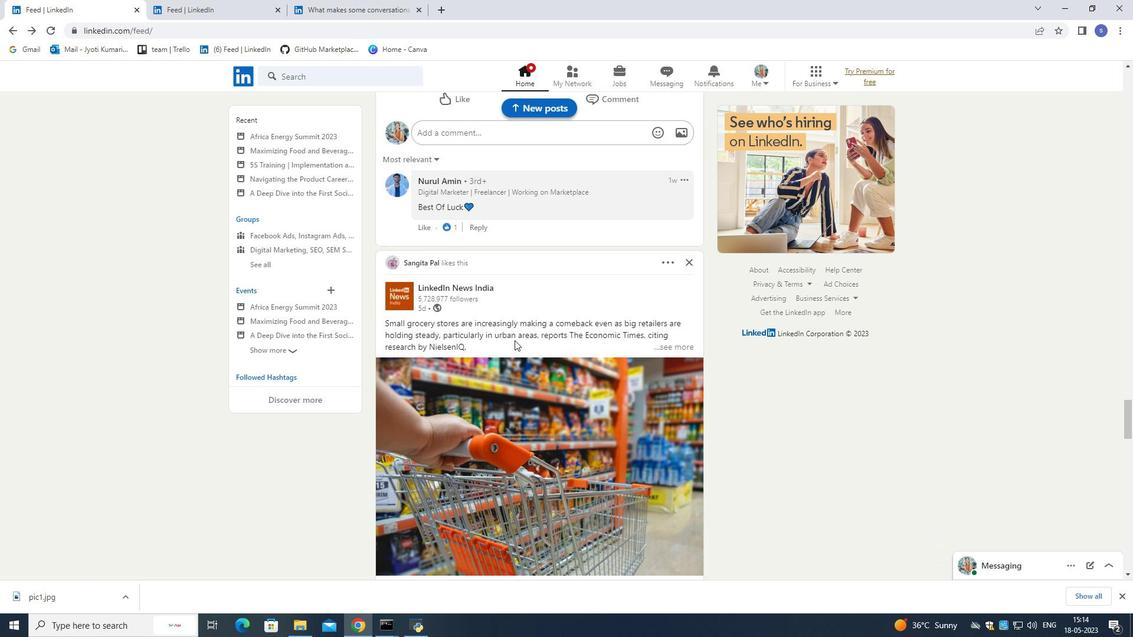
Action: Mouse moved to (515, 343)
Screenshot: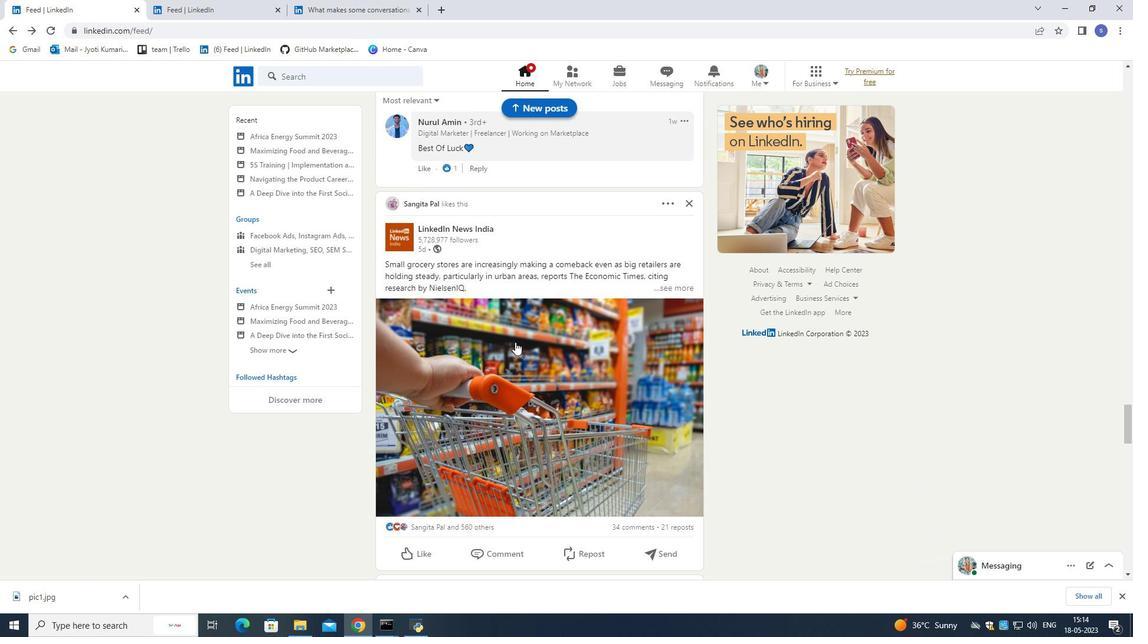 
Action: Mouse scrolled (515, 342) with delta (0, 0)
Screenshot: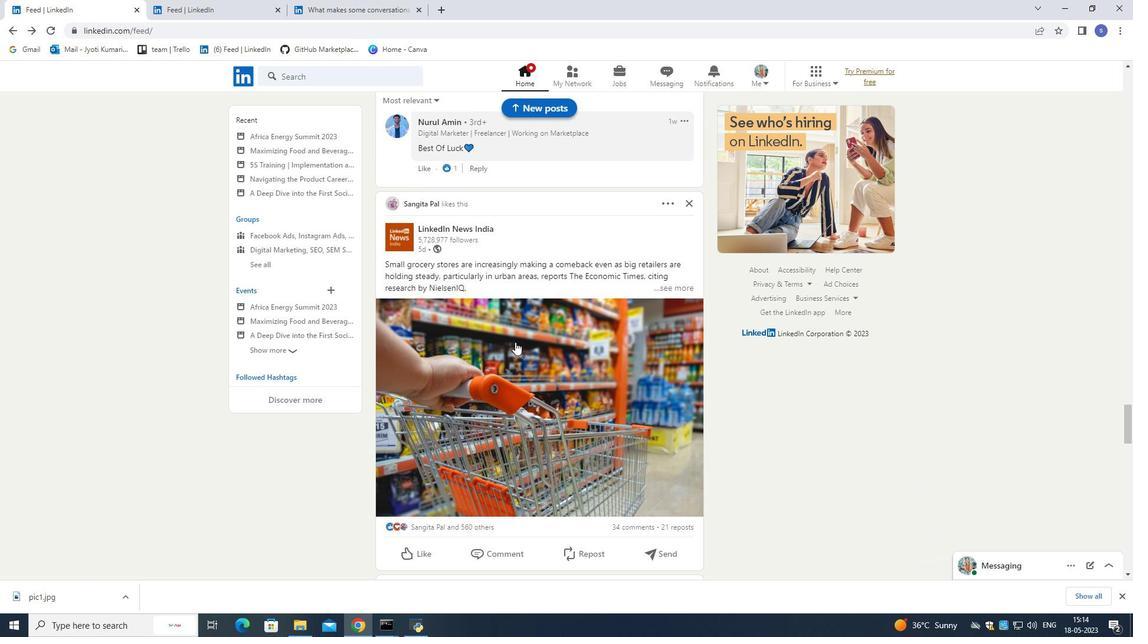 
Action: Mouse moved to (514, 341)
Screenshot: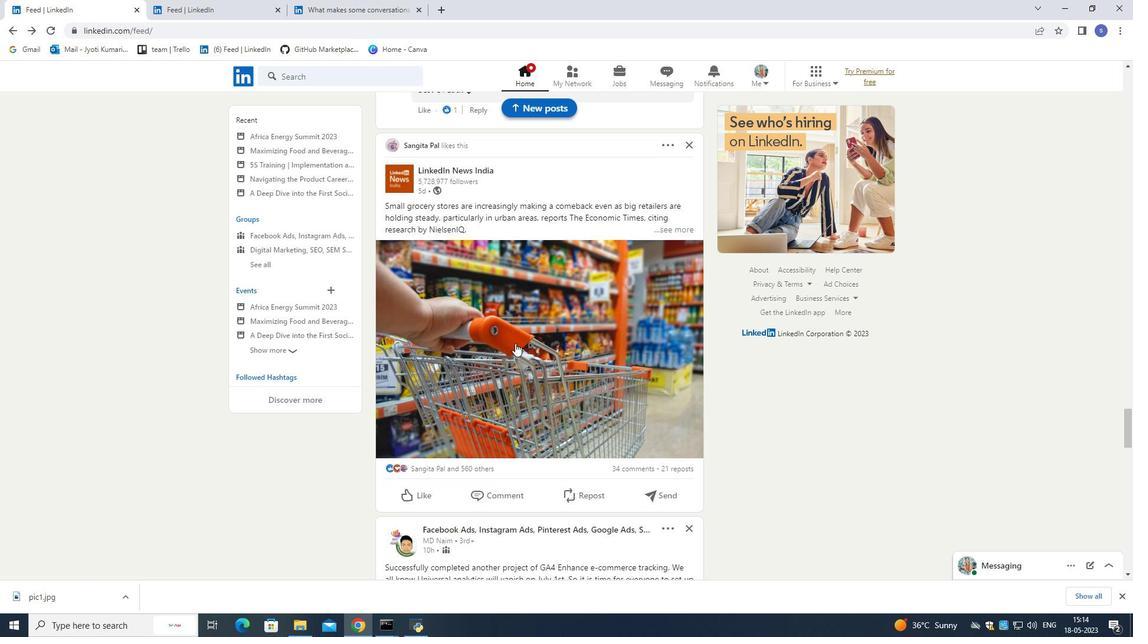 
Action: Mouse scrolled (514, 340) with delta (0, 0)
Screenshot: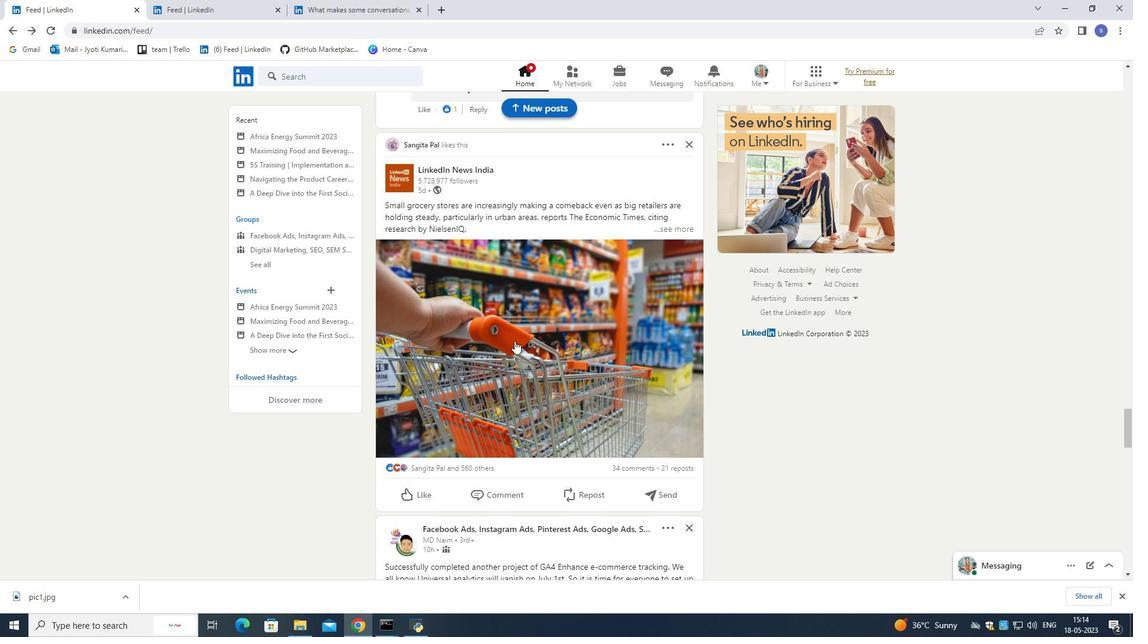 
Action: Mouse moved to (514, 341)
Screenshot: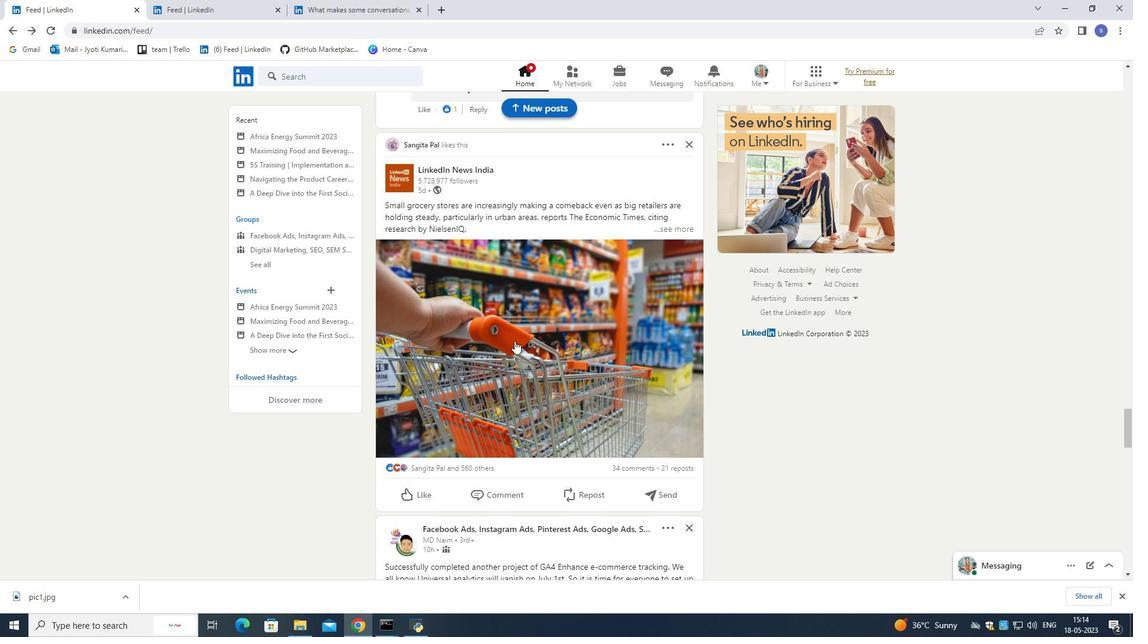 
Action: Mouse scrolled (514, 340) with delta (0, 0)
Screenshot: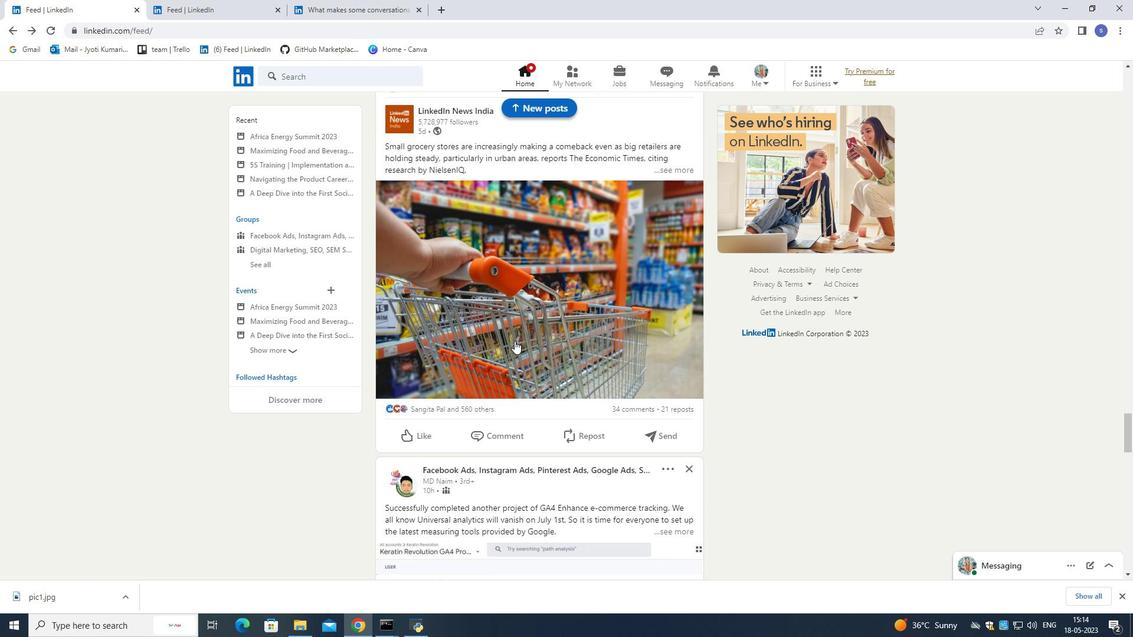 
Action: Mouse moved to (514, 338)
Screenshot: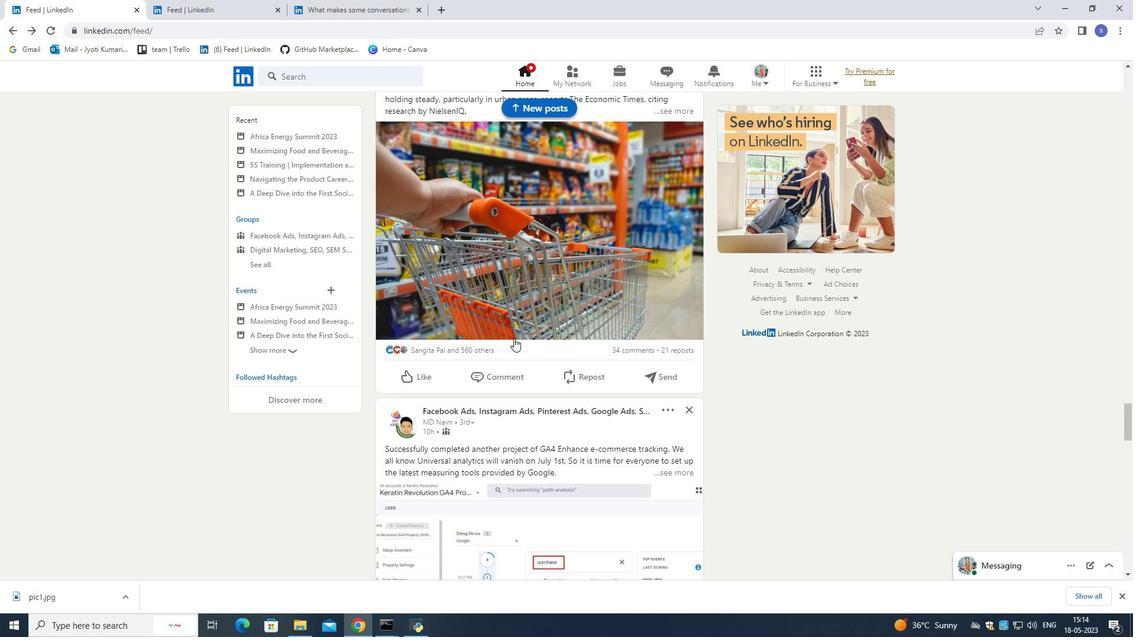 
Action: Mouse scrolled (514, 337) with delta (0, 0)
Screenshot: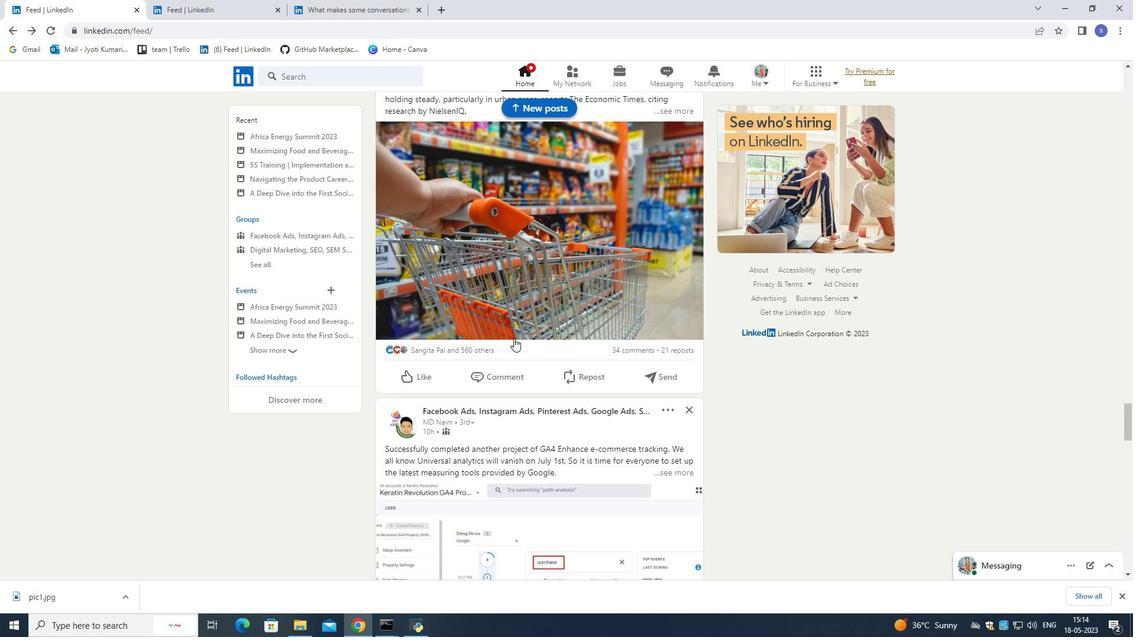 
Action: Mouse moved to (519, 318)
Screenshot: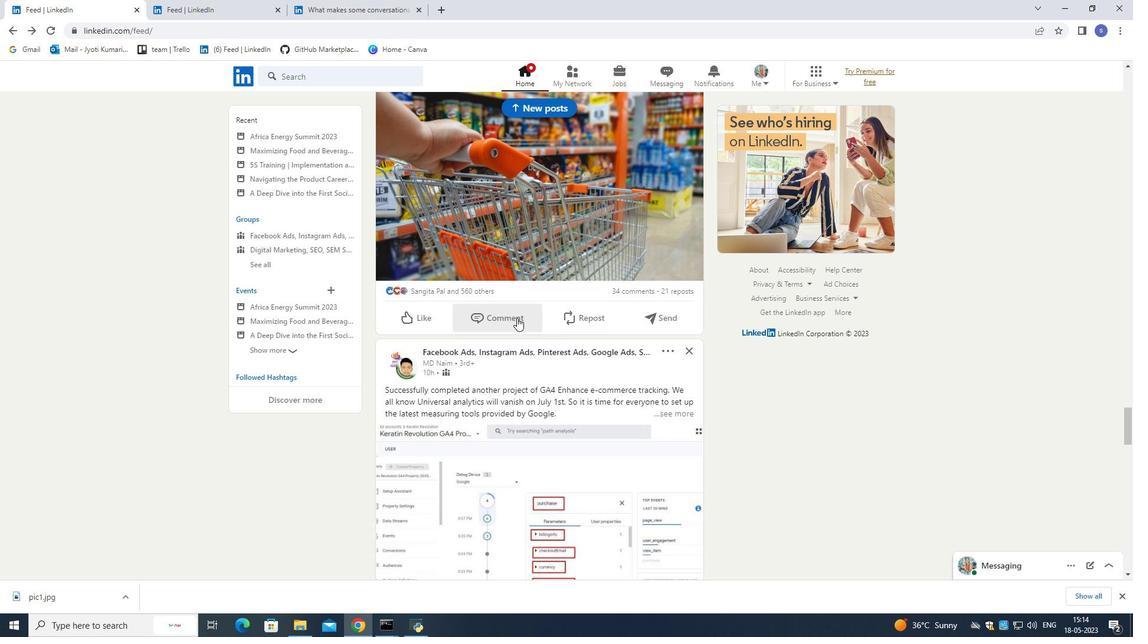 
Action: Mouse scrolled (519, 318) with delta (0, 0)
Screenshot: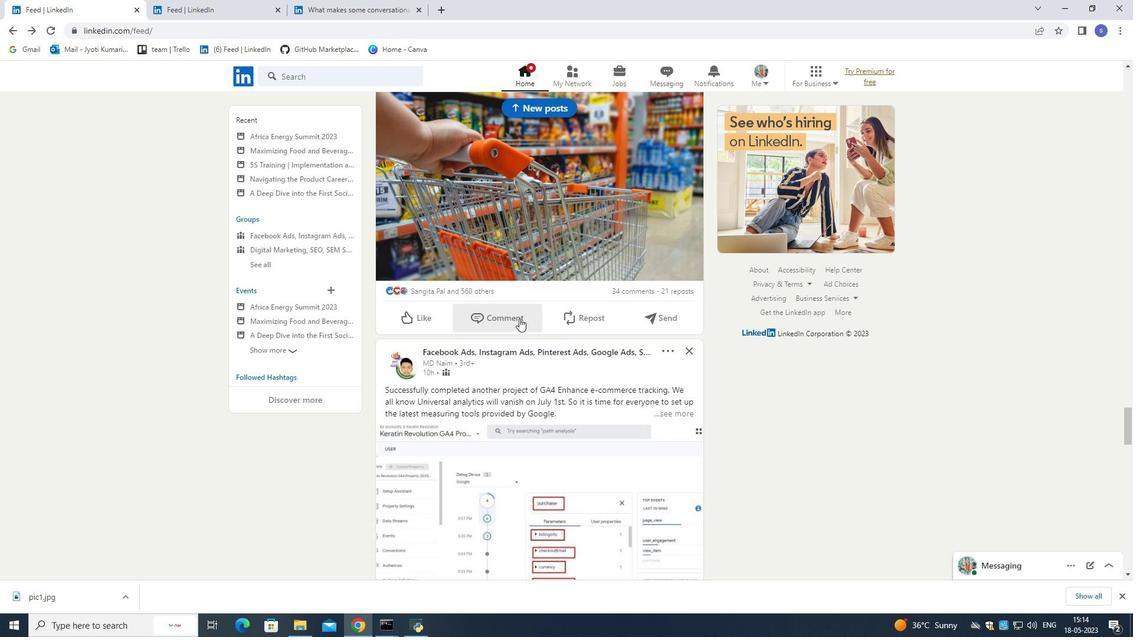 
Action: Mouse moved to (523, 322)
Screenshot: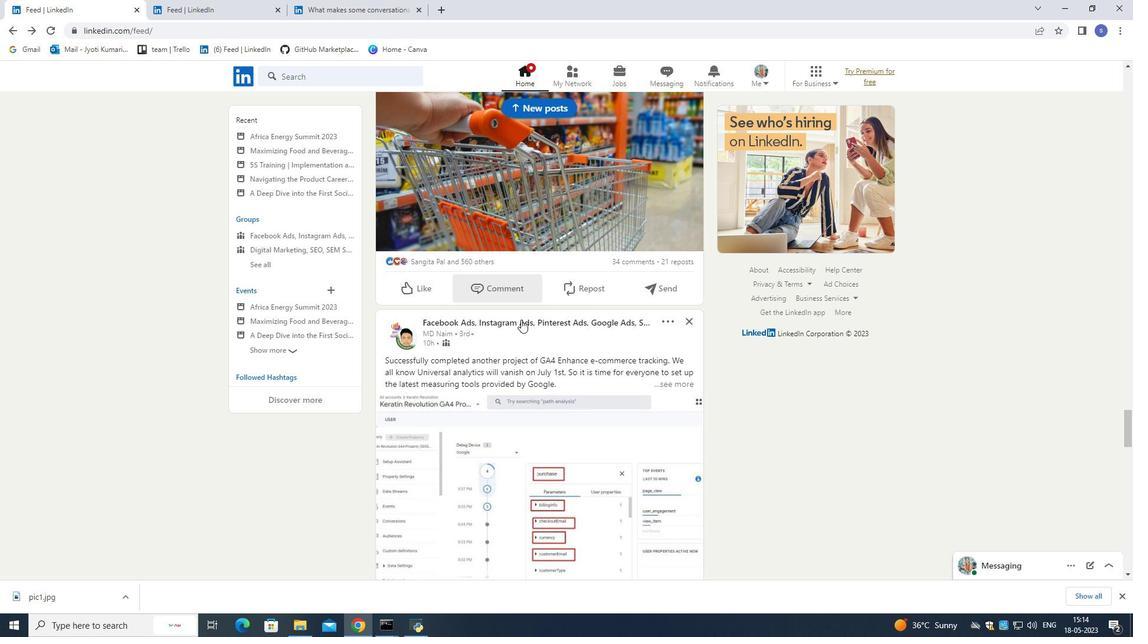 
Action: Mouse scrolled (523, 321) with delta (0, 0)
Screenshot: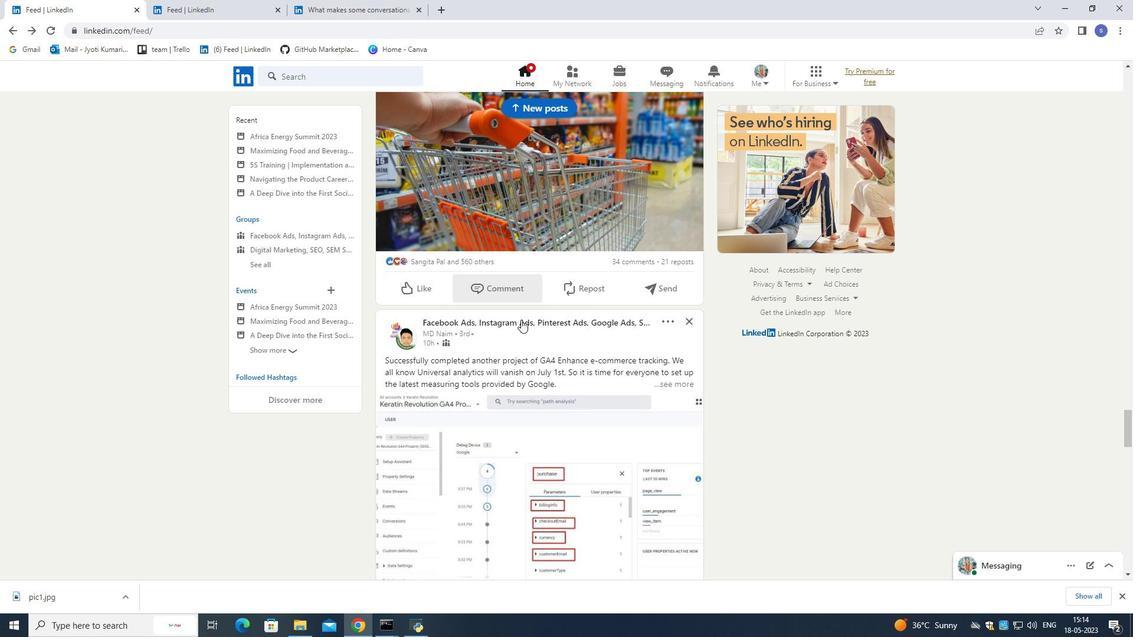 
Action: Mouse scrolled (523, 321) with delta (0, 0)
Screenshot: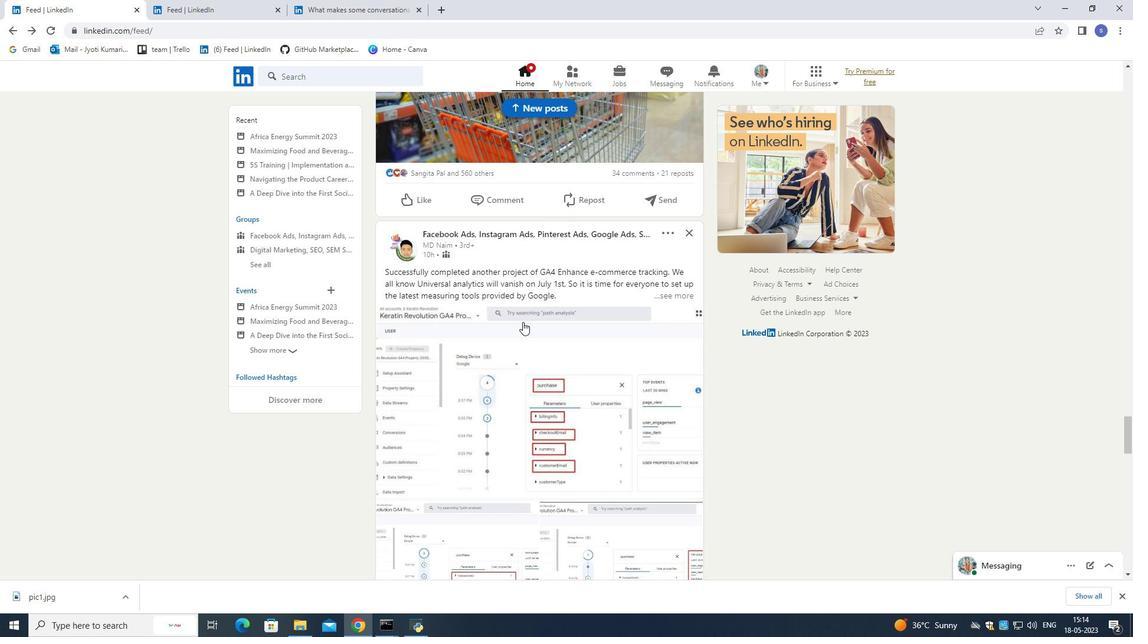 
Action: Mouse moved to (524, 324)
Screenshot: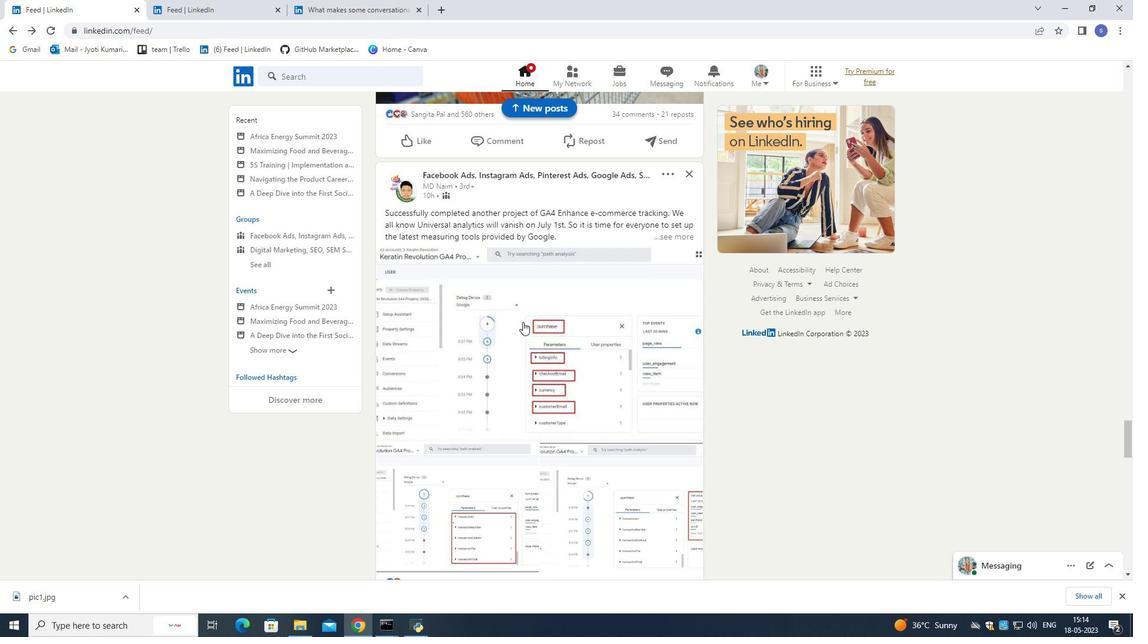 
Action: Mouse scrolled (524, 324) with delta (0, 0)
Screenshot: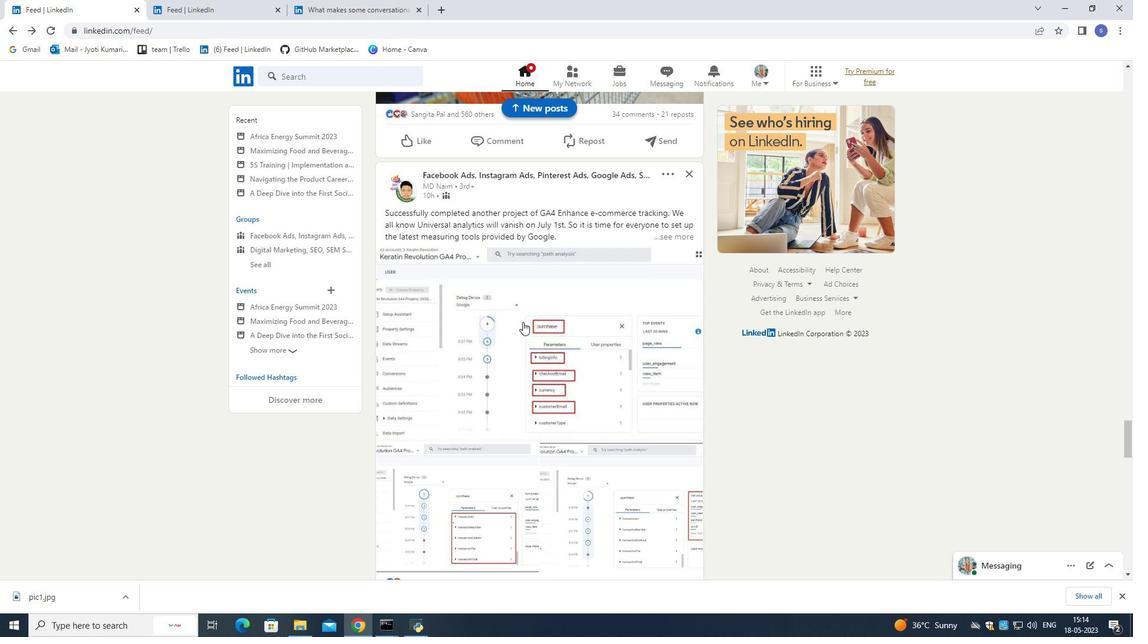 
Action: Mouse moved to (491, 221)
Screenshot: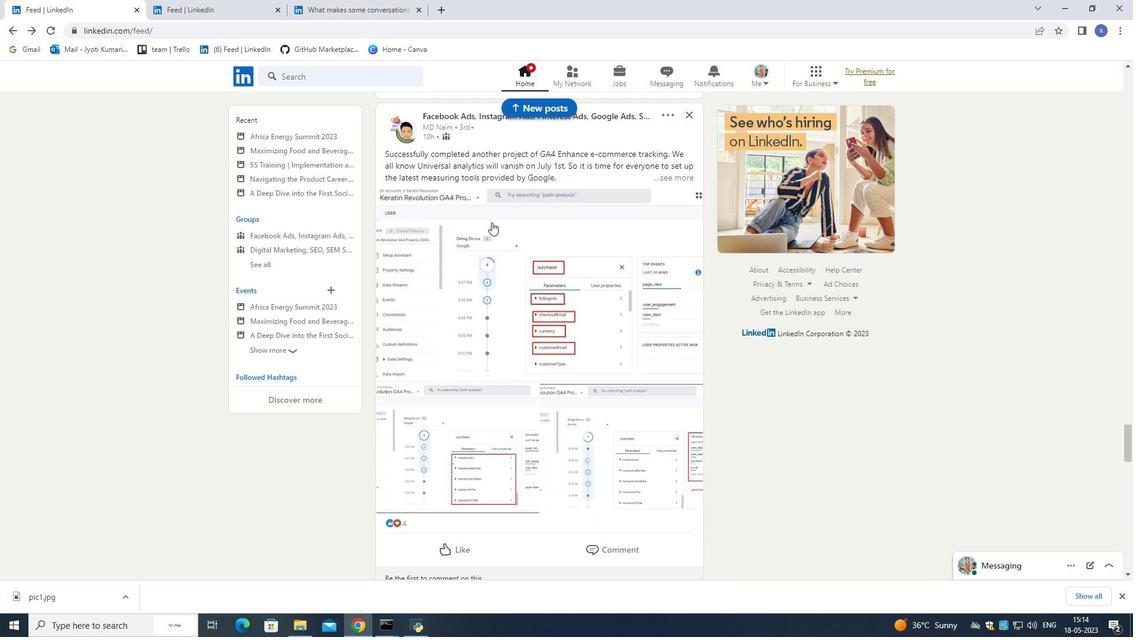 
Action: Mouse scrolled (491, 221) with delta (0, 0)
Screenshot: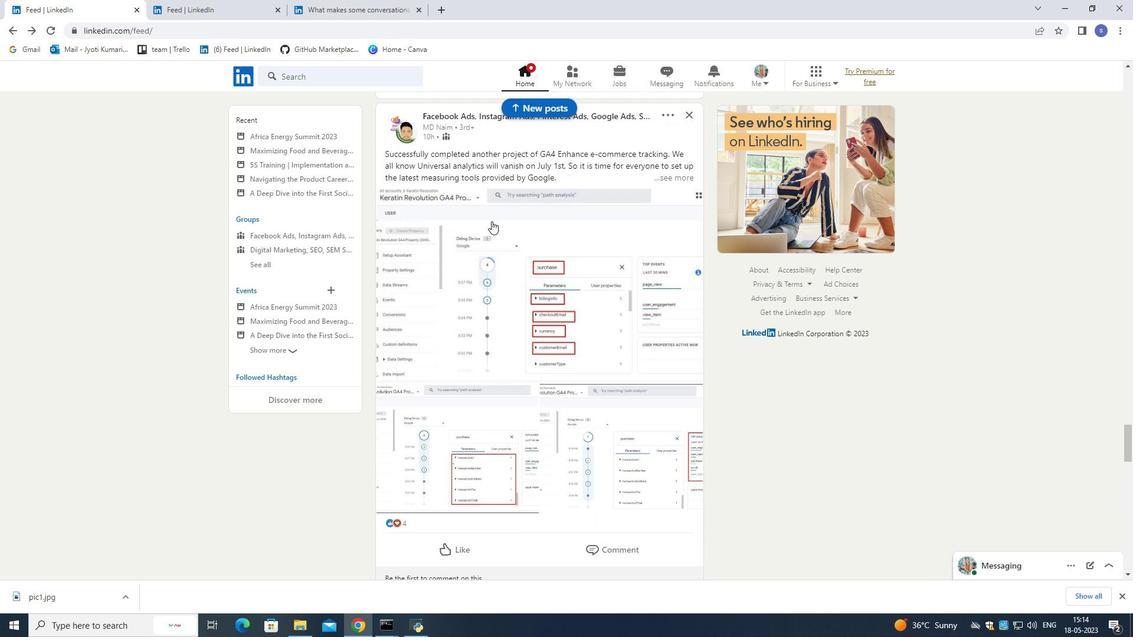 
Action: Mouse moved to (586, 232)
Screenshot: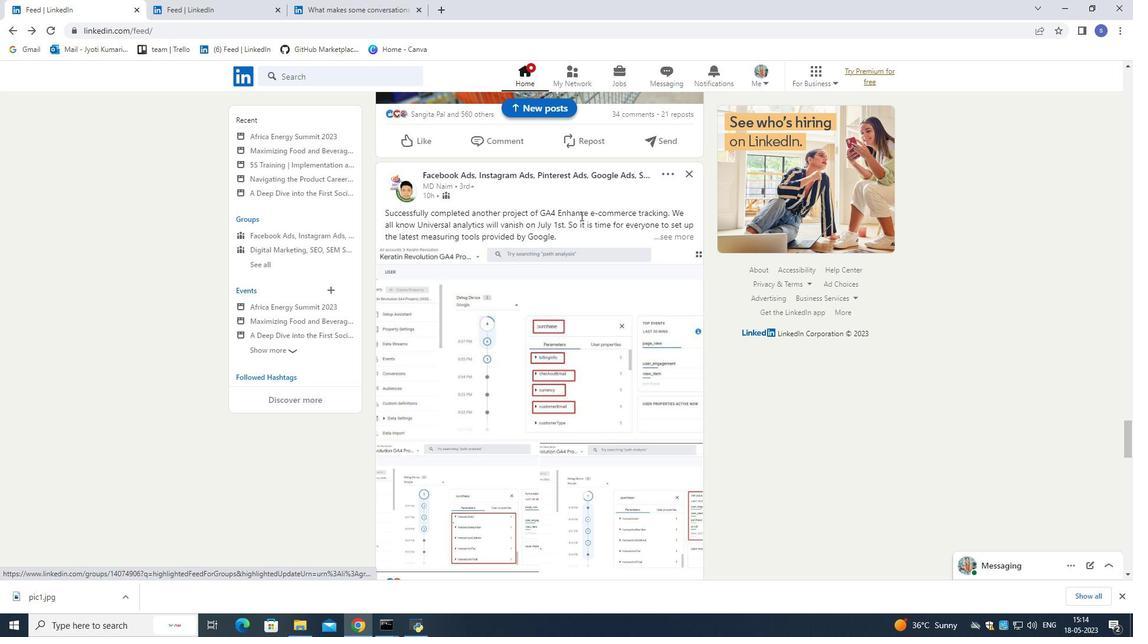 
Action: Mouse scrolled (585, 231) with delta (0, 0)
Screenshot: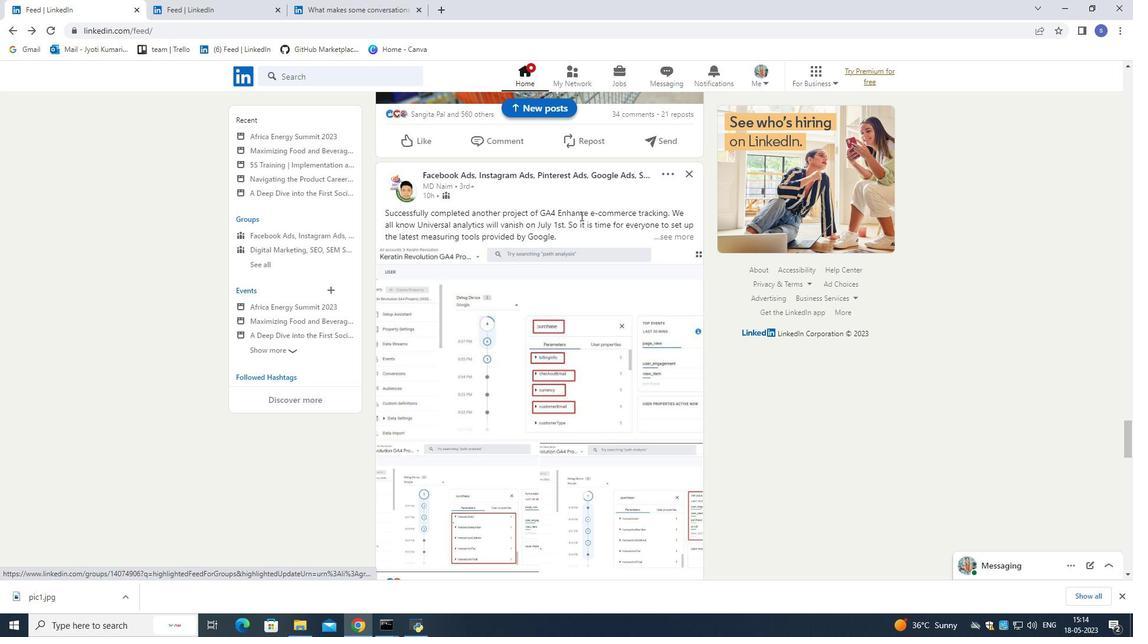 
Action: Mouse moved to (588, 238)
Screenshot: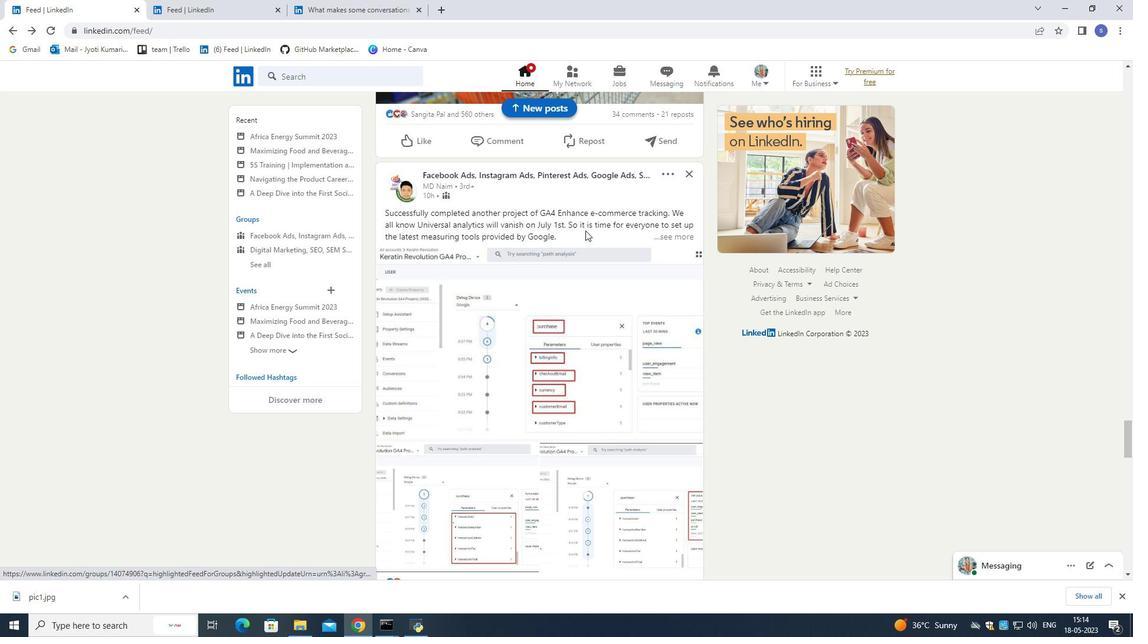 
Action: Mouse scrolled (588, 237) with delta (0, 0)
Screenshot: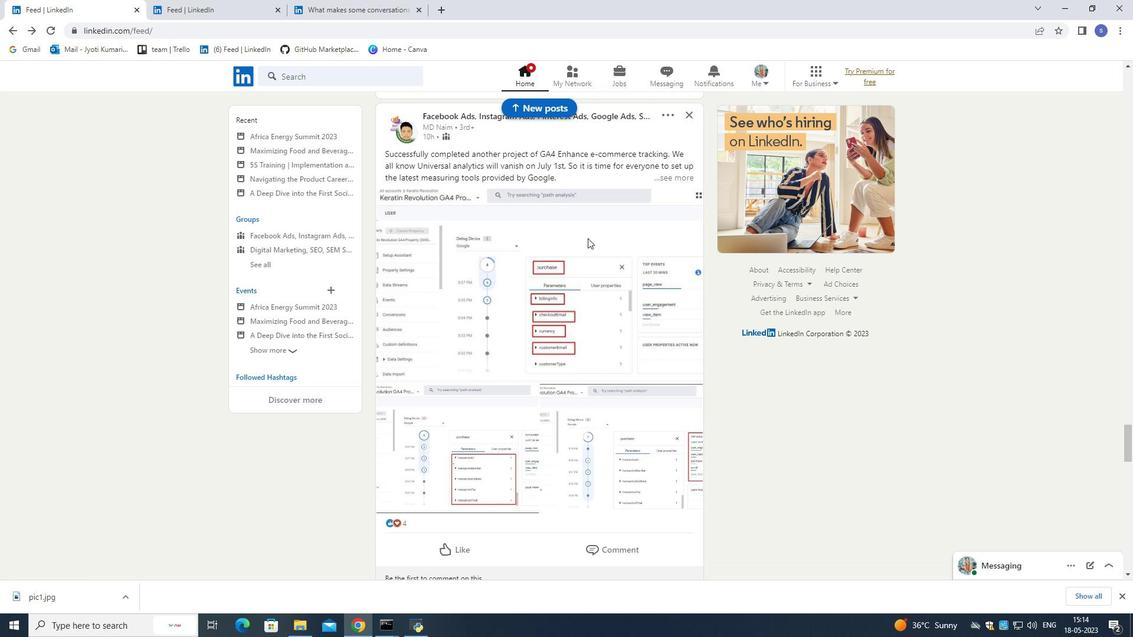 
Action: Mouse scrolled (588, 237) with delta (0, 0)
Screenshot: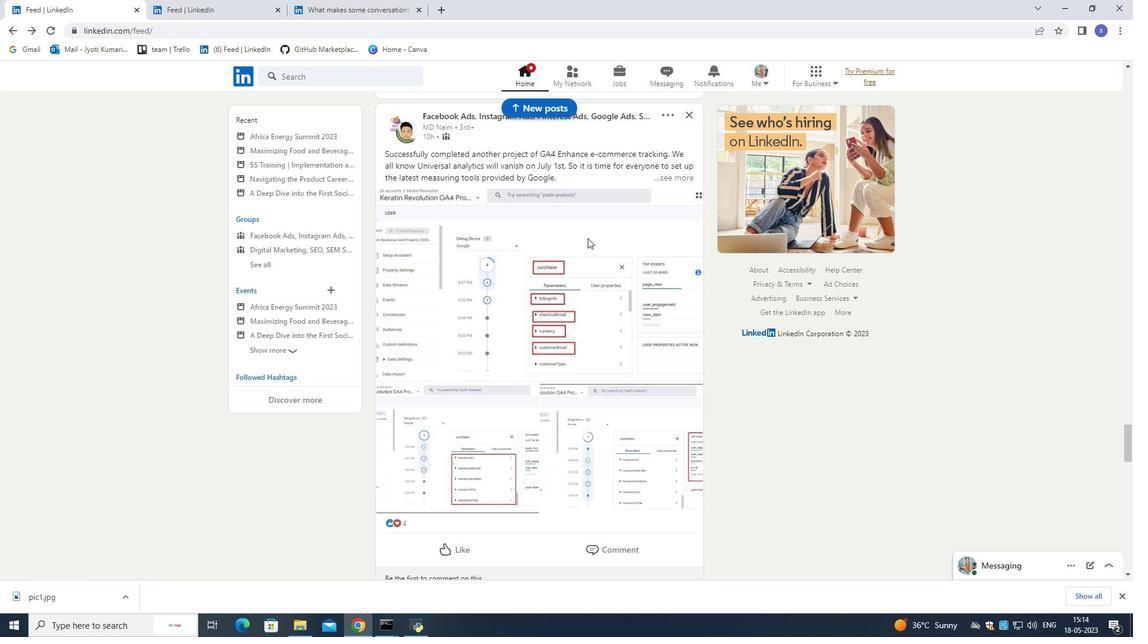 
Action: Mouse scrolled (588, 237) with delta (0, 0)
Screenshot: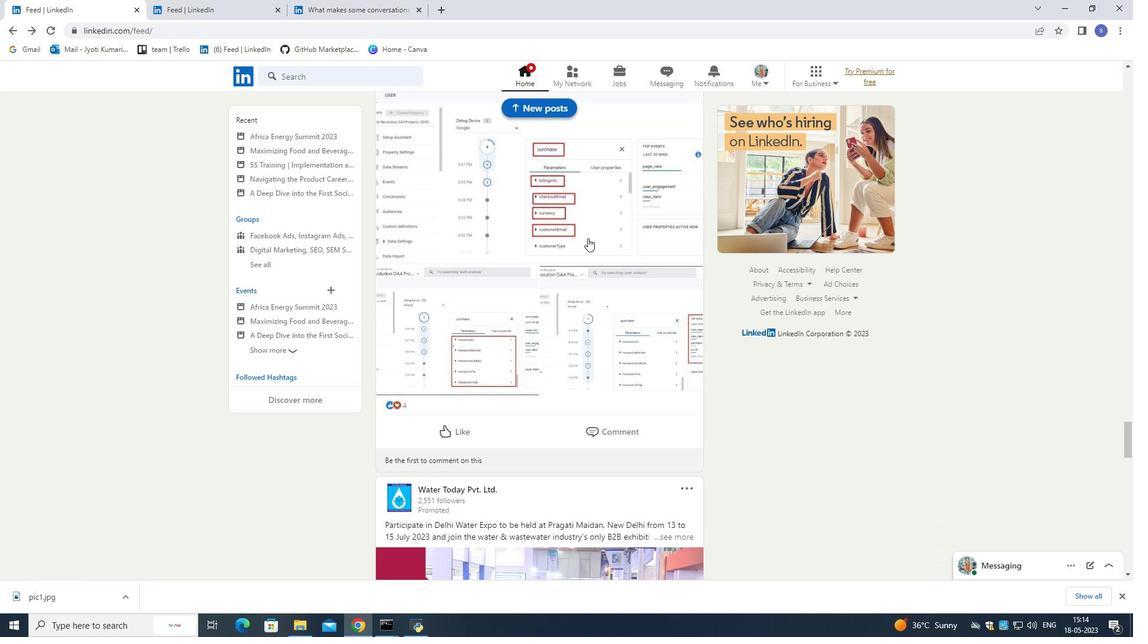 
Action: Mouse scrolled (588, 237) with delta (0, 0)
Screenshot: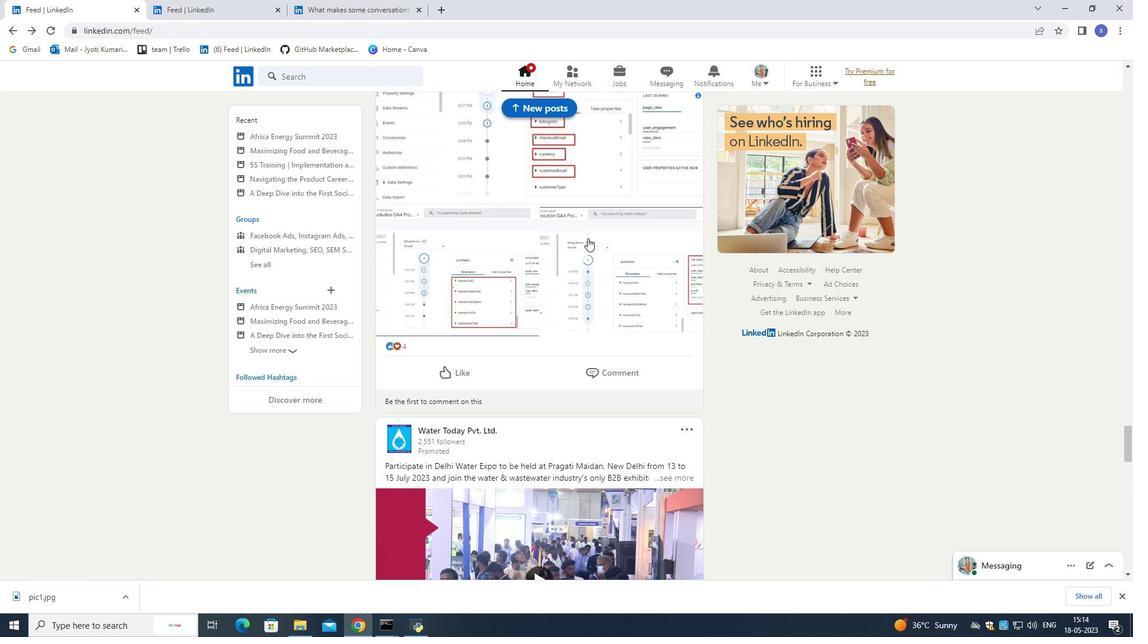 
Action: Mouse scrolled (588, 237) with delta (0, 0)
Screenshot: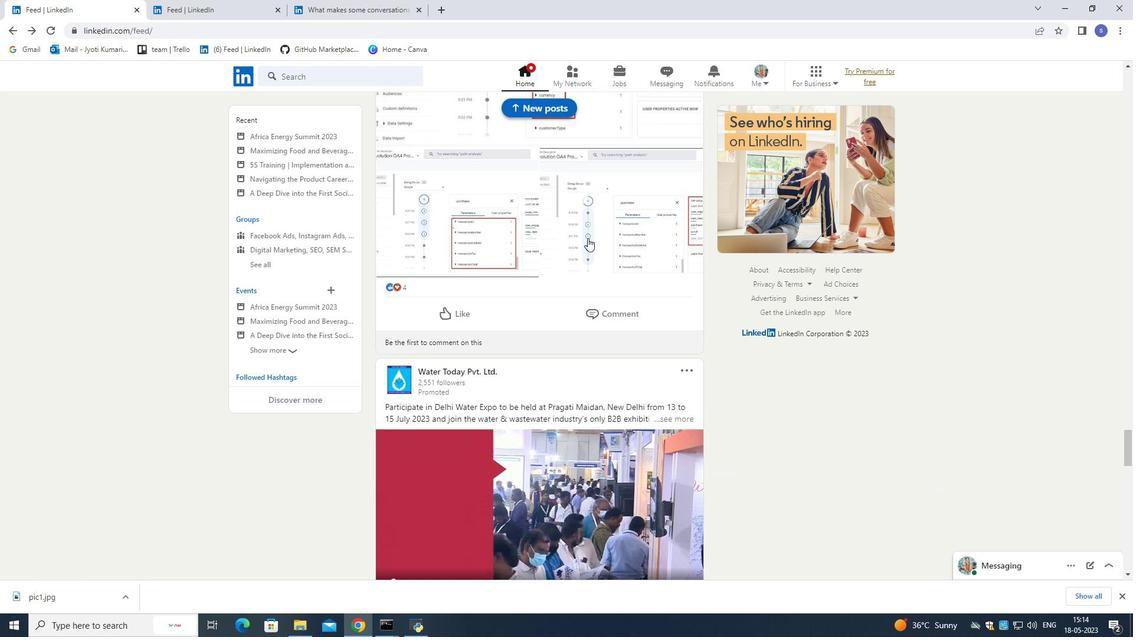 
Action: Mouse scrolled (588, 237) with delta (0, 0)
Screenshot: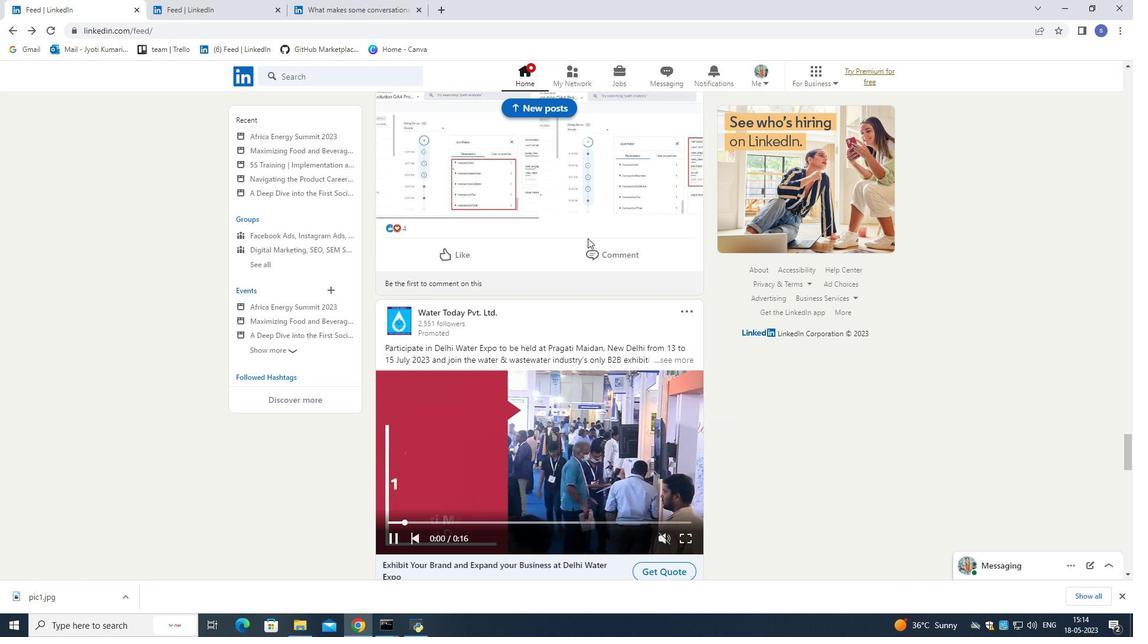 
Action: Mouse moved to (589, 242)
Screenshot: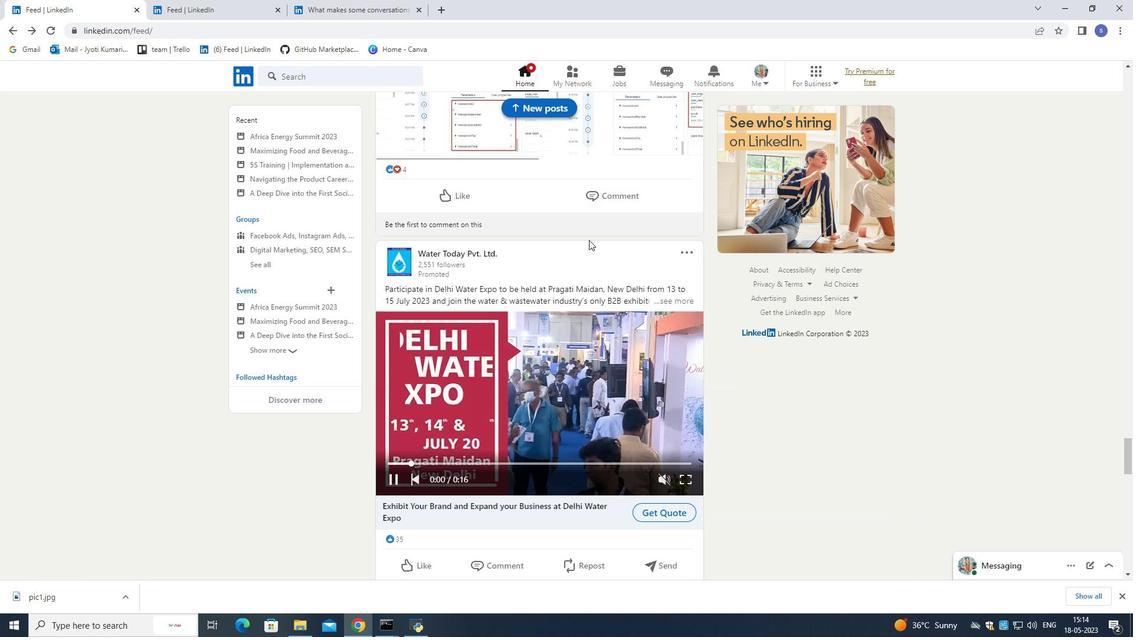 
Action: Mouse scrolled (589, 241) with delta (0, 0)
Screenshot: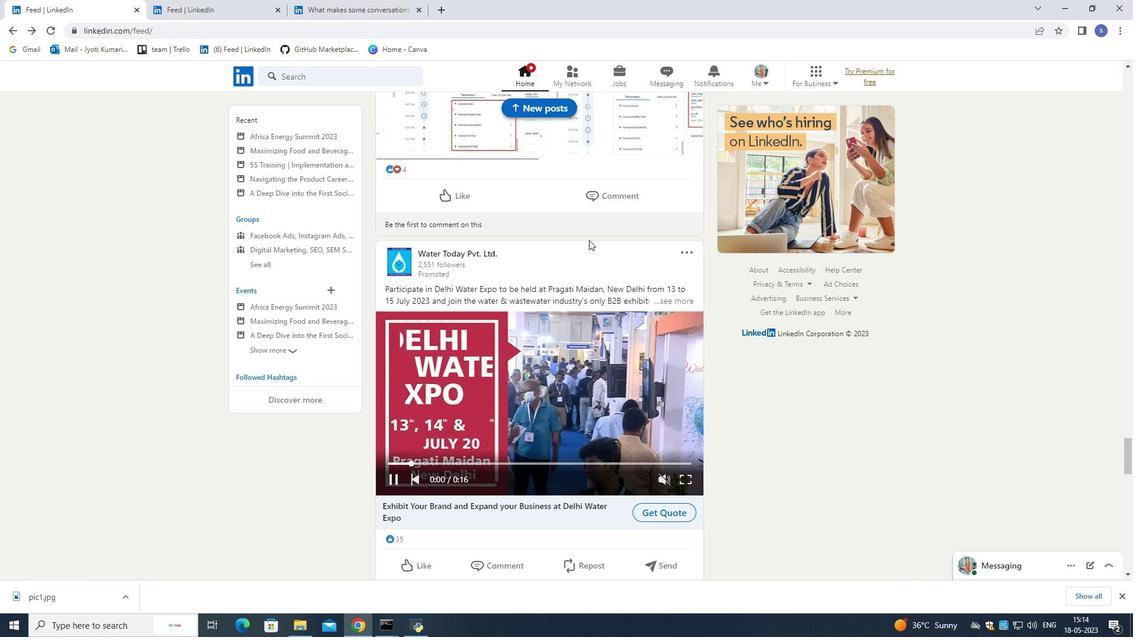 
Action: Mouse scrolled (589, 241) with delta (0, 0)
Screenshot: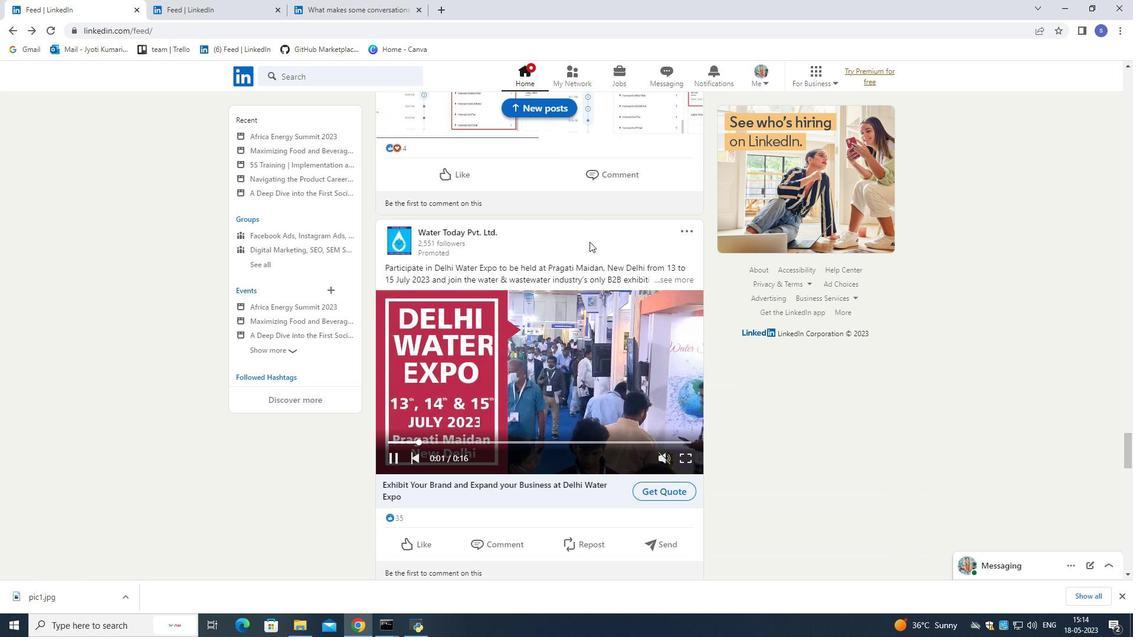 
Action: Mouse moved to (589, 242)
Screenshot: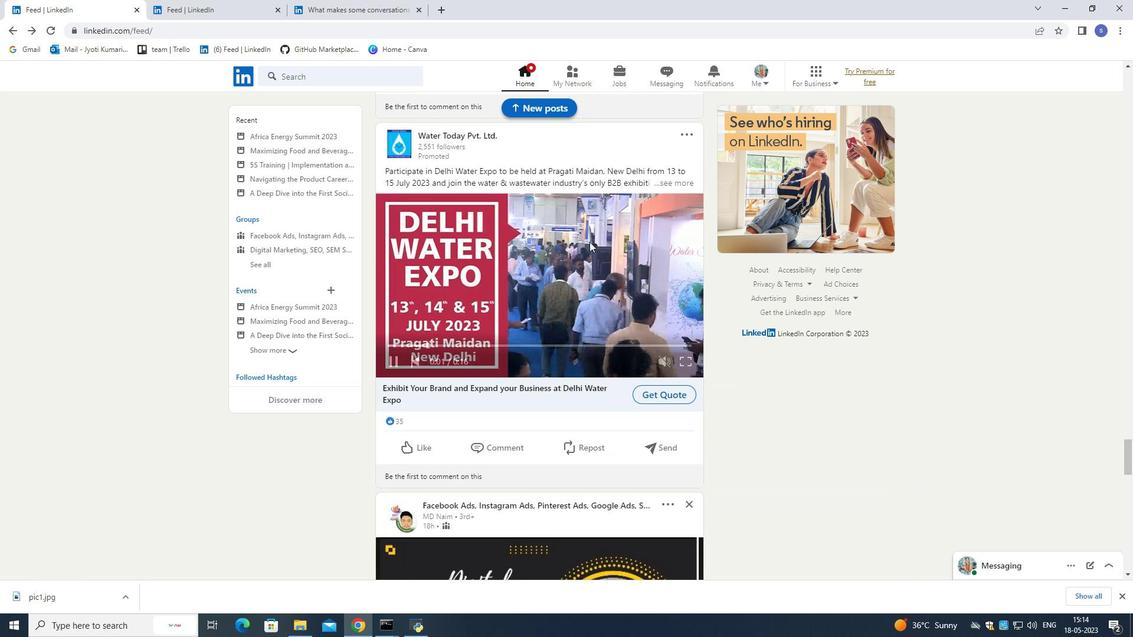 
Action: Mouse scrolled (589, 241) with delta (0, 0)
Screenshot: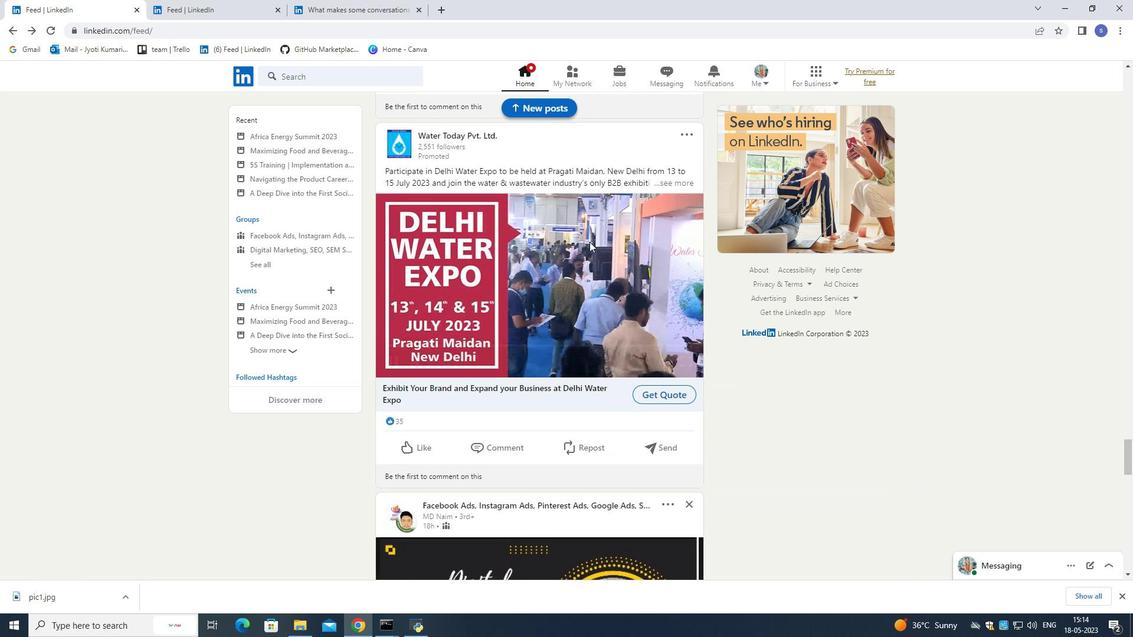 
Action: Mouse moved to (598, 332)
Screenshot: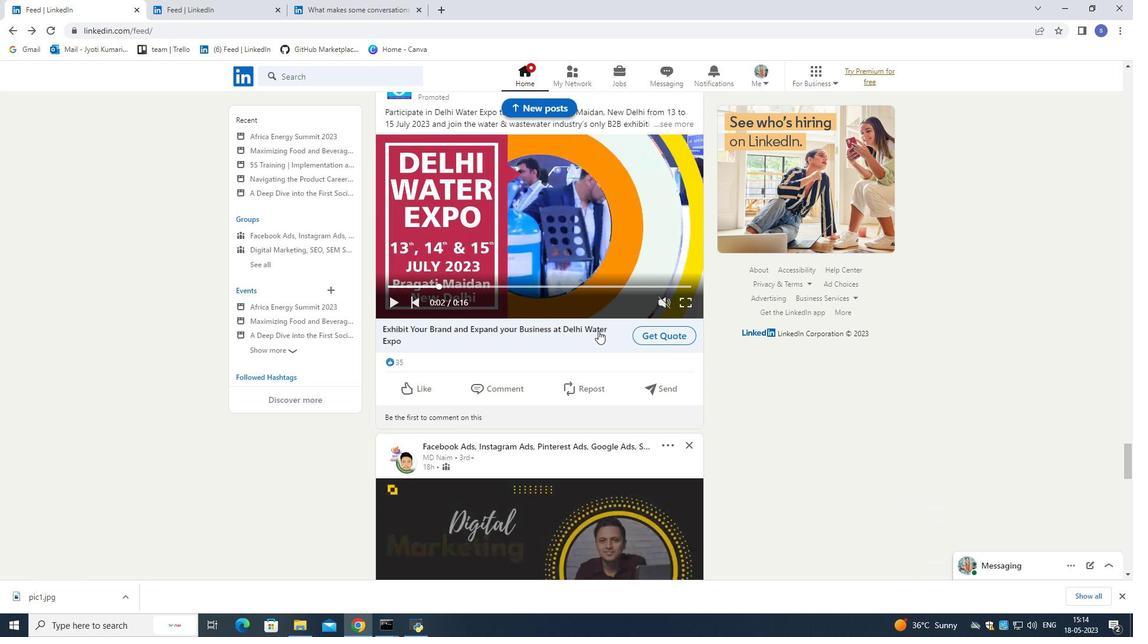 
Action: Mouse scrolled (598, 331) with delta (0, 0)
Screenshot: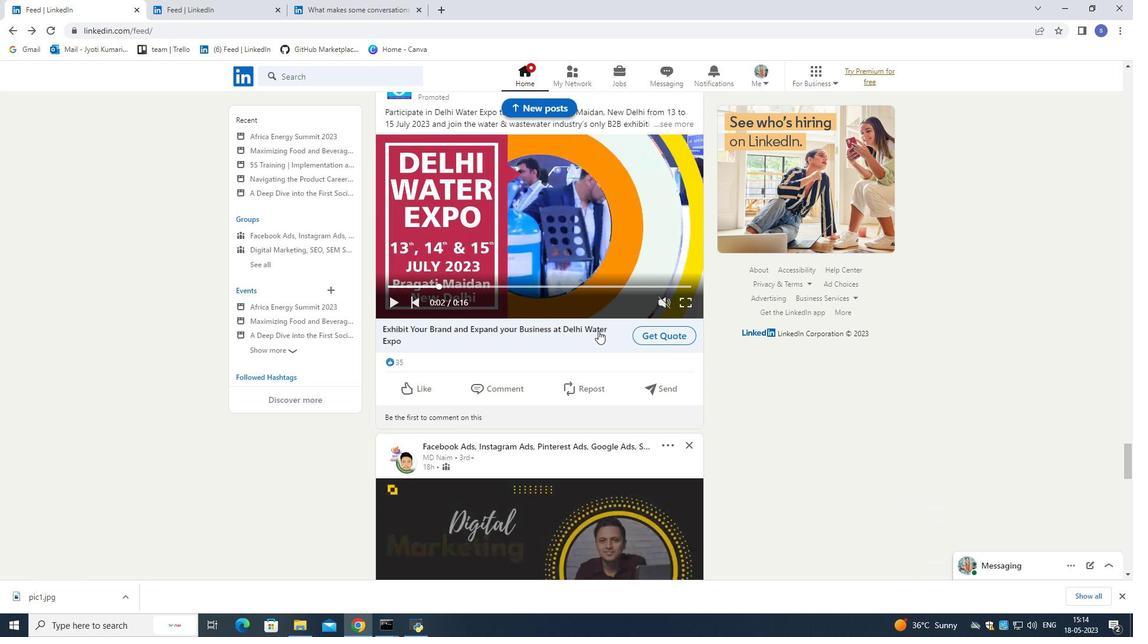 
Action: Mouse moved to (598, 332)
Screenshot: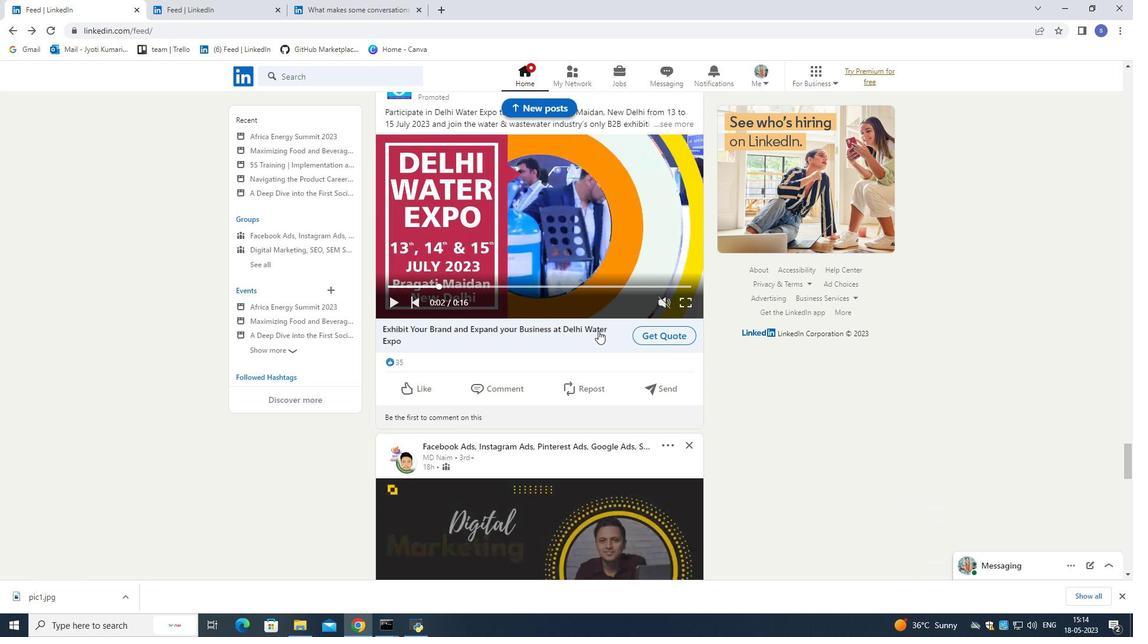 
Action: Mouse scrolled (598, 332) with delta (0, 0)
Screenshot: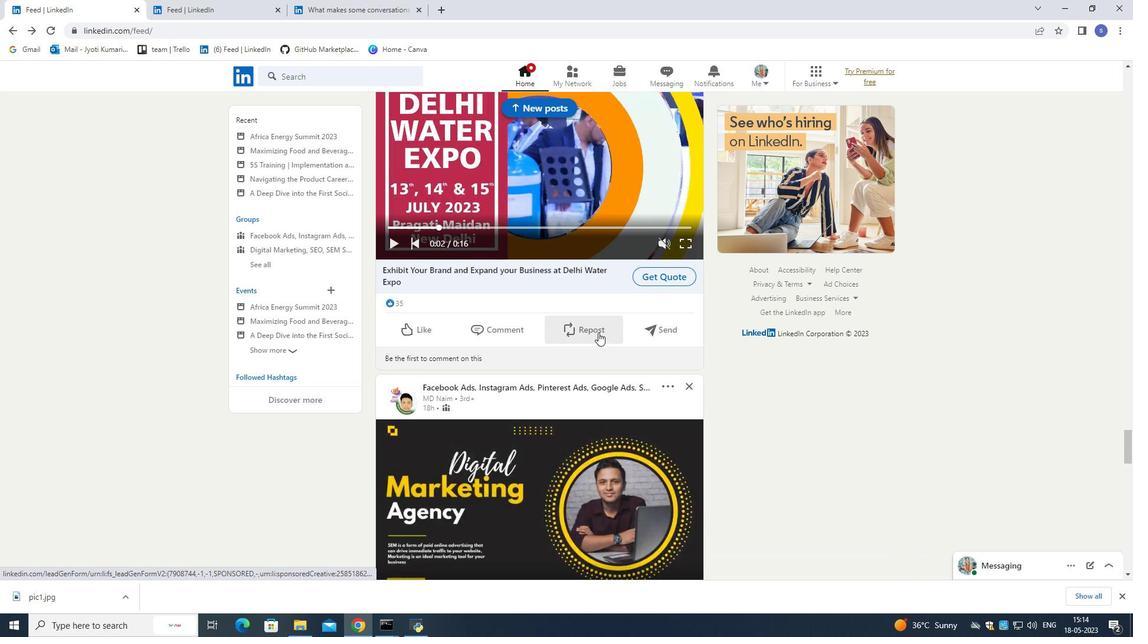 
Action: Mouse scrolled (598, 332) with delta (0, 0)
Screenshot: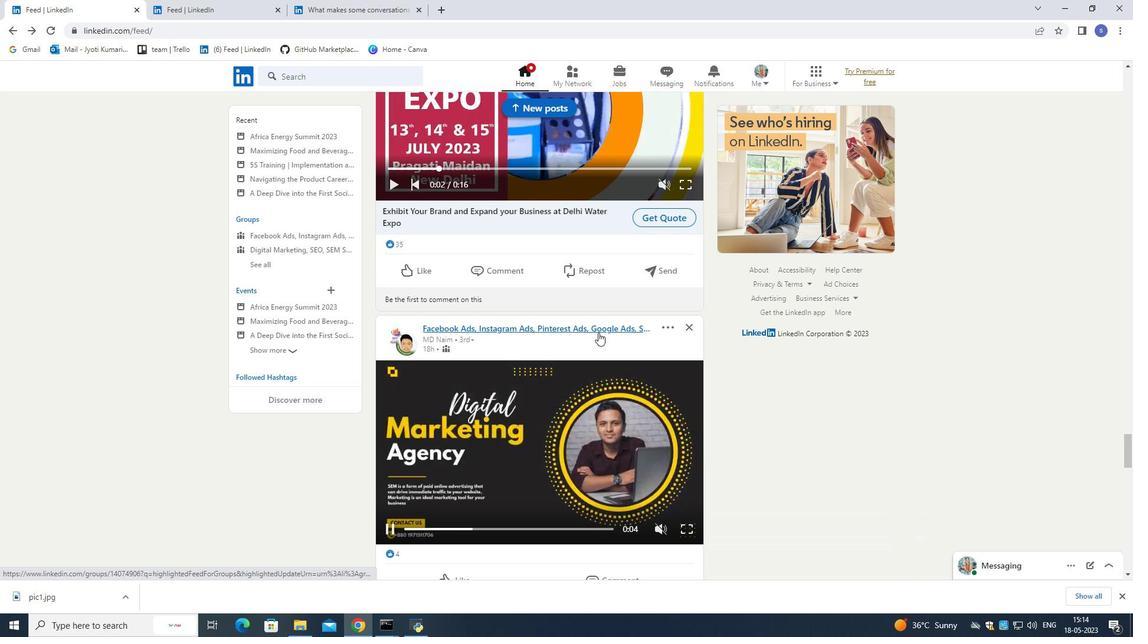 
Action: Mouse moved to (500, 66)
Screenshot: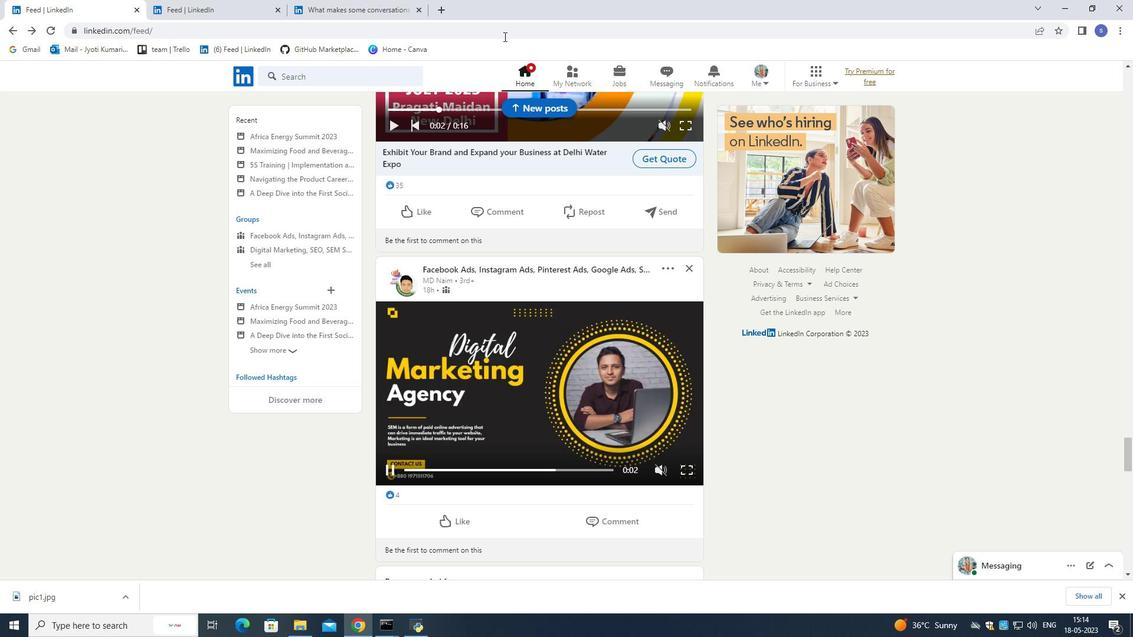 
Action: Mouse scrolled (500, 66) with delta (0, 0)
Screenshot: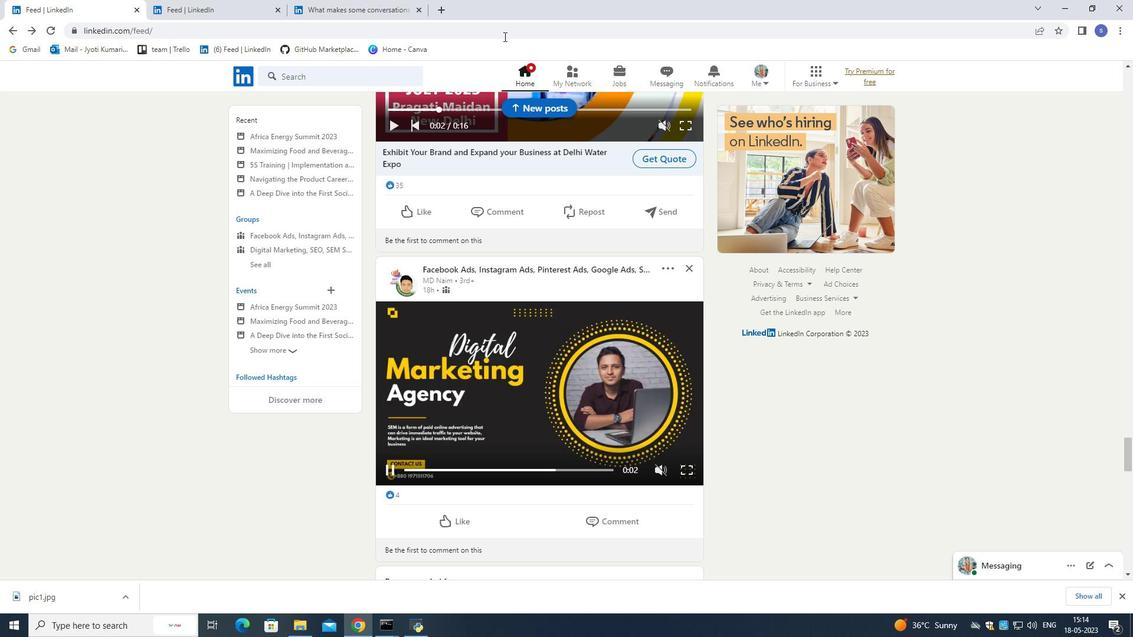 
Action: Mouse moved to (497, 155)
Screenshot: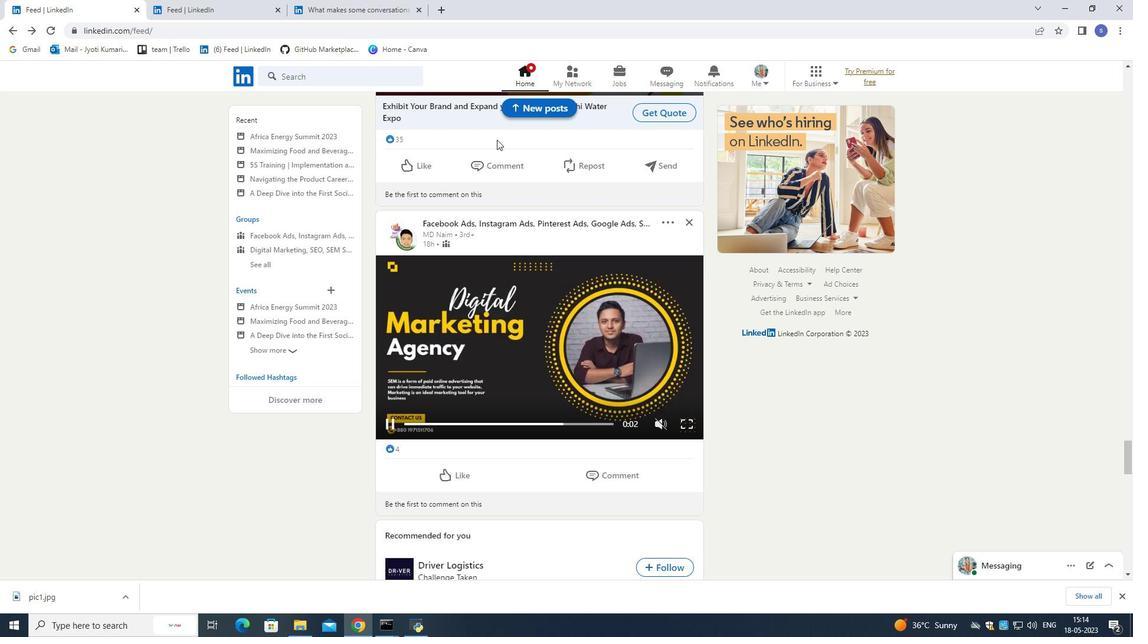 
Action: Mouse scrolled (497, 155) with delta (0, 0)
Screenshot: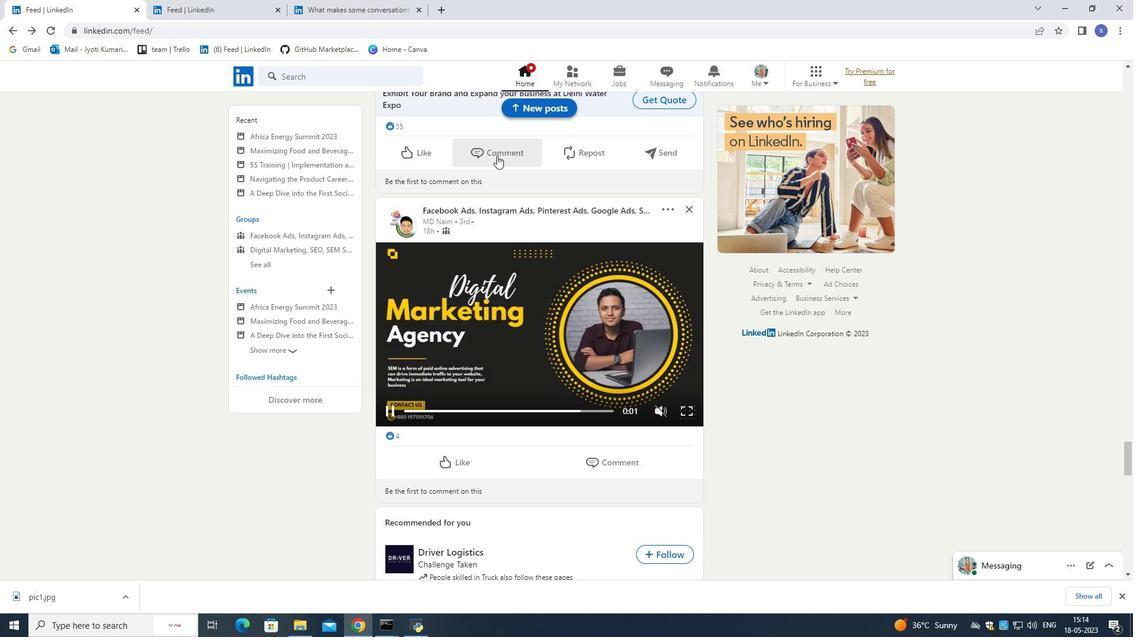 
Action: Mouse moved to (498, 157)
Screenshot: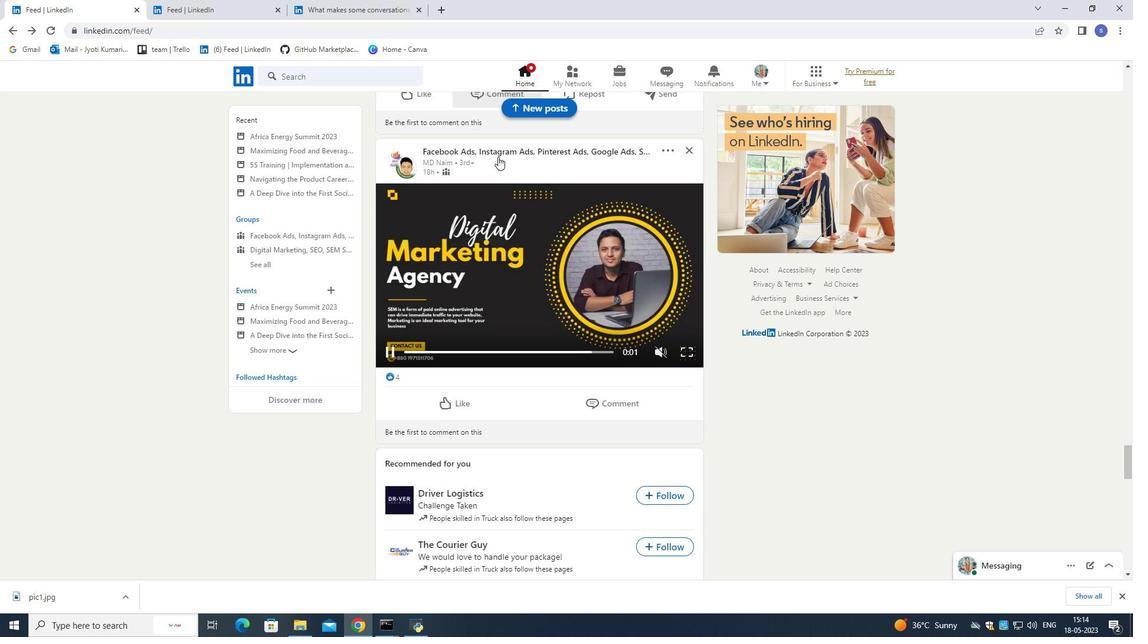 
Action: Mouse scrolled (498, 156) with delta (0, 0)
Screenshot: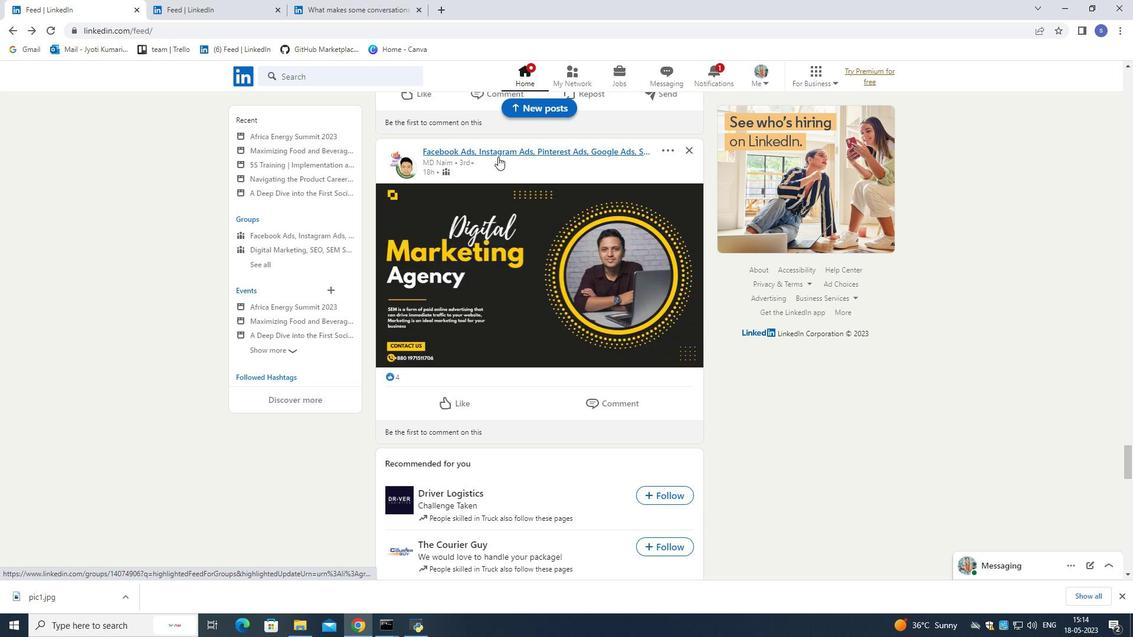 
Action: Mouse moved to (541, 519)
Screenshot: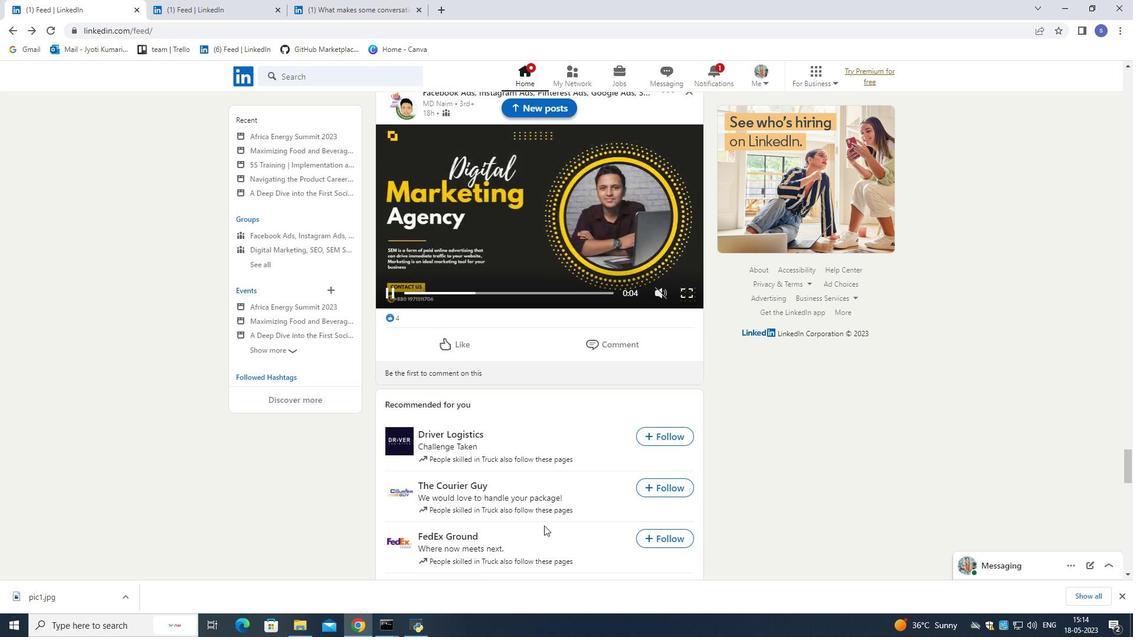 
Action: Mouse scrolled (541, 518) with delta (0, 0)
Screenshot: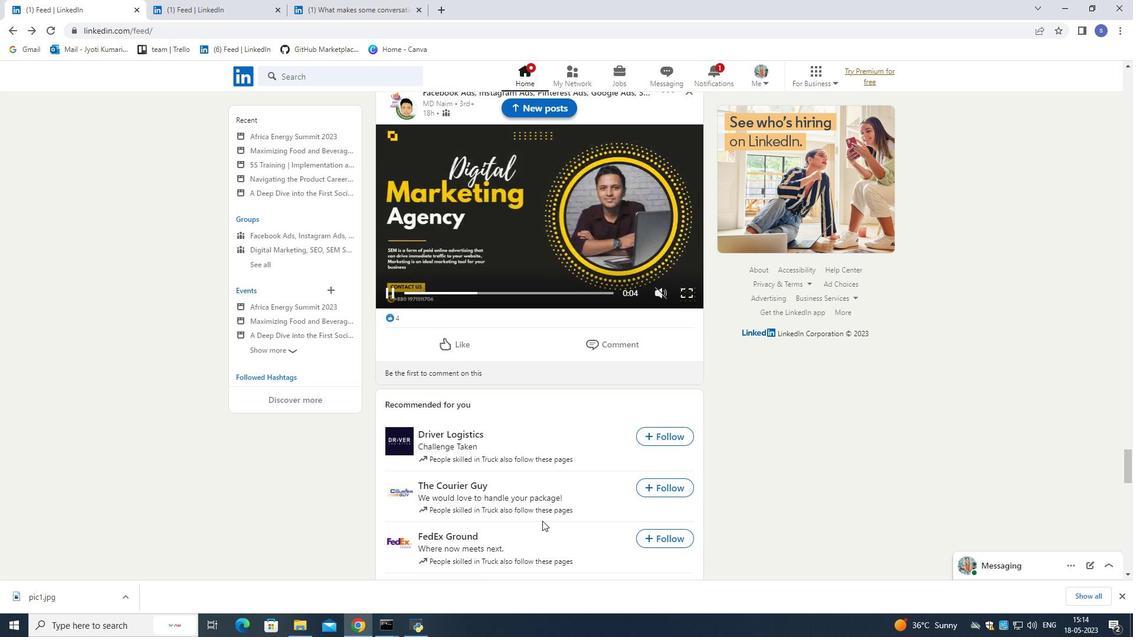 
Action: Mouse moved to (541, 519)
Screenshot: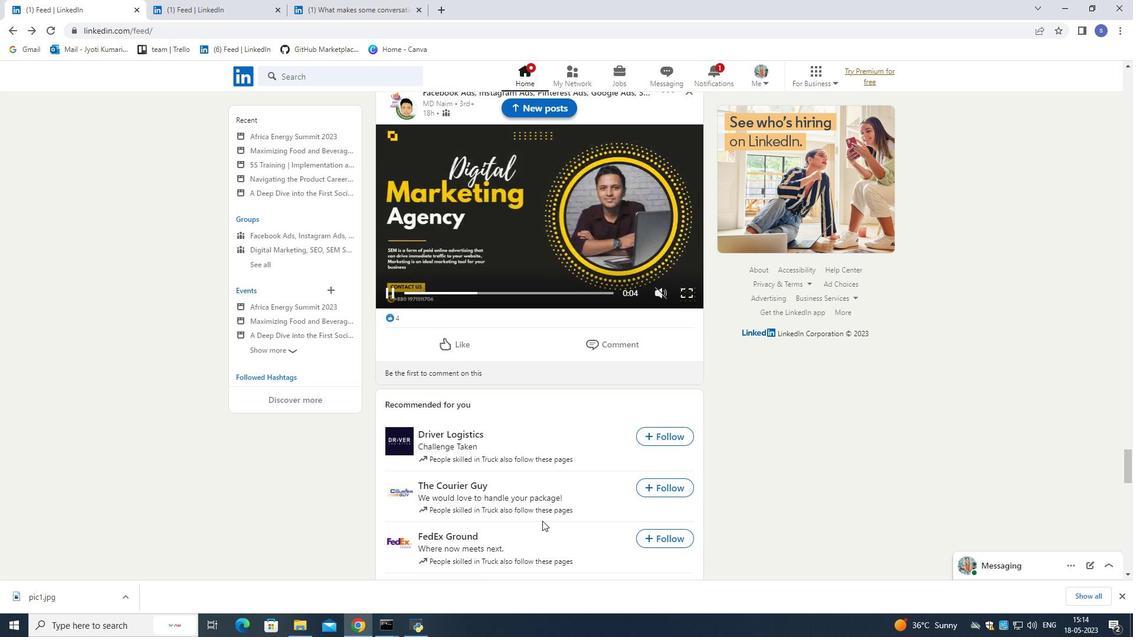 
Action: Mouse scrolled (541, 518) with delta (0, 0)
Screenshot: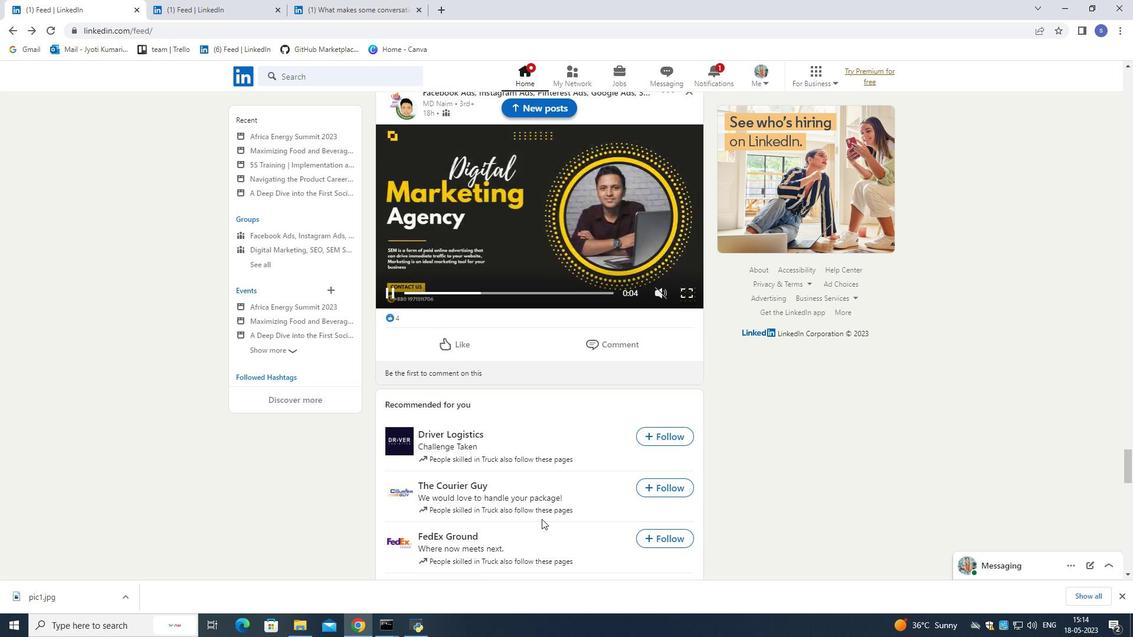 
Action: Mouse moved to (540, 512)
